 Task: Create a luxury logo for a company named 'SOFTAGE' using Canva.
Action: Mouse moved to (192, 32)
Screenshot: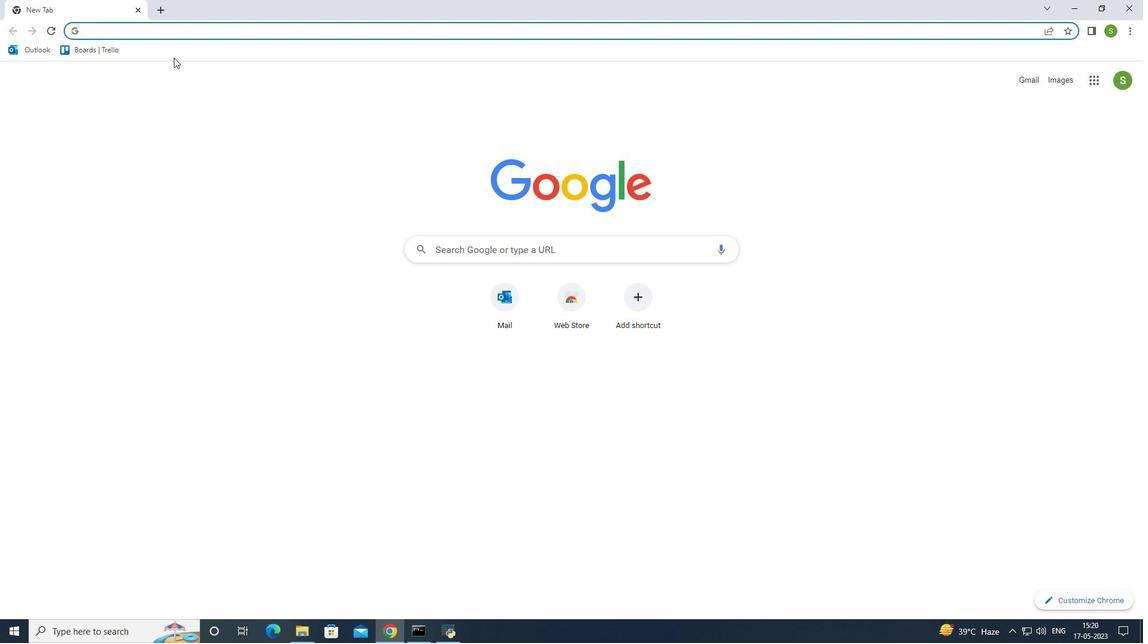 
Action: Mouse pressed left at (192, 32)
Screenshot: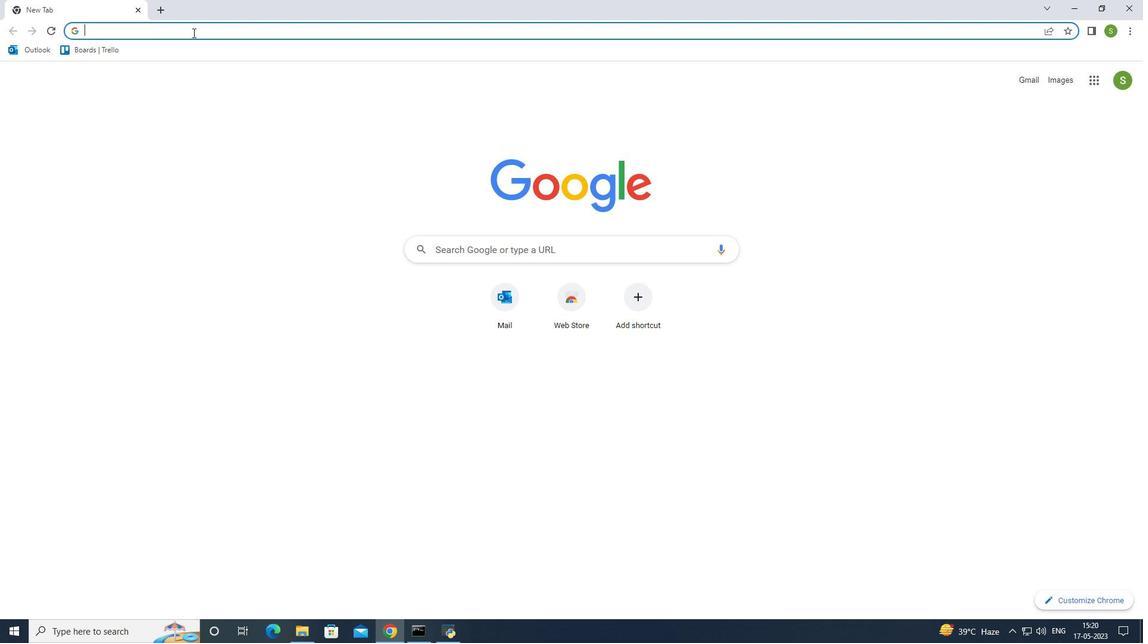 
Action: Mouse moved to (283, 55)
Screenshot: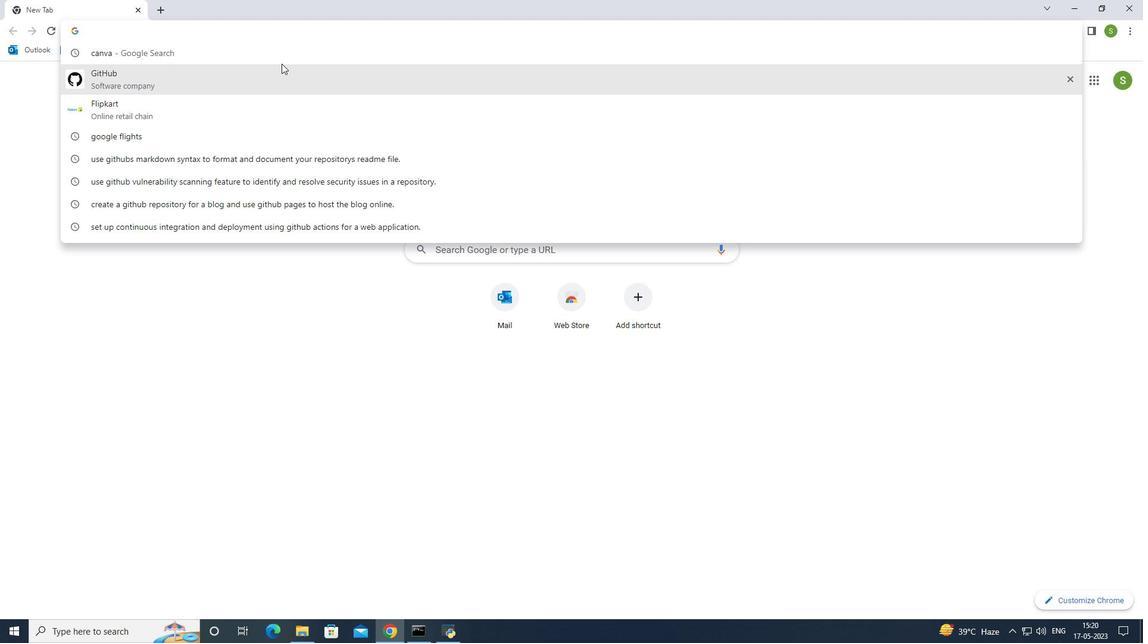 
Action: Mouse pressed left at (283, 55)
Screenshot: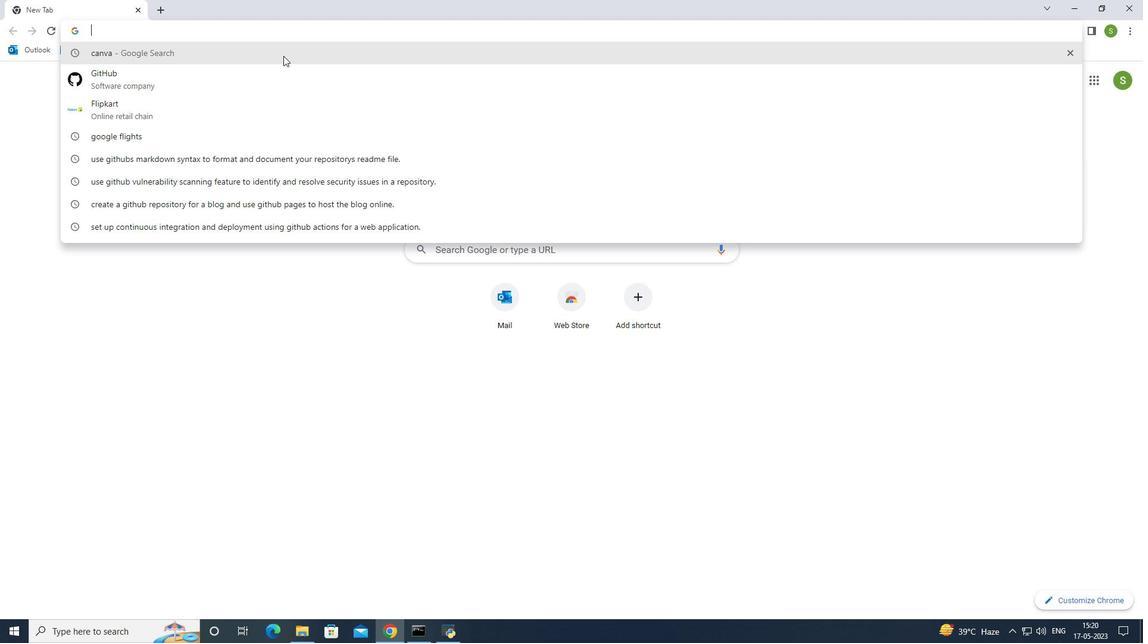 
Action: Mouse moved to (238, 184)
Screenshot: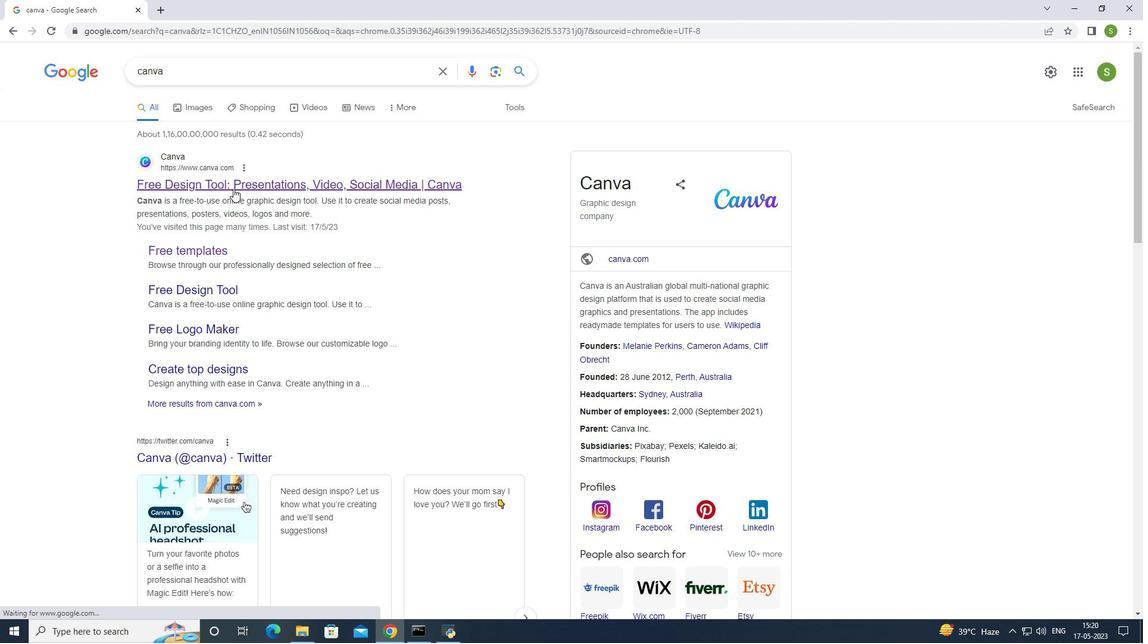 
Action: Mouse pressed left at (238, 184)
Screenshot: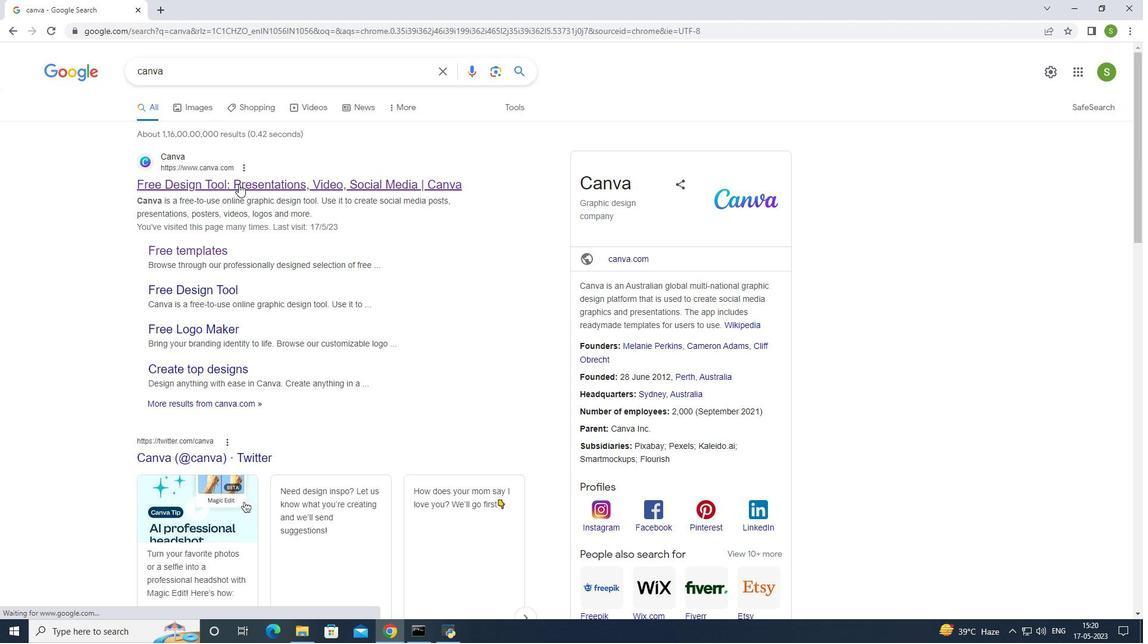 
Action: Mouse moved to (497, 162)
Screenshot: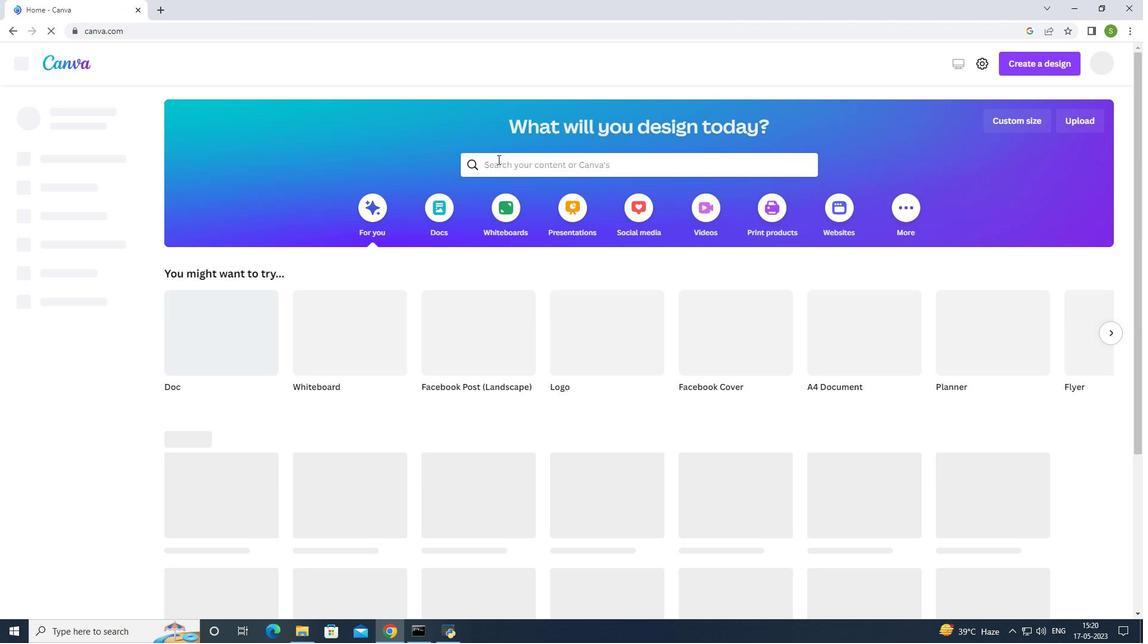 
Action: Mouse pressed left at (497, 162)
Screenshot: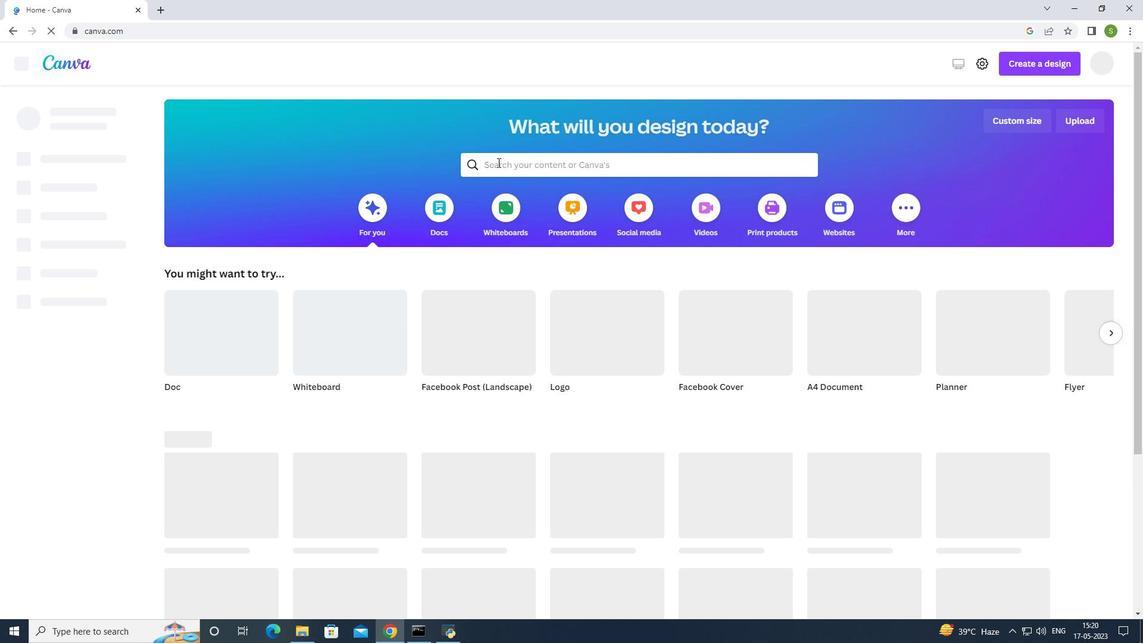 
Action: Mouse moved to (381, 105)
Screenshot: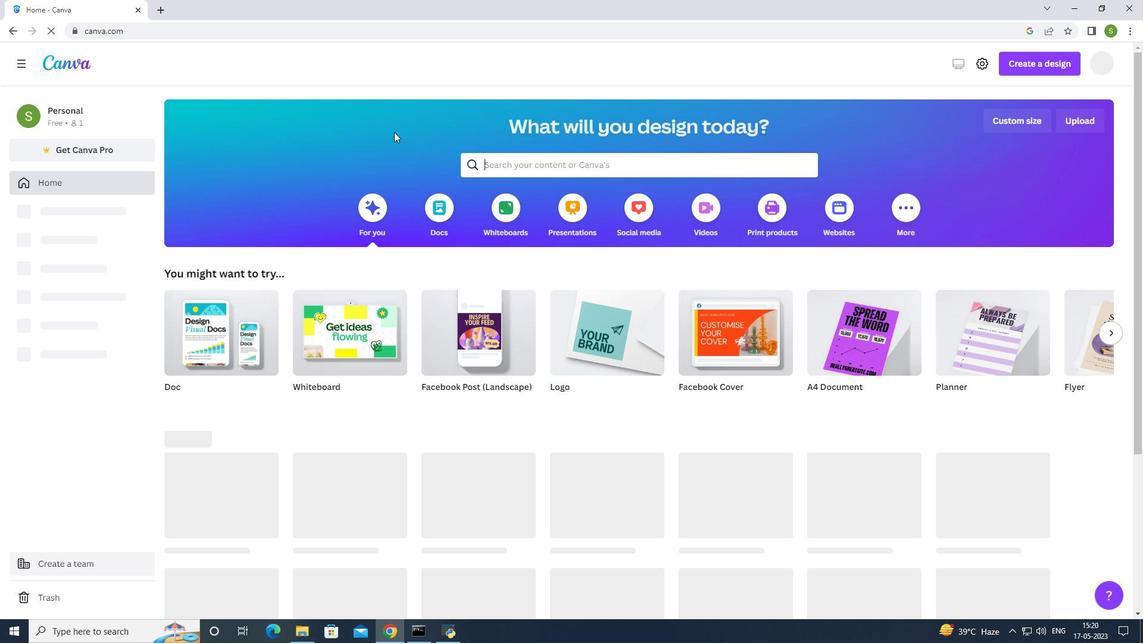 
Action: Key pressed c
Screenshot: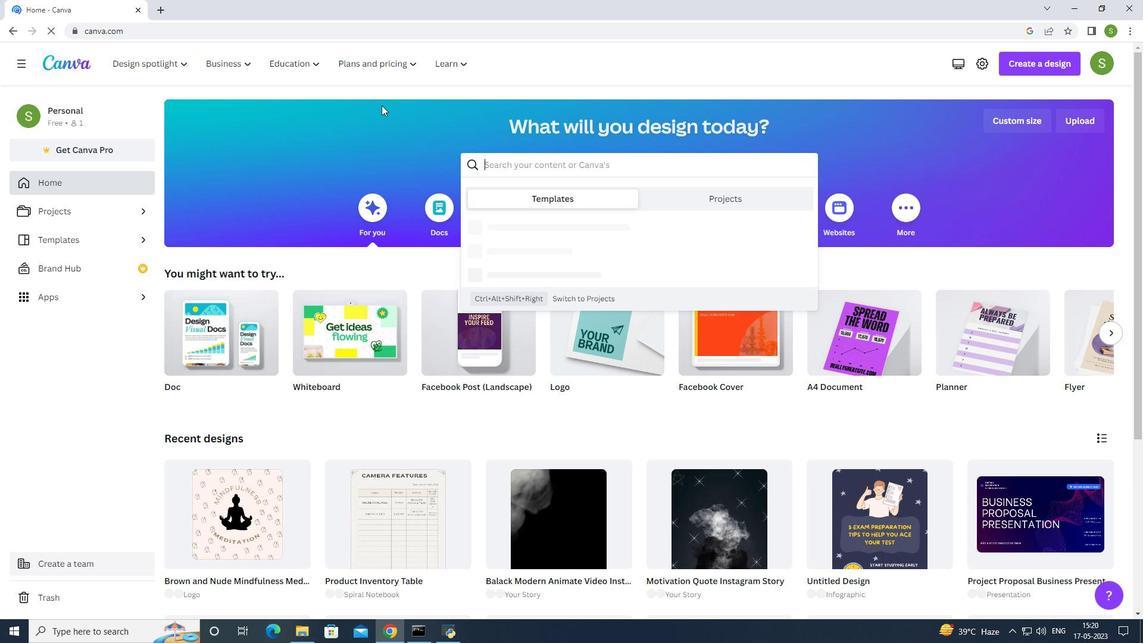 
Action: Mouse moved to (391, 99)
Screenshot: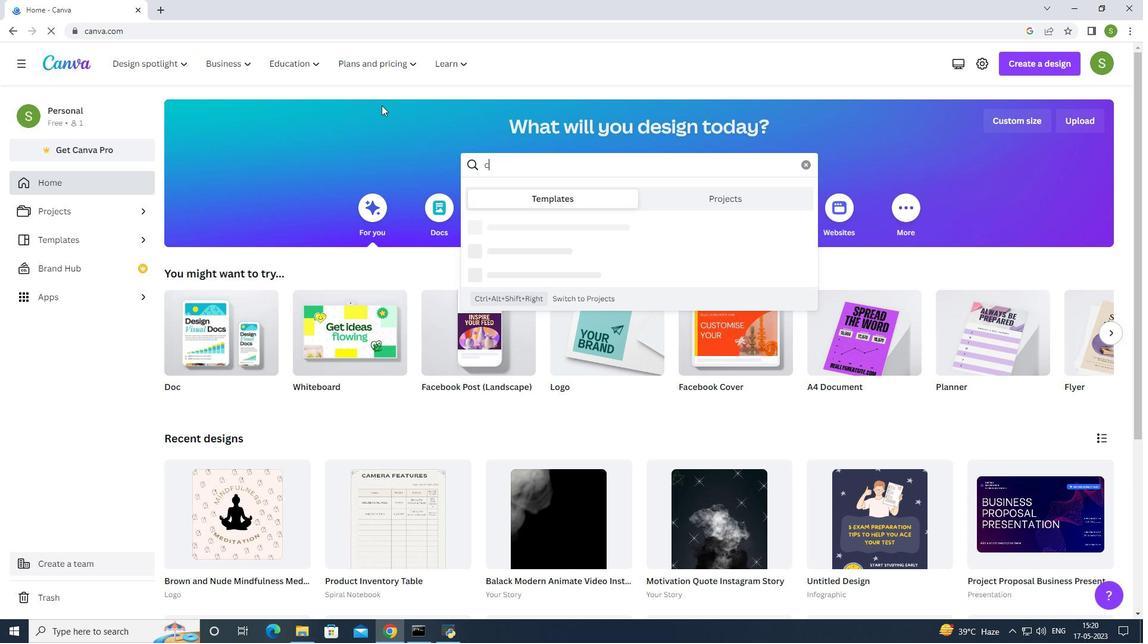 
Action: Key pressed oma
Screenshot: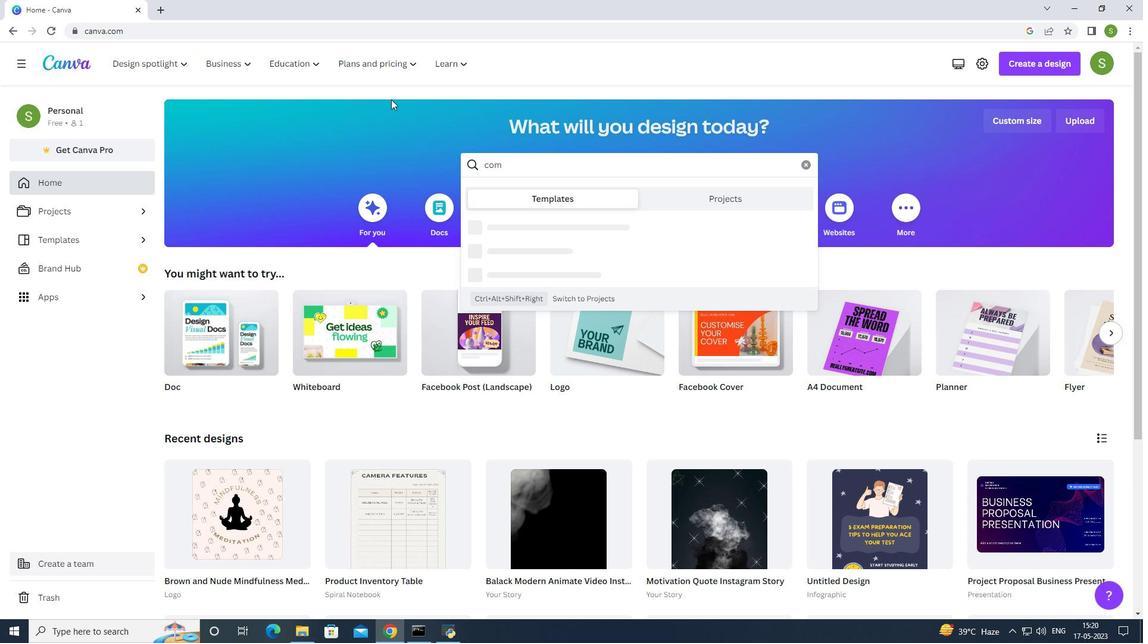 
Action: Mouse moved to (394, 98)
Screenshot: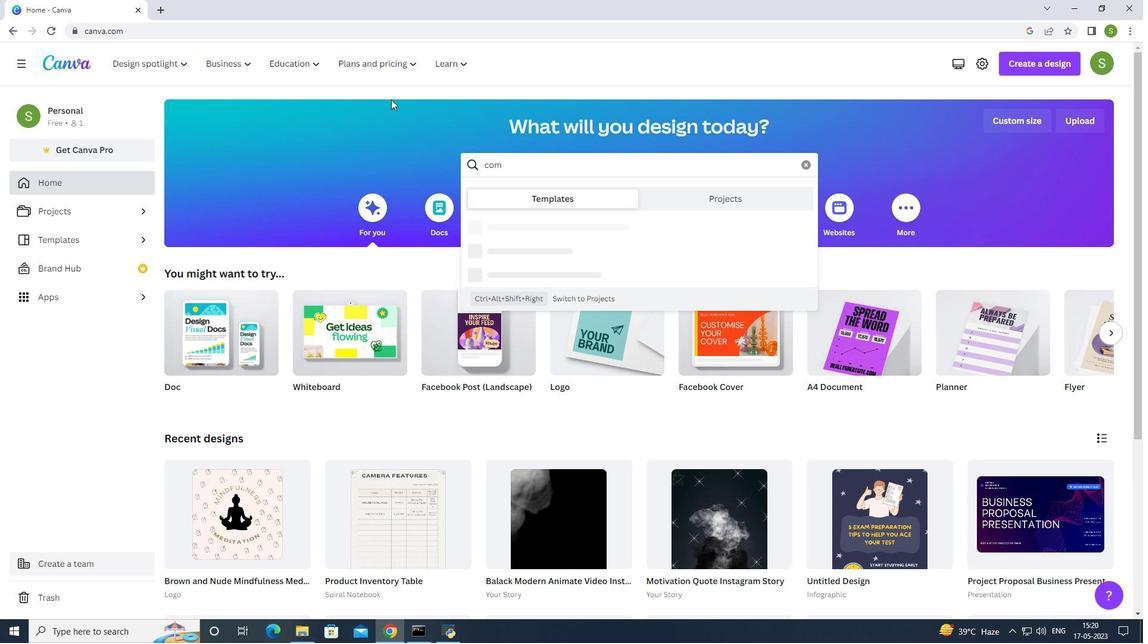 
Action: Key pressed p
Screenshot: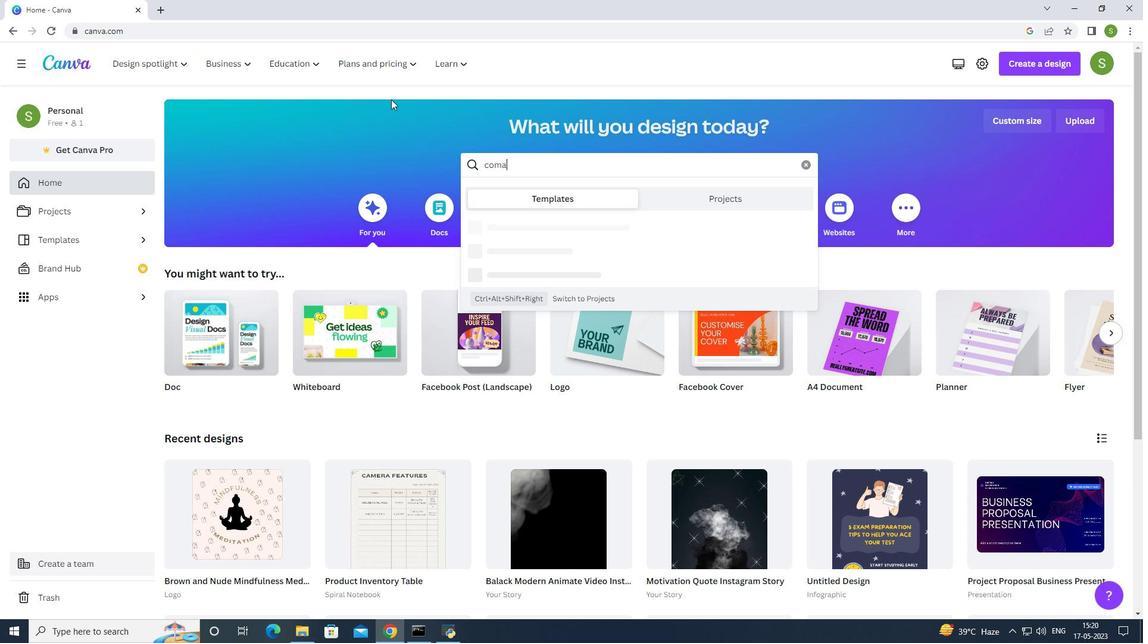 
Action: Mouse moved to (395, 97)
Screenshot: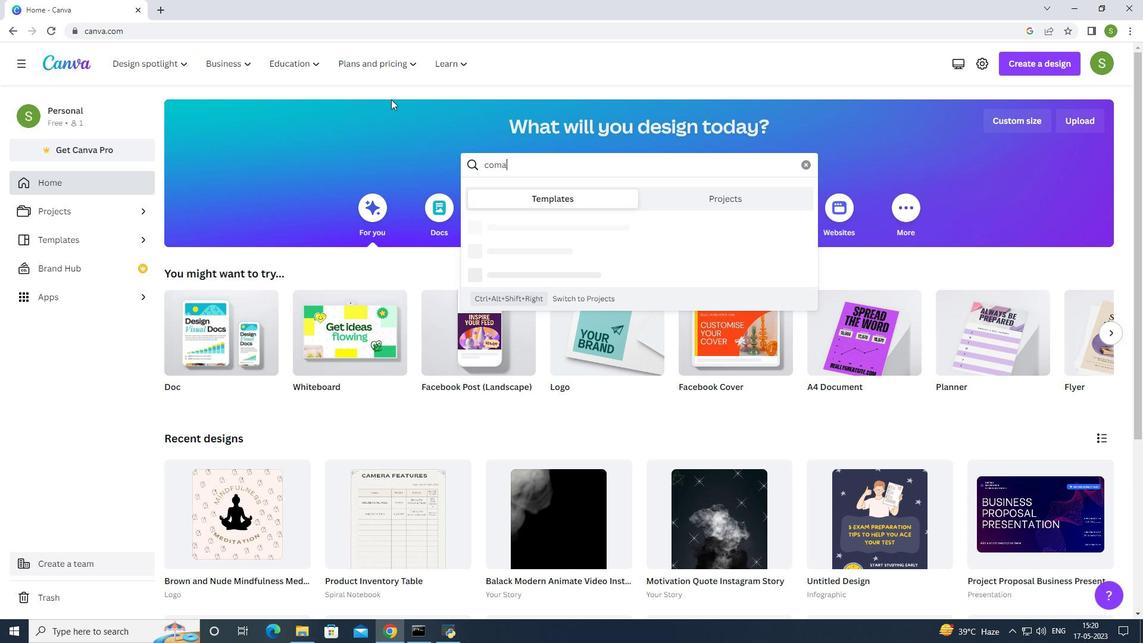 
Action: Key pressed any<Key.left><Key.left><Key.left><Key.left>
Screenshot: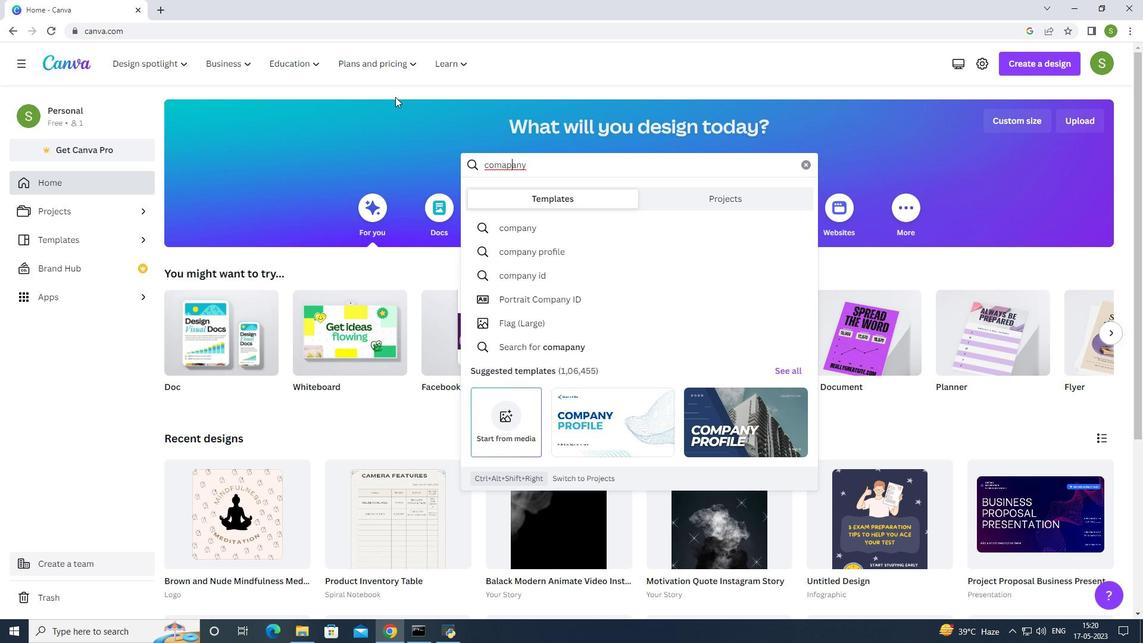 
Action: Mouse moved to (527, 83)
Screenshot: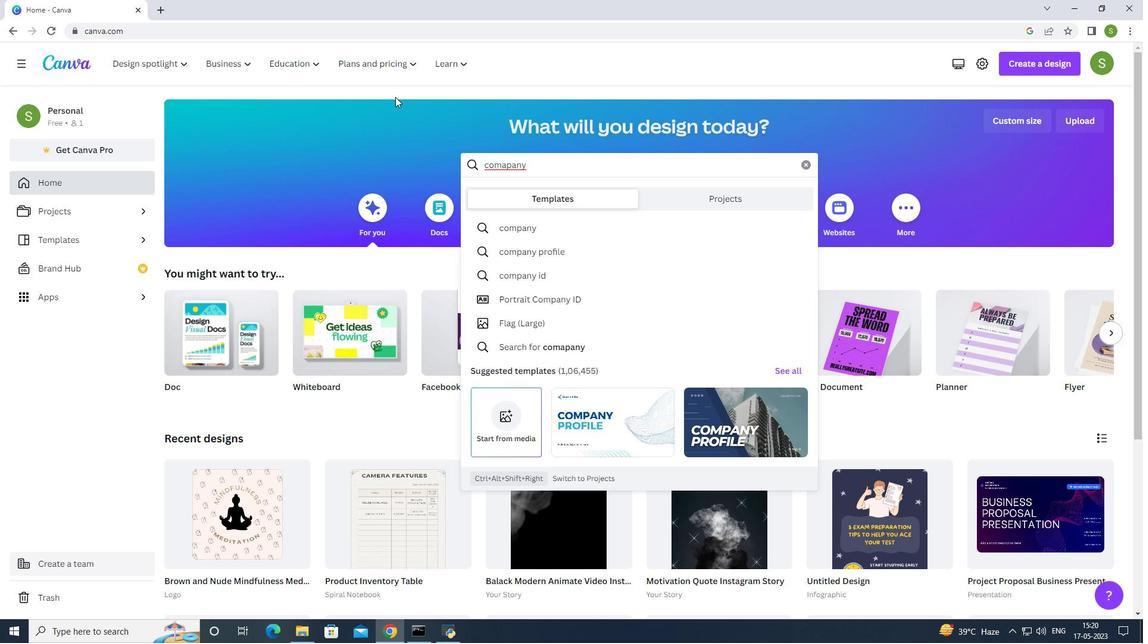 
Action: Key pressed <Key.backspace>
Screenshot: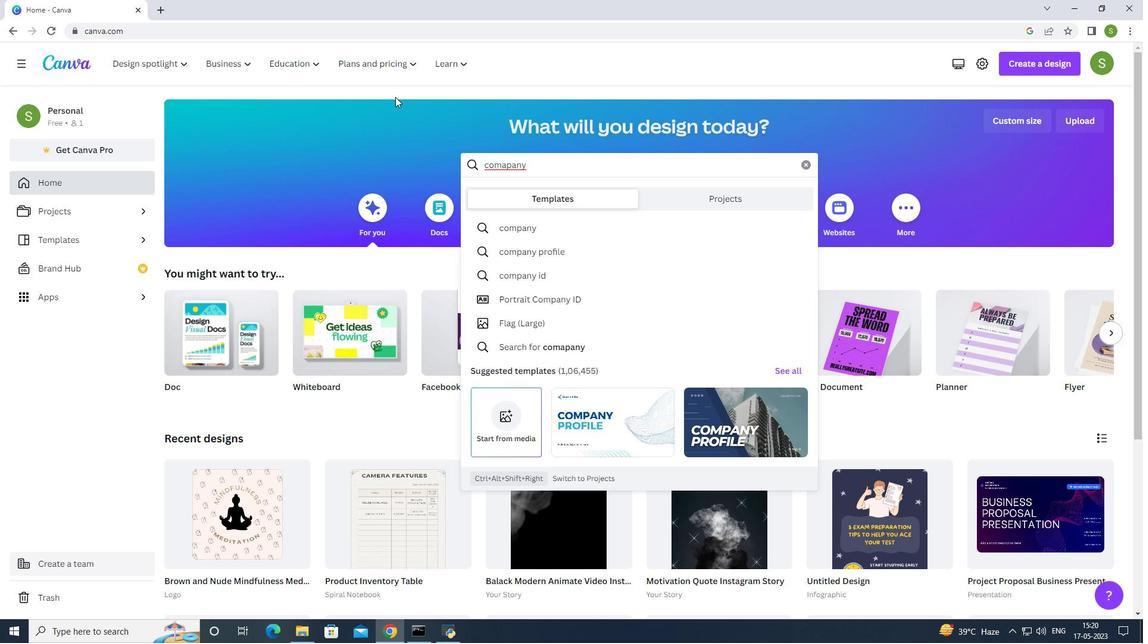 
Action: Mouse moved to (570, 83)
Screenshot: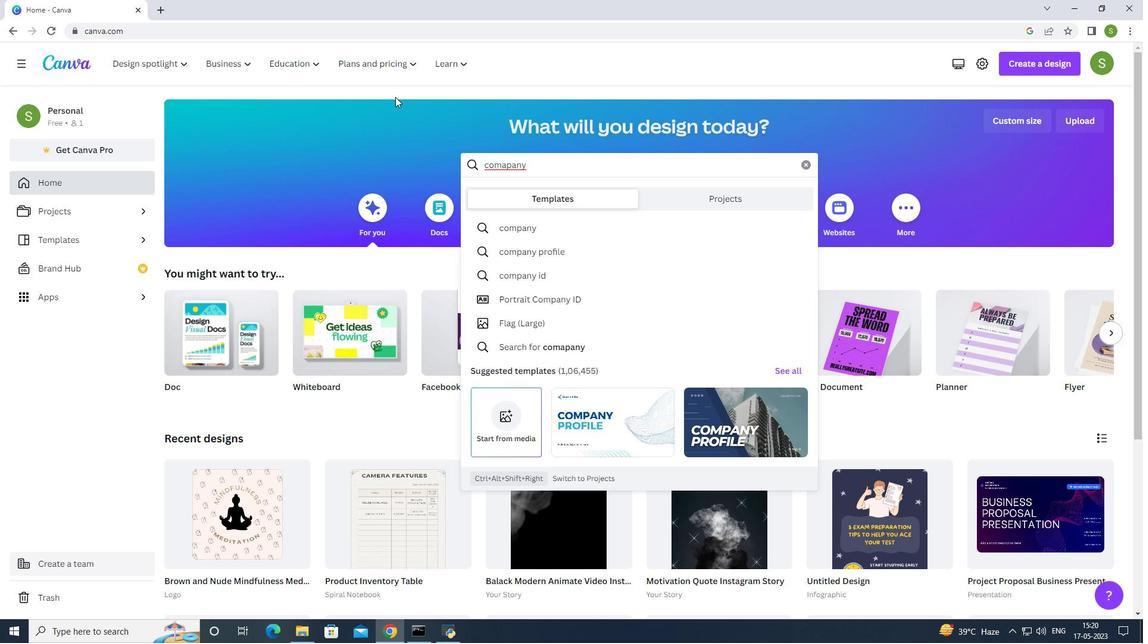 
Action: Key pressed <Key.right><Key.right><Key.right><Key.right><Key.space>logo<Key.enter>
Screenshot: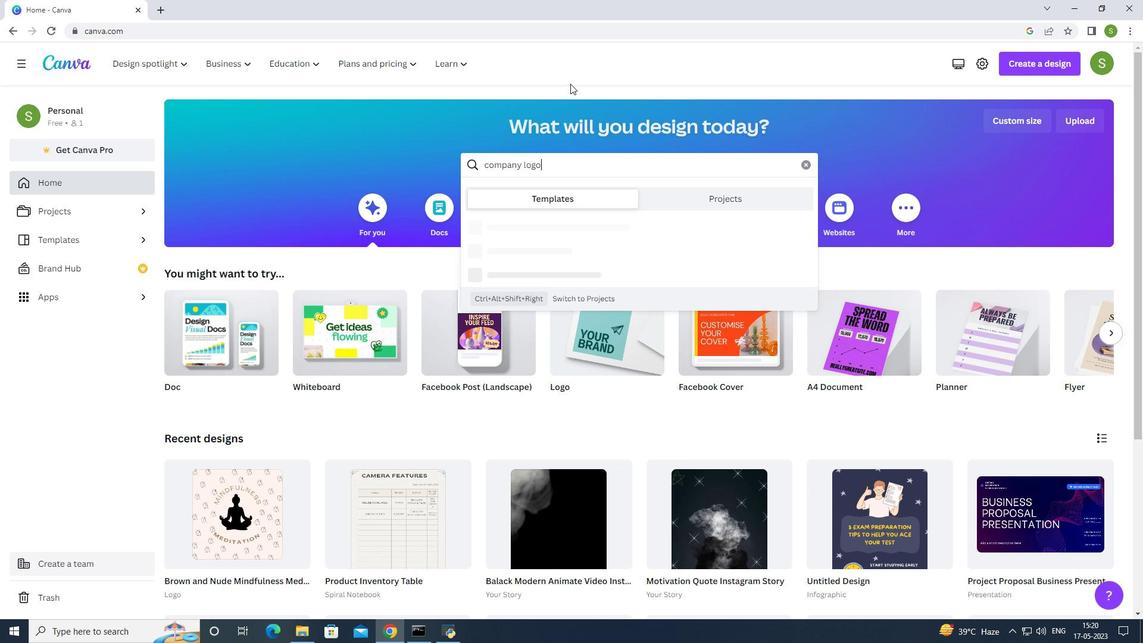 
Action: Mouse moved to (462, 278)
Screenshot: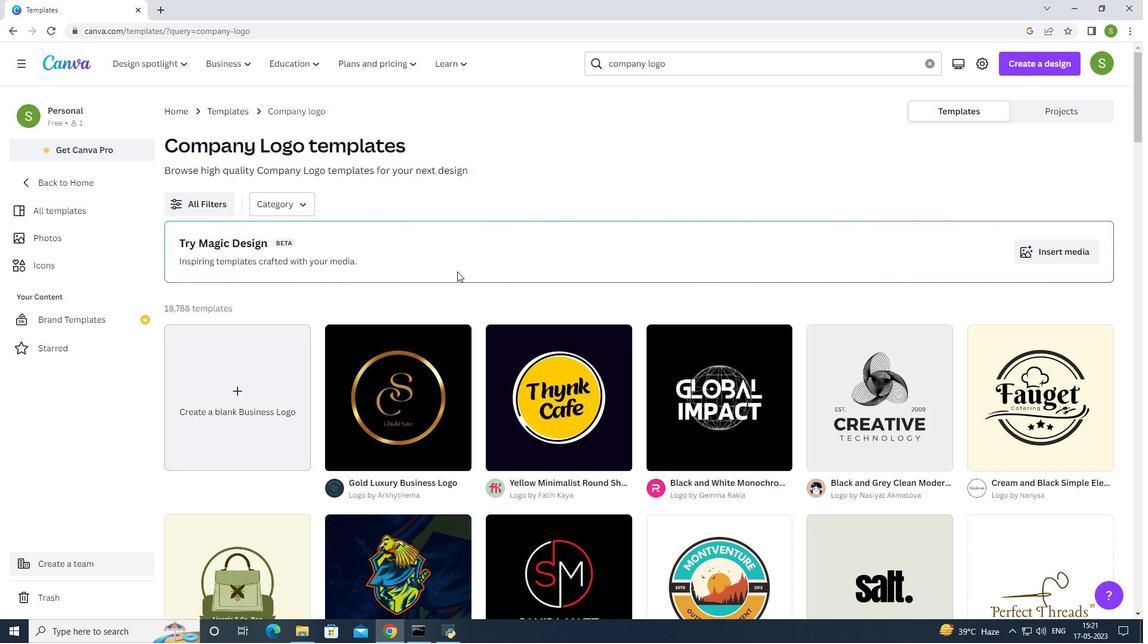 
Action: Mouse scrolled (462, 278) with delta (0, 0)
Screenshot: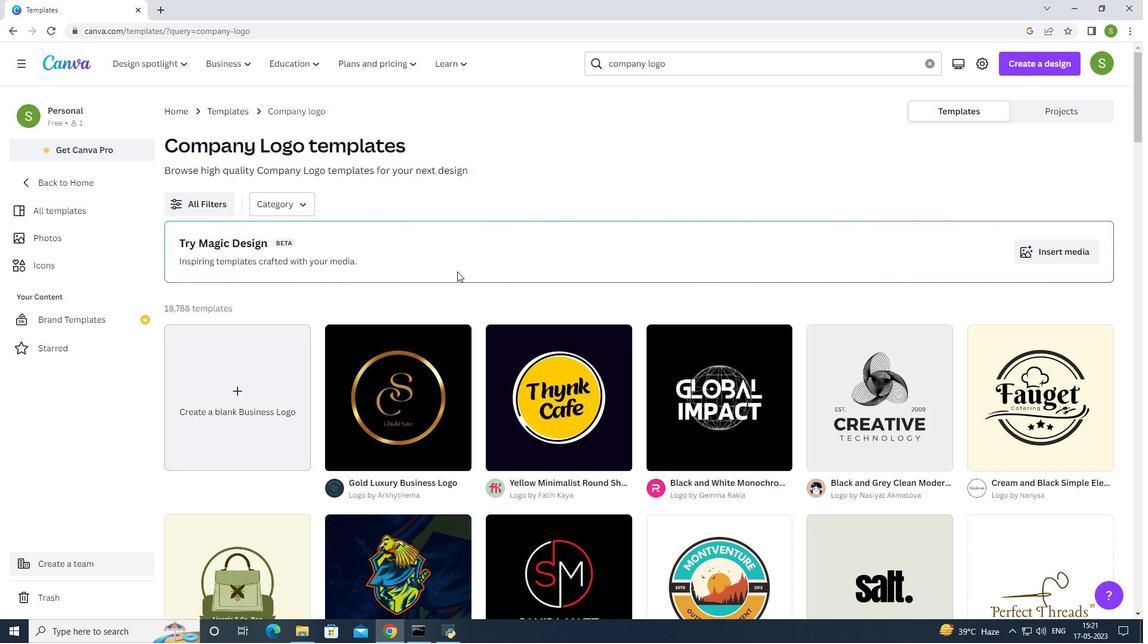
Action: Mouse moved to (464, 282)
Screenshot: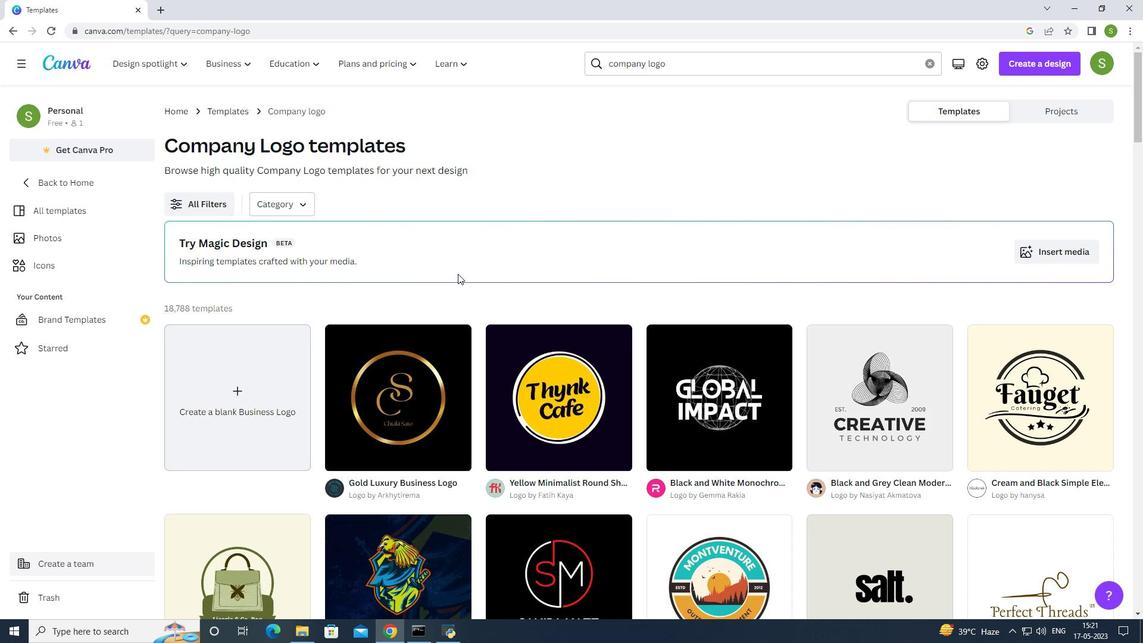 
Action: Mouse scrolled (464, 281) with delta (0, 0)
Screenshot: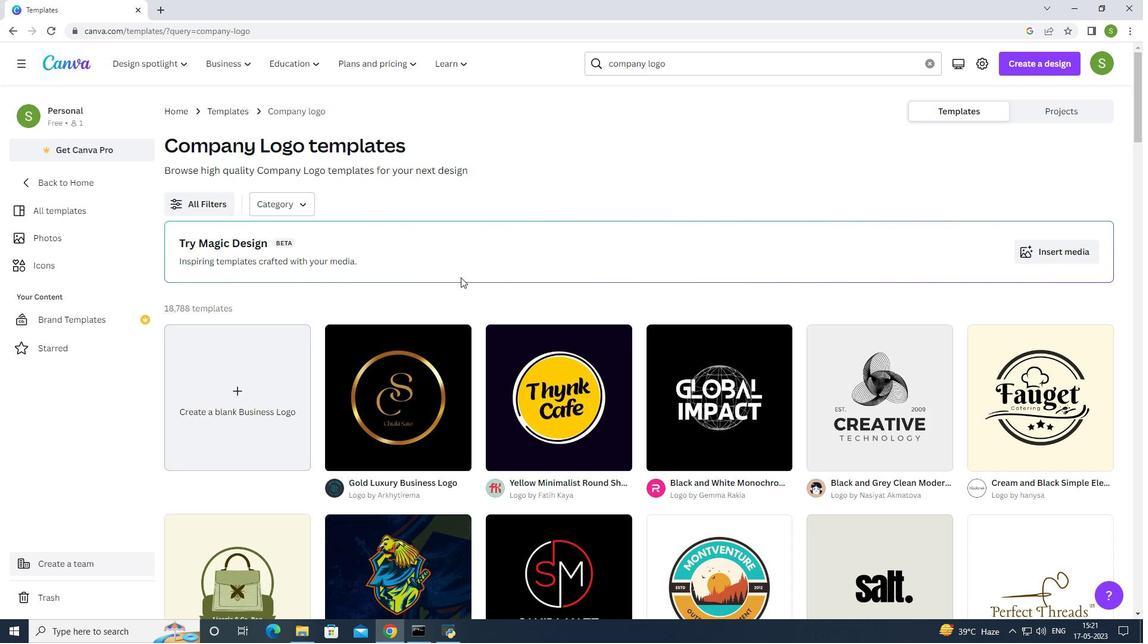
Action: Mouse moved to (465, 285)
Screenshot: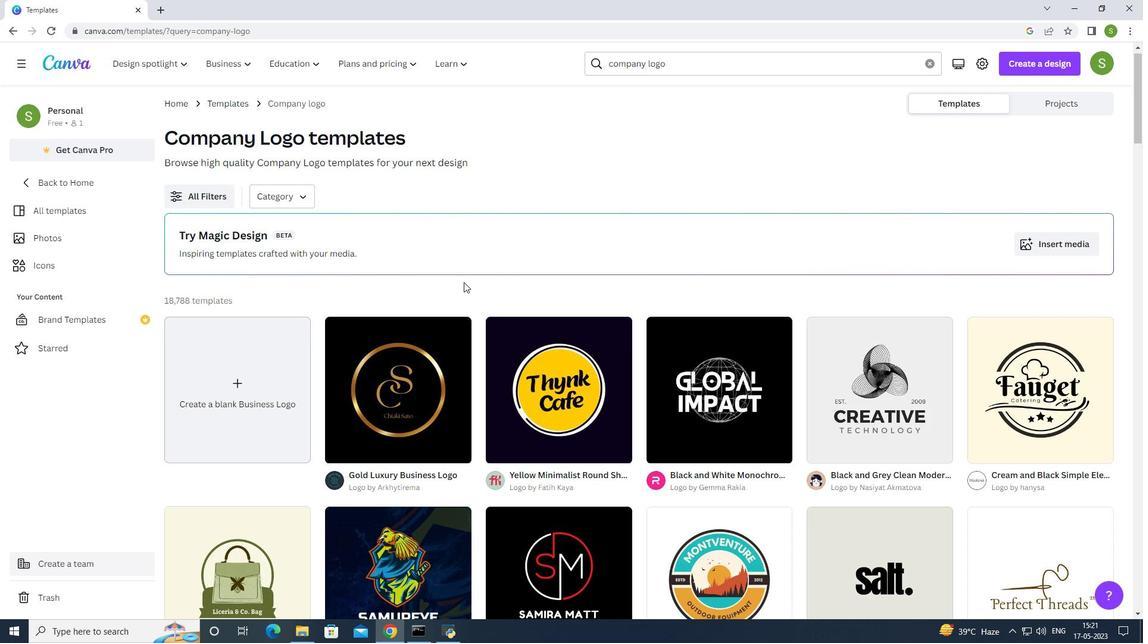 
Action: Mouse scrolled (464, 282) with delta (0, 0)
Screenshot: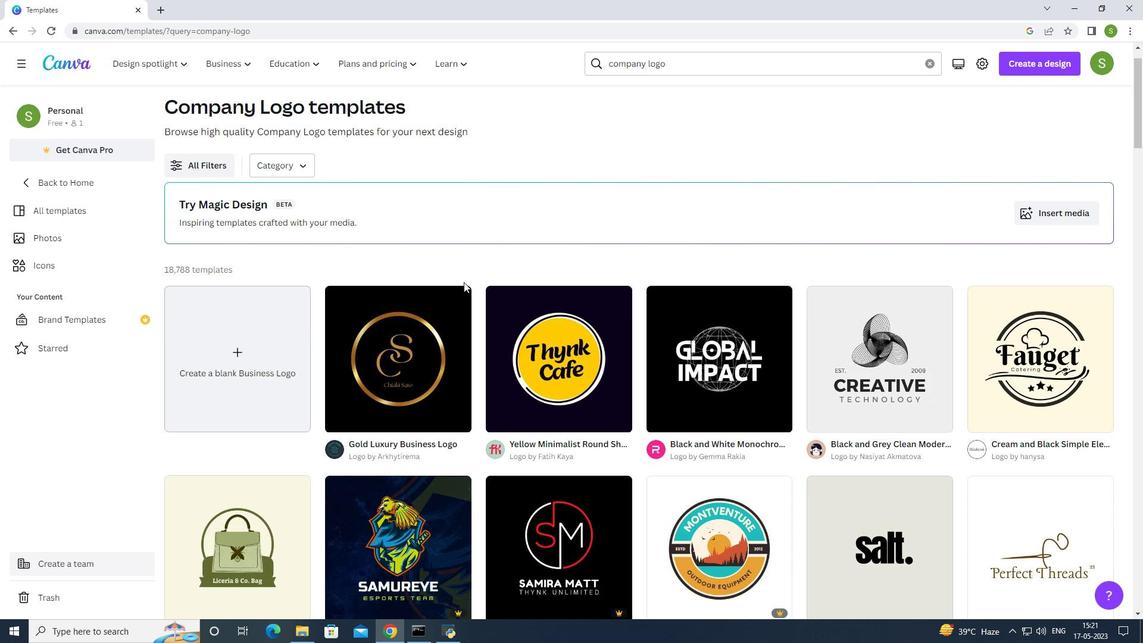 
Action: Mouse moved to (714, 374)
Screenshot: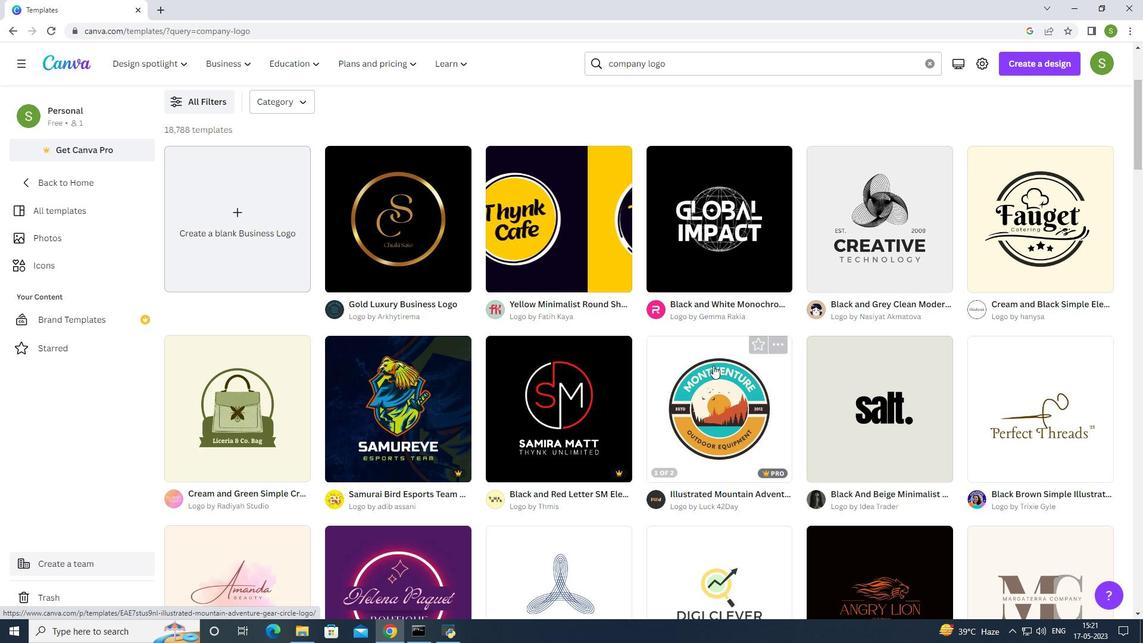 
Action: Mouse scrolled (714, 374) with delta (0, 0)
Screenshot: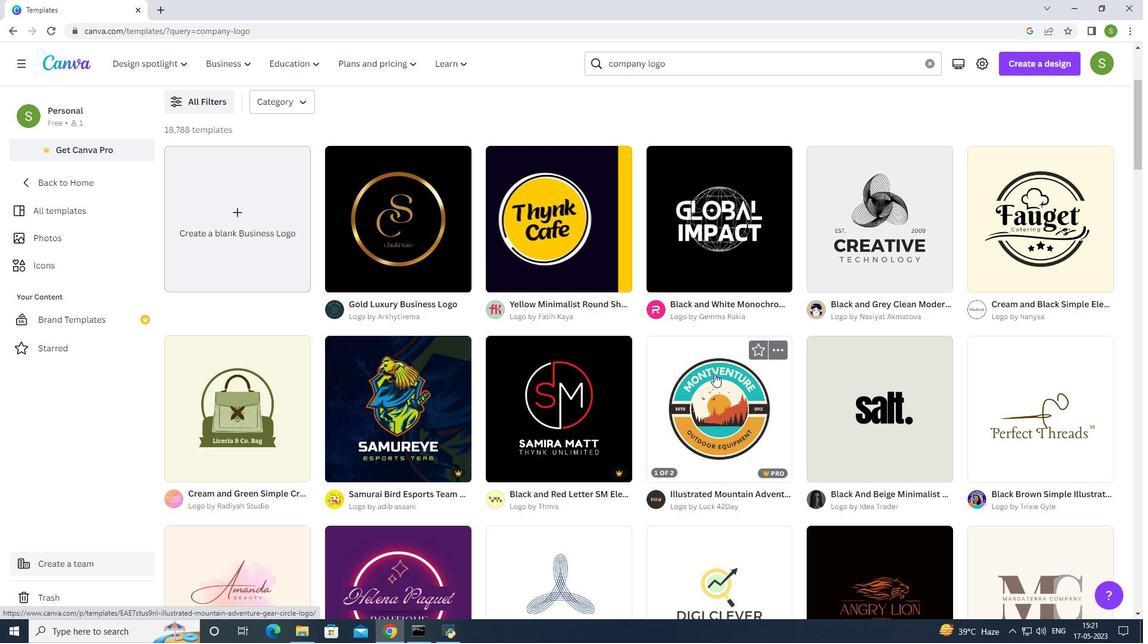 
Action: Mouse scrolled (714, 374) with delta (0, 0)
Screenshot: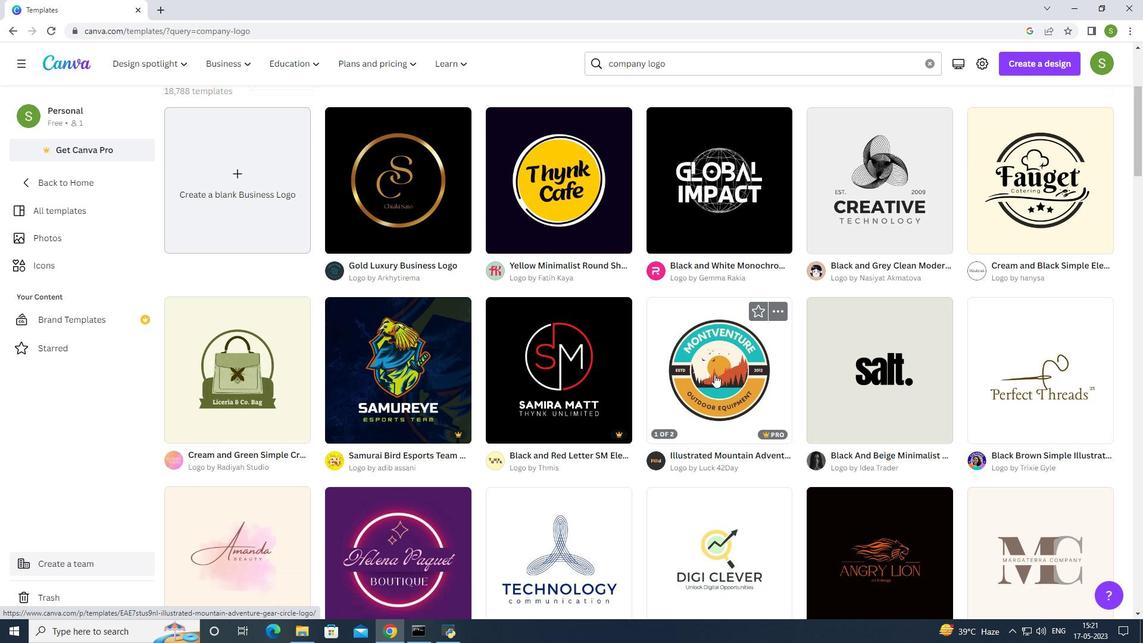 
Action: Mouse scrolled (714, 374) with delta (0, 0)
Screenshot: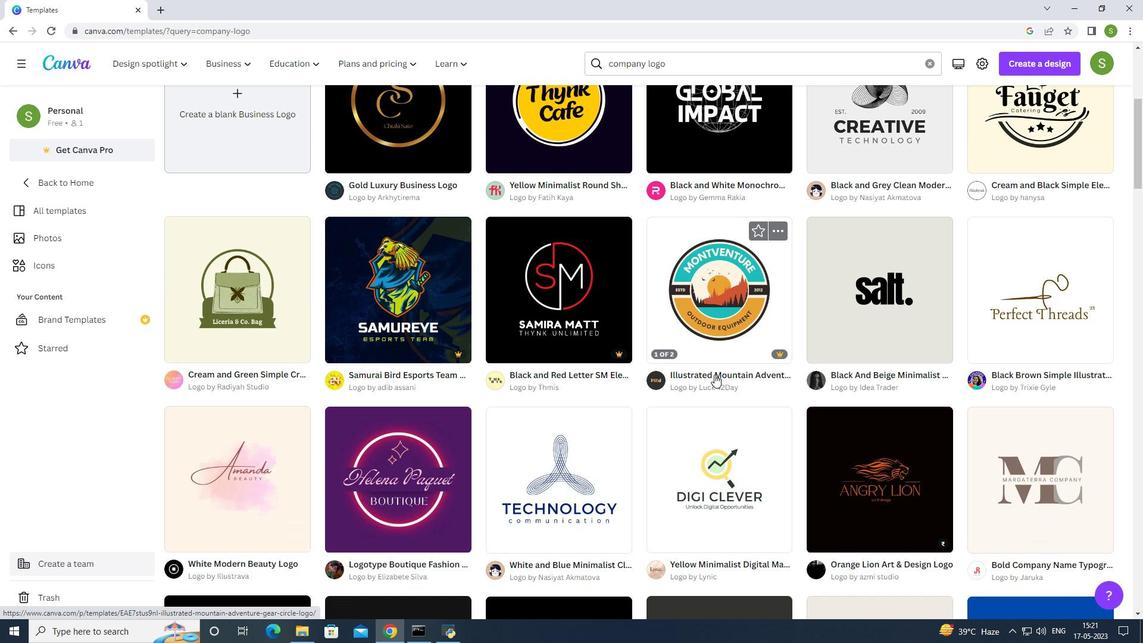 
Action: Mouse moved to (714, 377)
Screenshot: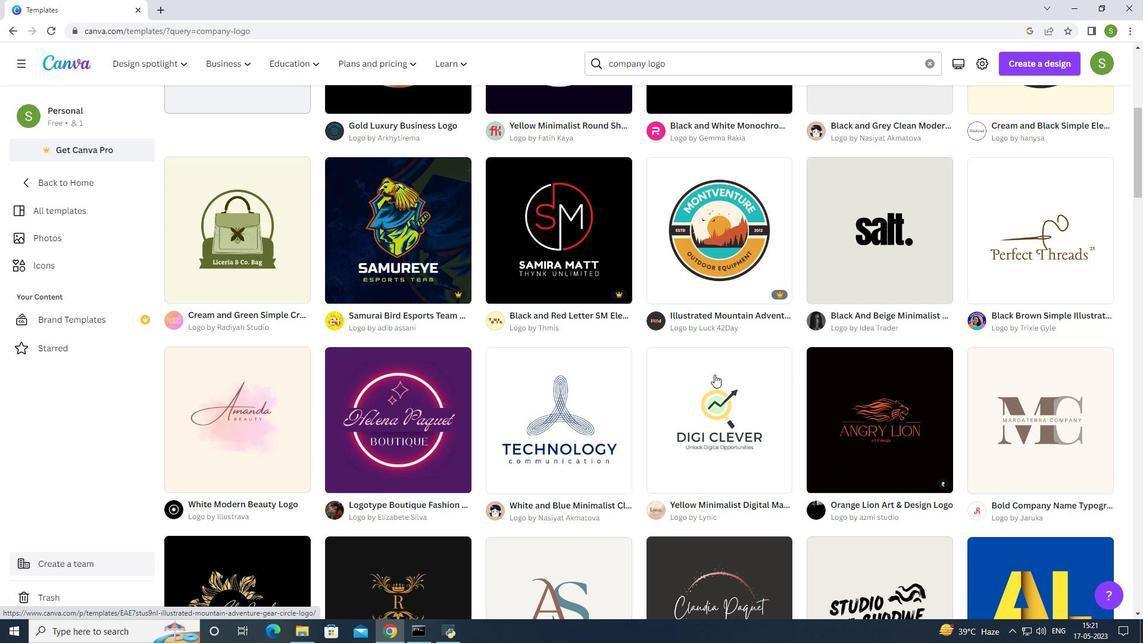 
Action: Mouse scrolled (714, 376) with delta (0, 0)
Screenshot: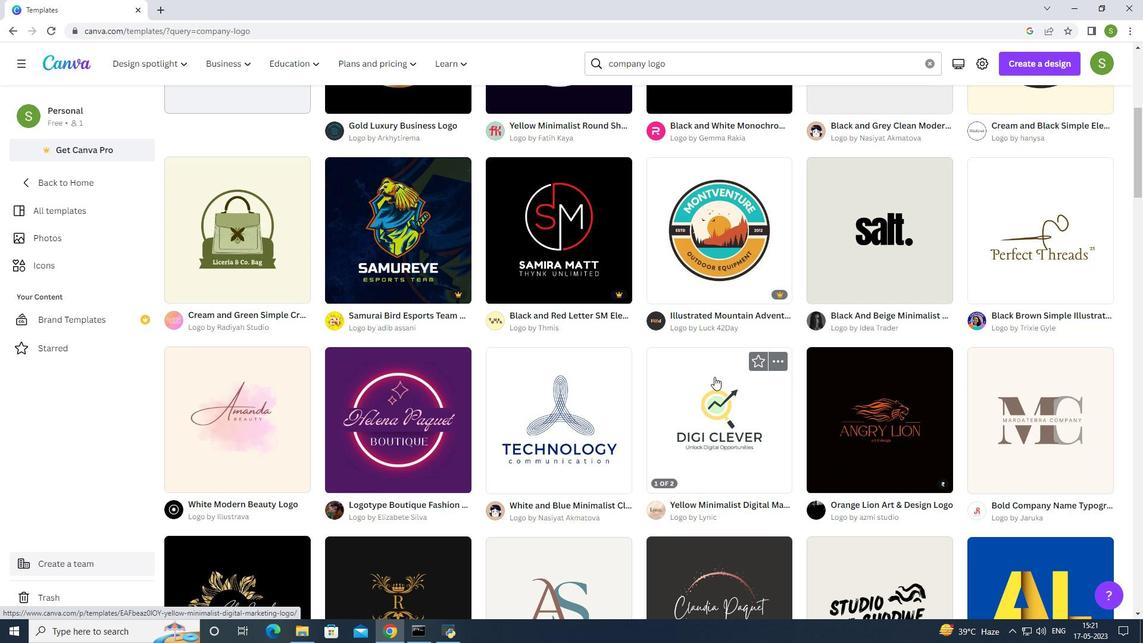 
Action: Mouse moved to (714, 377)
Screenshot: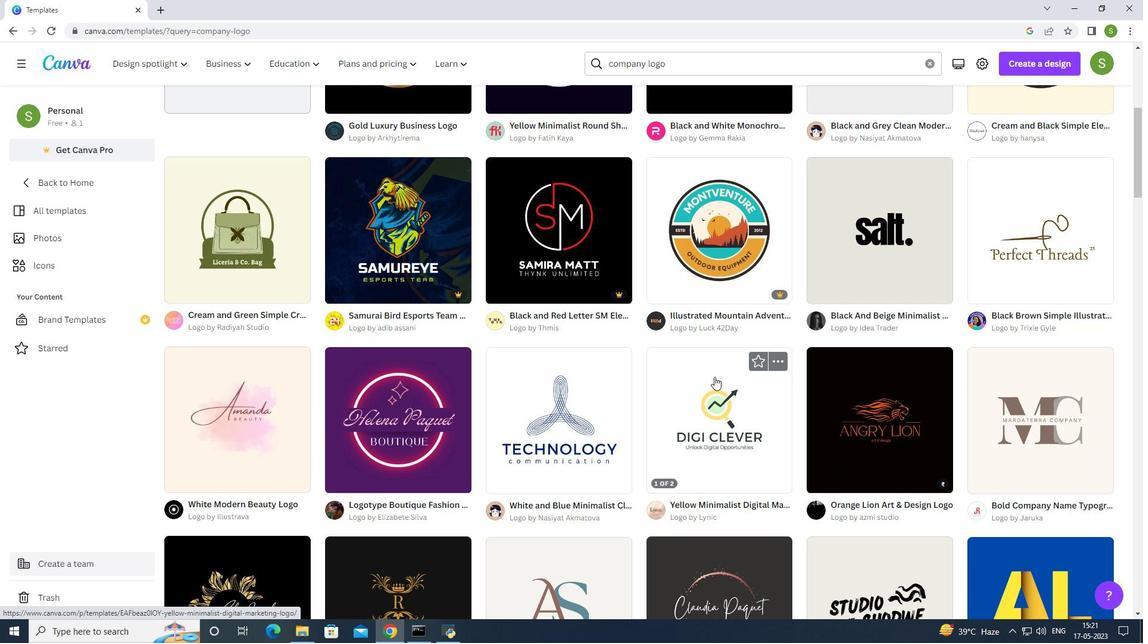 
Action: Mouse scrolled (714, 377) with delta (0, 0)
Screenshot: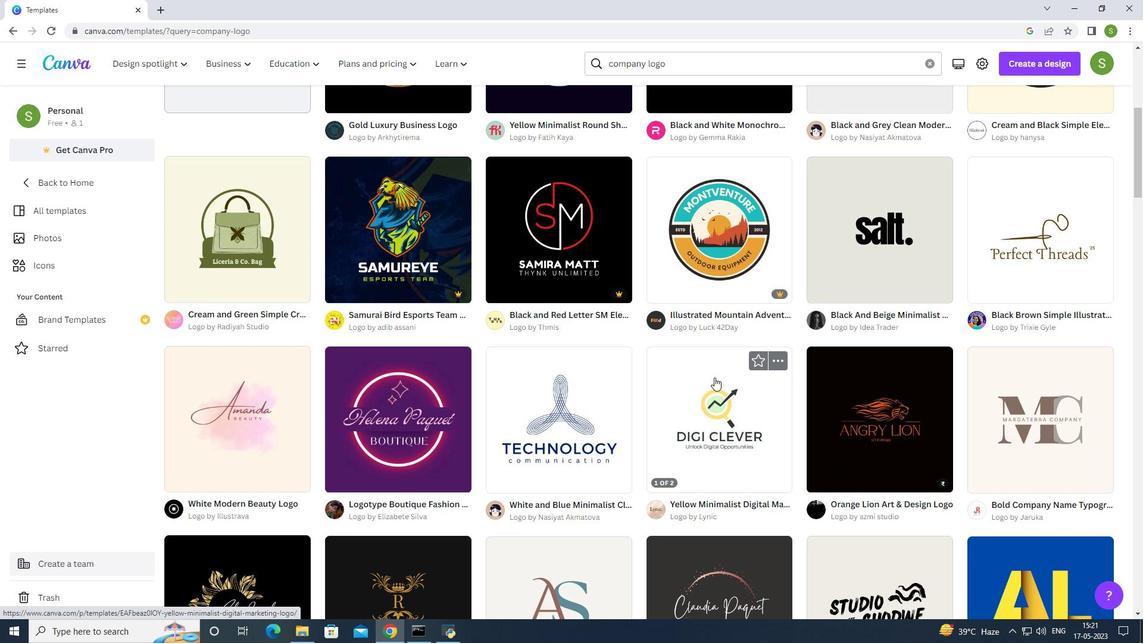 
Action: Mouse moved to (581, 338)
Screenshot: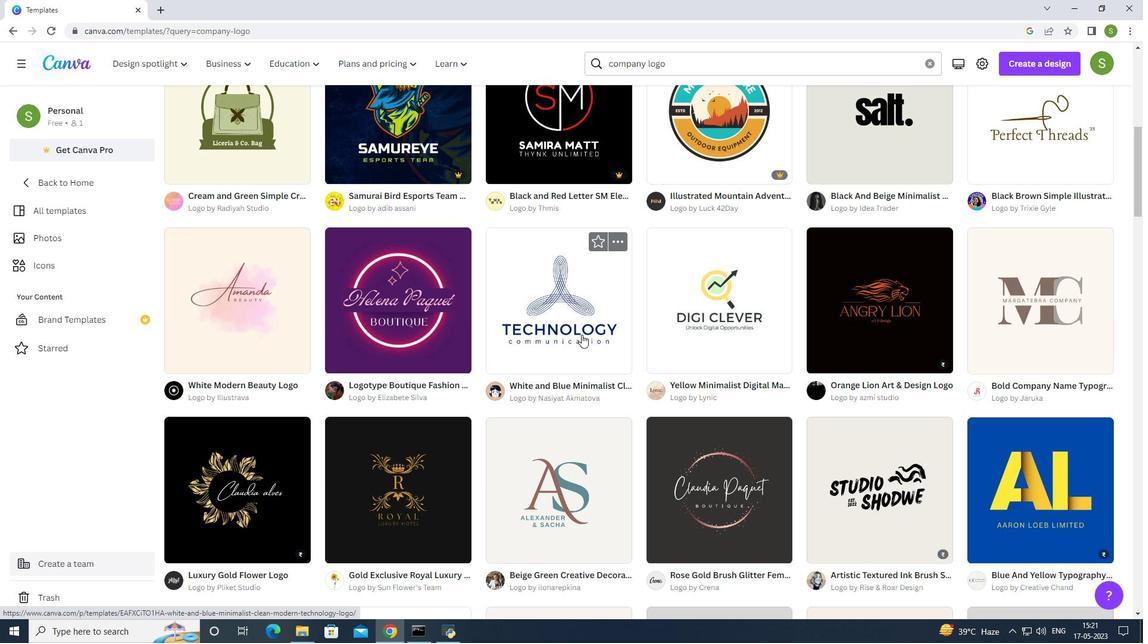 
Action: Mouse scrolled (581, 337) with delta (0, 0)
Screenshot: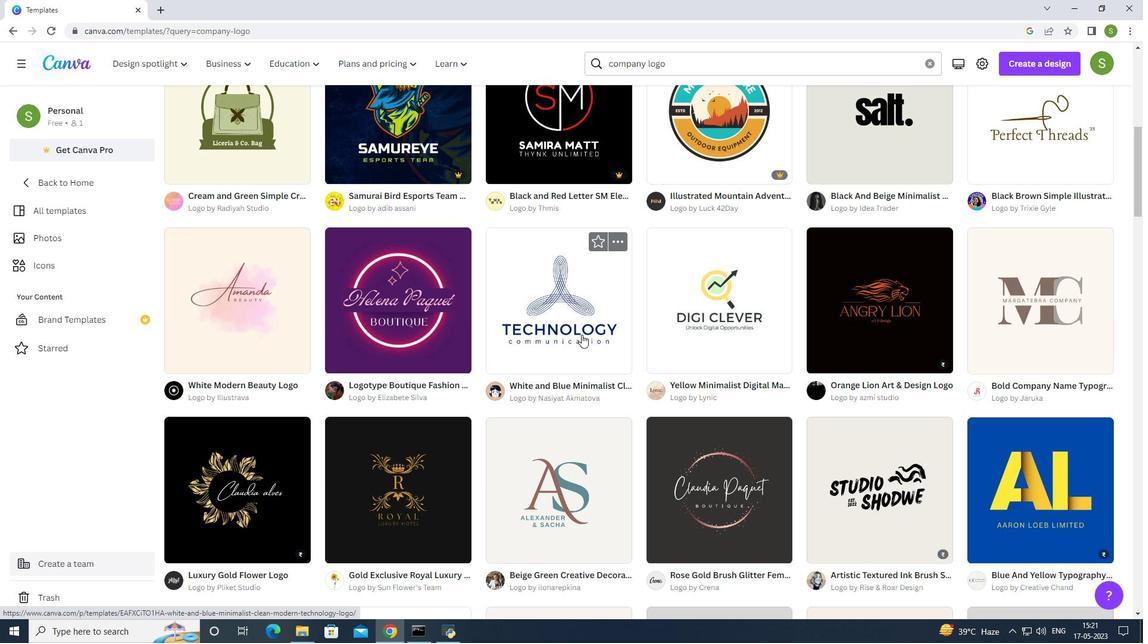 
Action: Mouse scrolled (581, 337) with delta (0, 0)
Screenshot: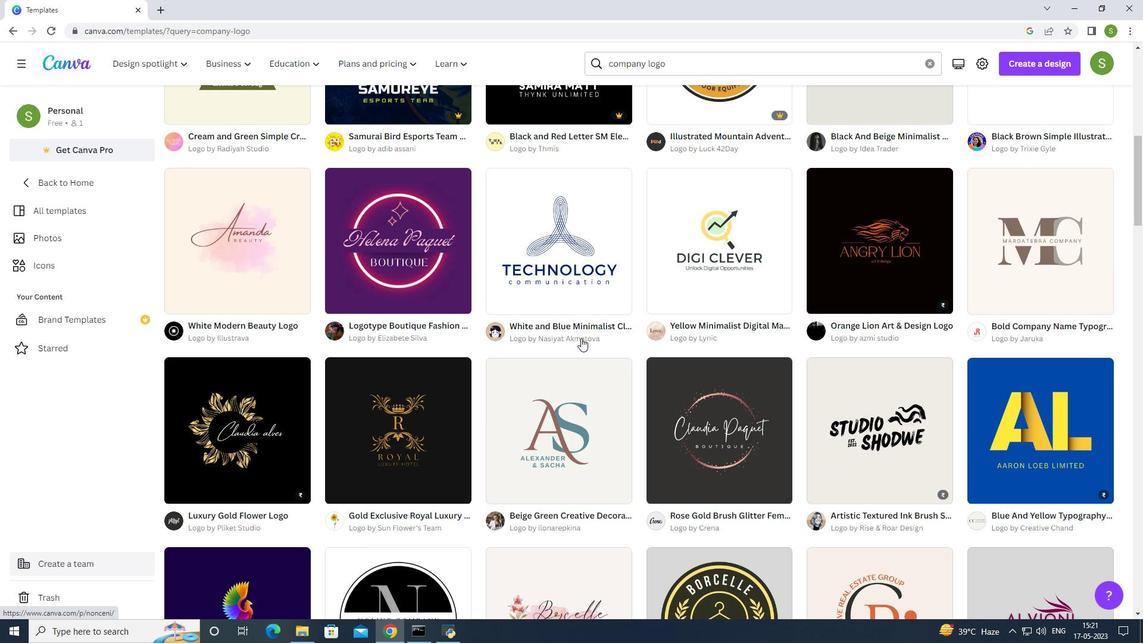 
Action: Mouse moved to (775, 326)
Screenshot: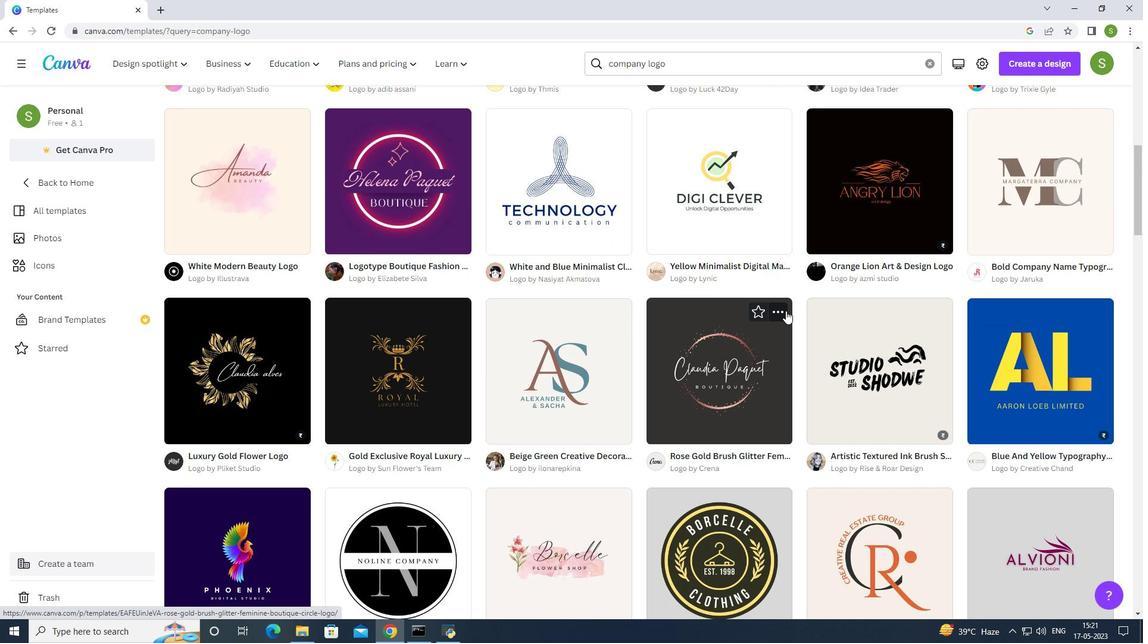 
Action: Mouse scrolled (775, 325) with delta (0, 0)
Screenshot: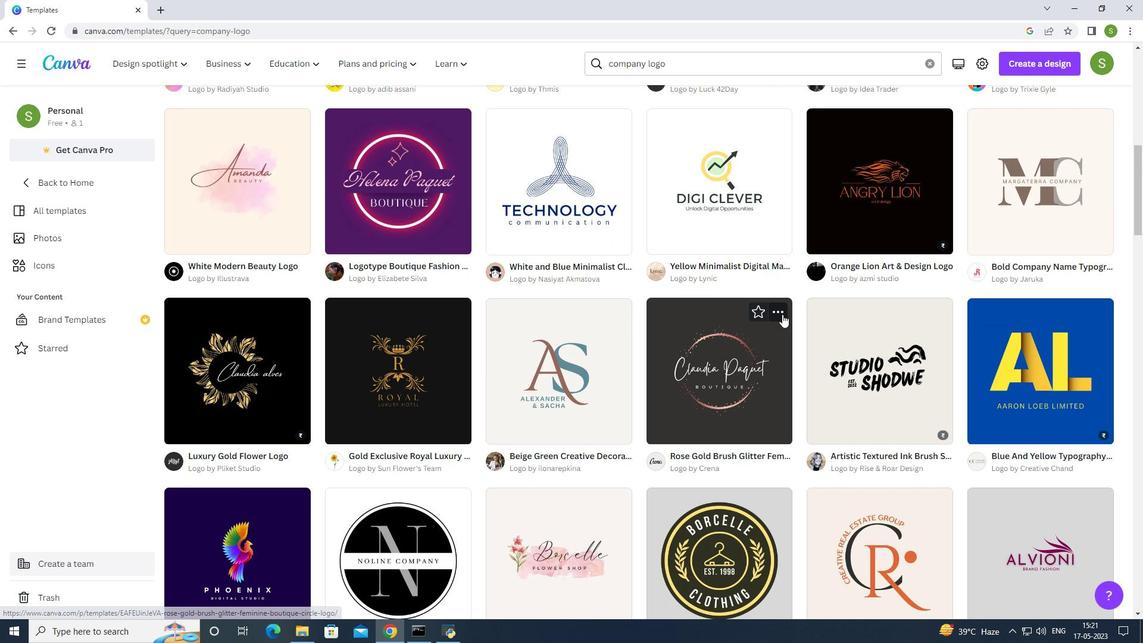 
Action: Mouse moved to (774, 328)
Screenshot: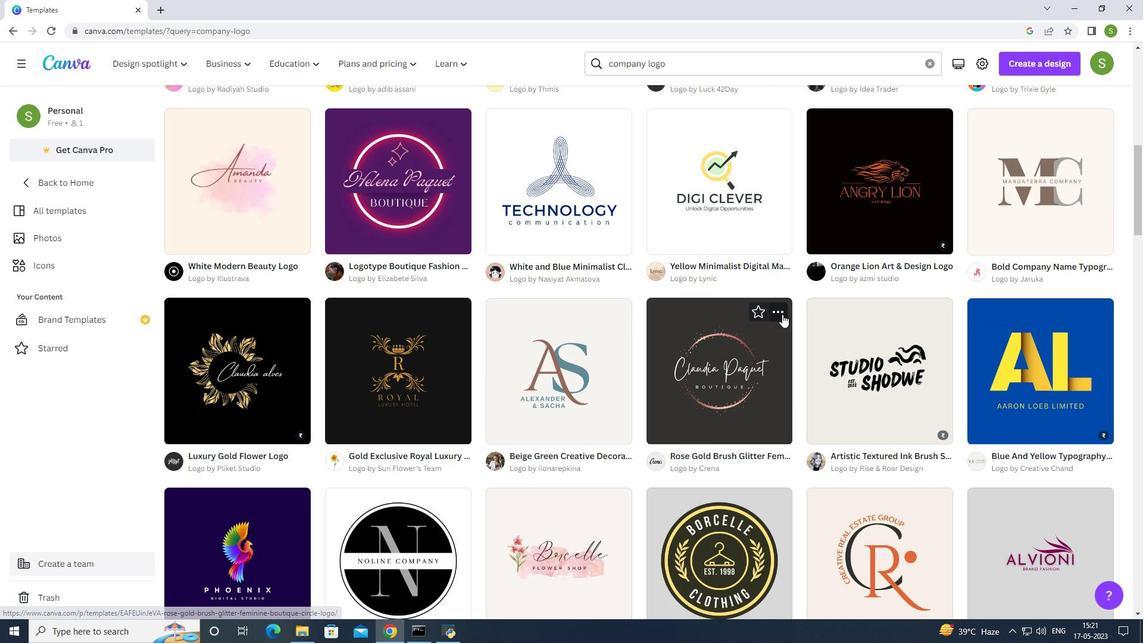 
Action: Mouse scrolled (774, 327) with delta (0, 0)
Screenshot: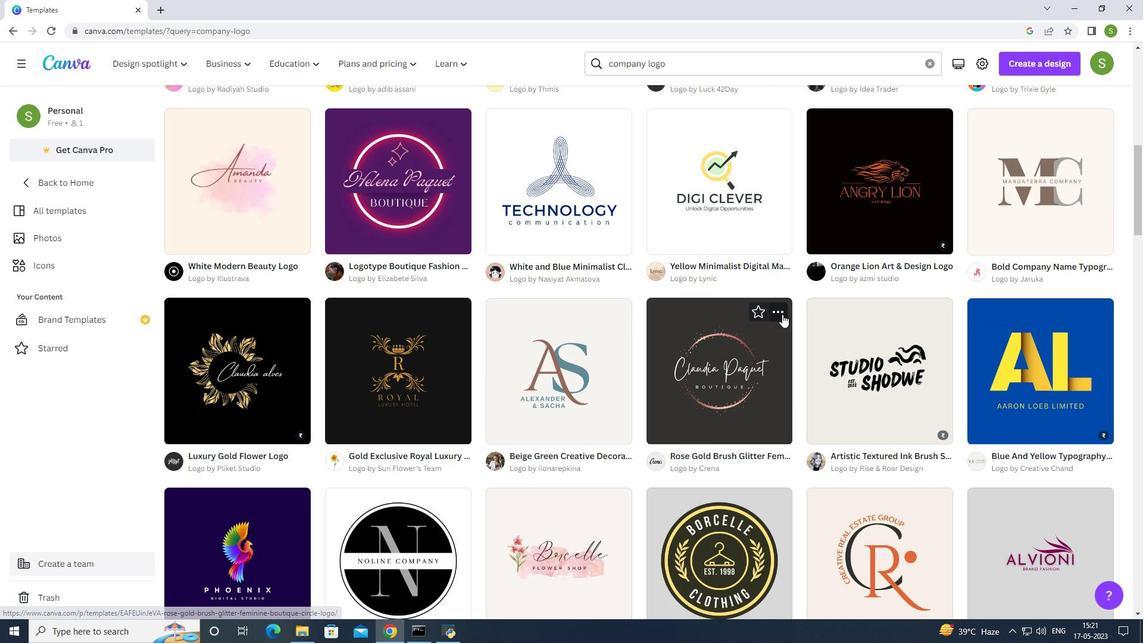 
Action: Mouse scrolled (774, 327) with delta (0, 0)
Screenshot: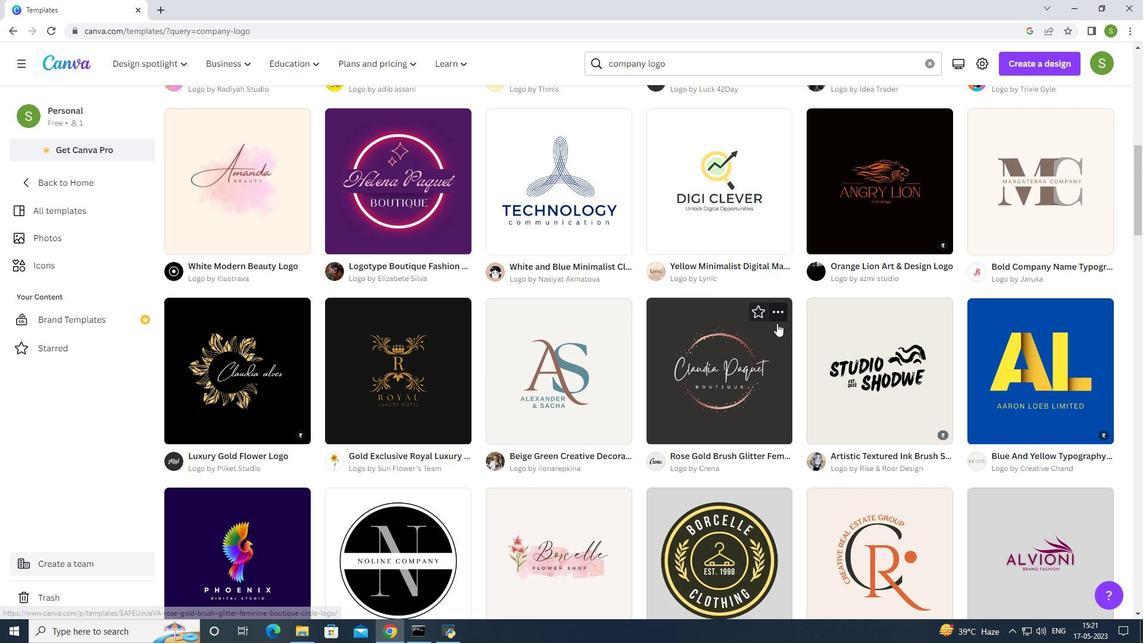 
Action: Mouse scrolled (774, 327) with delta (0, 0)
Screenshot: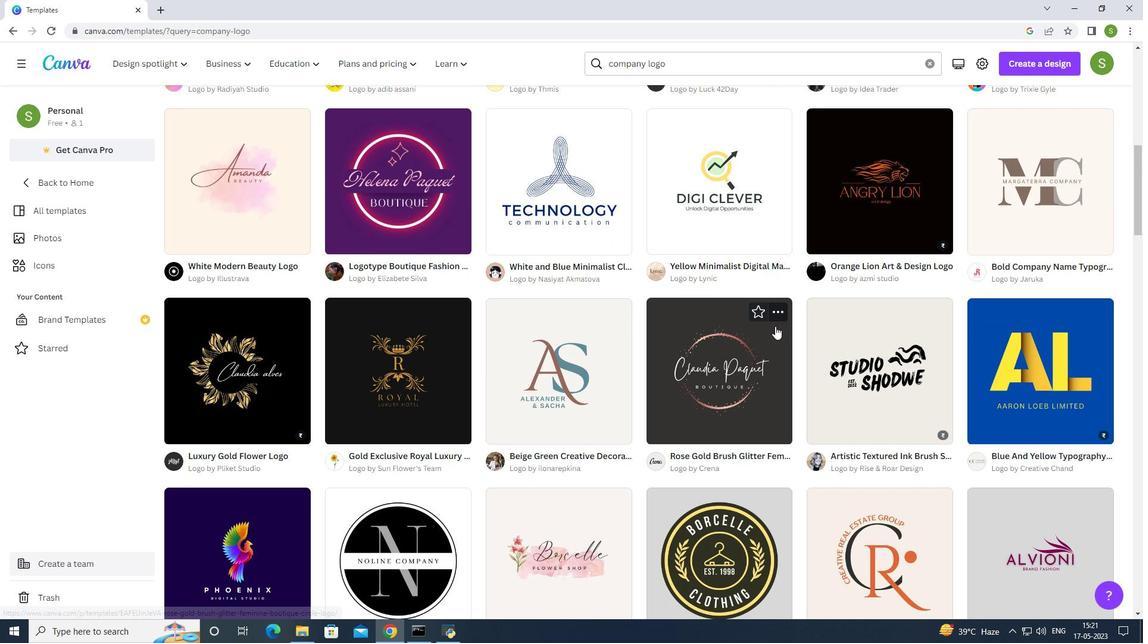 
Action: Mouse moved to (774, 328)
Screenshot: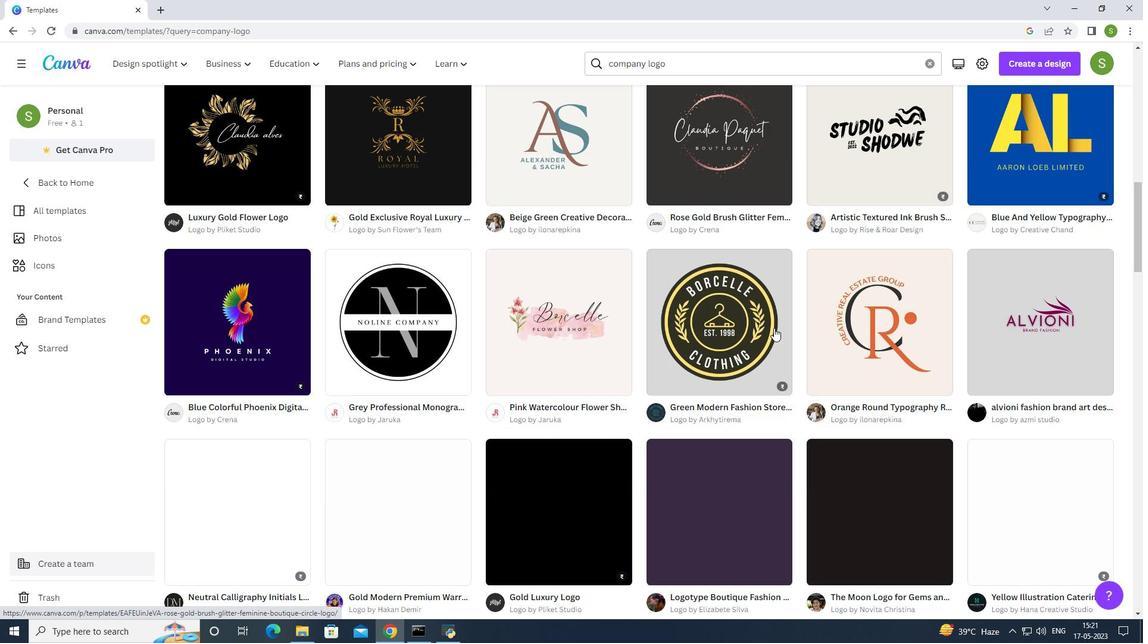 
Action: Mouse scrolled (774, 328) with delta (0, 0)
Screenshot: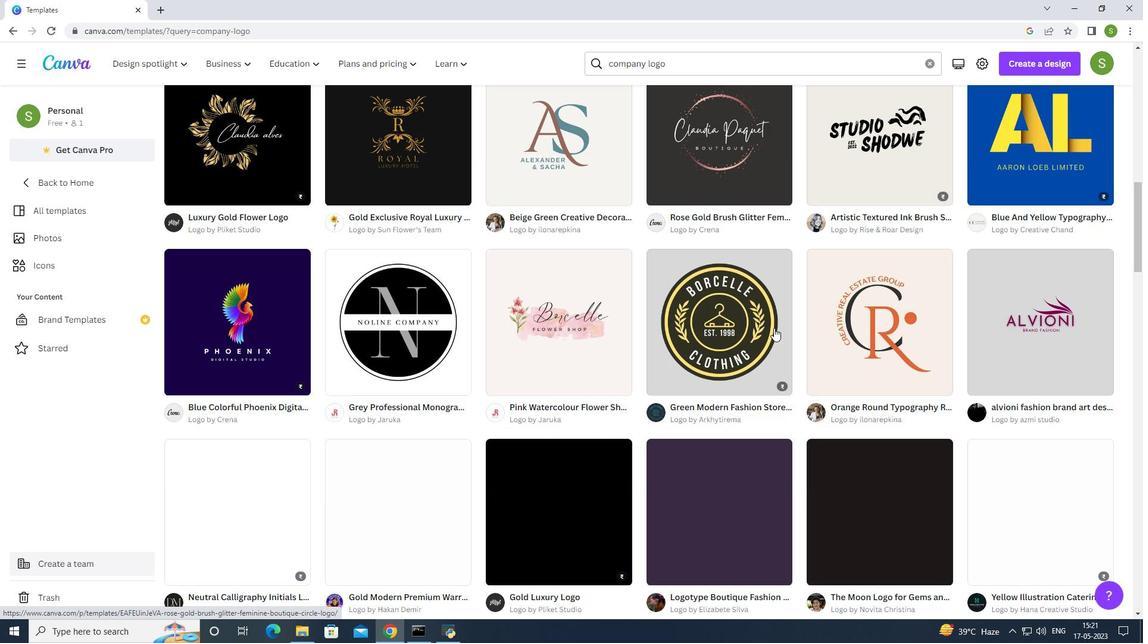 
Action: Mouse scrolled (774, 328) with delta (0, 0)
Screenshot: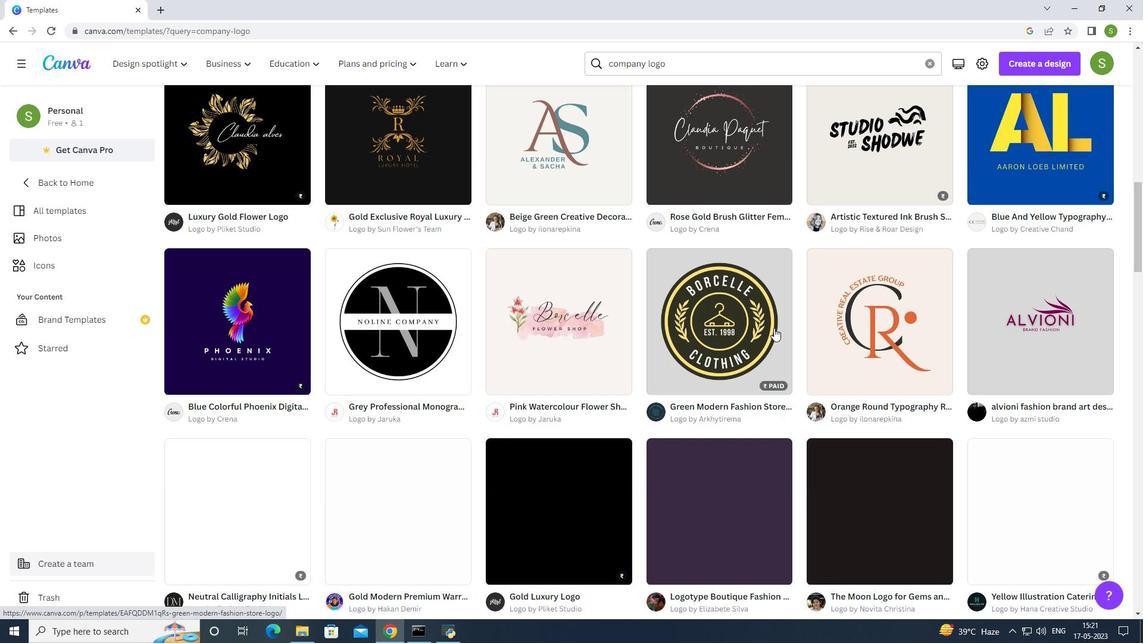 
Action: Mouse scrolled (774, 328) with delta (0, 0)
Screenshot: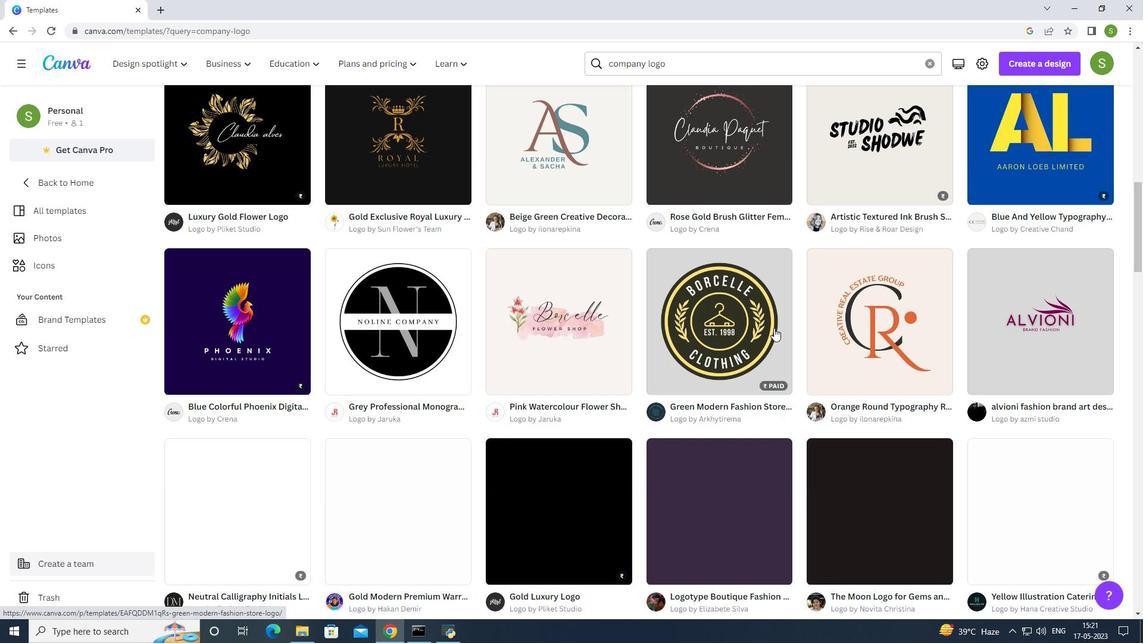 
Action: Mouse moved to (772, 331)
Screenshot: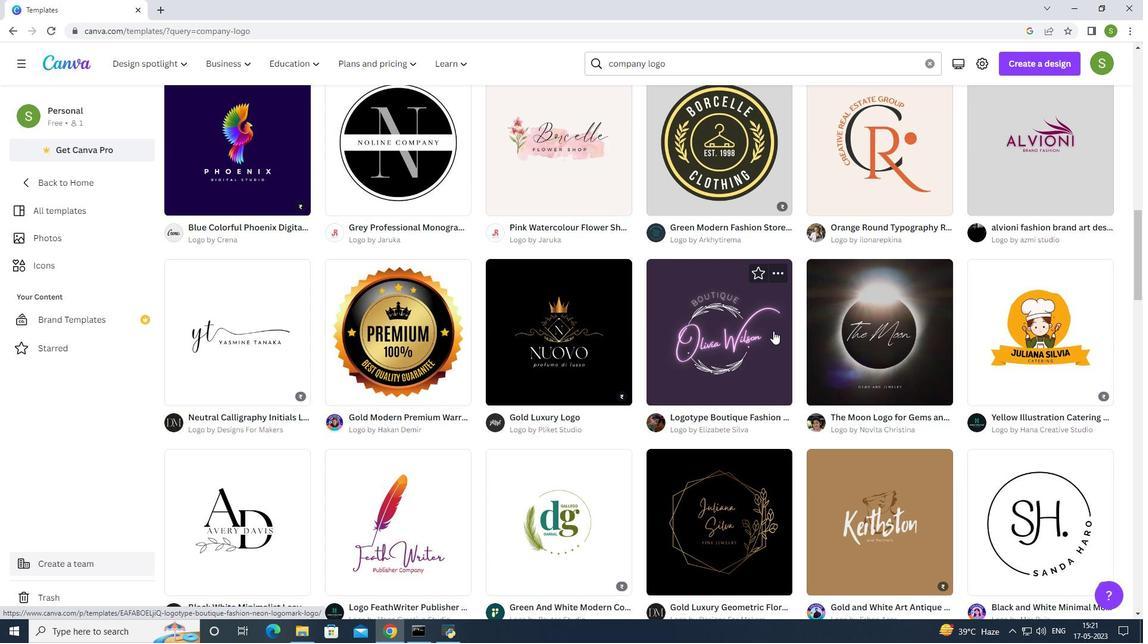 
Action: Mouse scrolled (772, 331) with delta (0, 0)
Screenshot: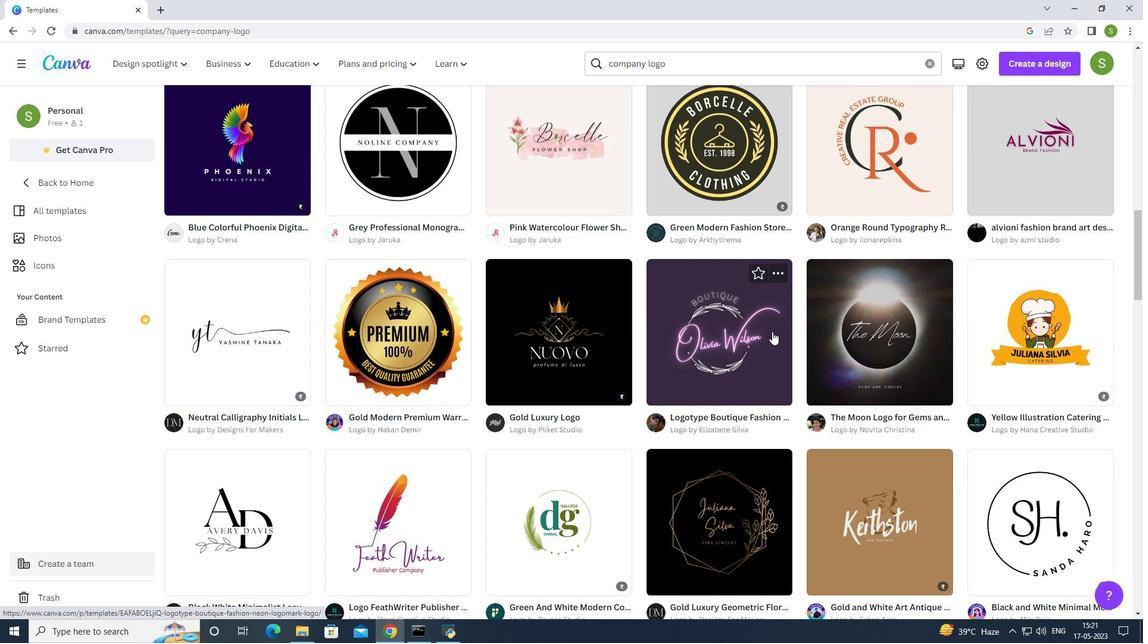 
Action: Mouse scrolled (772, 331) with delta (0, 0)
Screenshot: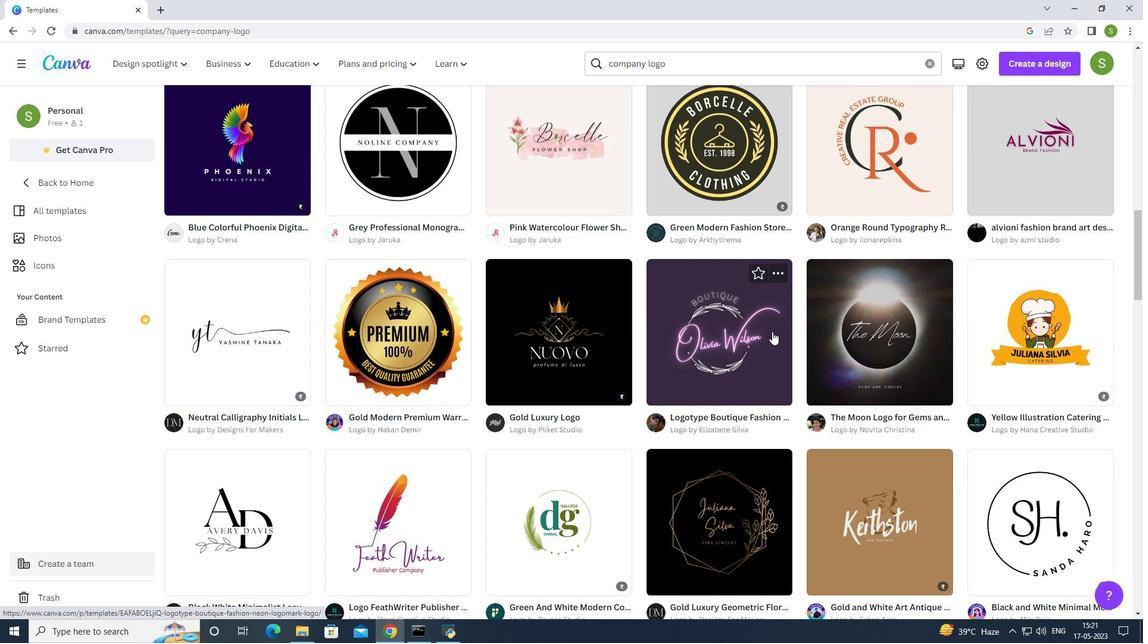 
Action: Mouse moved to (772, 332)
Screenshot: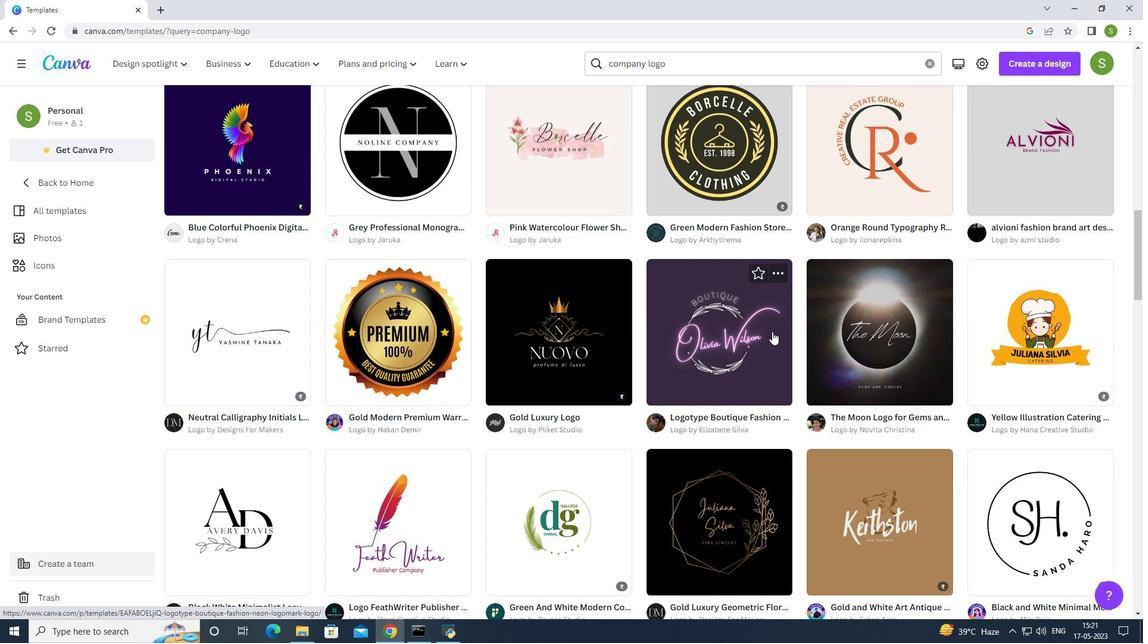 
Action: Mouse scrolled (772, 331) with delta (0, 0)
Screenshot: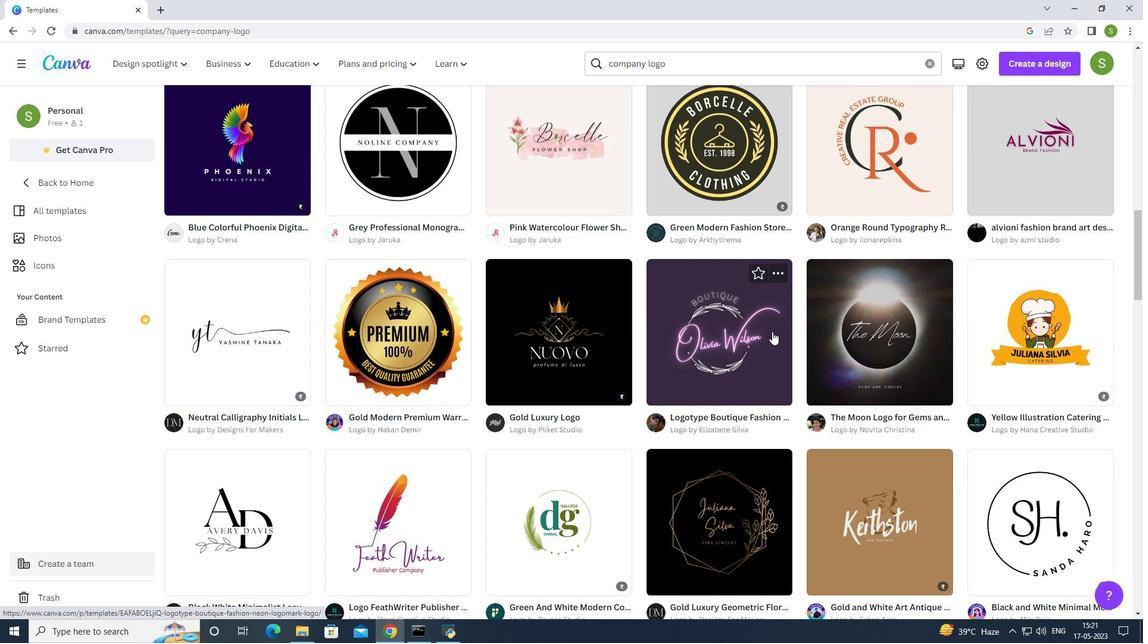 
Action: Mouse moved to (771, 333)
Screenshot: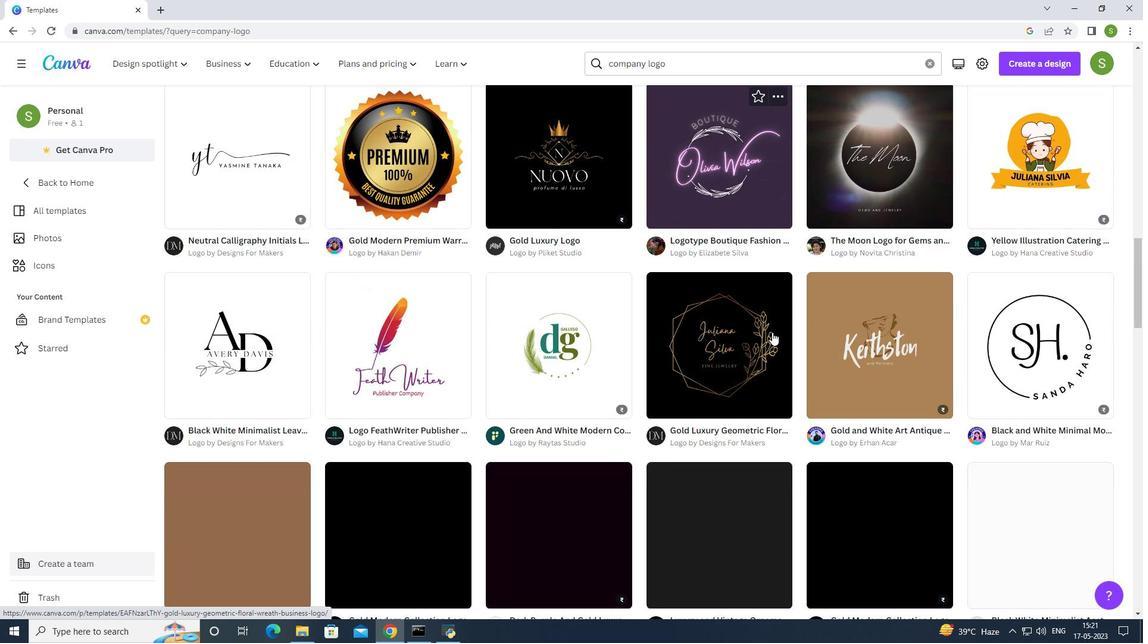 
Action: Mouse scrolled (771, 332) with delta (0, 0)
Screenshot: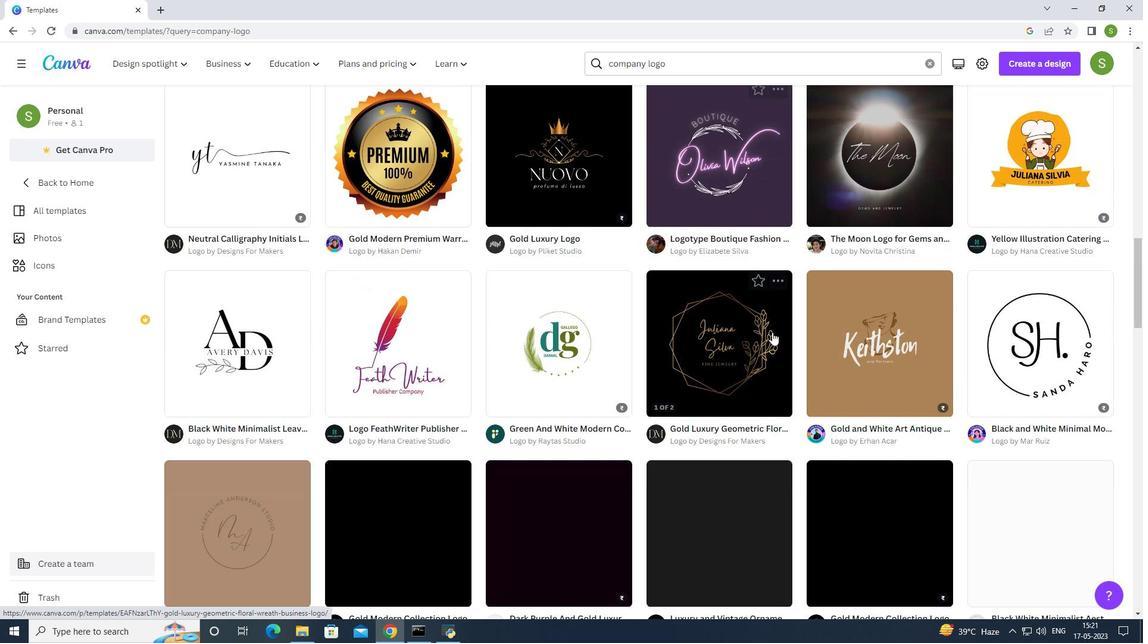 
Action: Mouse scrolled (771, 332) with delta (0, 0)
Screenshot: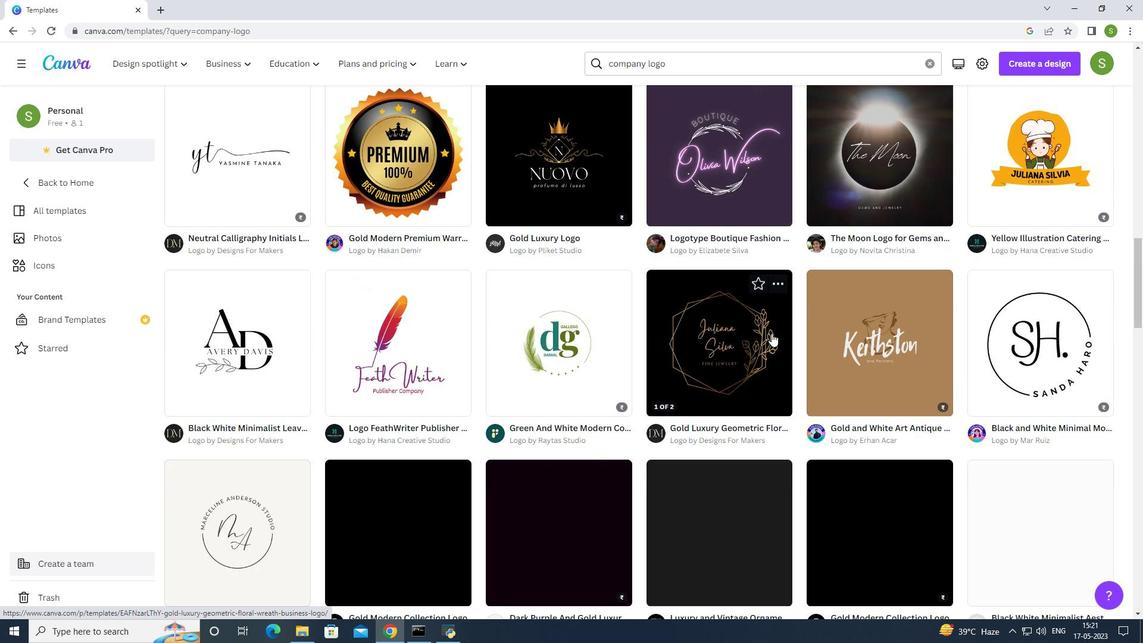 
Action: Mouse moved to (767, 337)
Screenshot: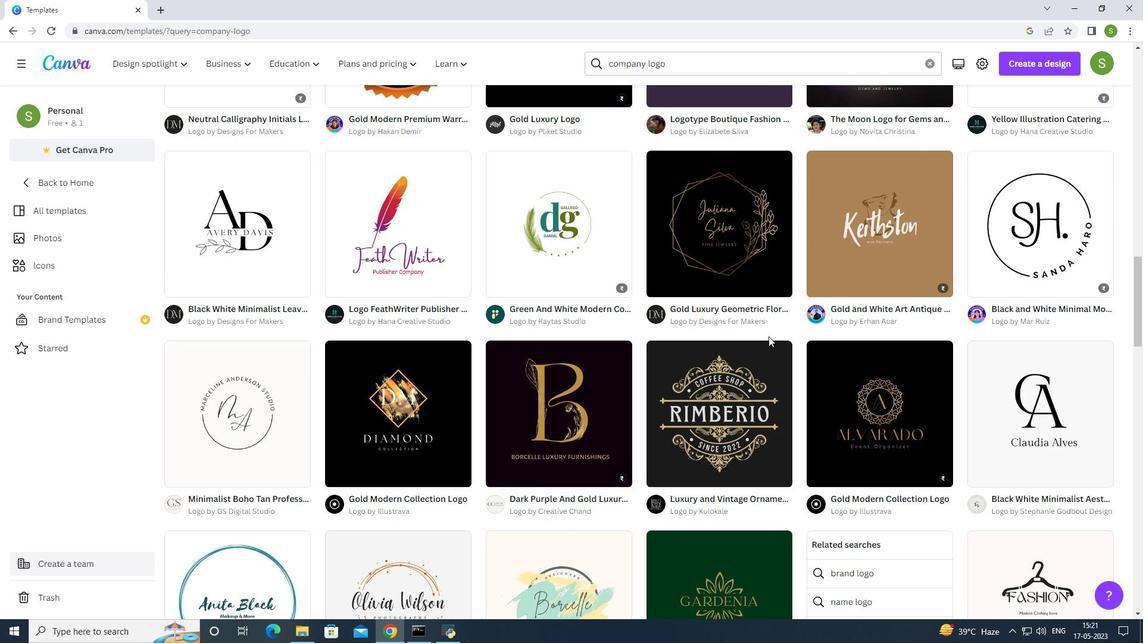 
Action: Mouse scrolled (767, 337) with delta (0, 0)
Screenshot: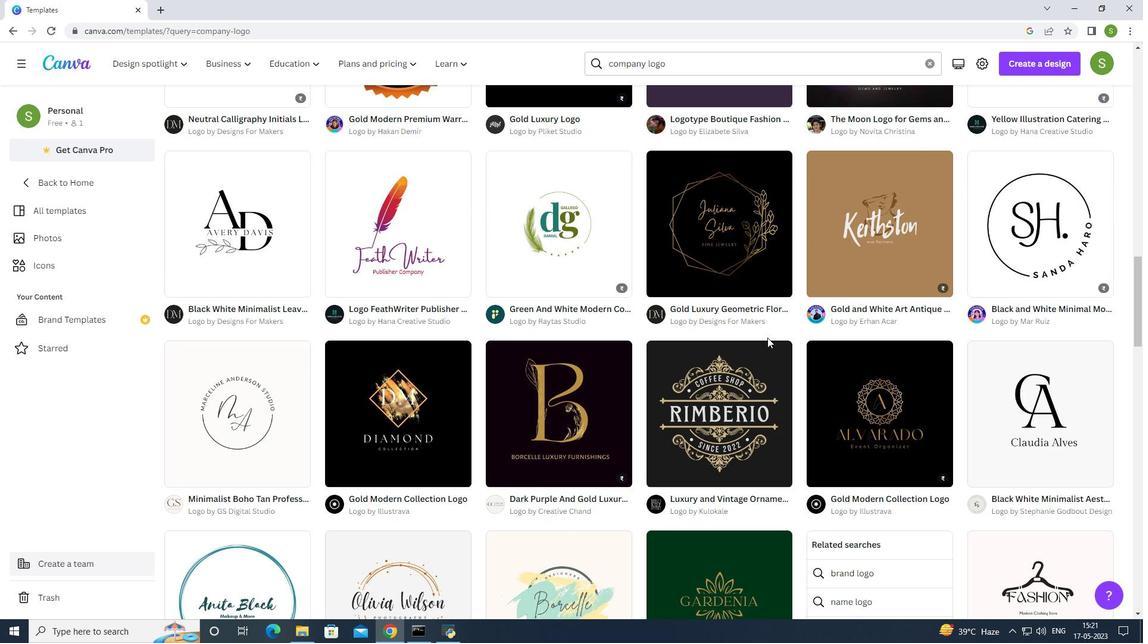 
Action: Mouse scrolled (767, 337) with delta (0, 0)
Screenshot: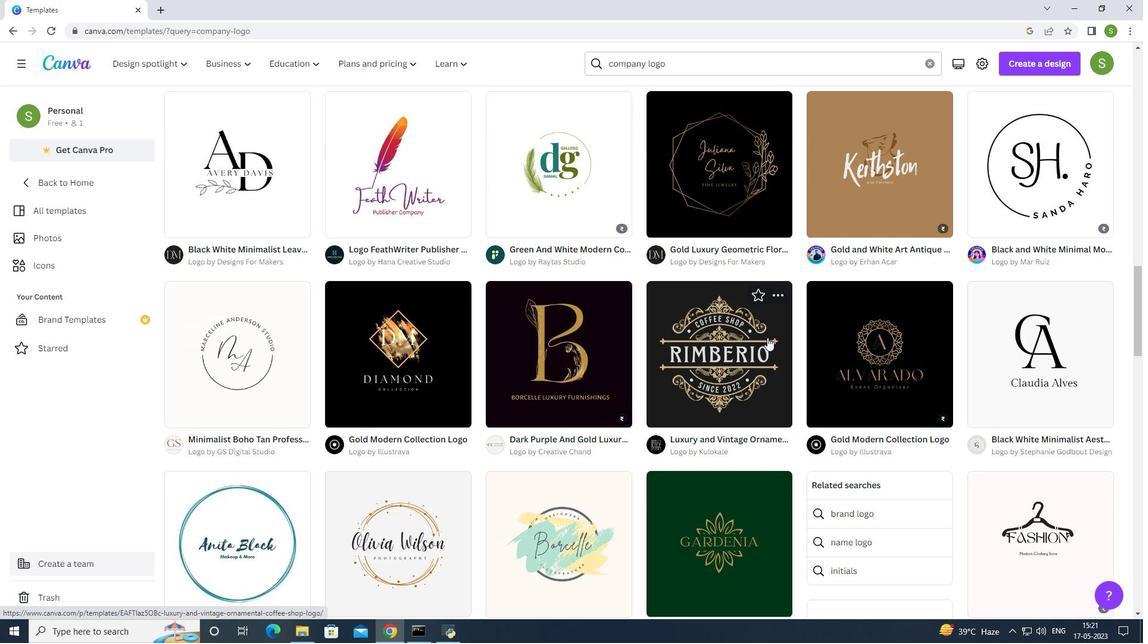 
Action: Mouse moved to (767, 338)
Screenshot: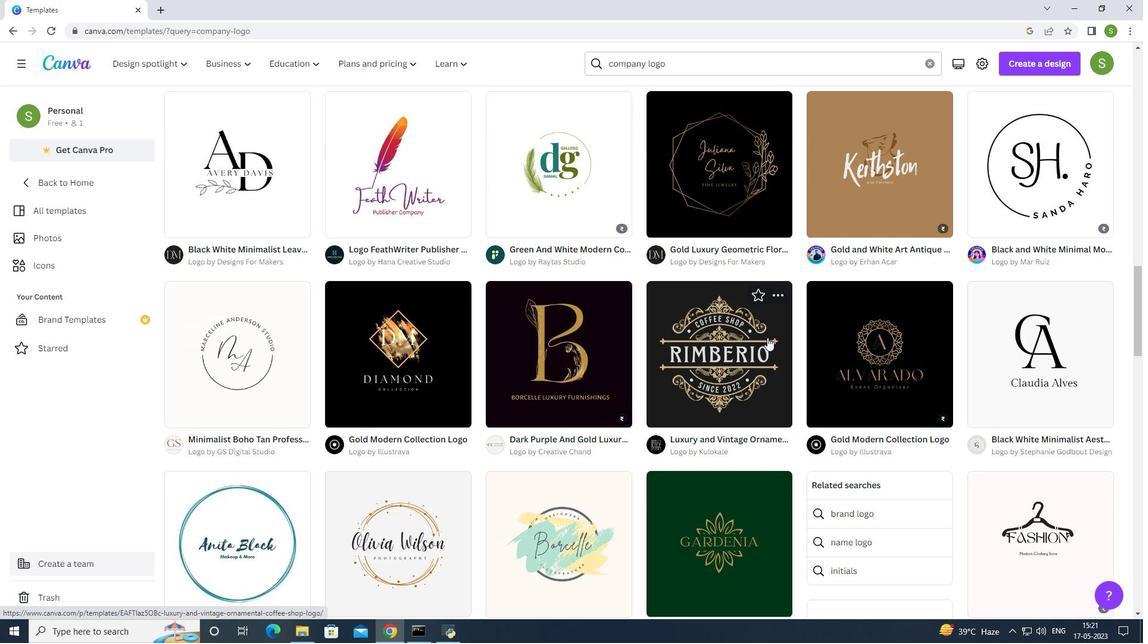 
Action: Mouse scrolled (767, 337) with delta (0, 0)
Screenshot: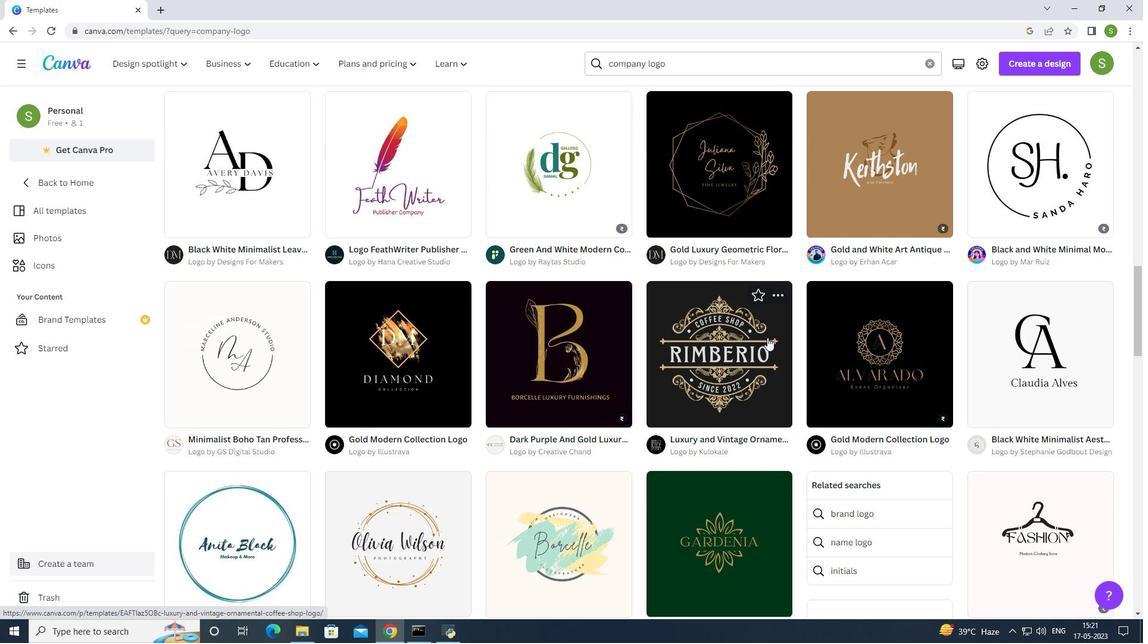 
Action: Mouse moved to (772, 347)
Screenshot: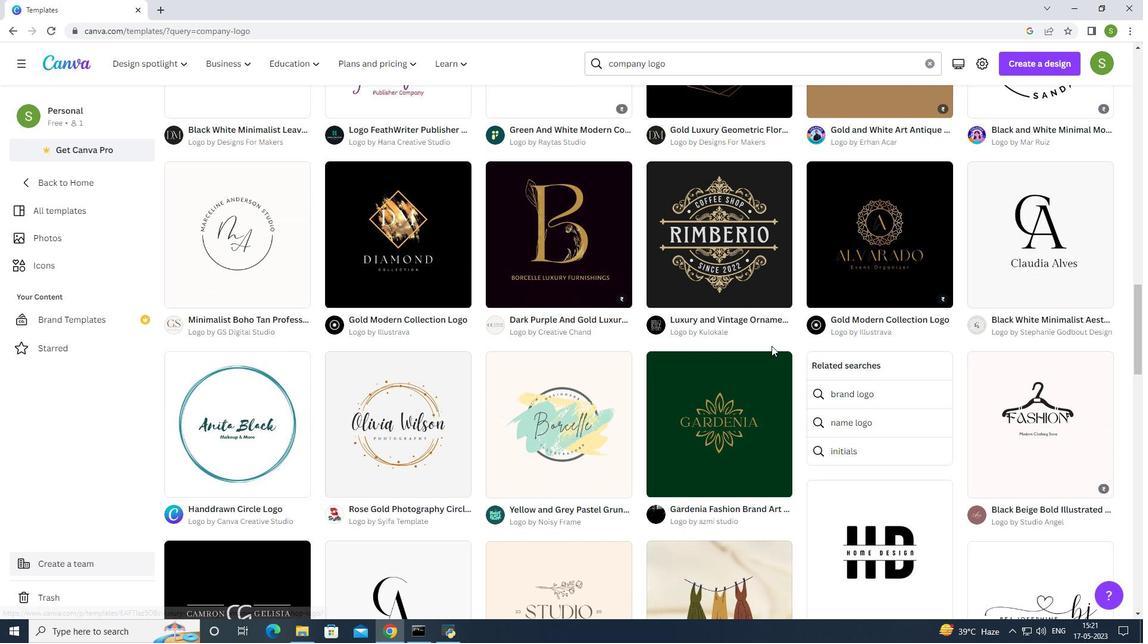 
Action: Mouse scrolled (772, 346) with delta (0, 0)
Screenshot: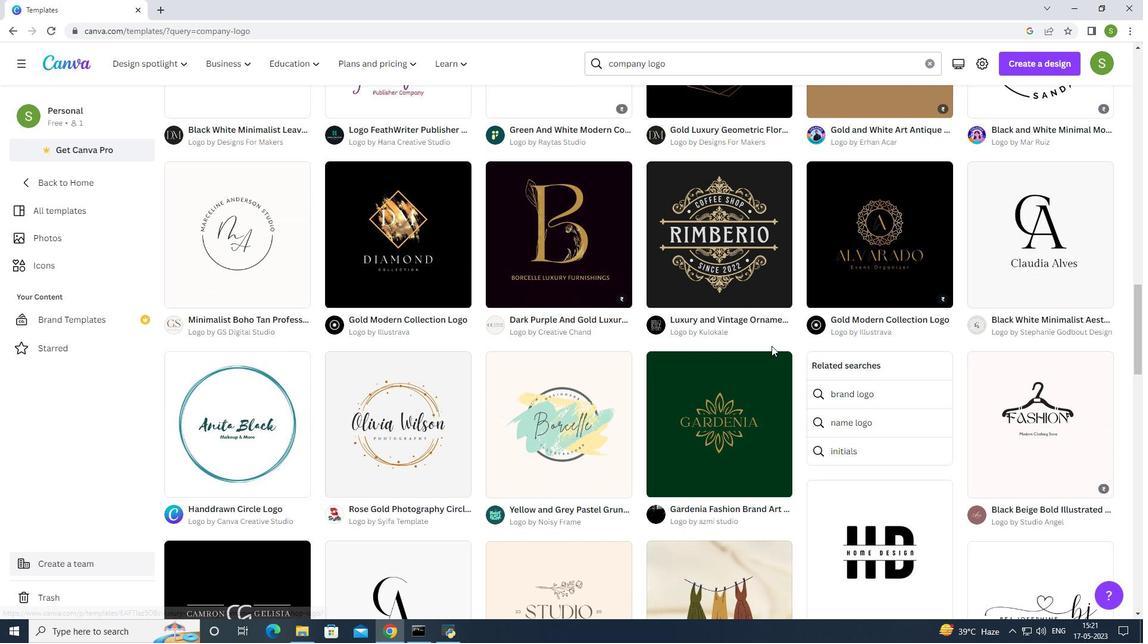 
Action: Mouse moved to (773, 352)
Screenshot: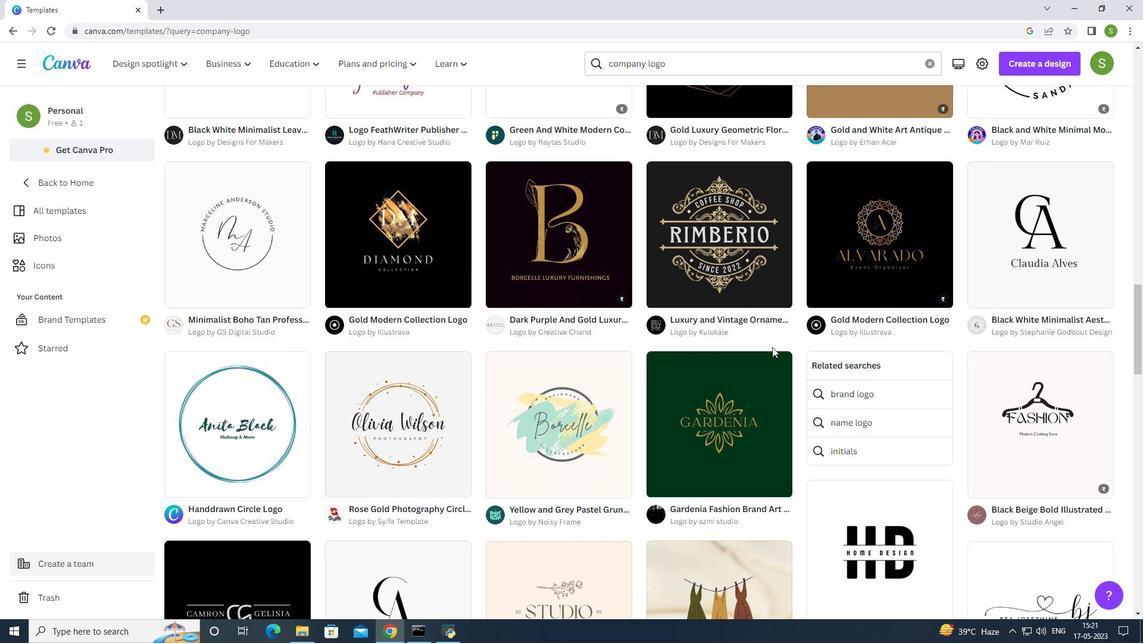
Action: Mouse scrolled (773, 352) with delta (0, 0)
Screenshot: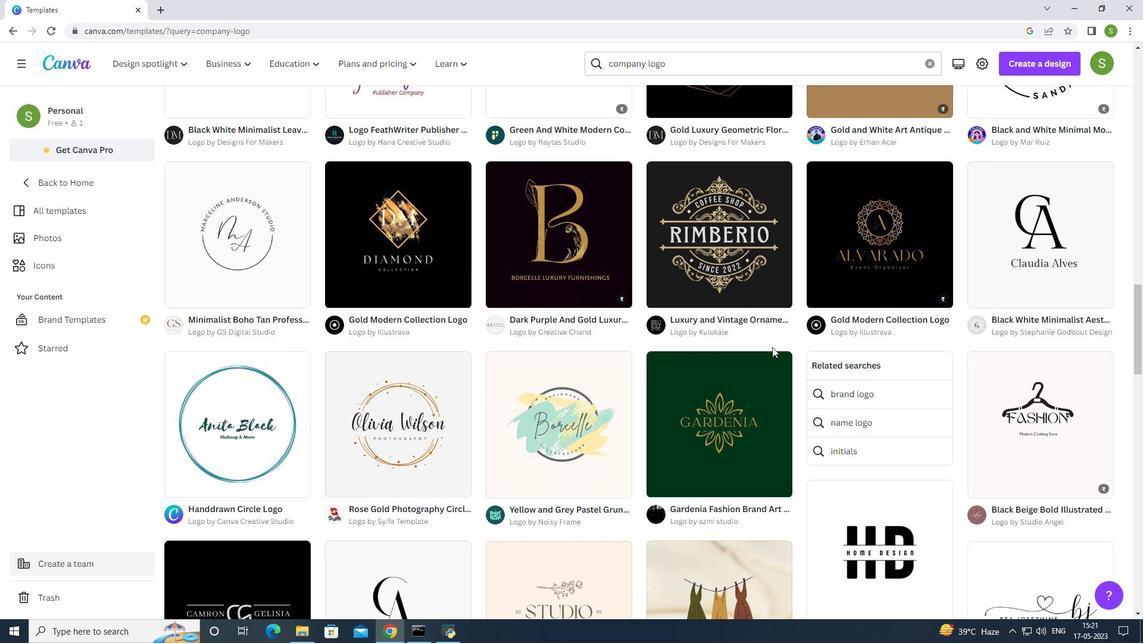 
Action: Mouse moved to (774, 354)
Screenshot: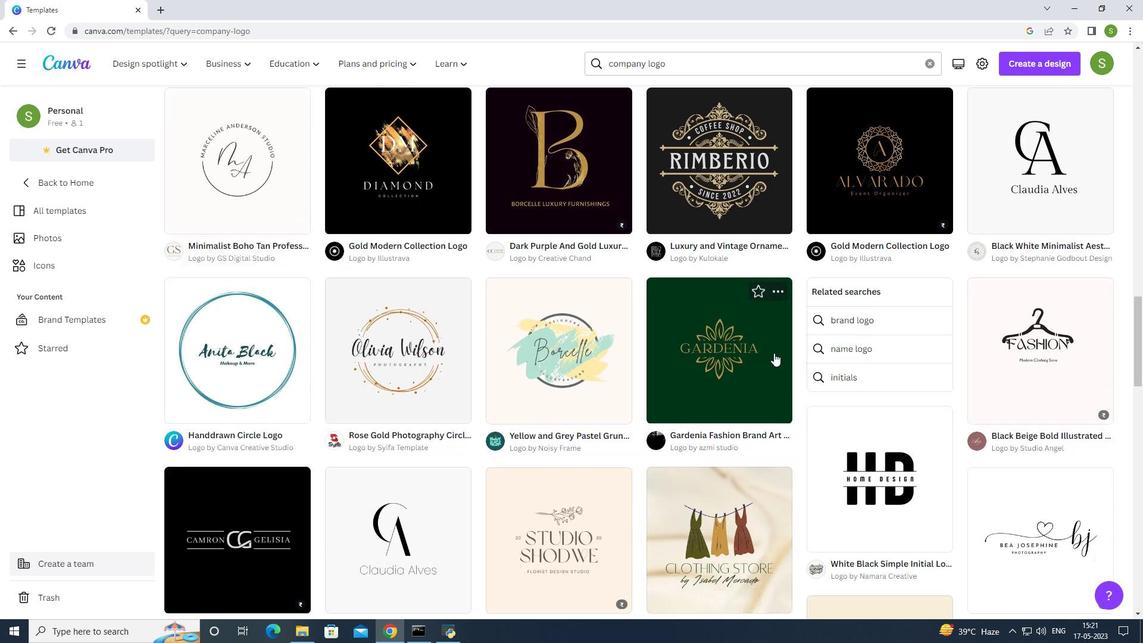 
Action: Mouse scrolled (774, 353) with delta (0, 0)
Screenshot: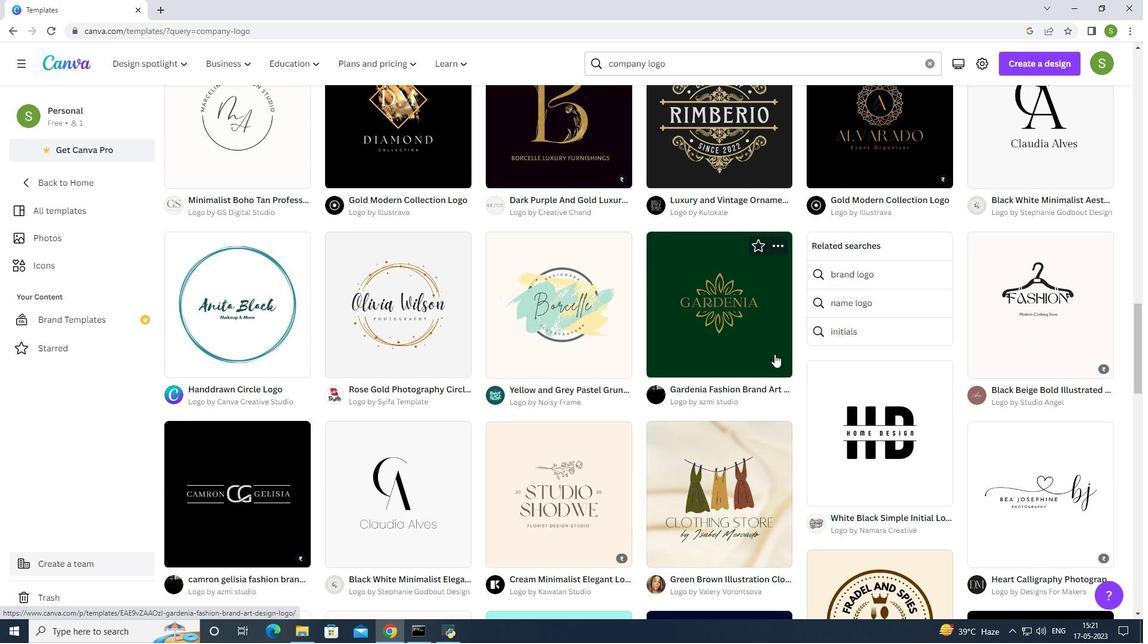 
Action: Mouse scrolled (774, 353) with delta (0, 0)
Screenshot: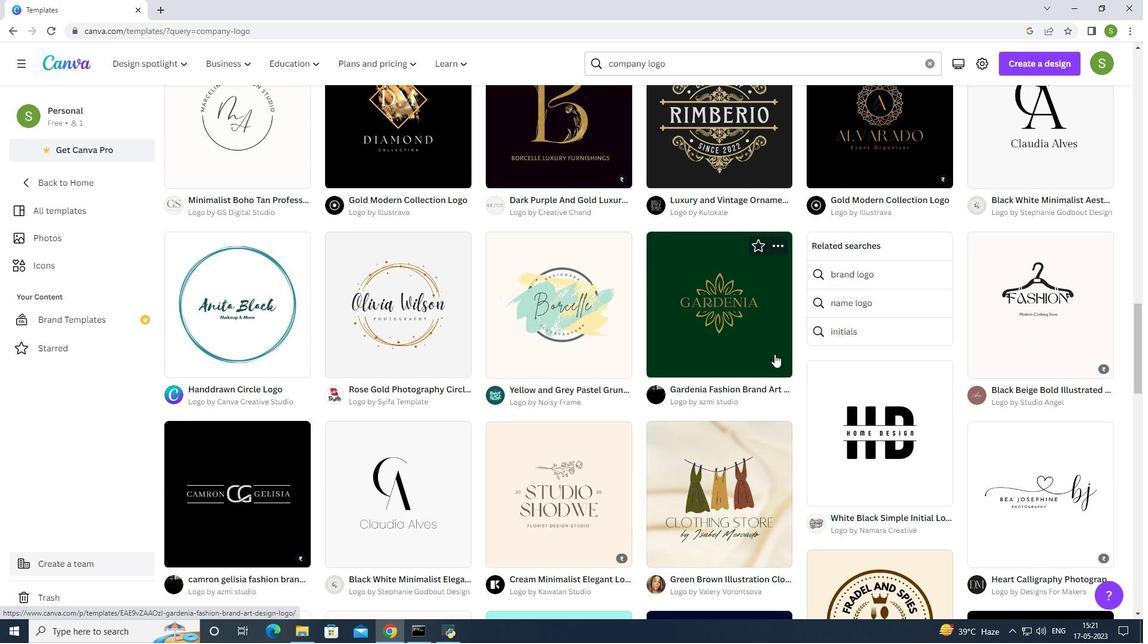 
Action: Mouse scrolled (774, 353) with delta (0, 0)
Screenshot: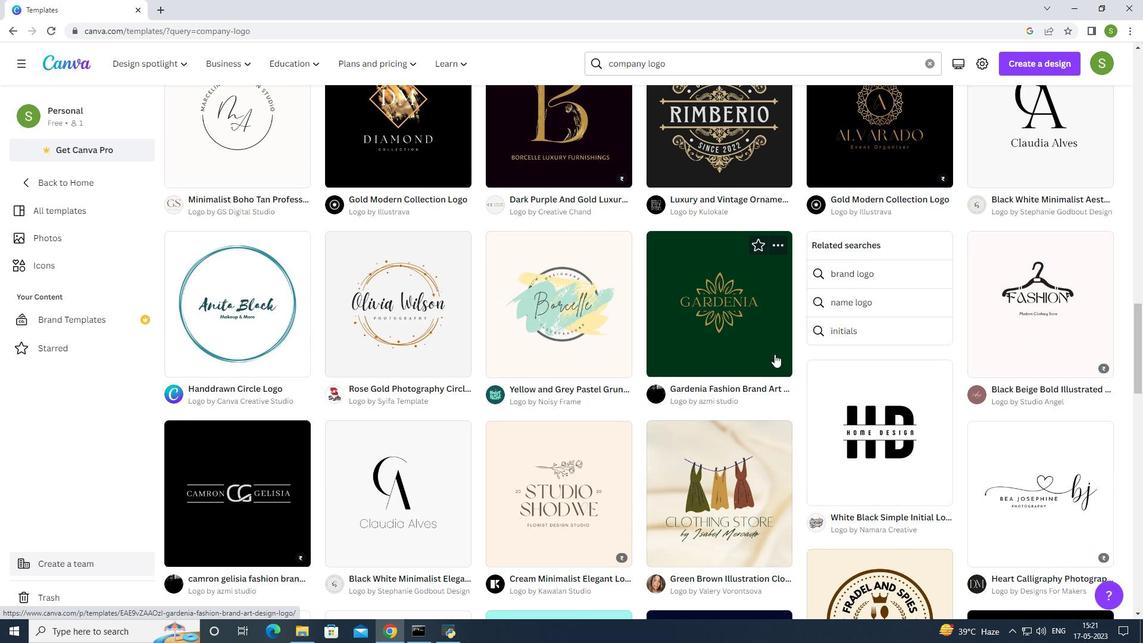 
Action: Mouse moved to (776, 355)
Screenshot: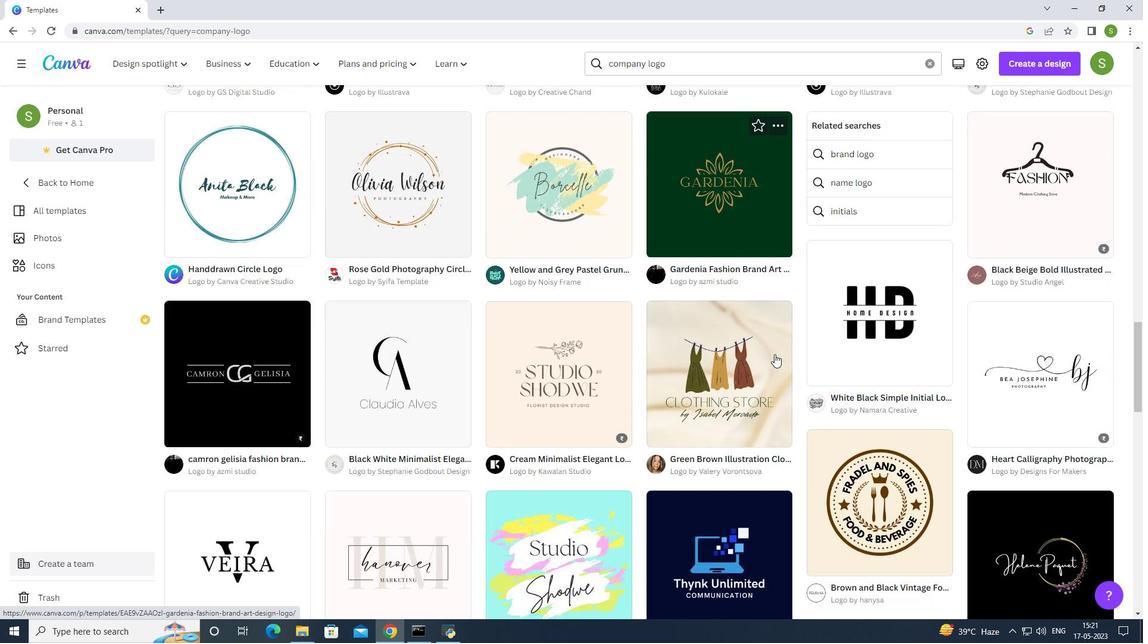 
Action: Mouse scrolled (776, 355) with delta (0, 0)
Screenshot: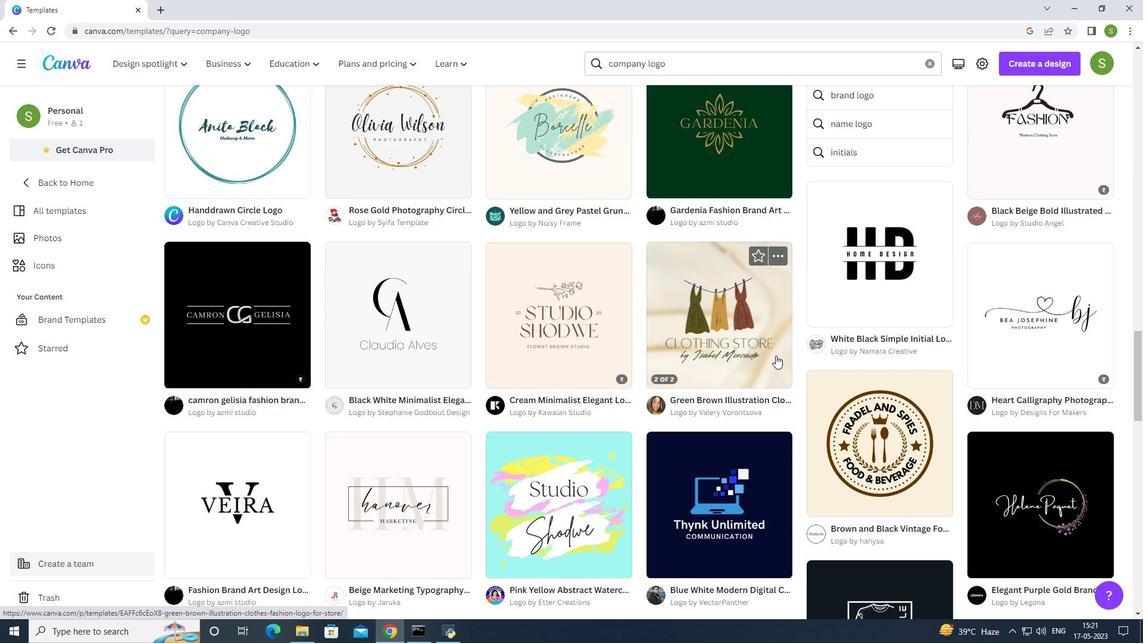 
Action: Mouse scrolled (776, 355) with delta (0, 0)
Screenshot: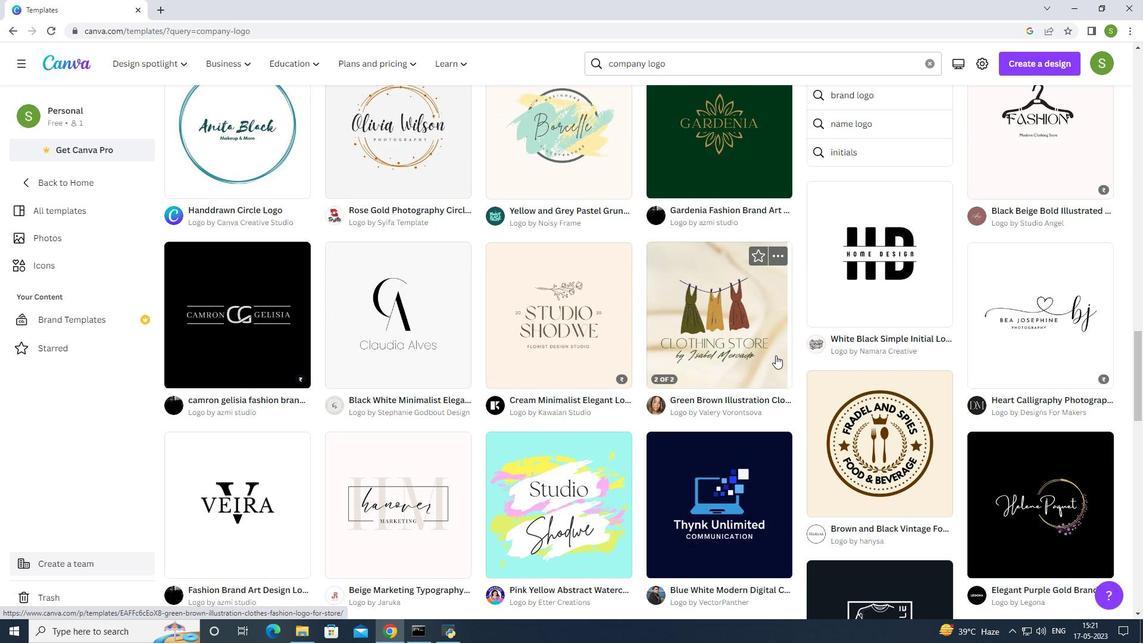 
Action: Mouse moved to (776, 355)
Screenshot: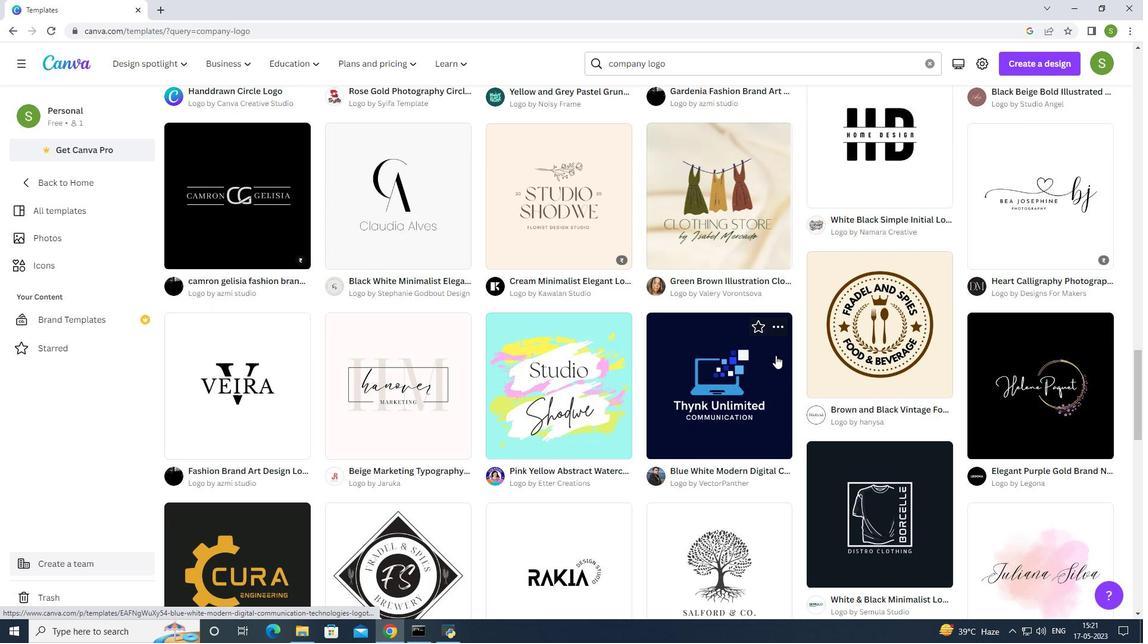 
Action: Mouse scrolled (776, 355) with delta (0, 0)
Screenshot: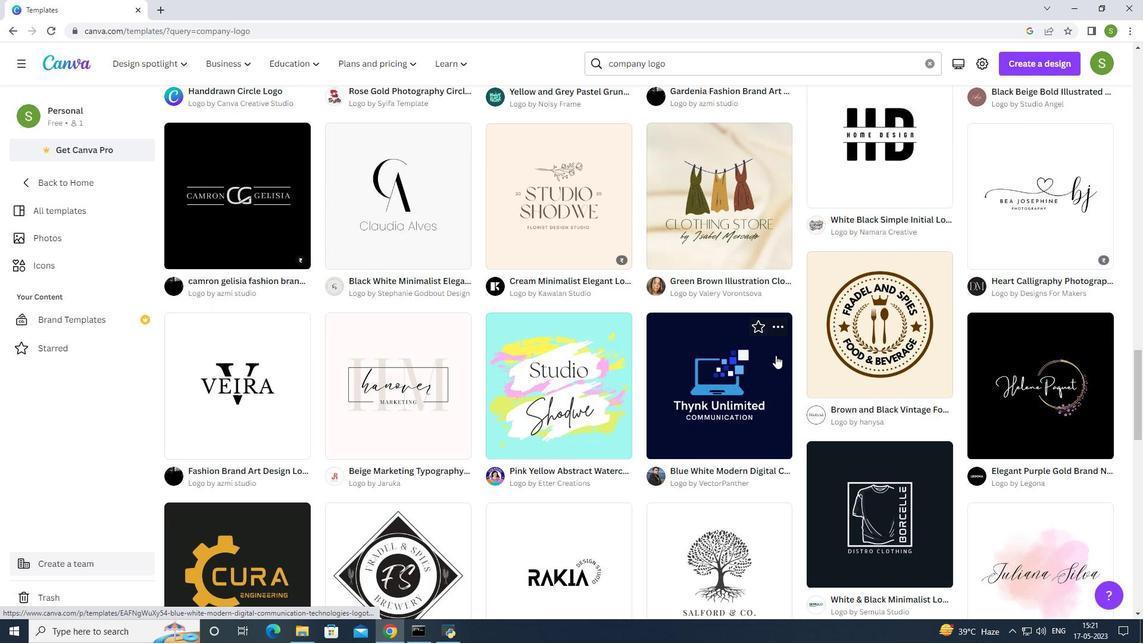 
Action: Mouse moved to (778, 359)
Screenshot: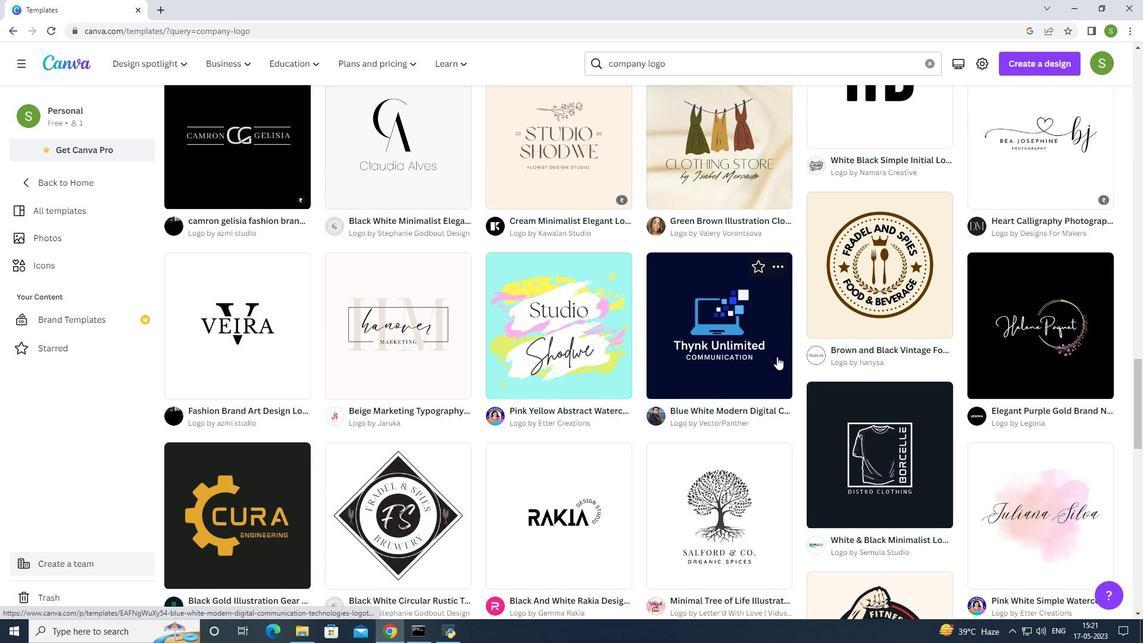 
Action: Mouse scrolled (778, 358) with delta (0, 0)
Screenshot: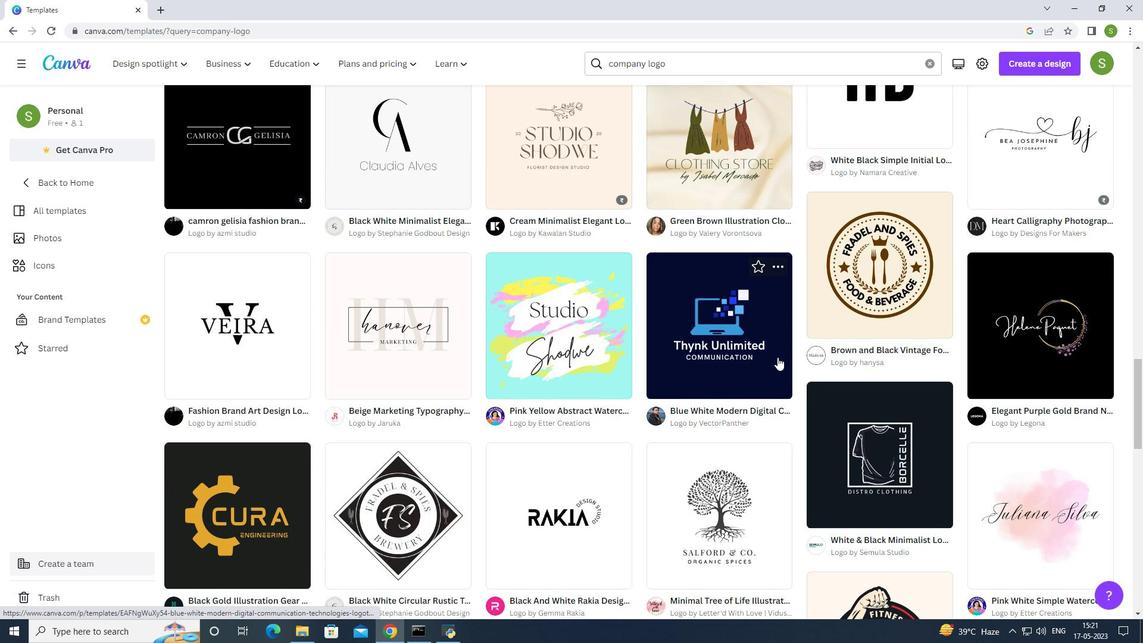 
Action: Mouse moved to (778, 359)
Screenshot: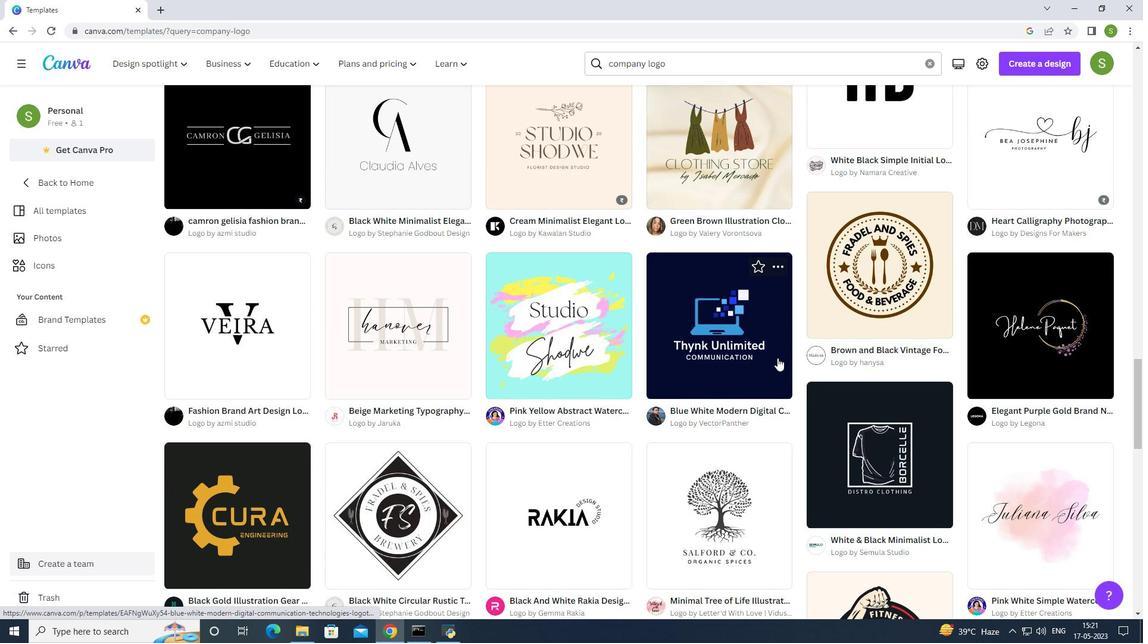 
Action: Mouse scrolled (778, 358) with delta (0, 0)
Screenshot: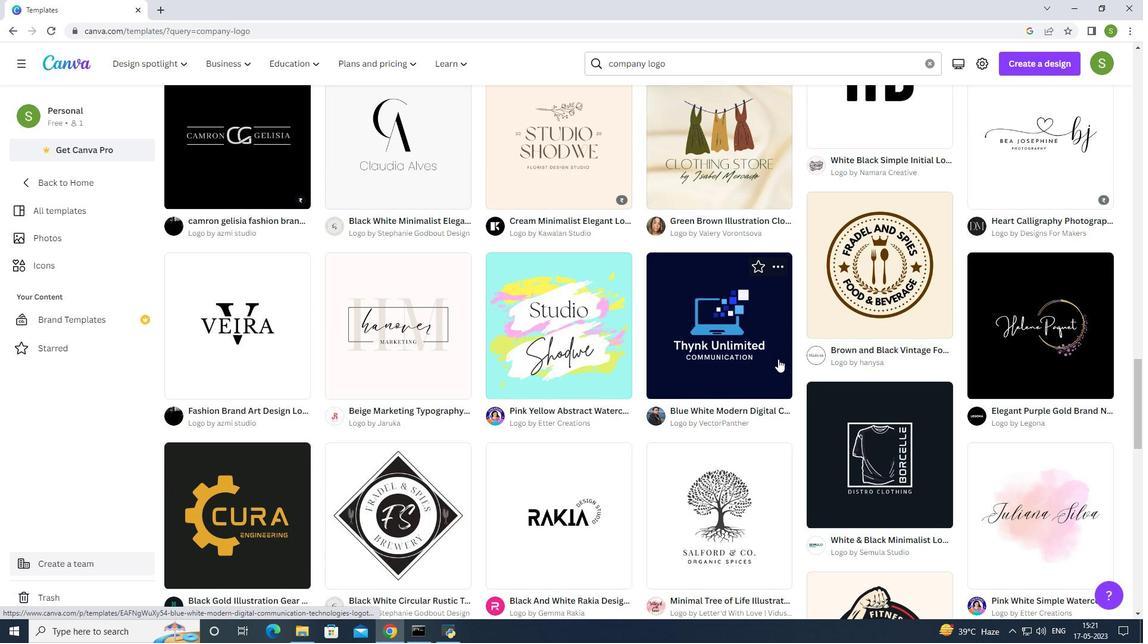 
Action: Mouse scrolled (778, 358) with delta (0, 0)
Screenshot: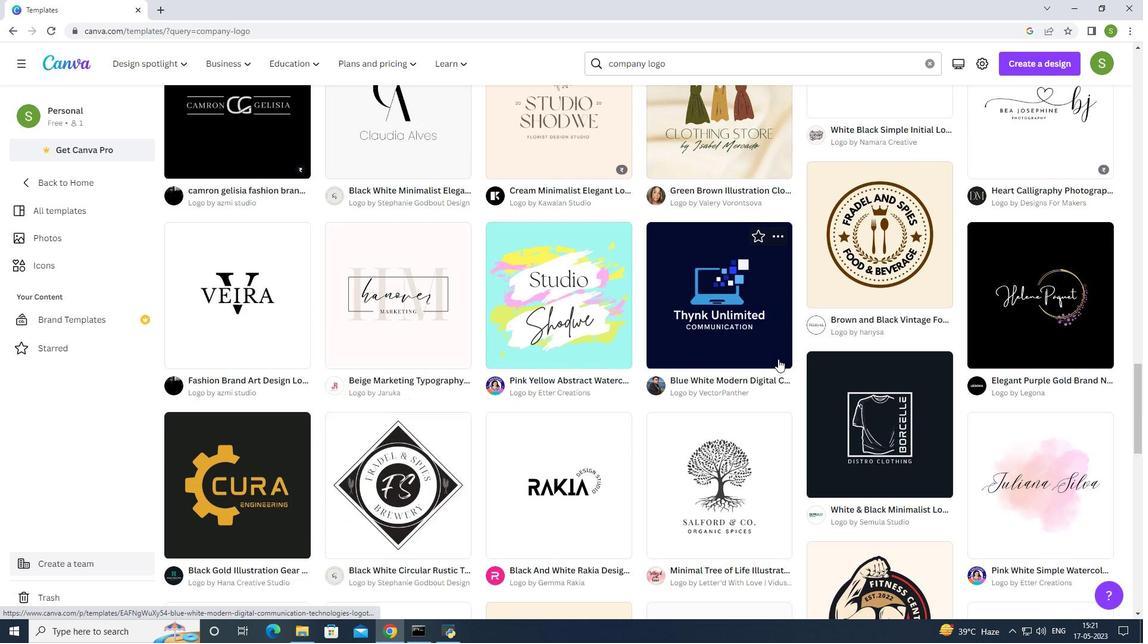 
Action: Mouse scrolled (778, 358) with delta (0, 0)
Screenshot: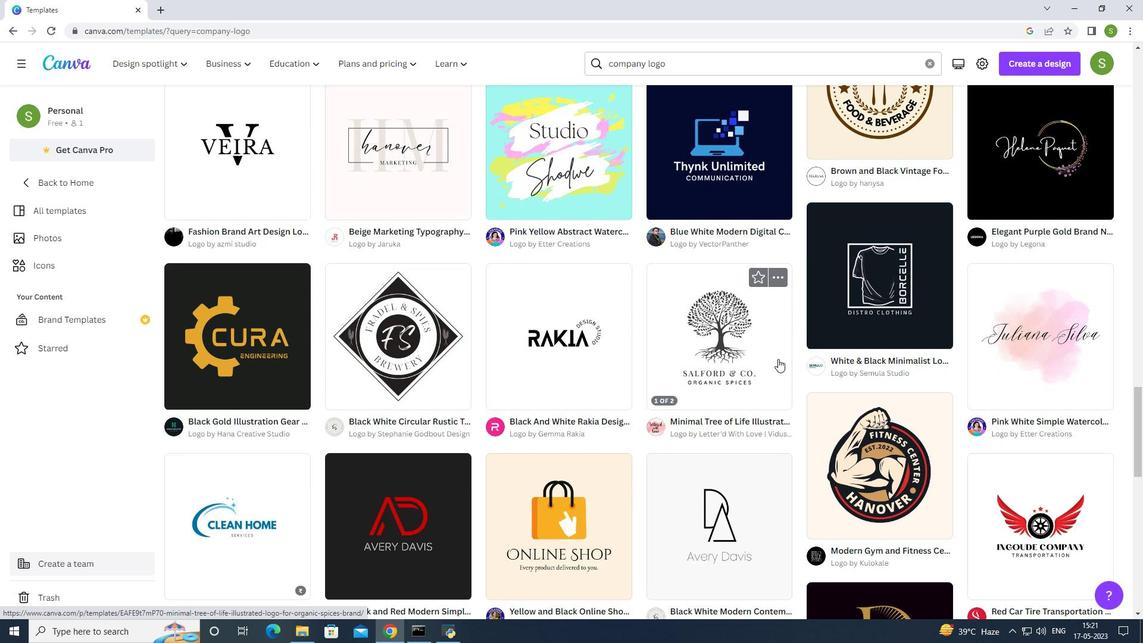 
Action: Mouse scrolled (778, 358) with delta (0, 0)
Screenshot: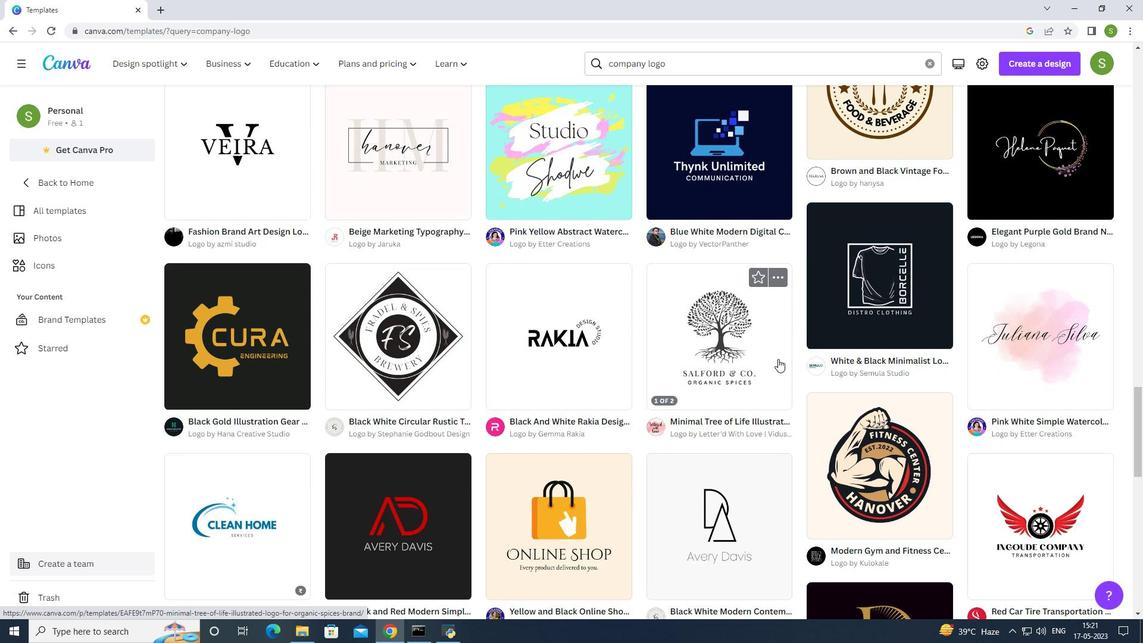 
Action: Mouse scrolled (778, 358) with delta (0, 0)
Screenshot: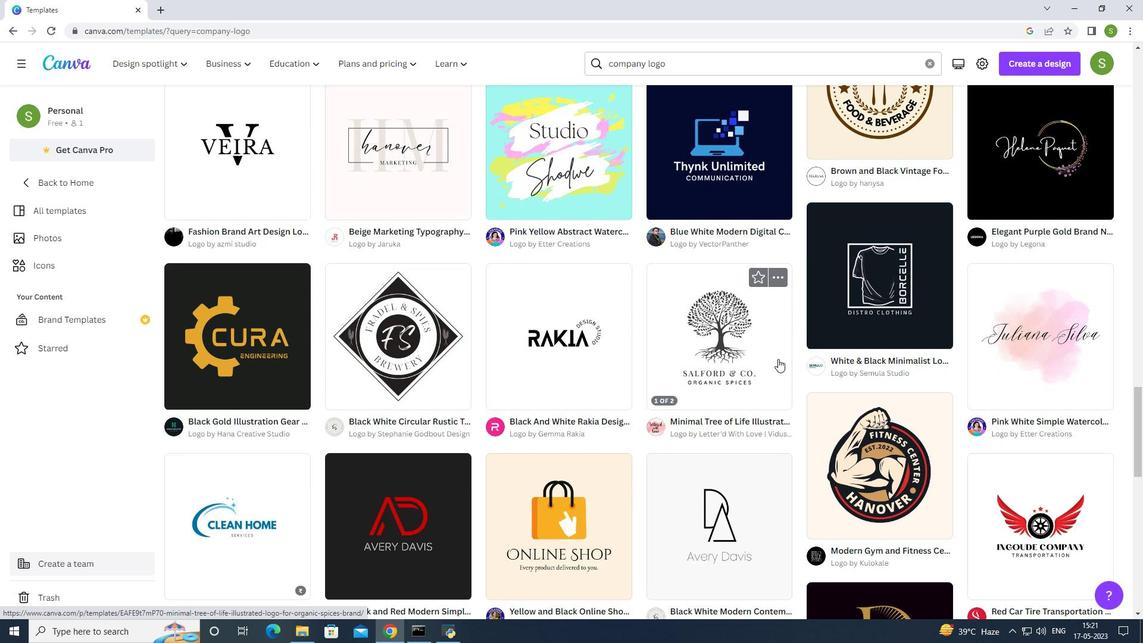 
Action: Mouse moved to (779, 361)
Screenshot: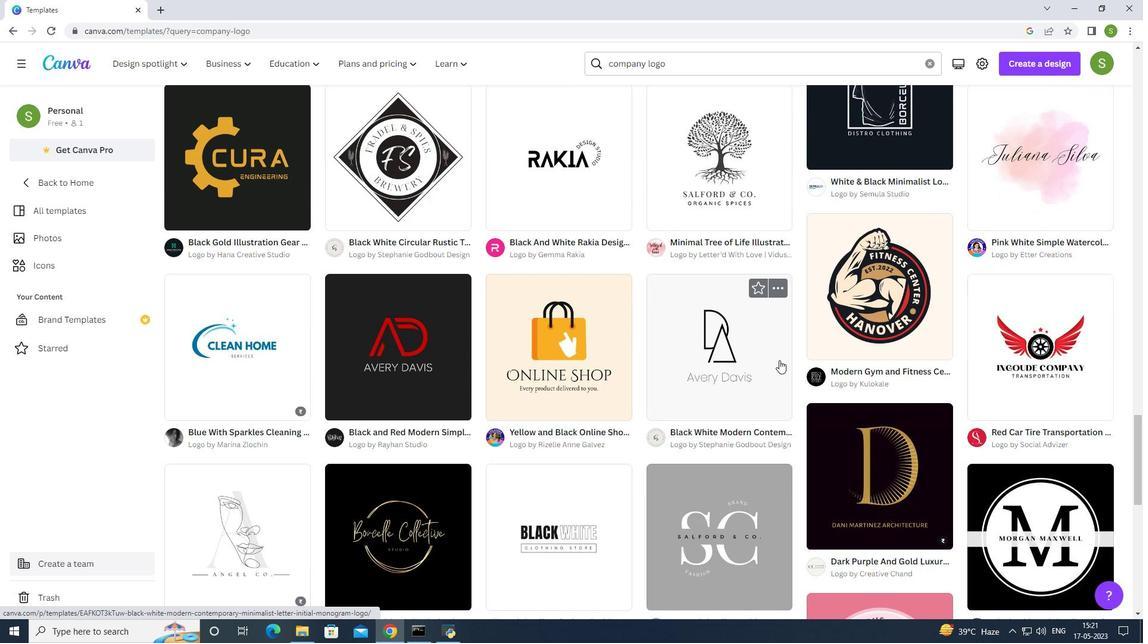 
Action: Mouse scrolled (779, 360) with delta (0, 0)
Screenshot: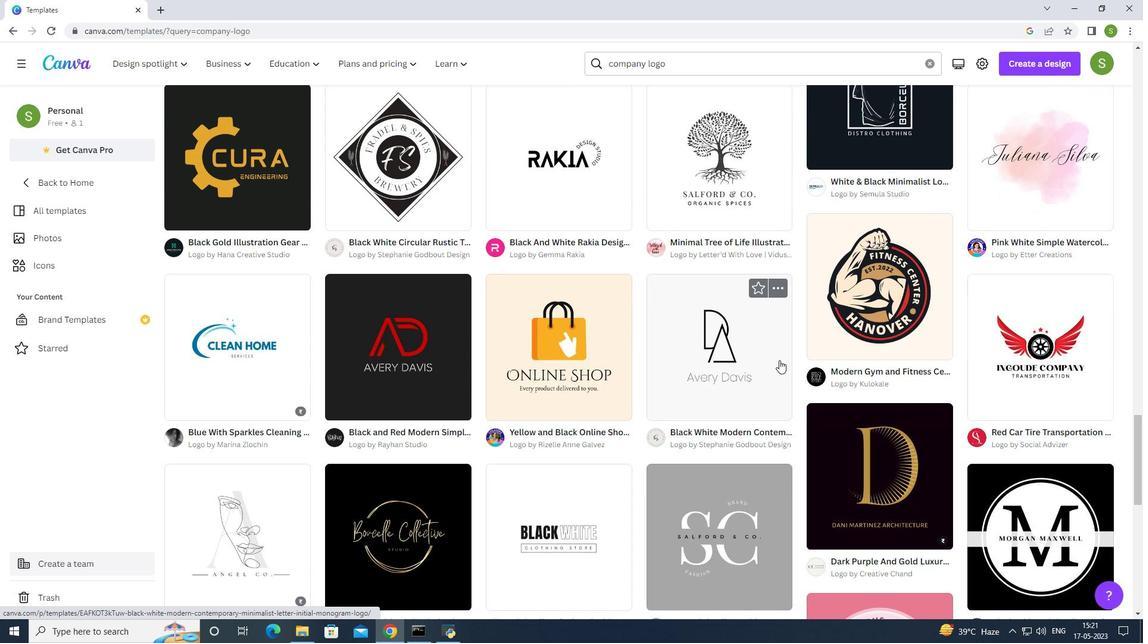 
Action: Mouse moved to (781, 368)
Screenshot: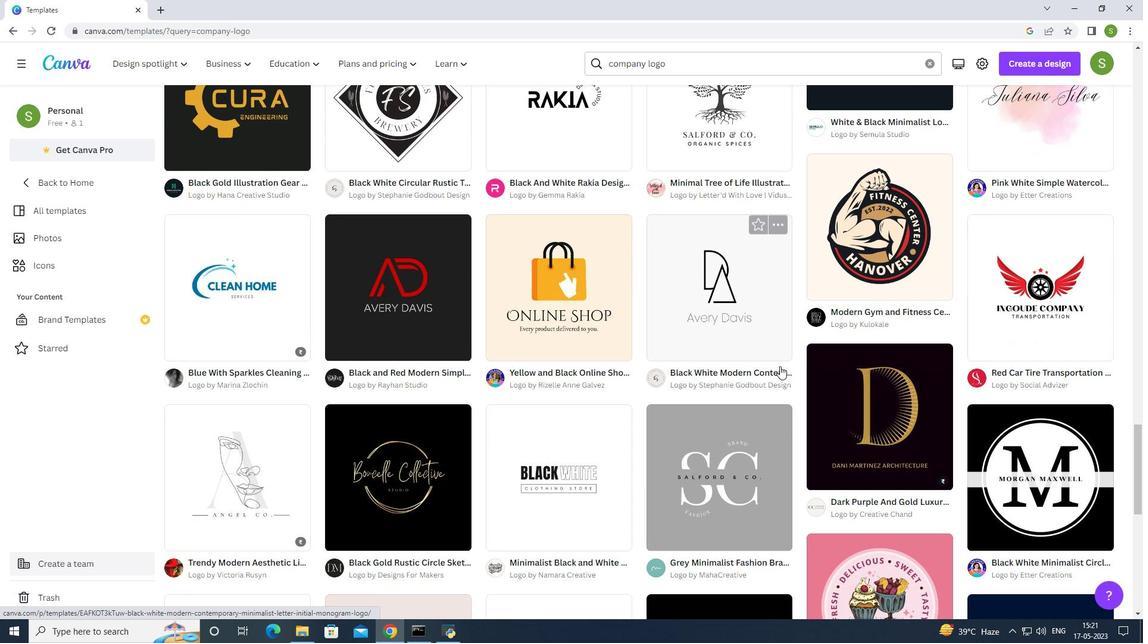 
Action: Mouse scrolled (781, 367) with delta (0, 0)
Screenshot: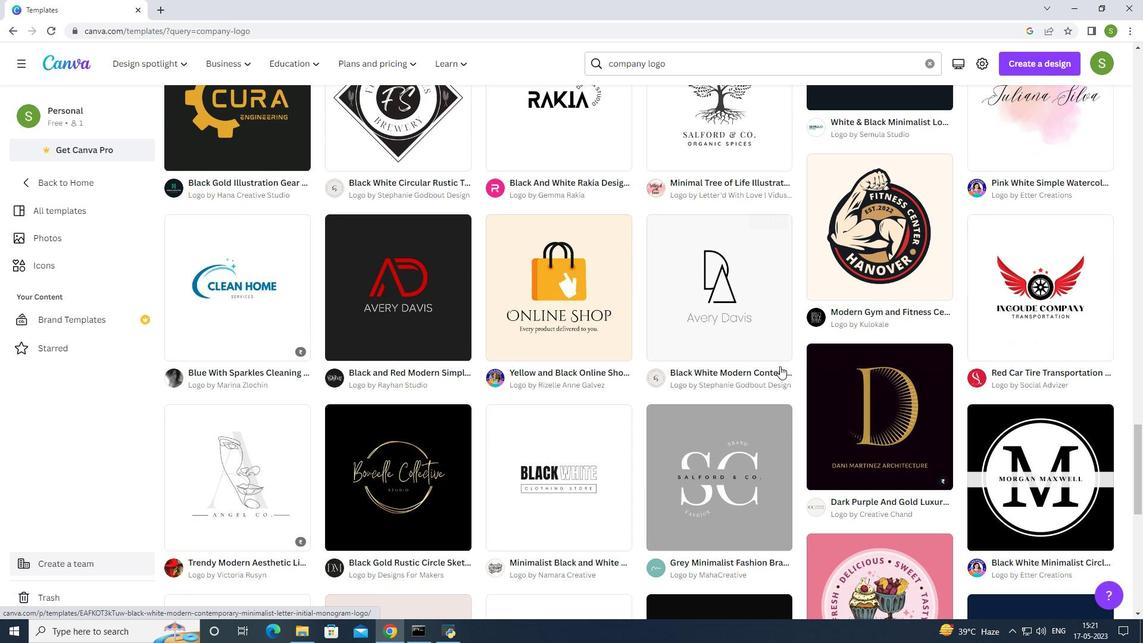 
Action: Mouse scrolled (781, 367) with delta (0, 0)
Screenshot: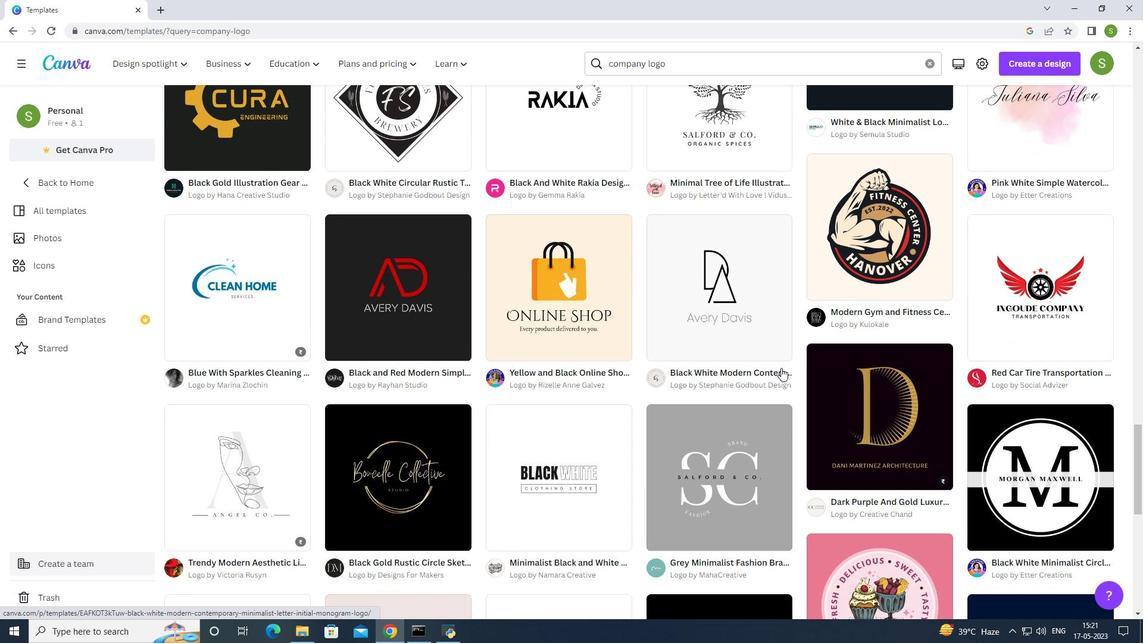 
Action: Mouse scrolled (781, 367) with delta (0, 0)
Screenshot: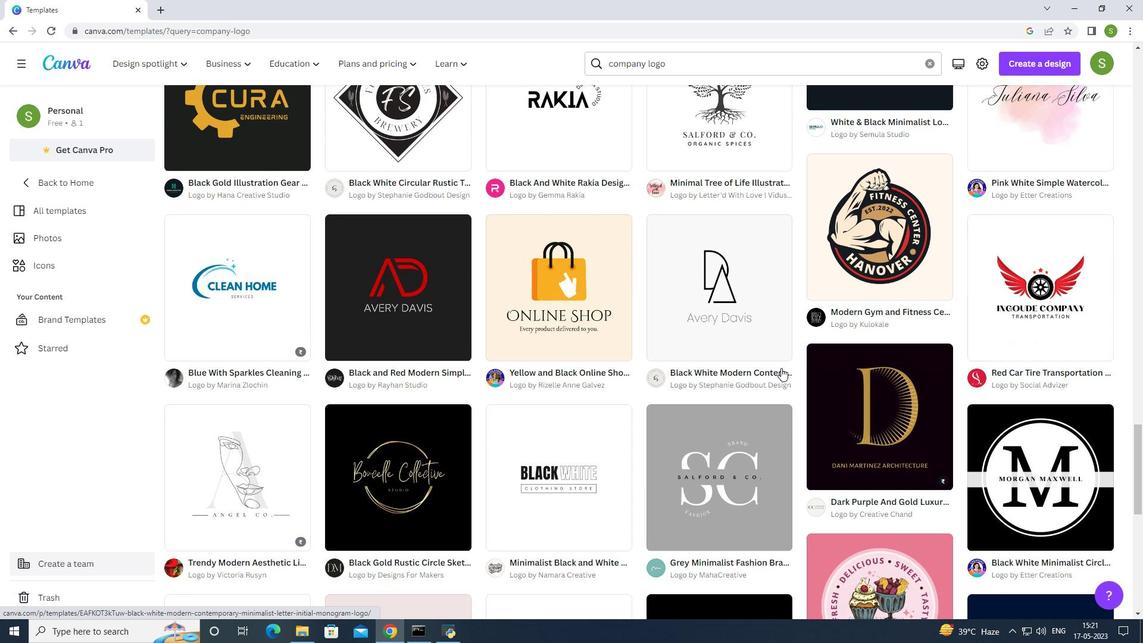 
Action: Mouse moved to (781, 369)
Screenshot: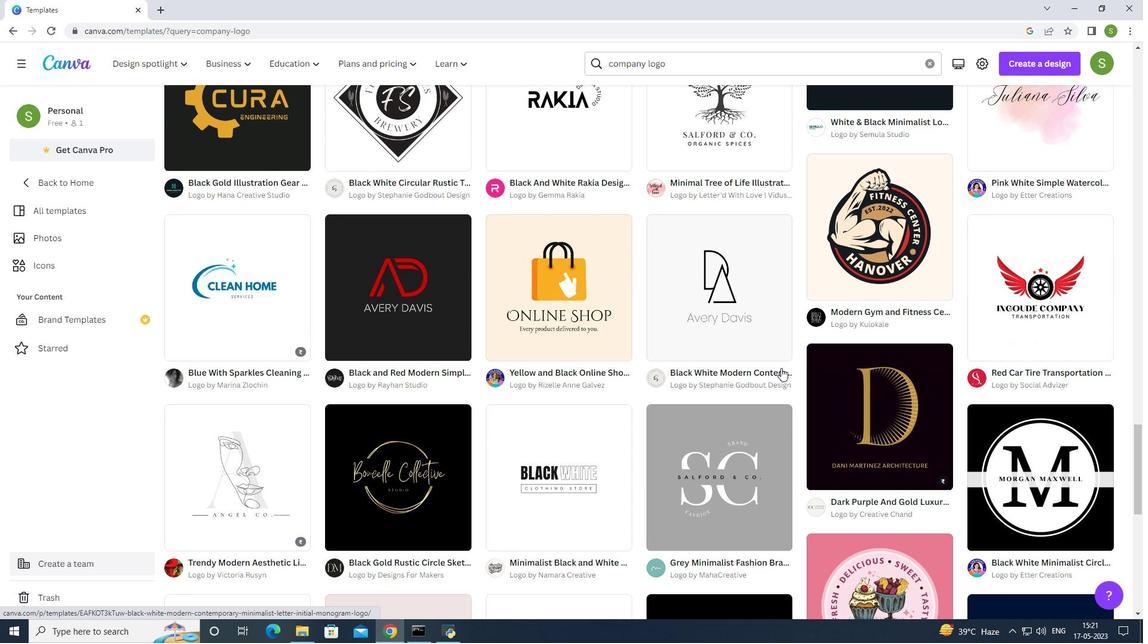 
Action: Mouse scrolled (781, 368) with delta (0, 0)
Screenshot: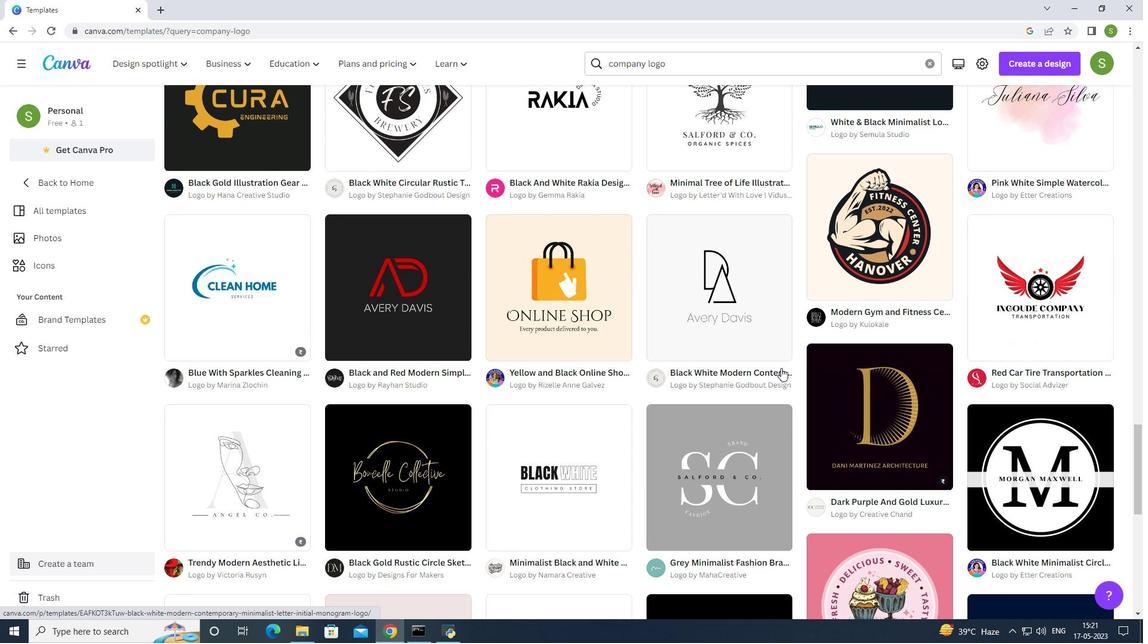 
Action: Mouse moved to (780, 370)
Screenshot: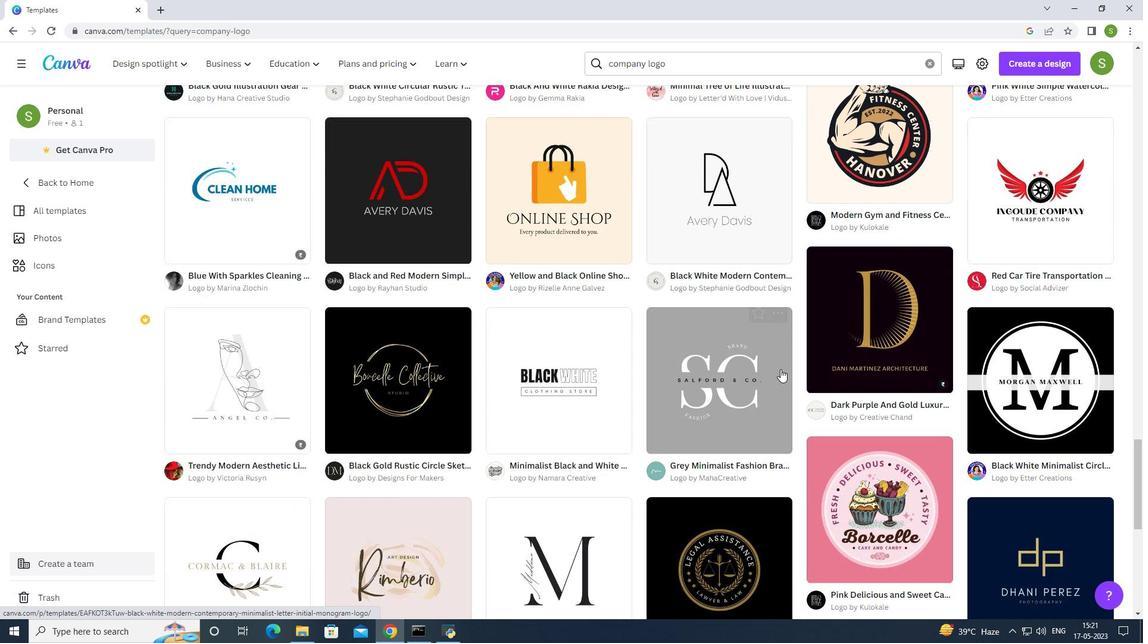 
Action: Mouse scrolled (780, 369) with delta (0, 0)
Screenshot: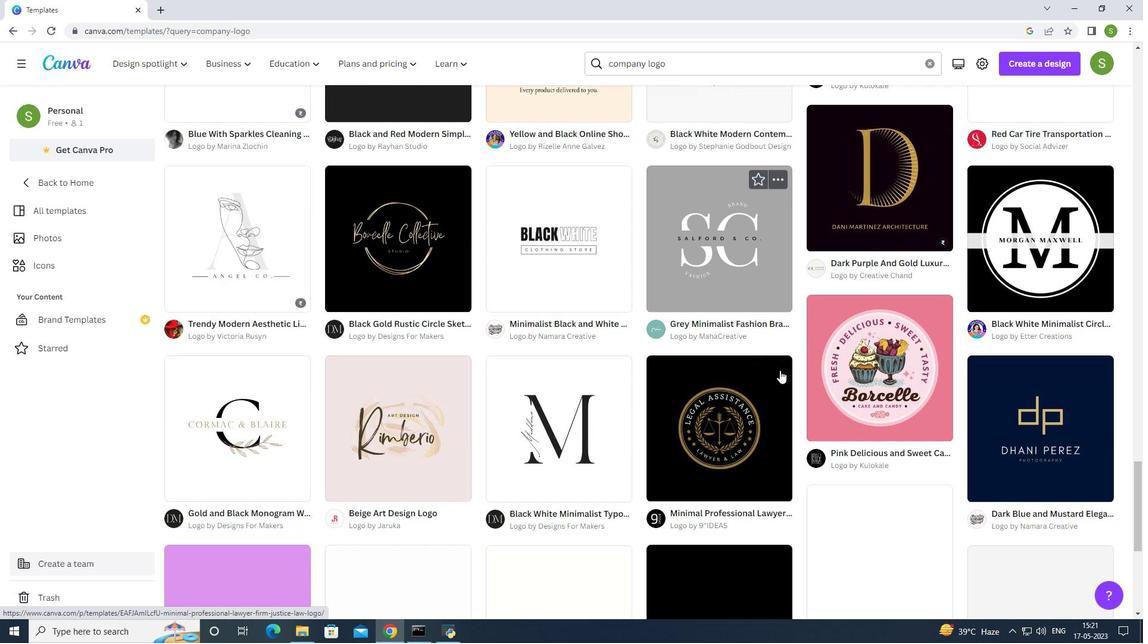
Action: Mouse scrolled (780, 369) with delta (0, 0)
Screenshot: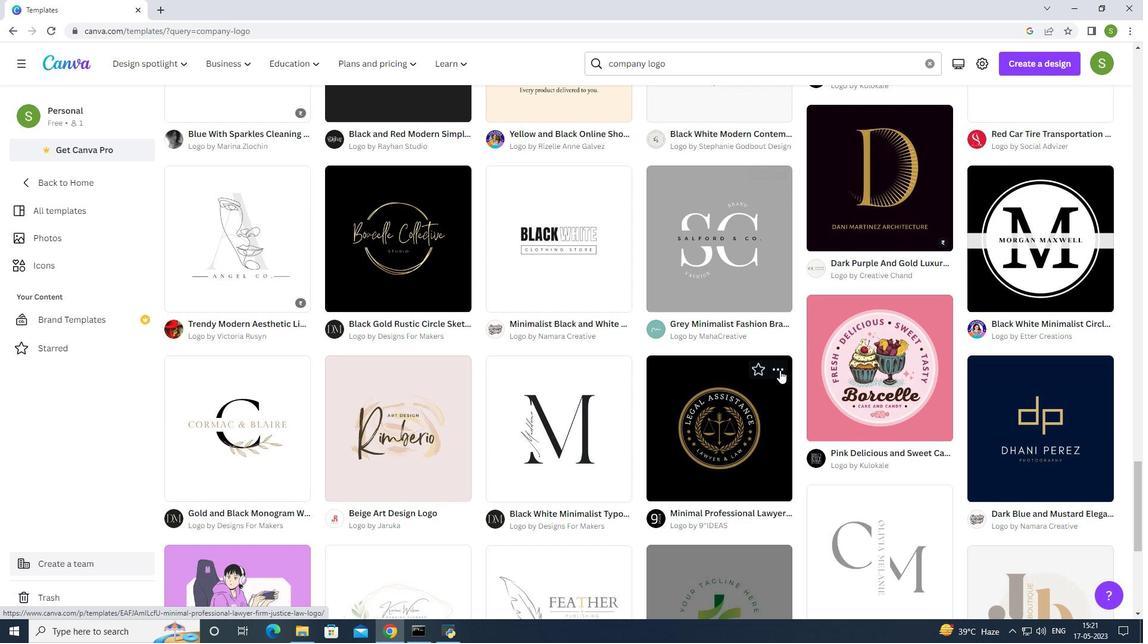 
Action: Mouse moved to (779, 371)
Screenshot: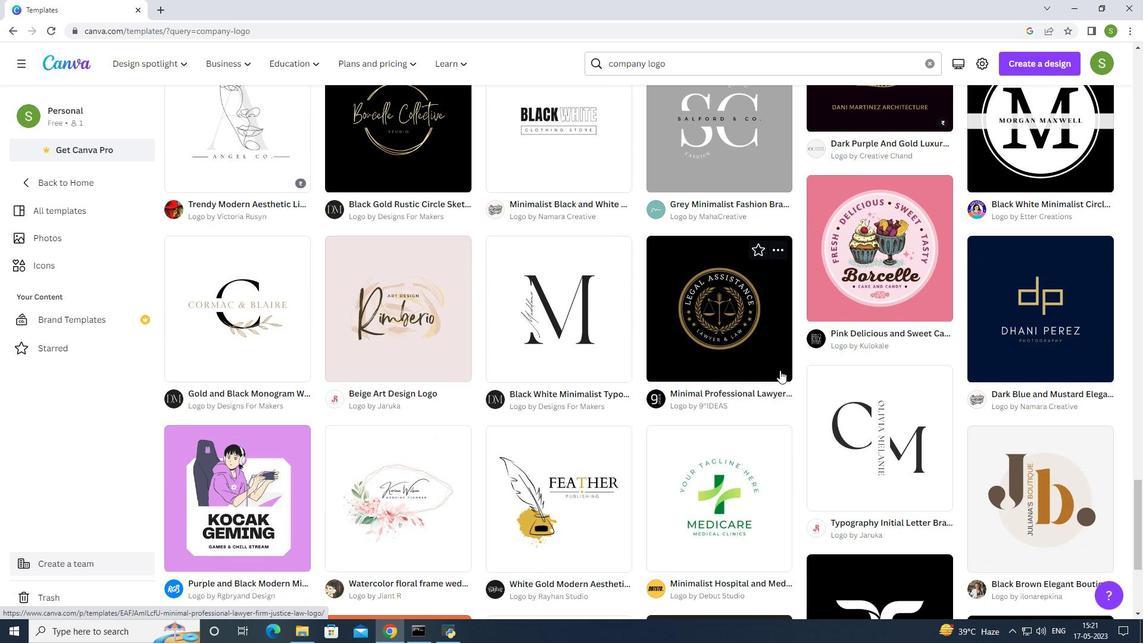 
Action: Mouse scrolled (779, 370) with delta (0, 0)
Screenshot: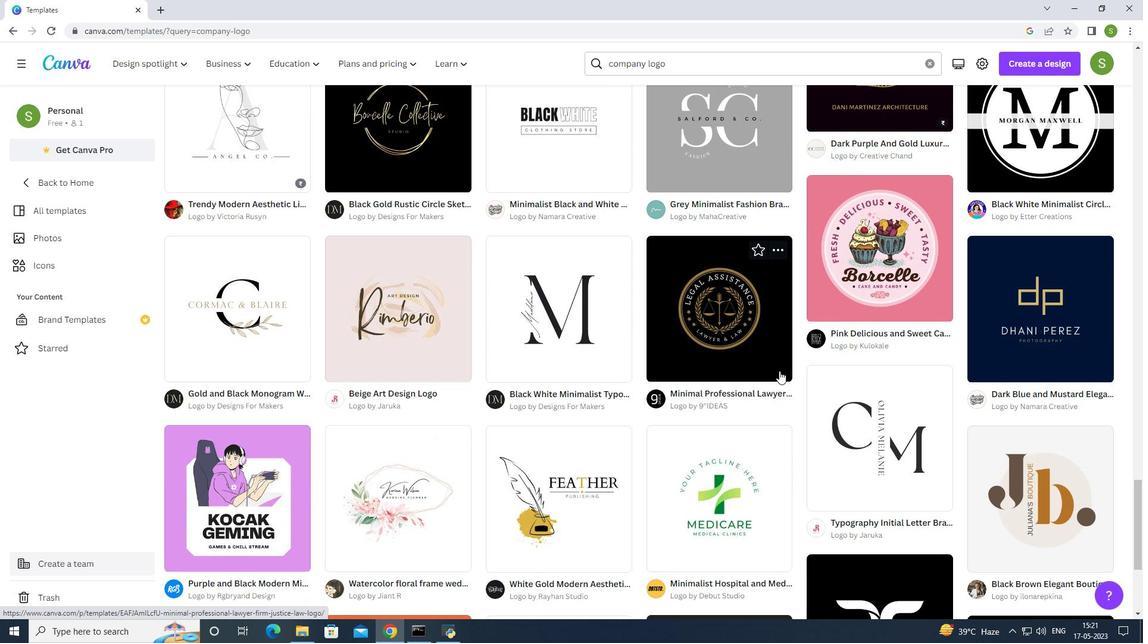
Action: Mouse scrolled (779, 370) with delta (0, 0)
Screenshot: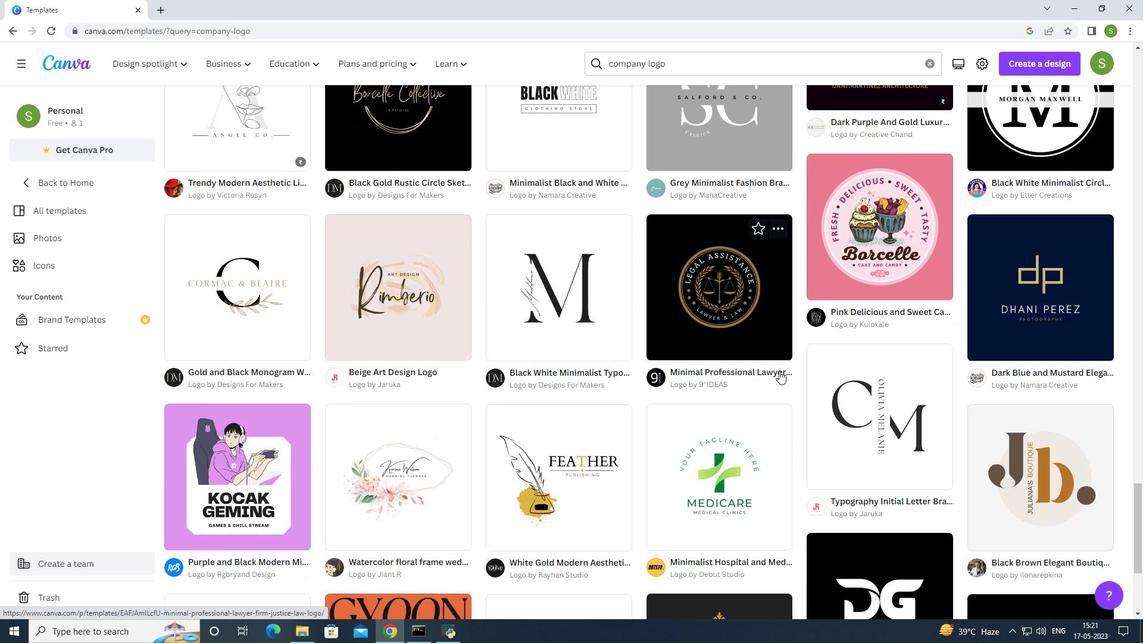 
Action: Mouse moved to (780, 372)
Screenshot: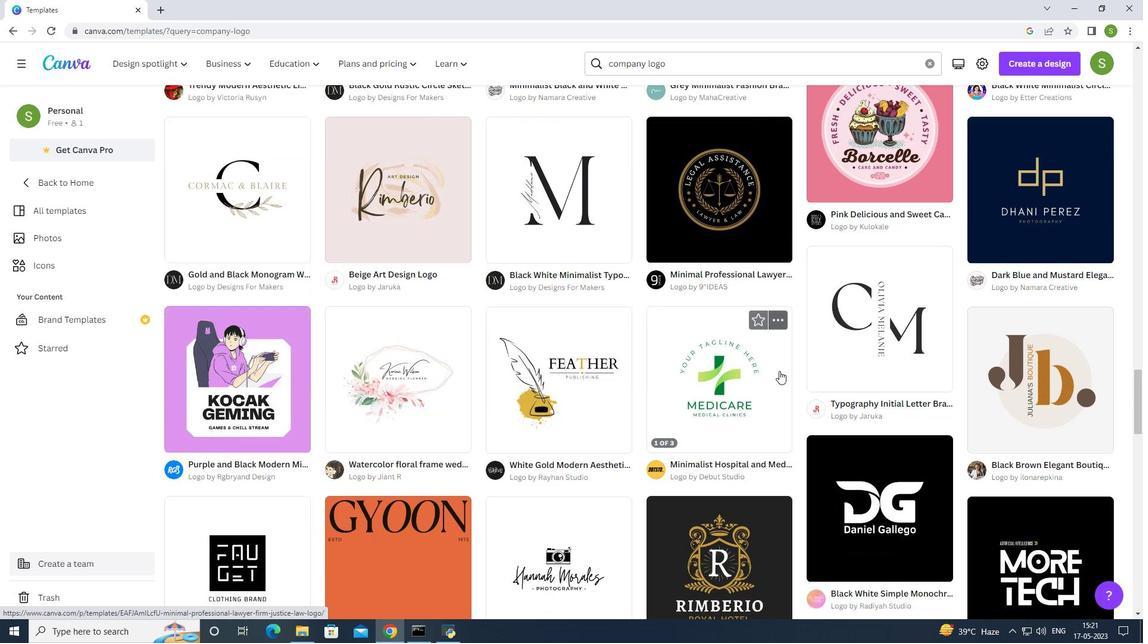 
Action: Mouse scrolled (780, 371) with delta (0, 0)
Screenshot: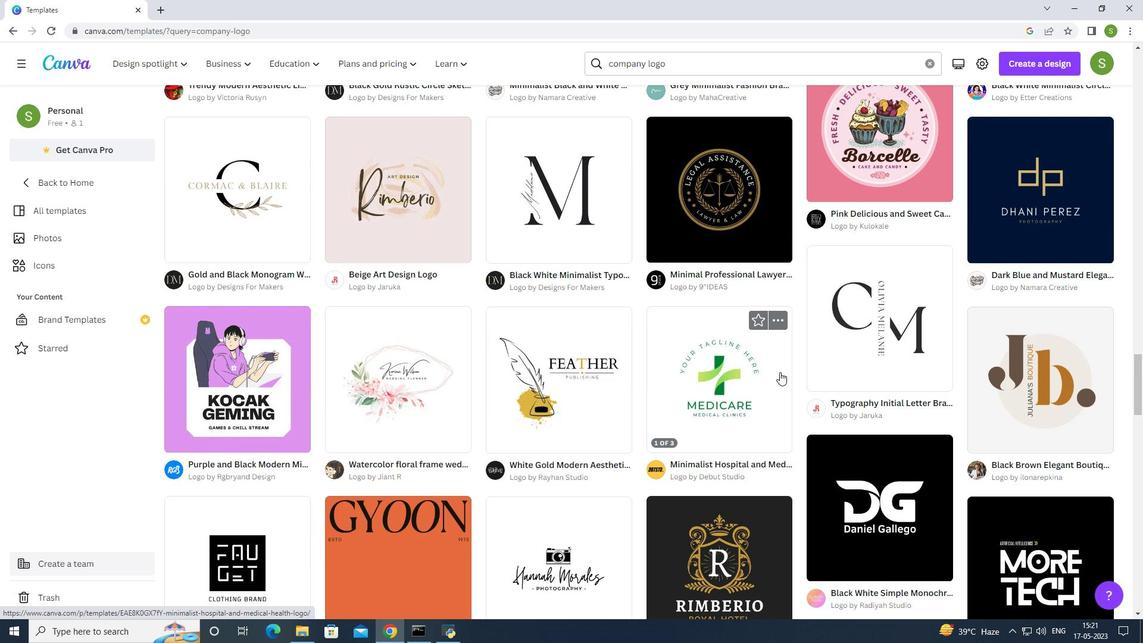 
Action: Mouse scrolled (780, 371) with delta (0, 0)
Screenshot: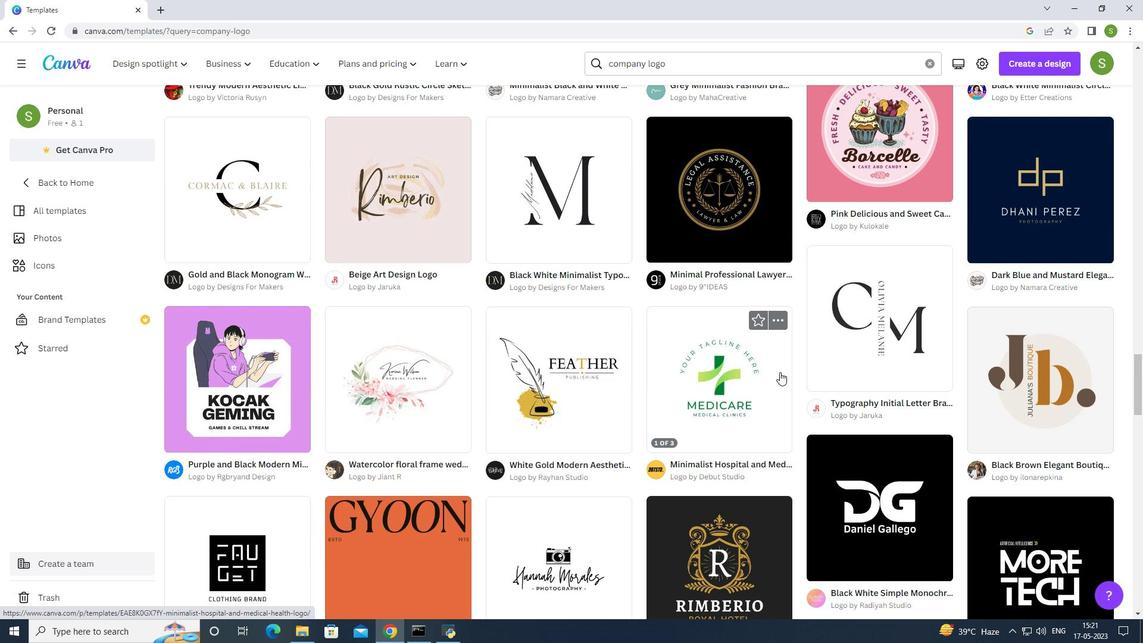 
Action: Mouse scrolled (780, 371) with delta (0, 0)
Screenshot: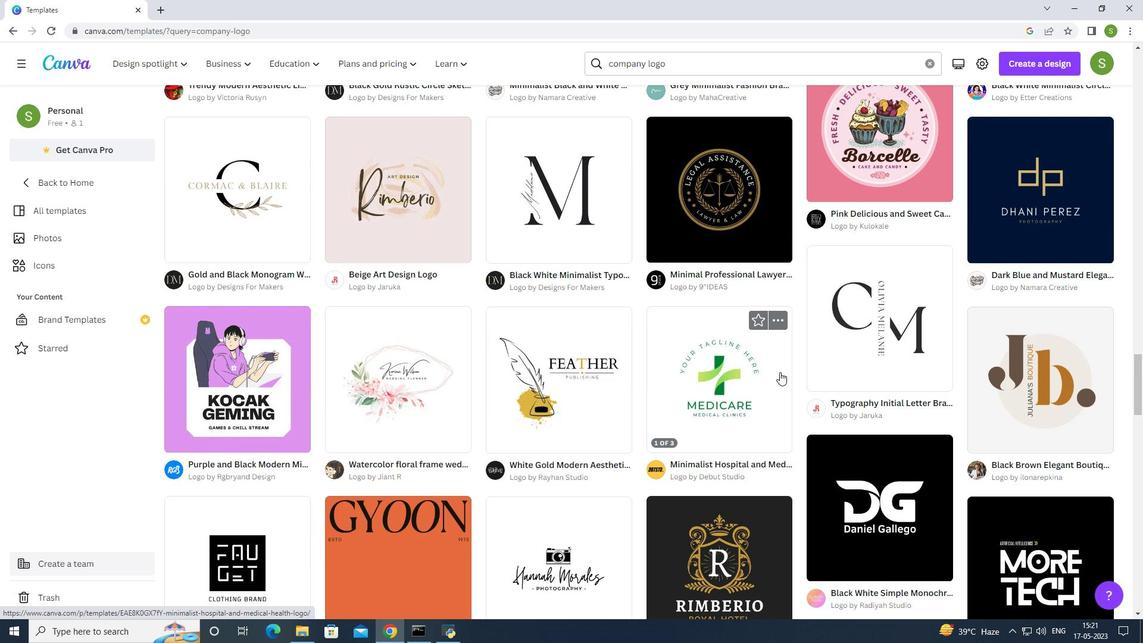 
Action: Mouse moved to (780, 372)
Screenshot: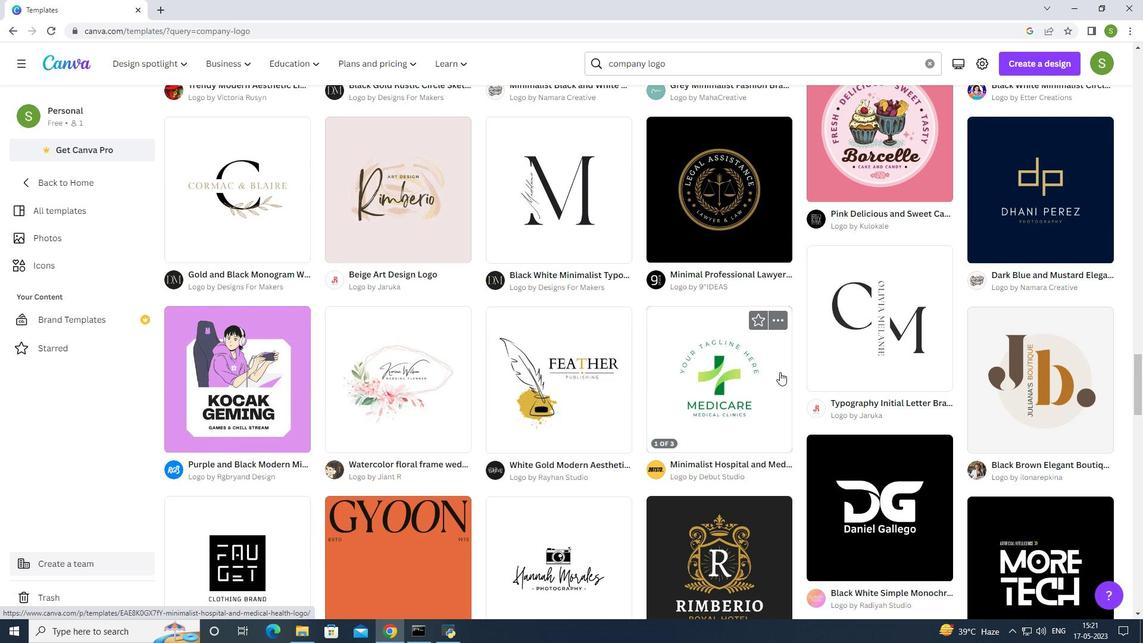 
Action: Mouse scrolled (780, 371) with delta (0, 0)
Screenshot: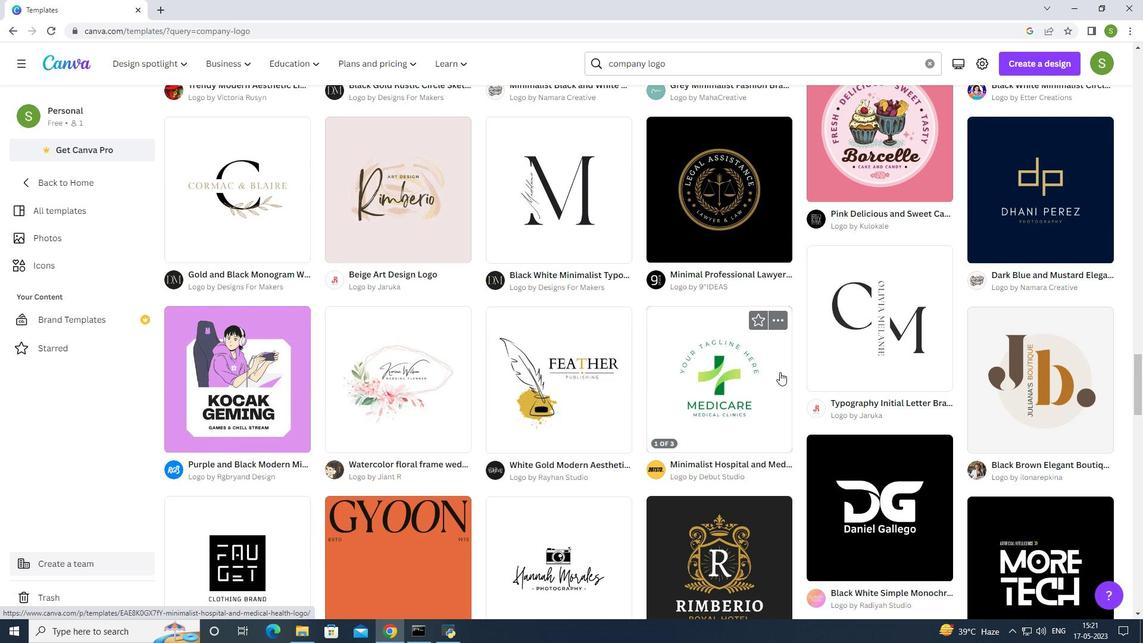 
Action: Mouse moved to (781, 374)
Screenshot: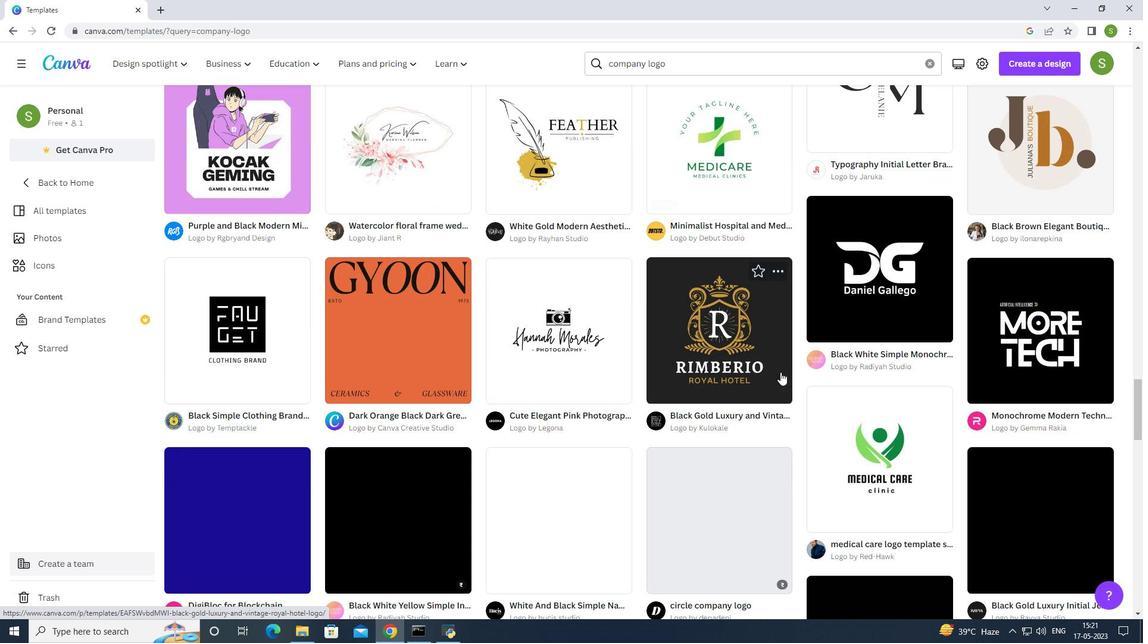 
Action: Mouse scrolled (781, 373) with delta (0, 0)
Screenshot: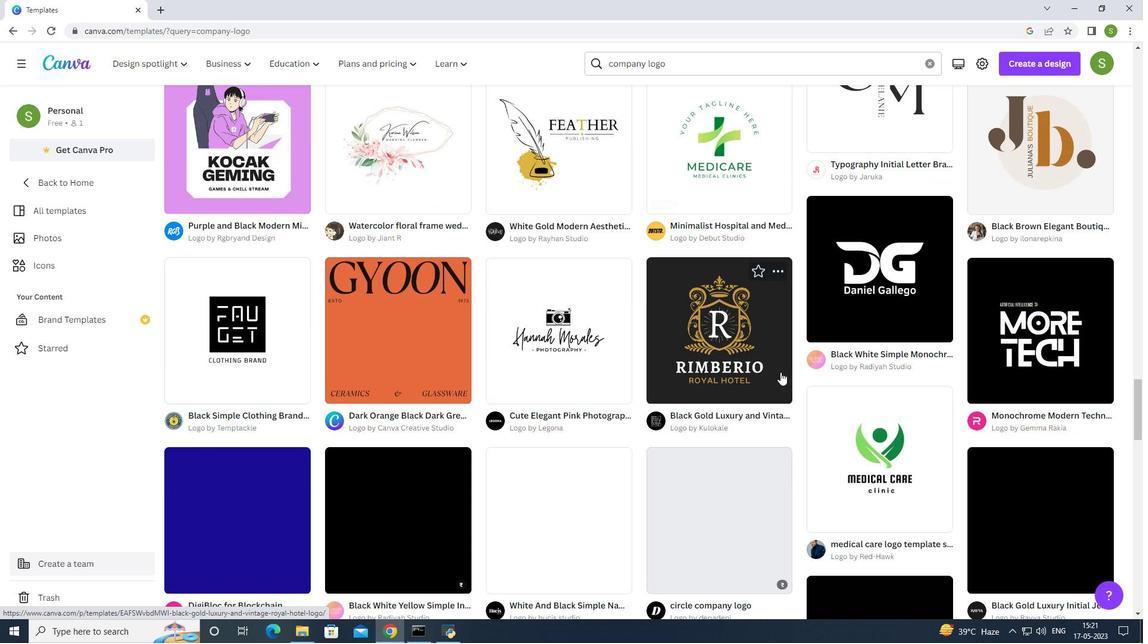
Action: Mouse moved to (781, 374)
Screenshot: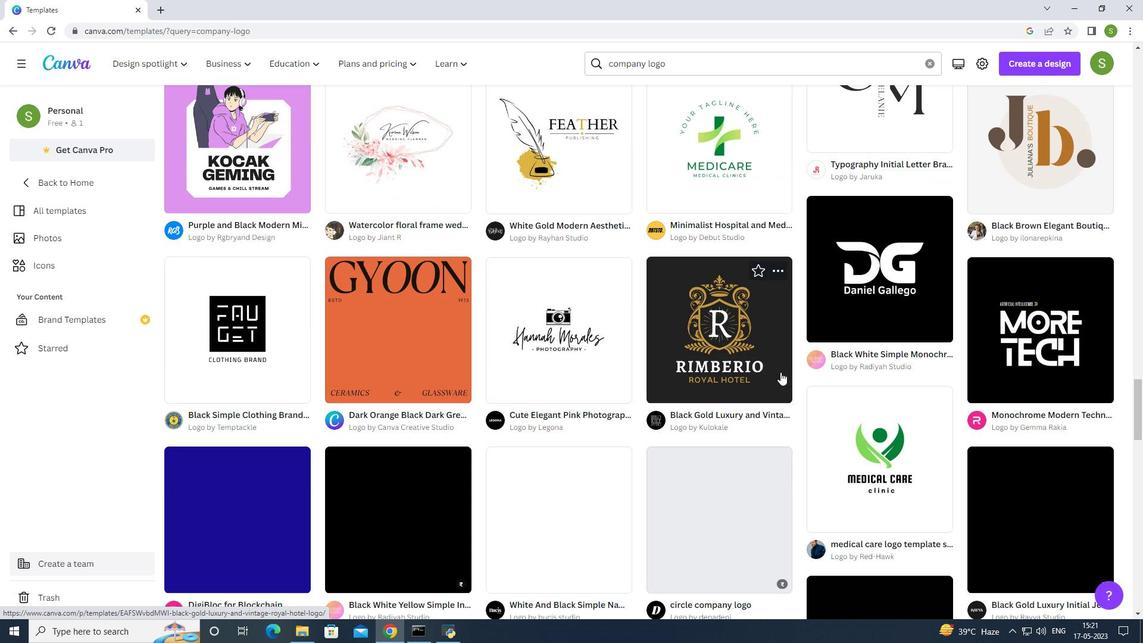 
Action: Mouse scrolled (781, 374) with delta (0, 0)
Screenshot: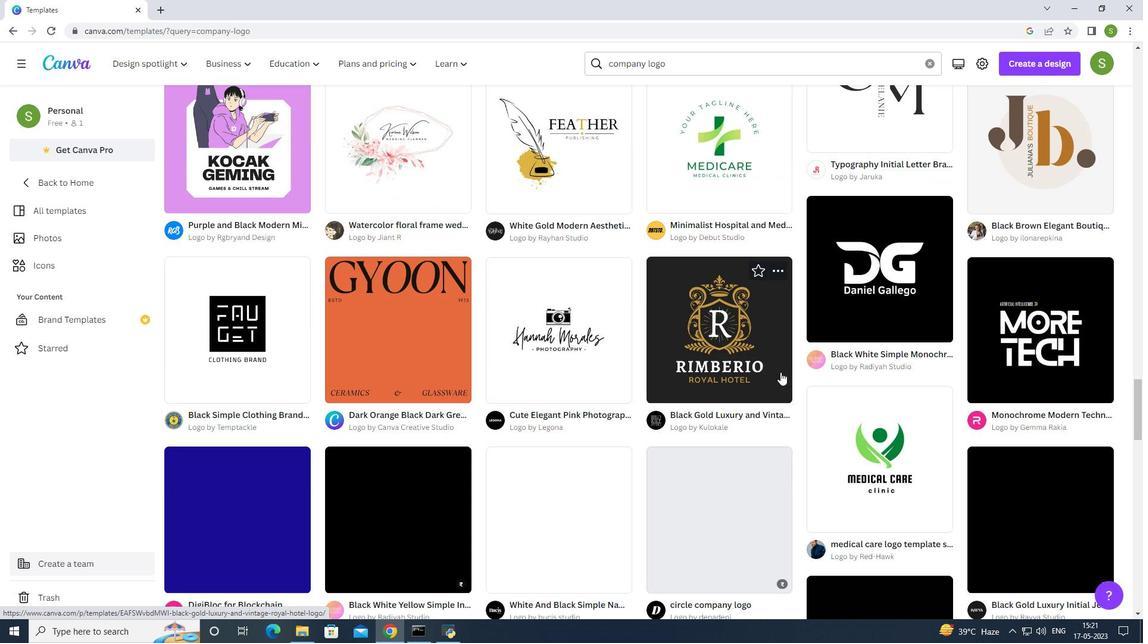 
Action: Mouse scrolled (781, 374) with delta (0, 0)
Screenshot: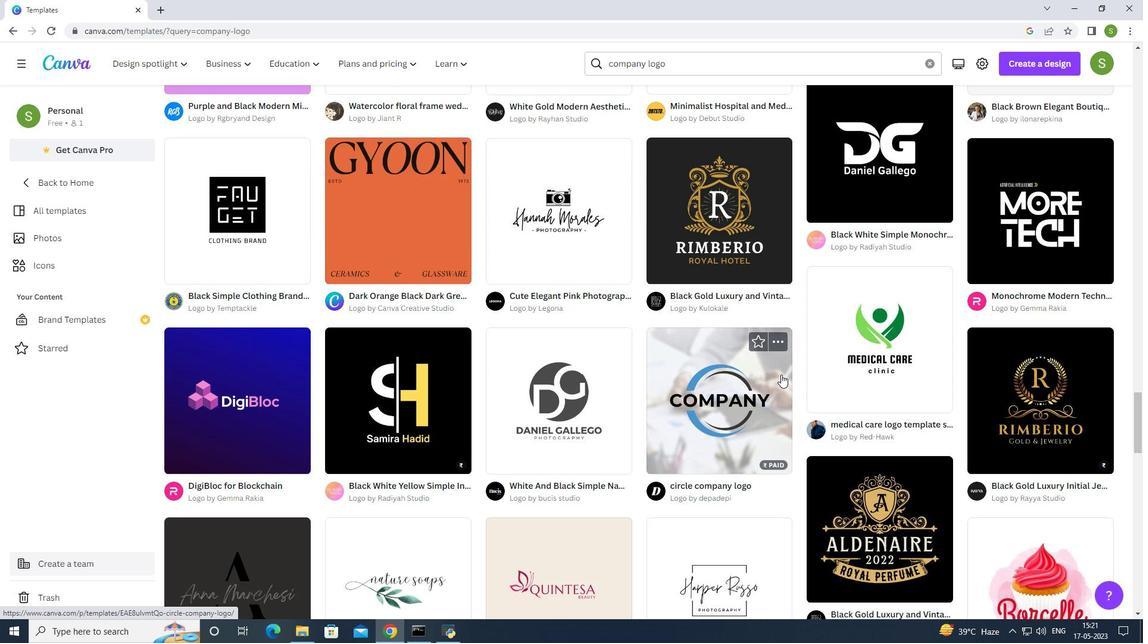 
Action: Mouse scrolled (781, 374) with delta (0, 0)
Screenshot: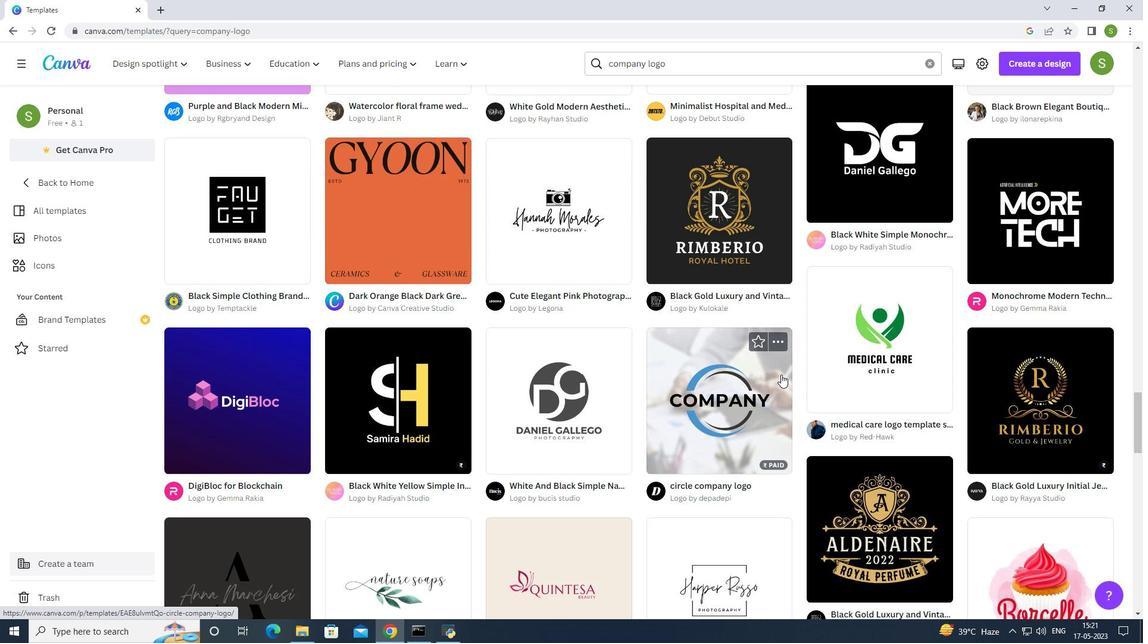 
Action: Mouse scrolled (781, 374) with delta (0, 0)
Screenshot: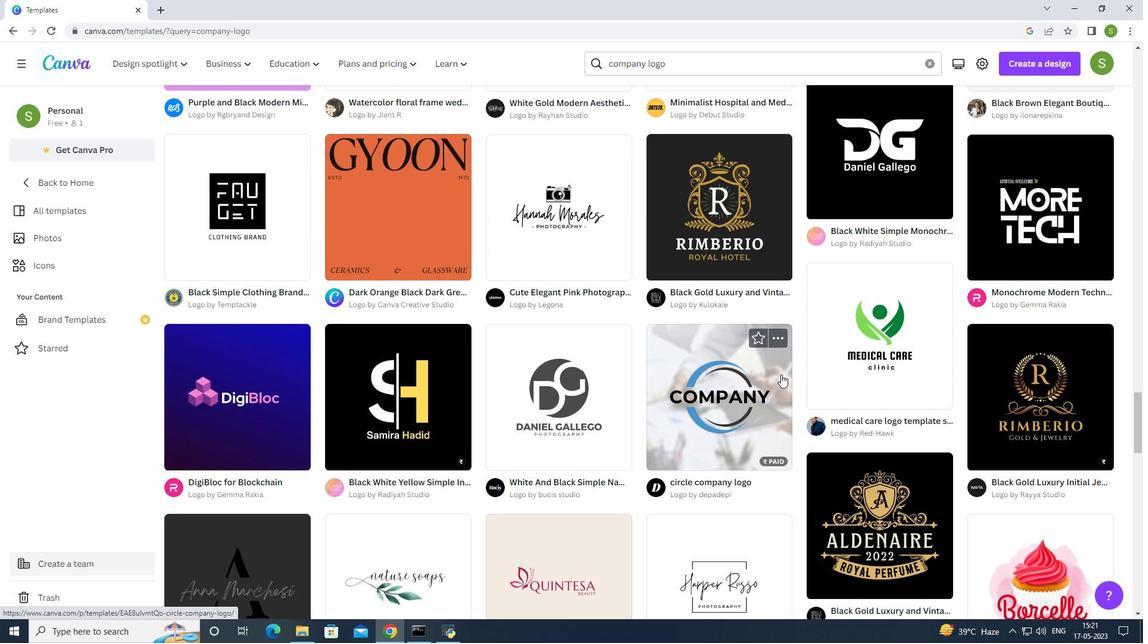 
Action: Mouse scrolled (781, 374) with delta (0, 0)
Screenshot: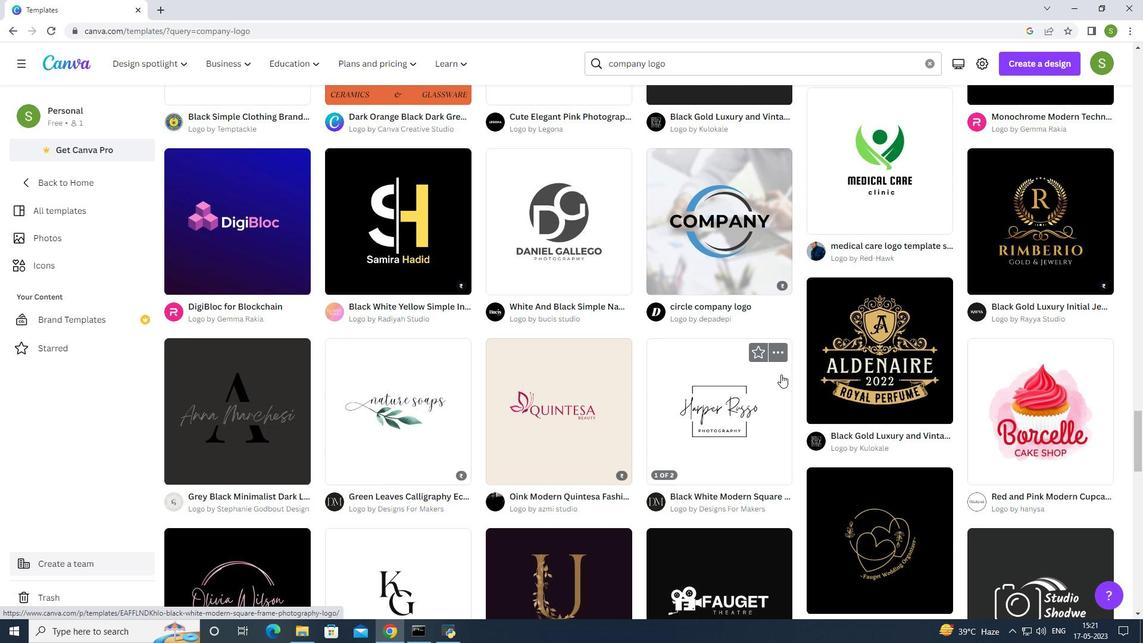 
Action: Mouse scrolled (781, 374) with delta (0, 0)
Screenshot: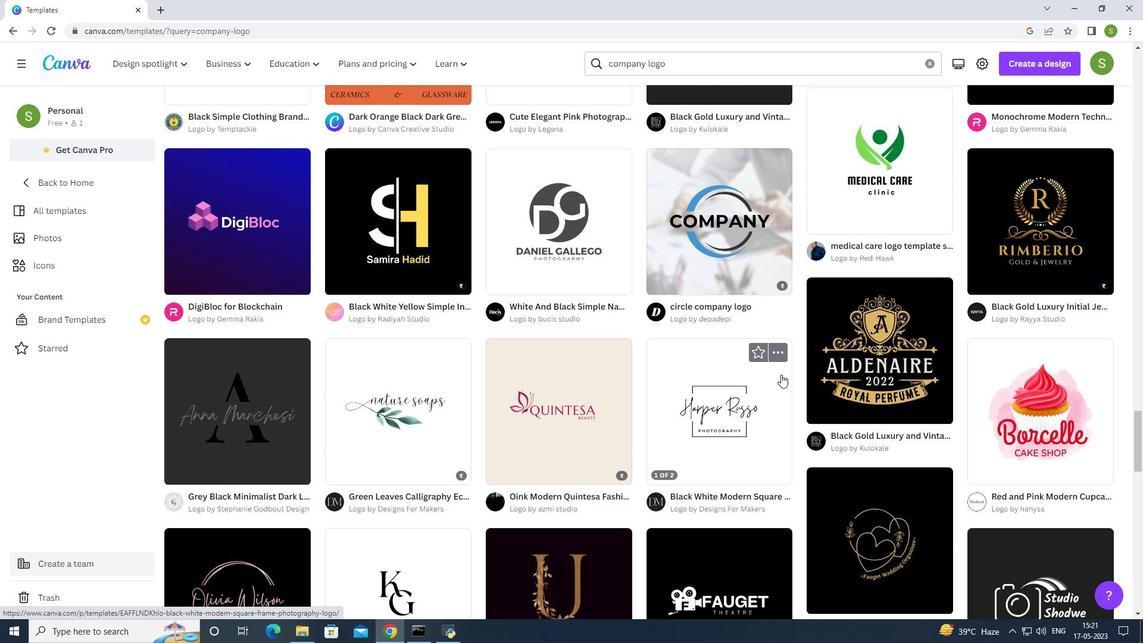 
Action: Mouse scrolled (781, 374) with delta (0, 0)
Screenshot: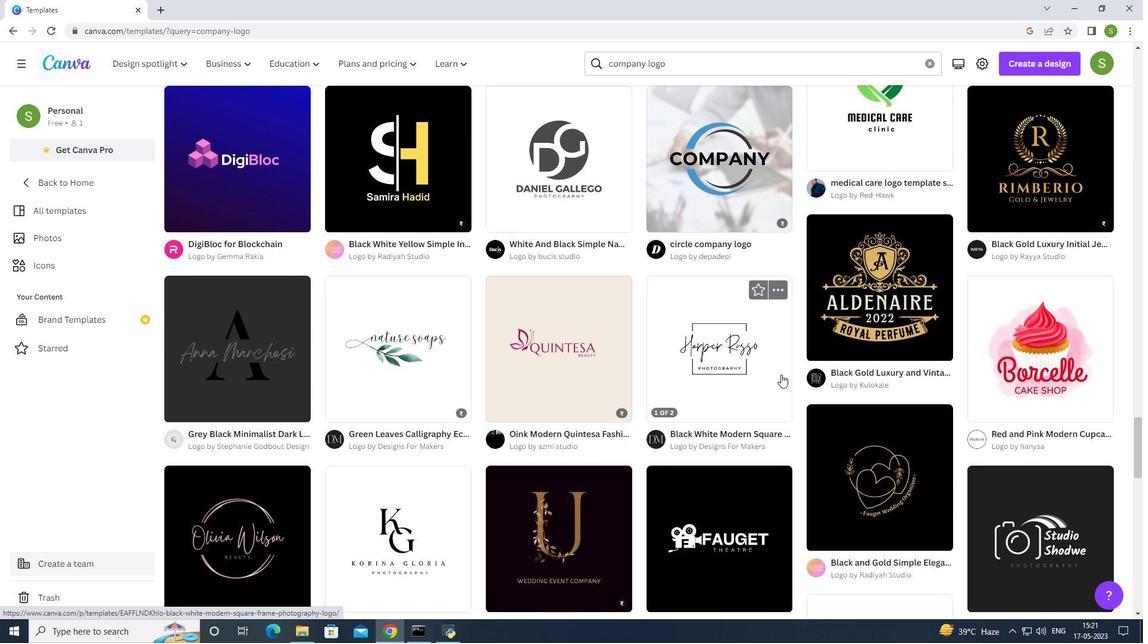 
Action: Mouse scrolled (781, 374) with delta (0, 0)
Screenshot: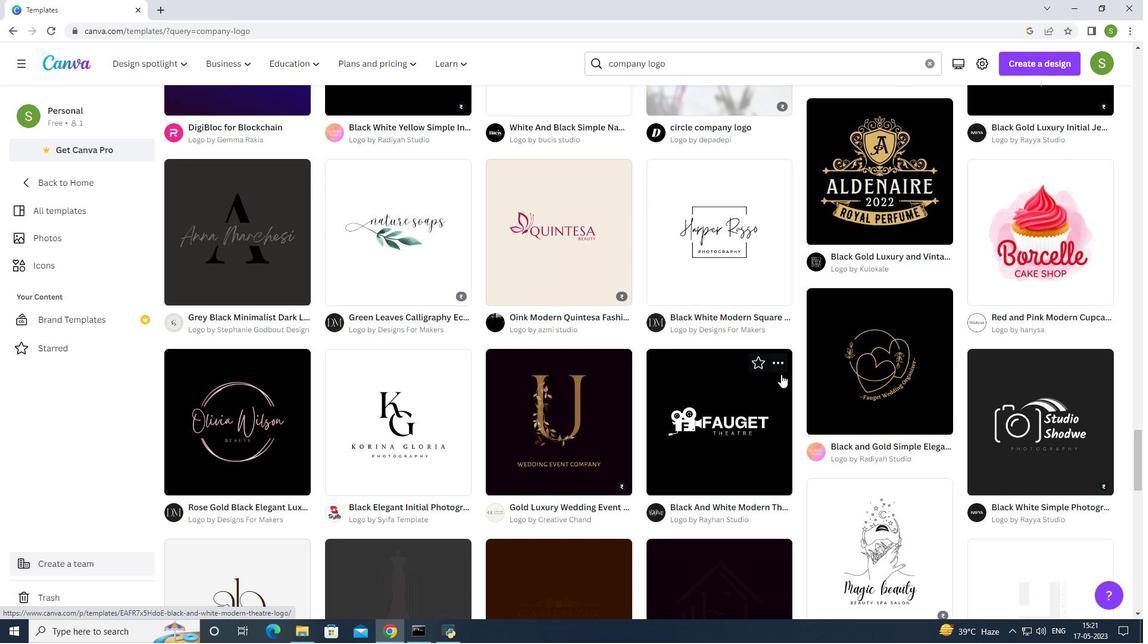 
Action: Mouse moved to (781, 375)
Screenshot: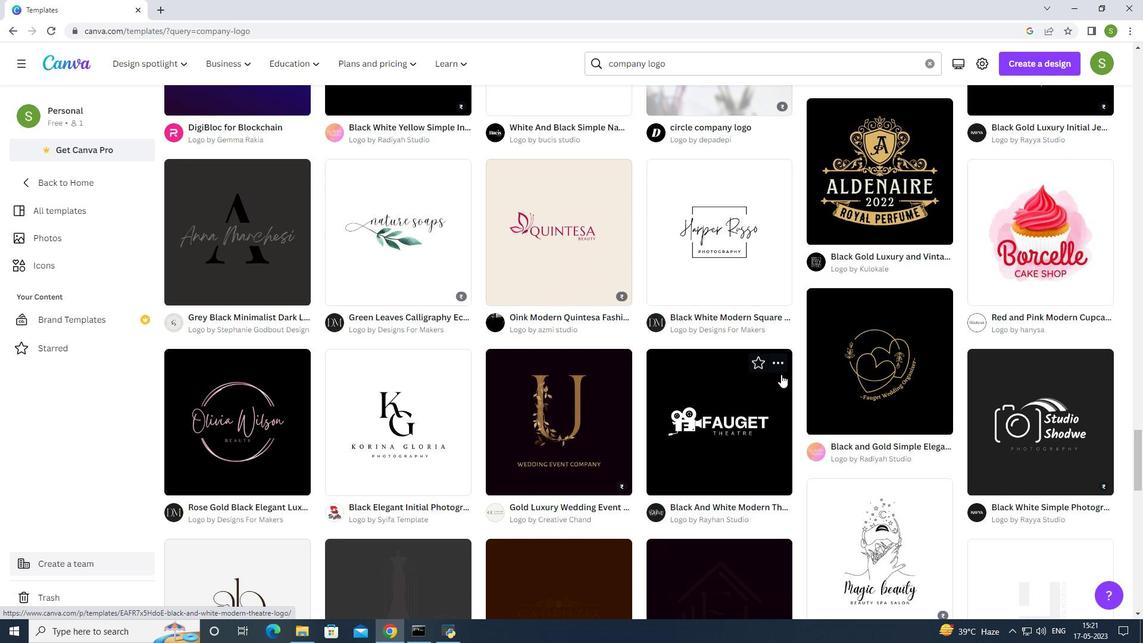 
Action: Mouse scrolled (781, 374) with delta (0, 0)
Screenshot: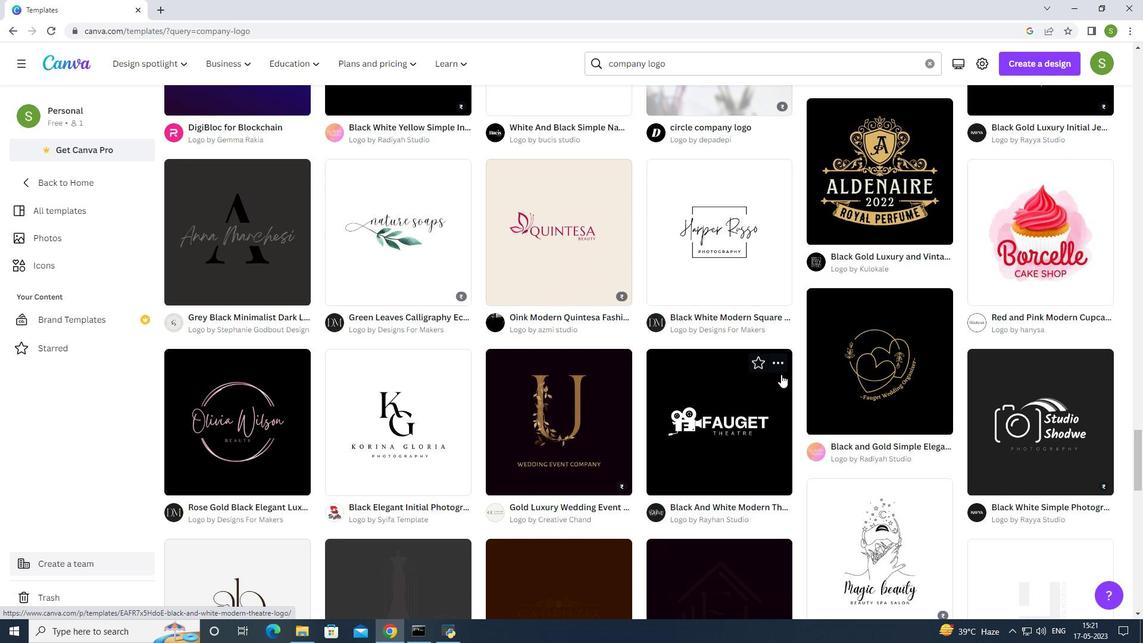 
Action: Mouse moved to (781, 375)
Screenshot: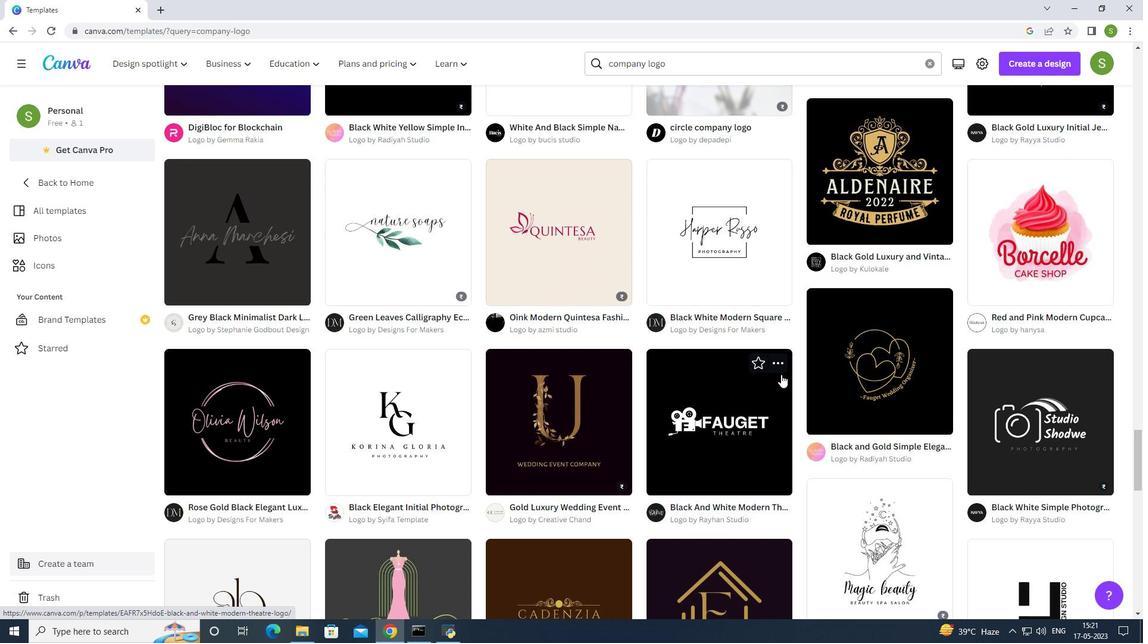 
Action: Mouse scrolled (781, 375) with delta (0, 0)
Screenshot: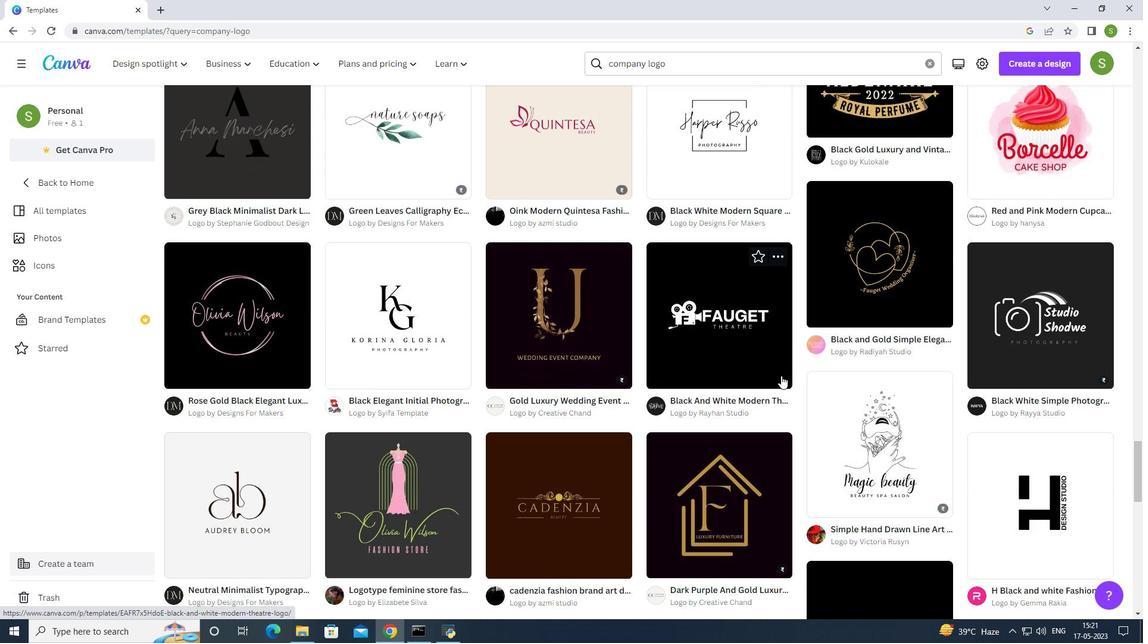 
Action: Mouse scrolled (781, 375) with delta (0, 0)
Screenshot: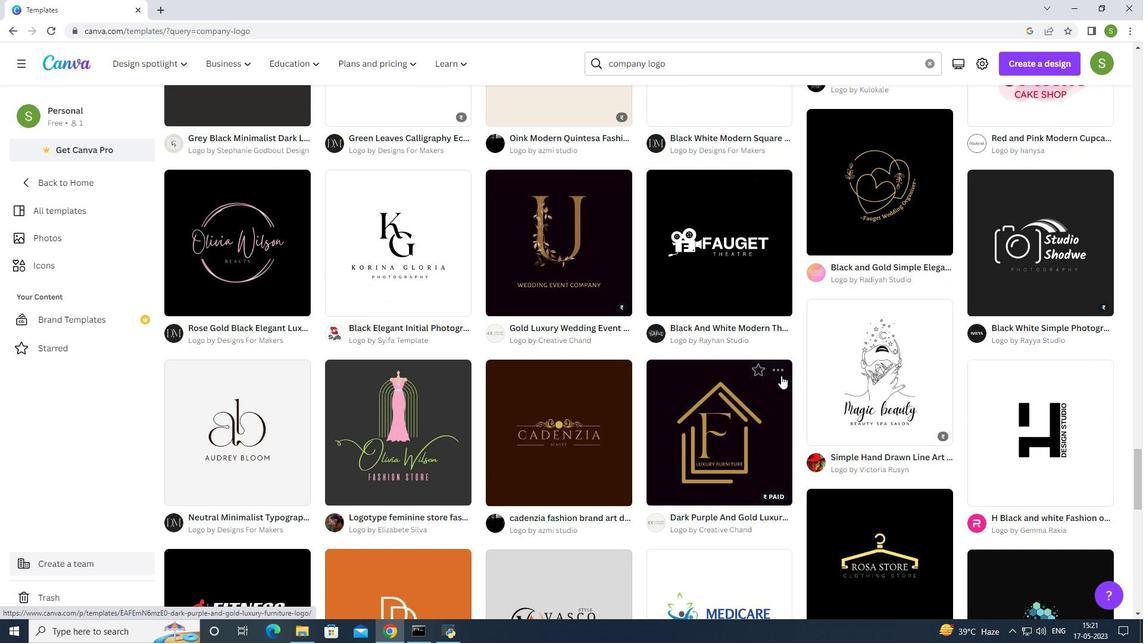 
Action: Mouse scrolled (781, 375) with delta (0, 0)
Screenshot: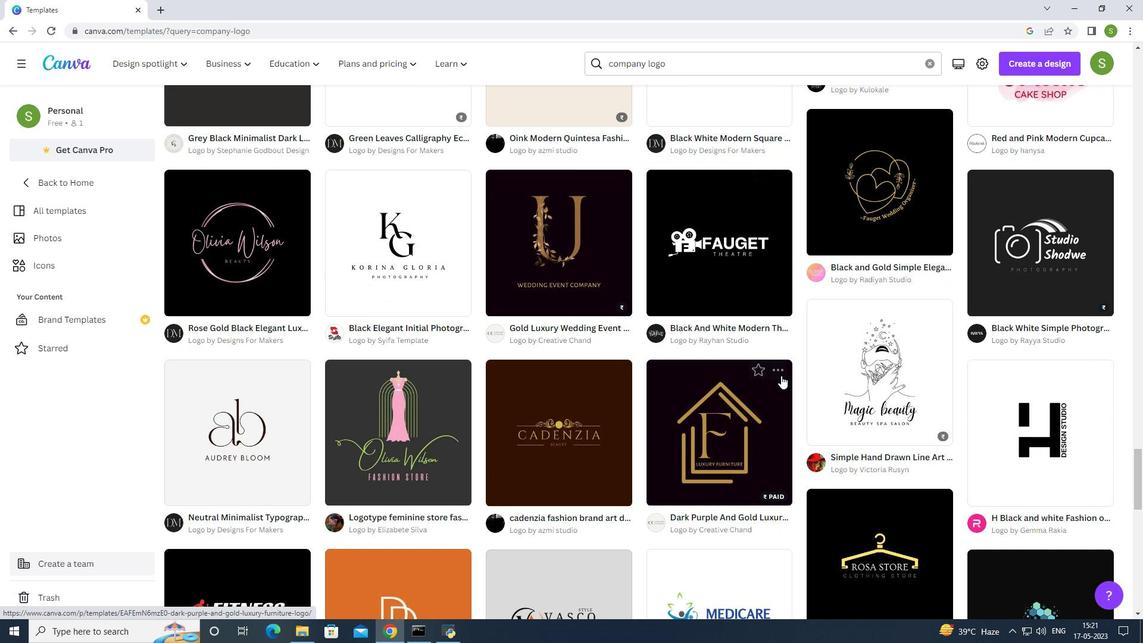 
Action: Mouse scrolled (781, 375) with delta (0, 0)
Screenshot: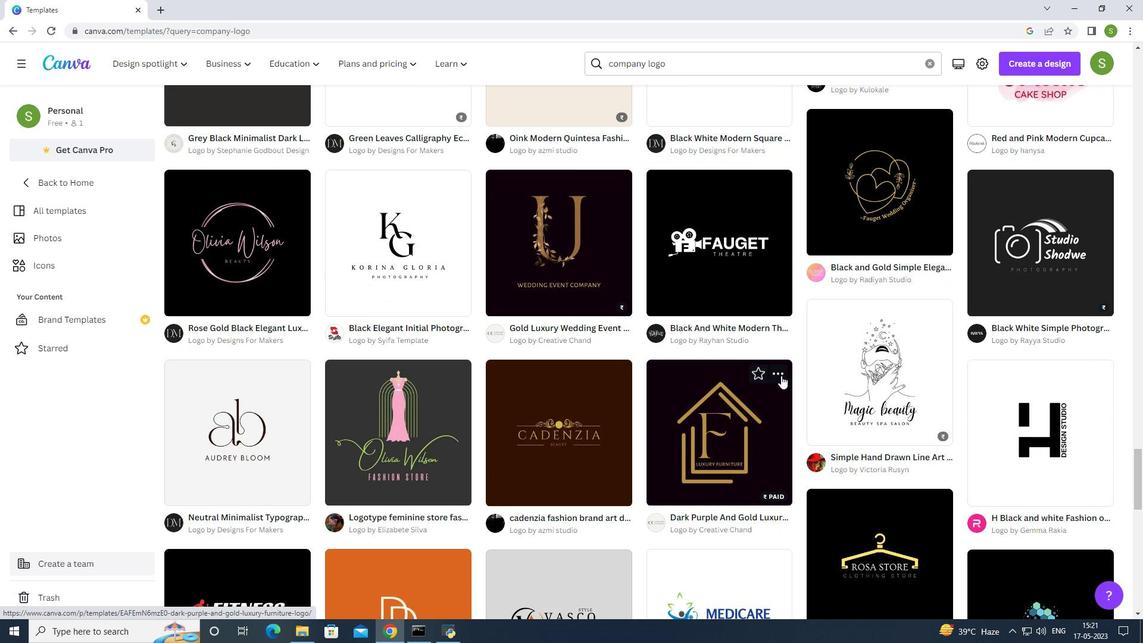 
Action: Mouse scrolled (781, 375) with delta (0, 0)
Screenshot: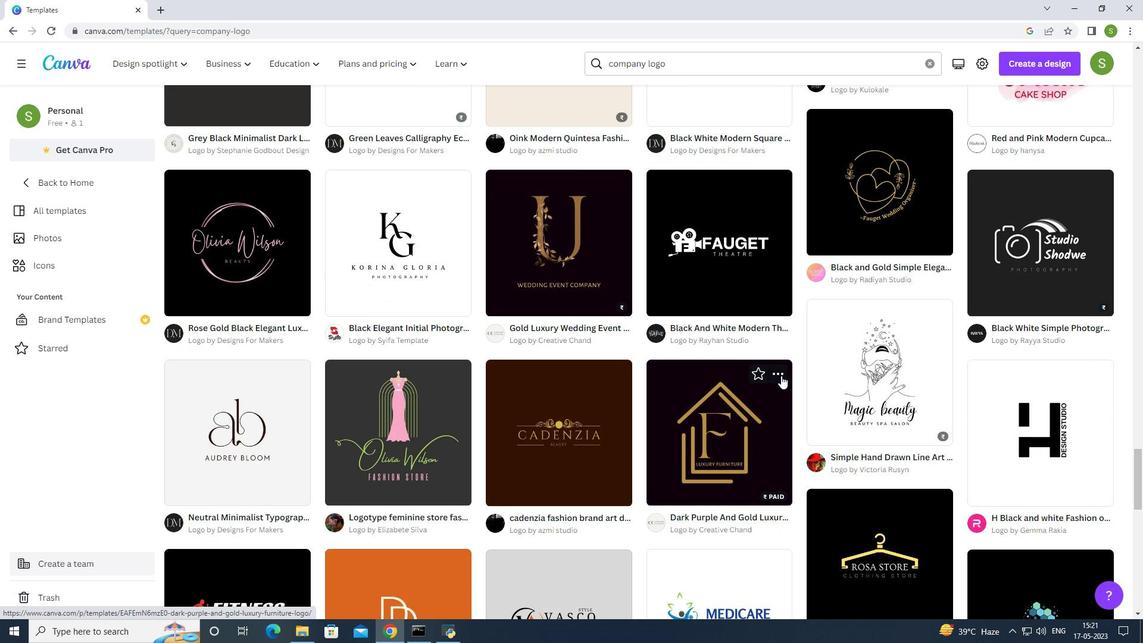 
Action: Mouse scrolled (781, 375) with delta (0, 0)
Screenshot: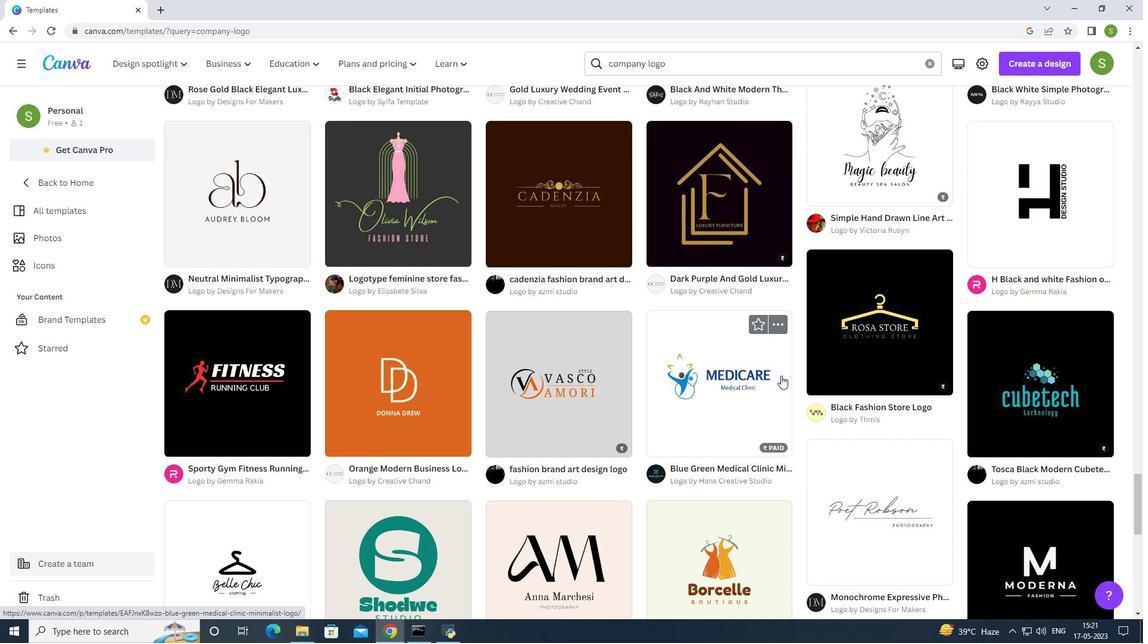 
Action: Mouse scrolled (781, 375) with delta (0, 0)
Screenshot: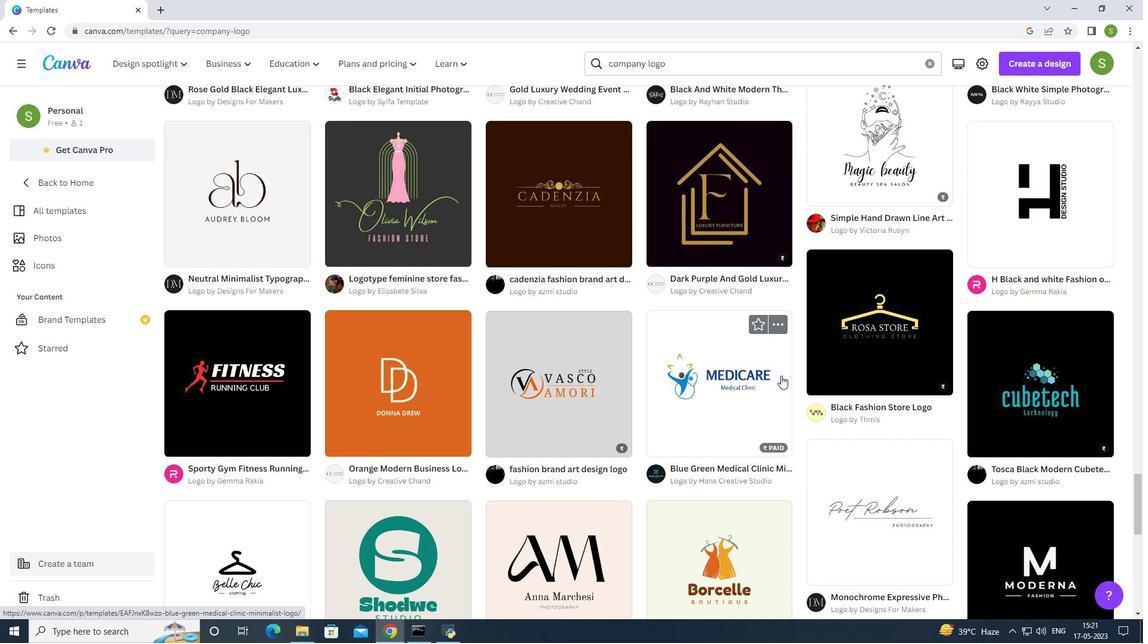 
Action: Mouse scrolled (781, 375) with delta (0, 0)
Screenshot: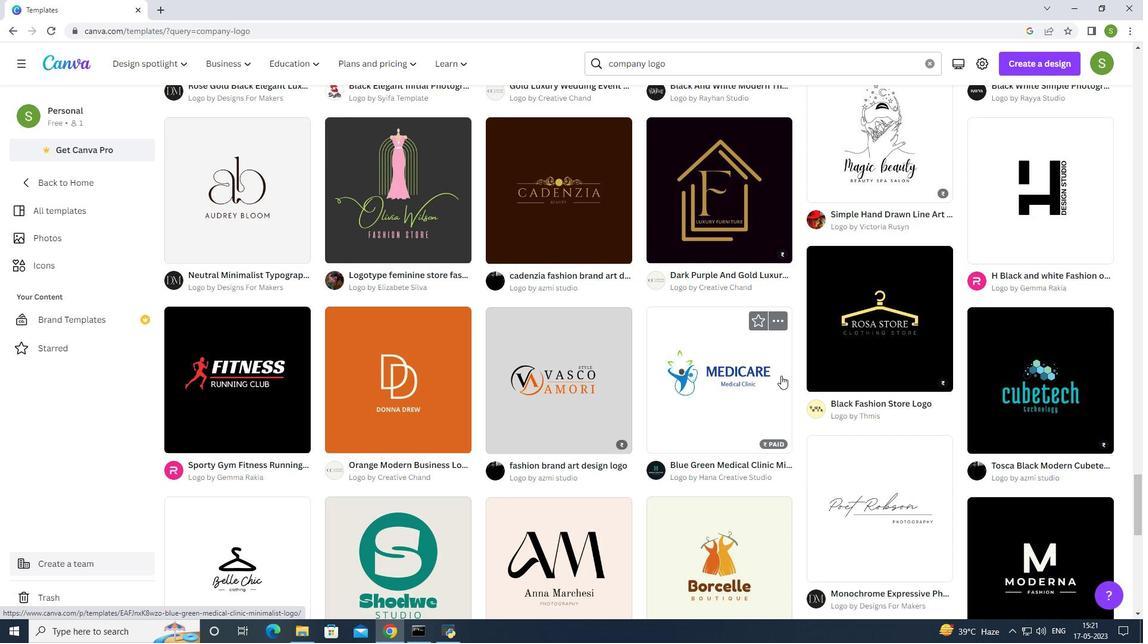 
Action: Mouse scrolled (781, 375) with delta (0, 0)
Screenshot: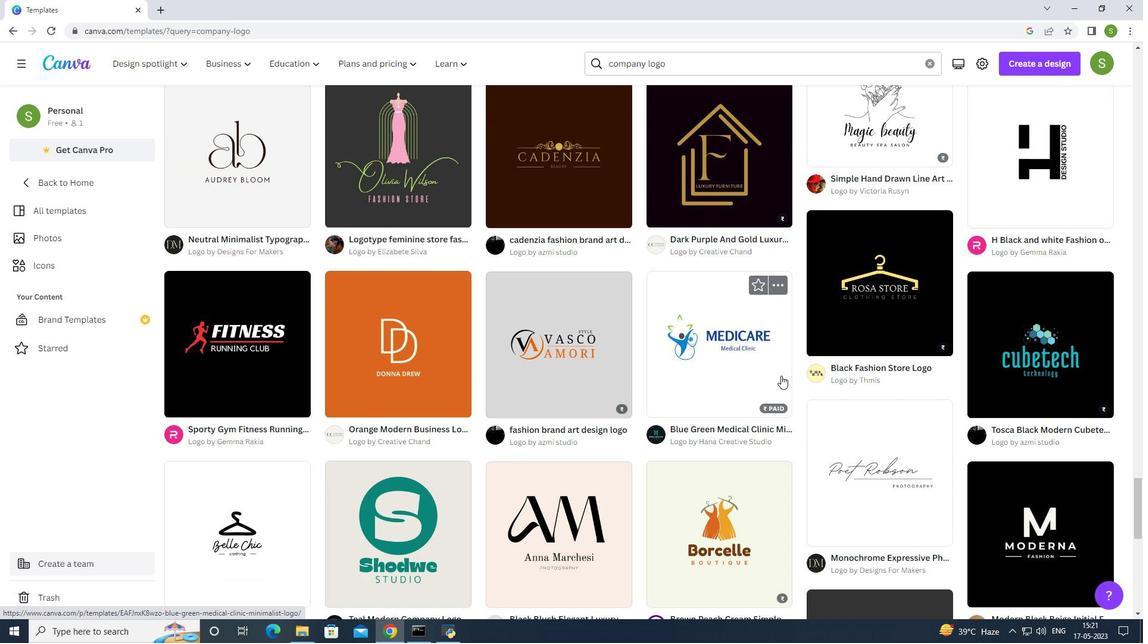 
Action: Mouse scrolled (781, 375) with delta (0, 0)
Screenshot: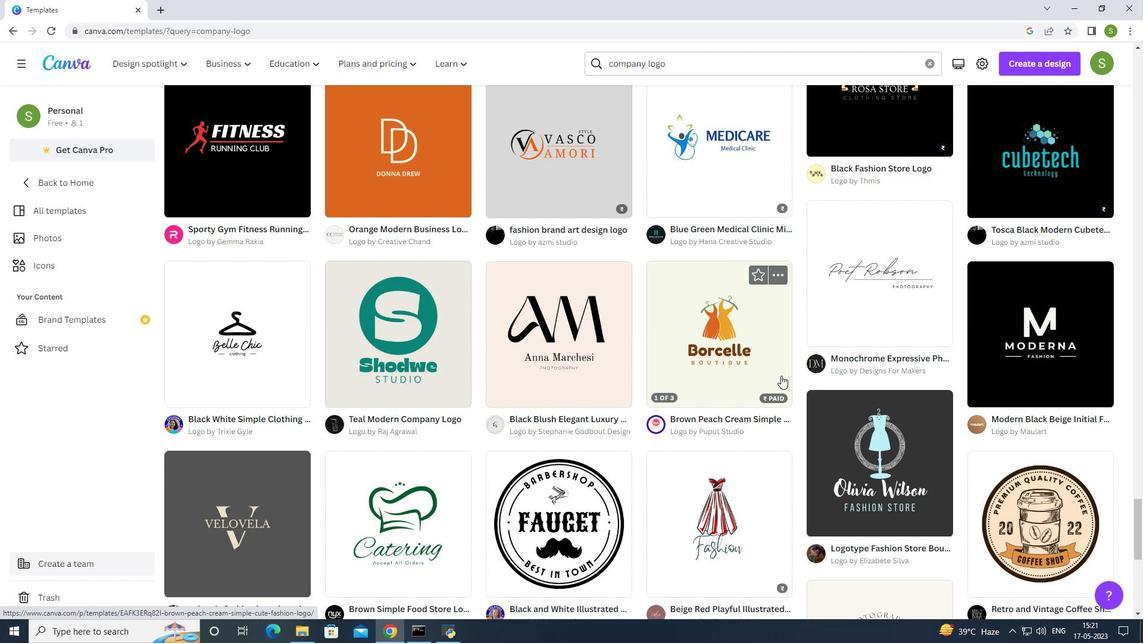 
Action: Mouse scrolled (781, 375) with delta (0, 0)
Screenshot: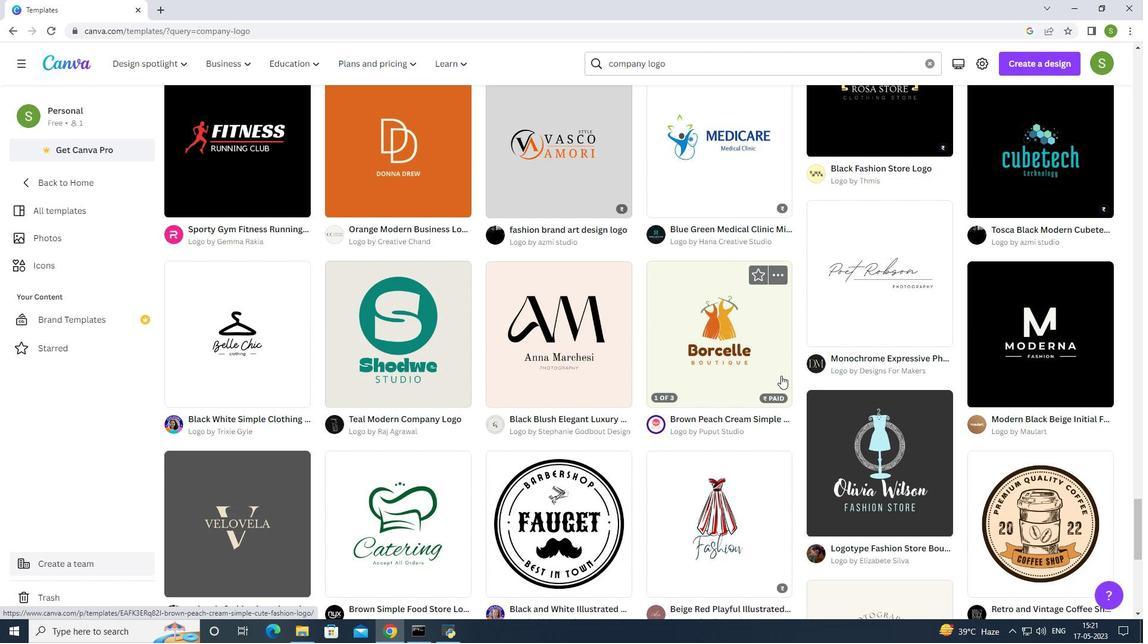 
Action: Mouse scrolled (781, 375) with delta (0, 0)
Screenshot: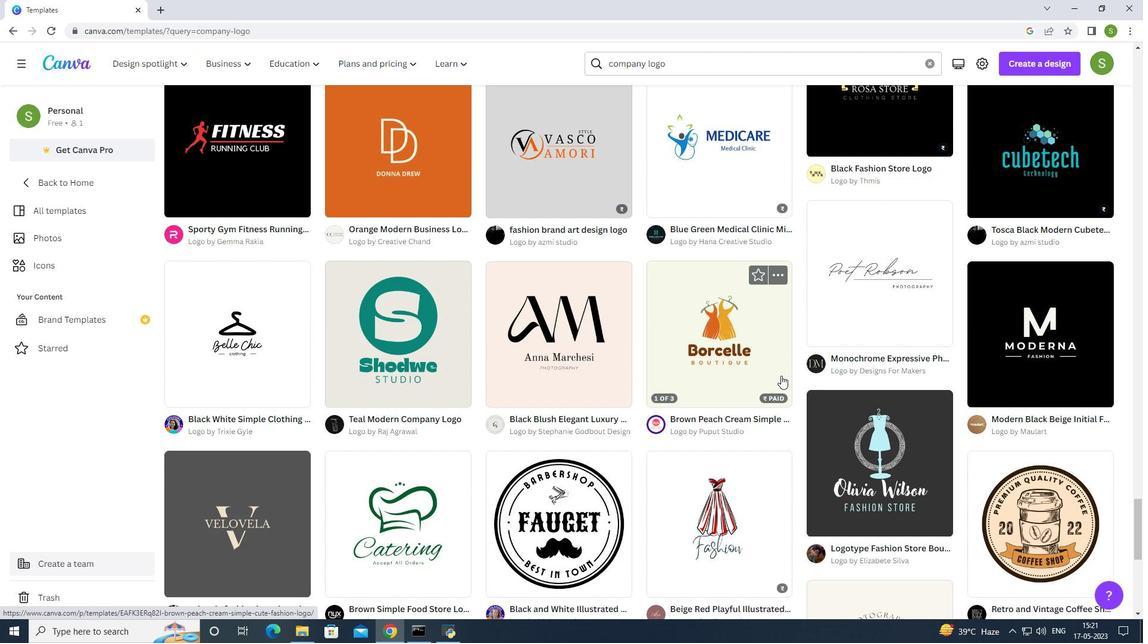 
Action: Mouse scrolled (781, 375) with delta (0, 0)
Screenshot: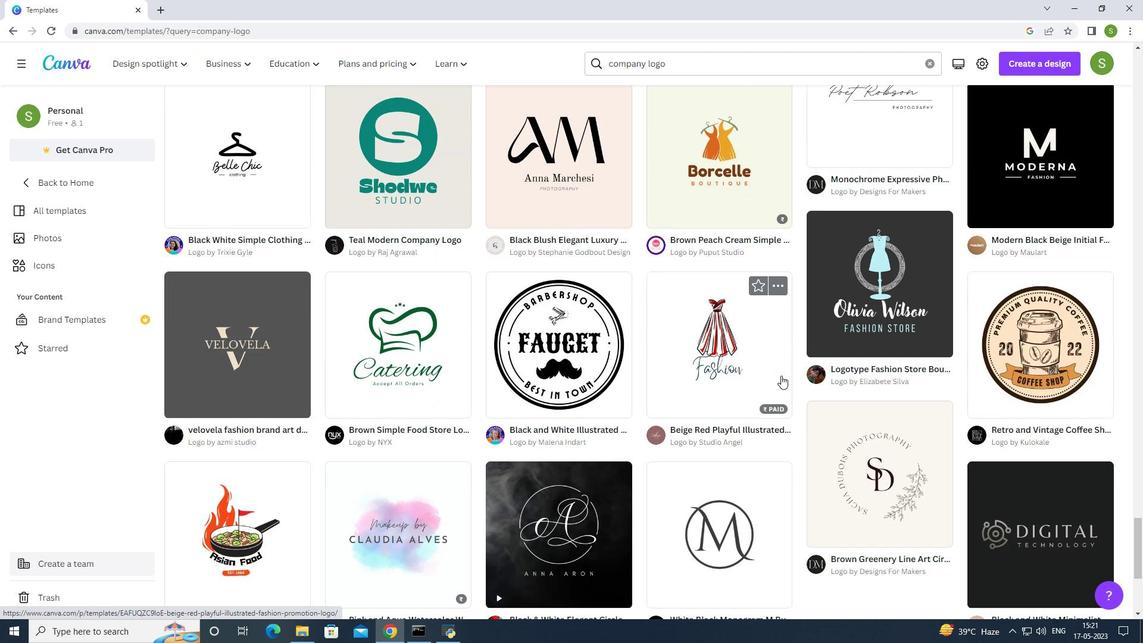 
Action: Mouse scrolled (781, 375) with delta (0, 0)
Screenshot: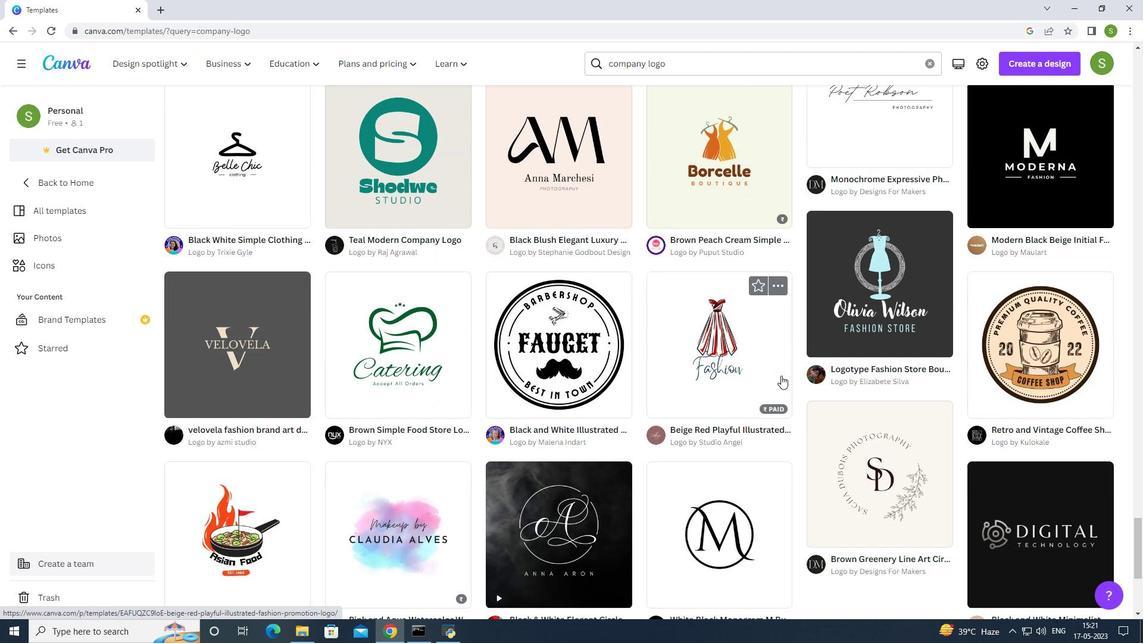 
Action: Mouse scrolled (781, 375) with delta (0, 0)
Screenshot: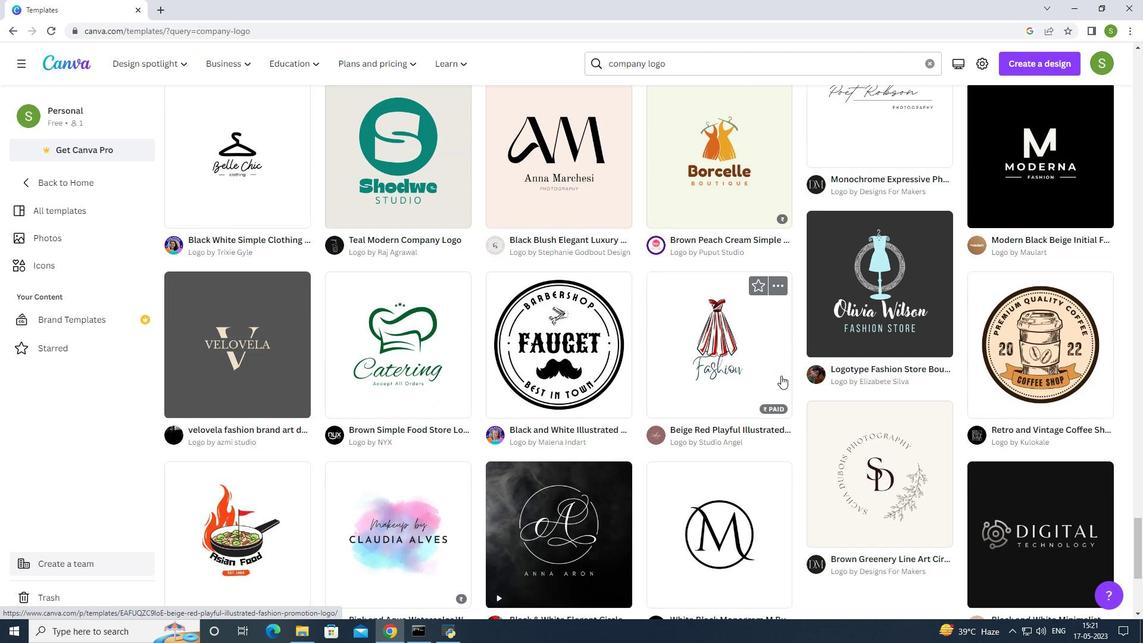 
Action: Mouse scrolled (781, 375) with delta (0, 0)
Screenshot: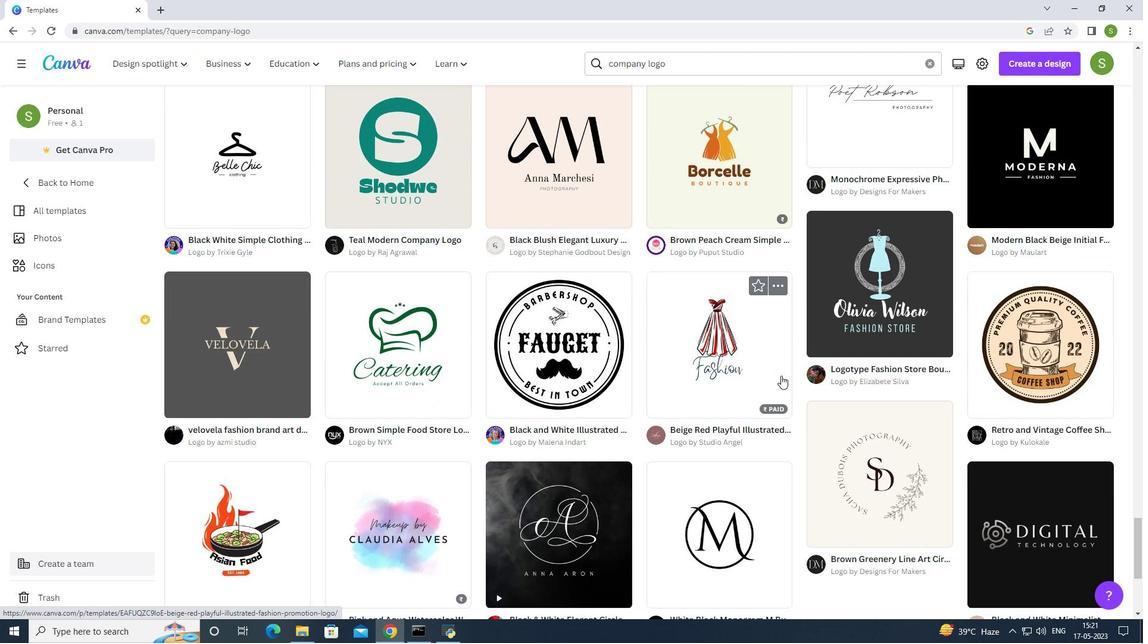 
Action: Mouse scrolled (781, 375) with delta (0, 0)
Screenshot: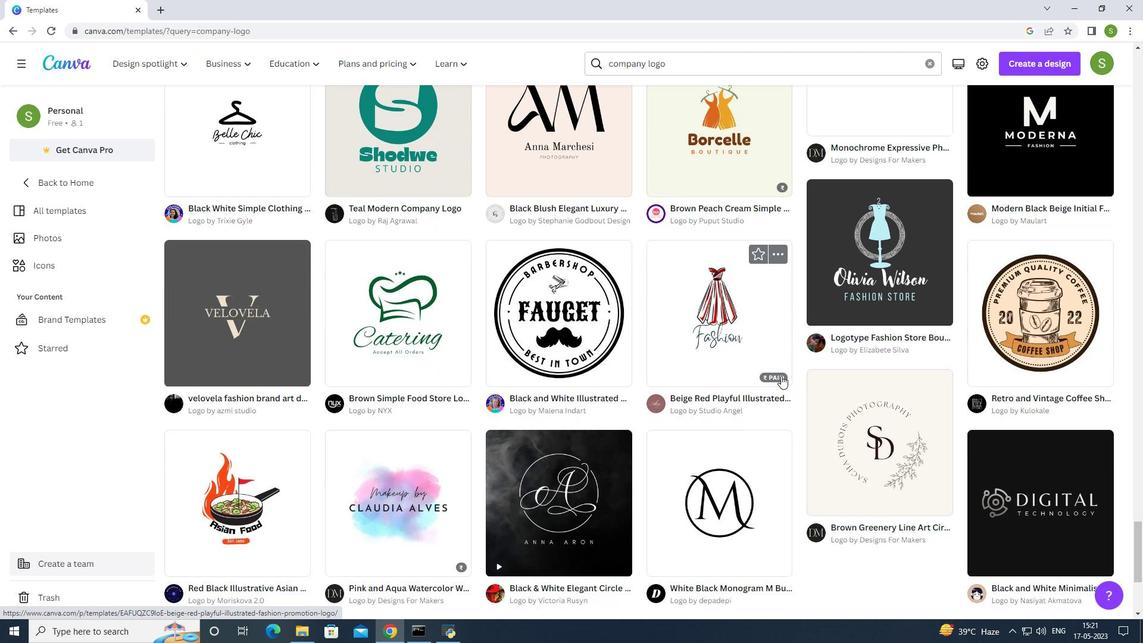
Action: Mouse scrolled (781, 375) with delta (0, 0)
Screenshot: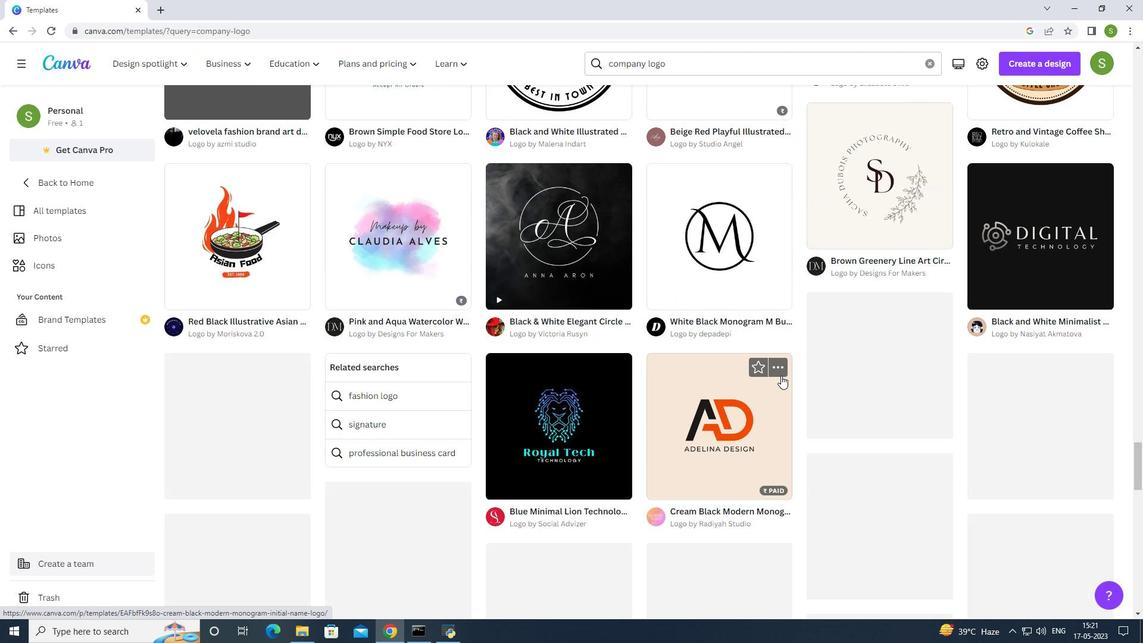 
Action: Mouse moved to (781, 377)
Screenshot: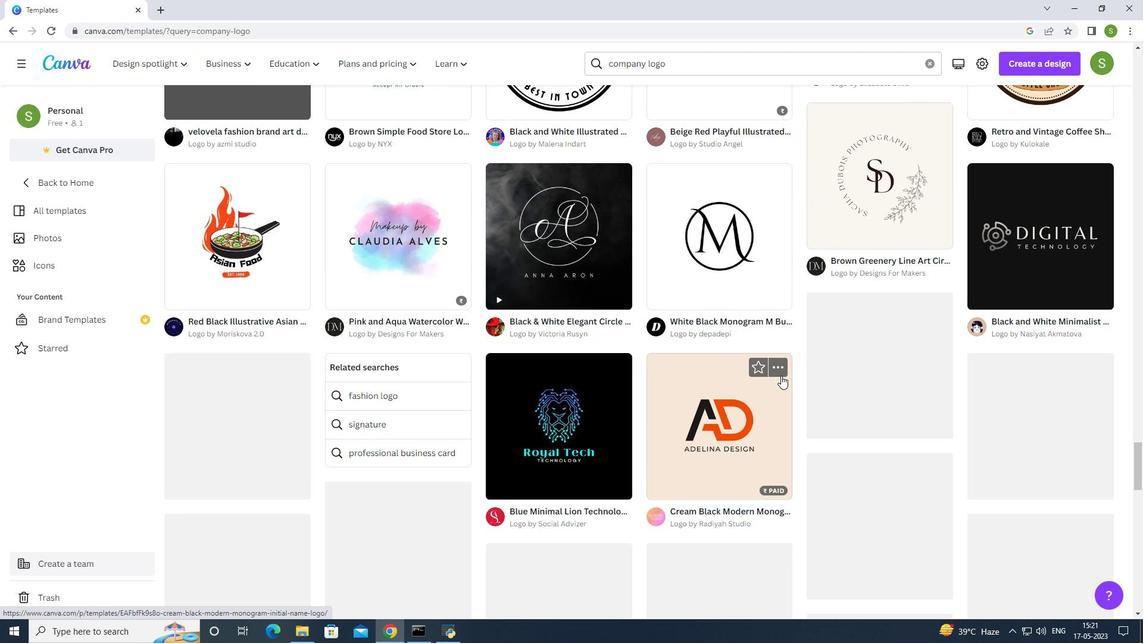 
Action: Mouse scrolled (781, 376) with delta (0, 0)
Screenshot: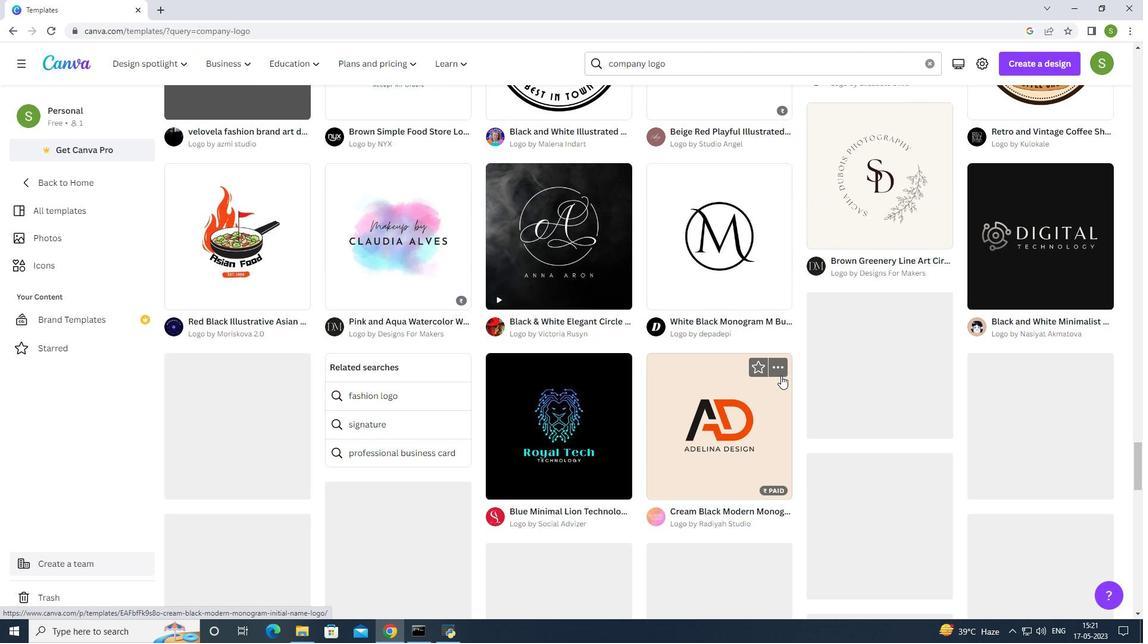 
Action: Mouse scrolled (781, 376) with delta (0, 0)
Screenshot: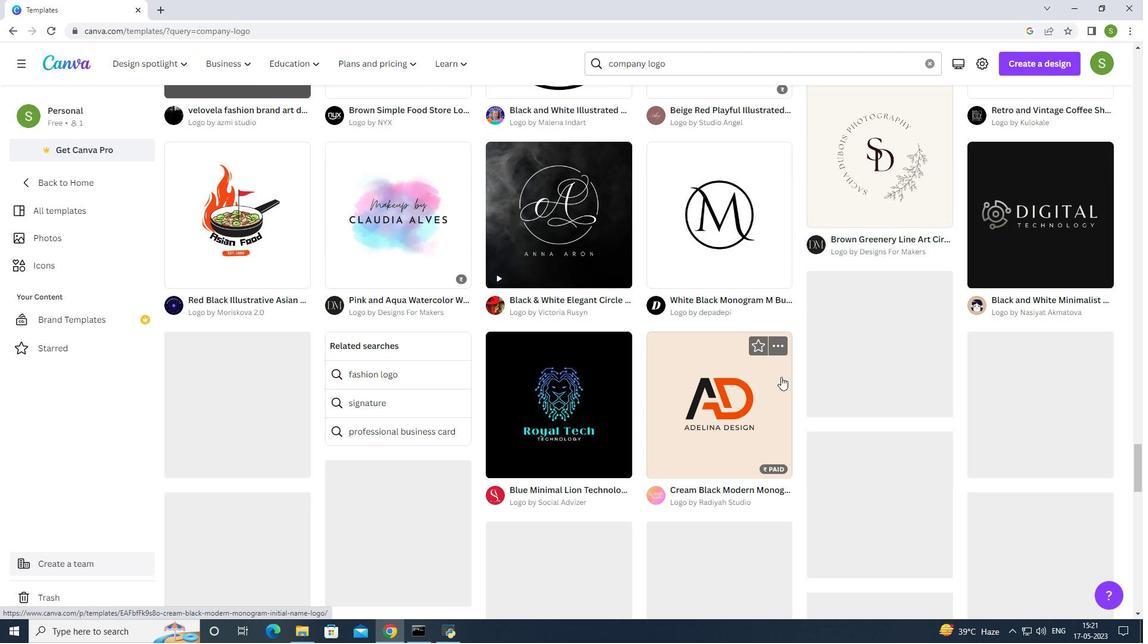 
Action: Mouse scrolled (781, 376) with delta (0, 0)
Screenshot: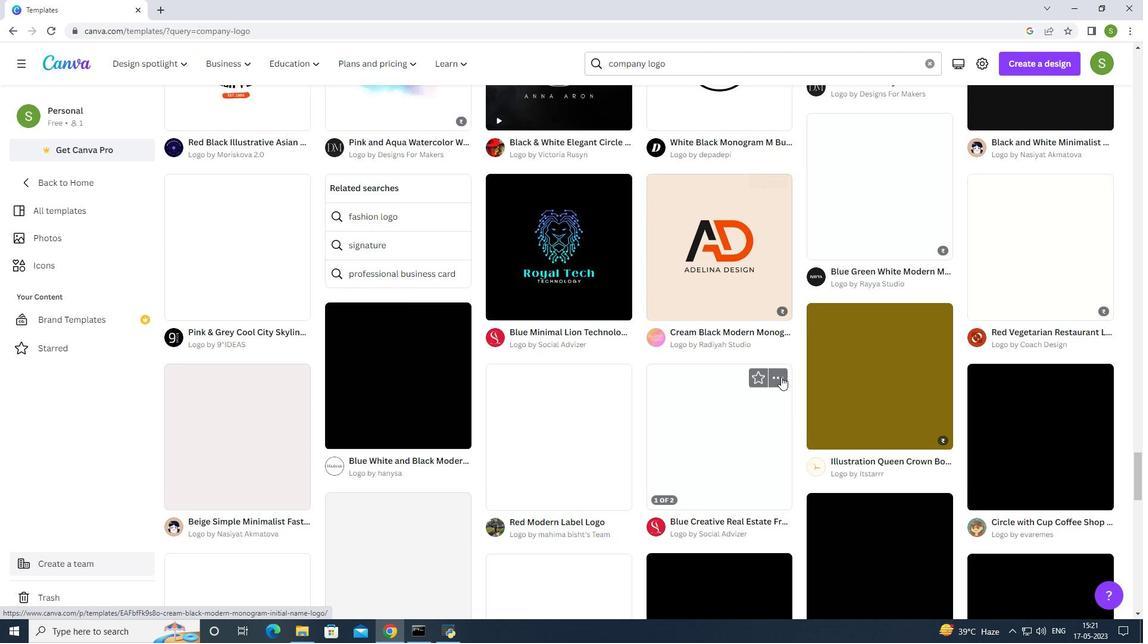 
Action: Mouse scrolled (781, 376) with delta (0, 0)
Screenshot: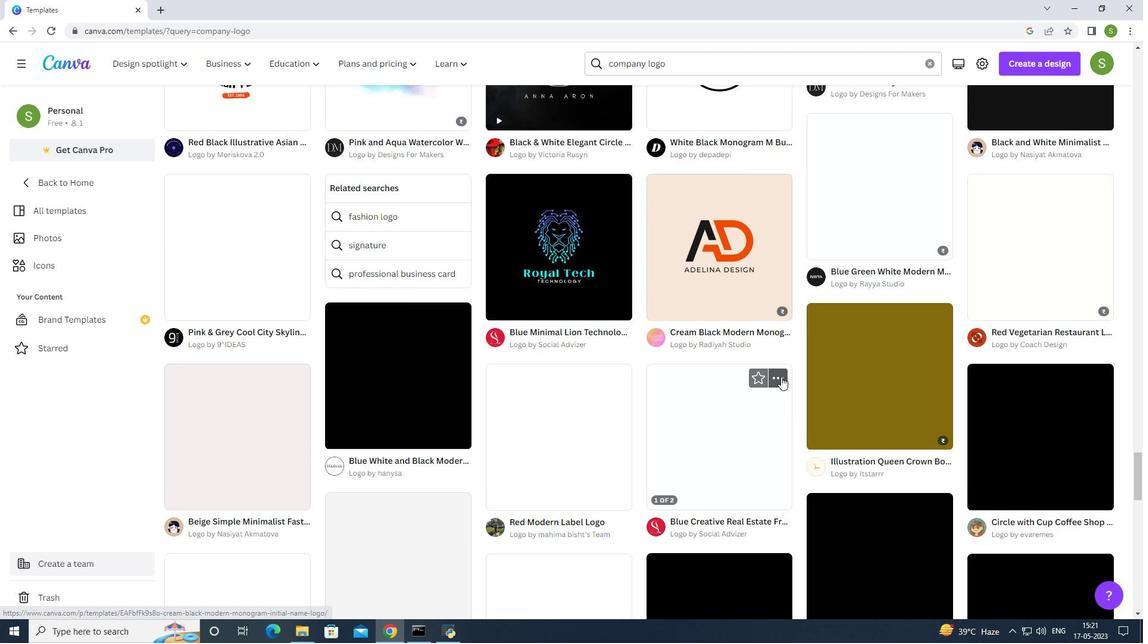 
Action: Mouse scrolled (781, 376) with delta (0, 0)
Screenshot: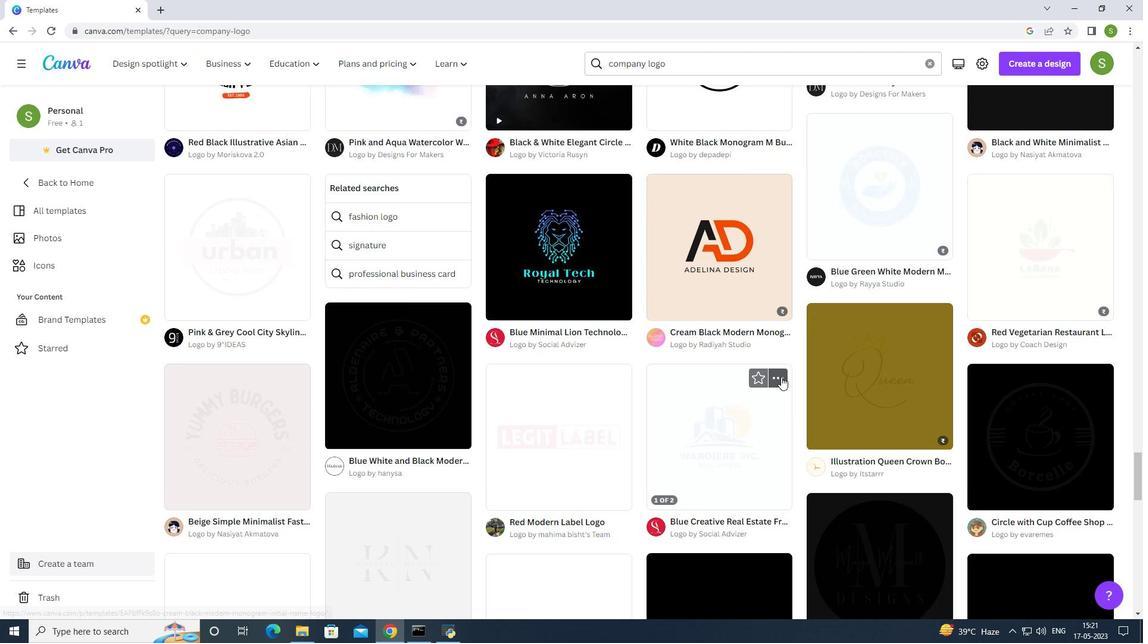 
Action: Mouse scrolled (781, 376) with delta (0, 0)
Screenshot: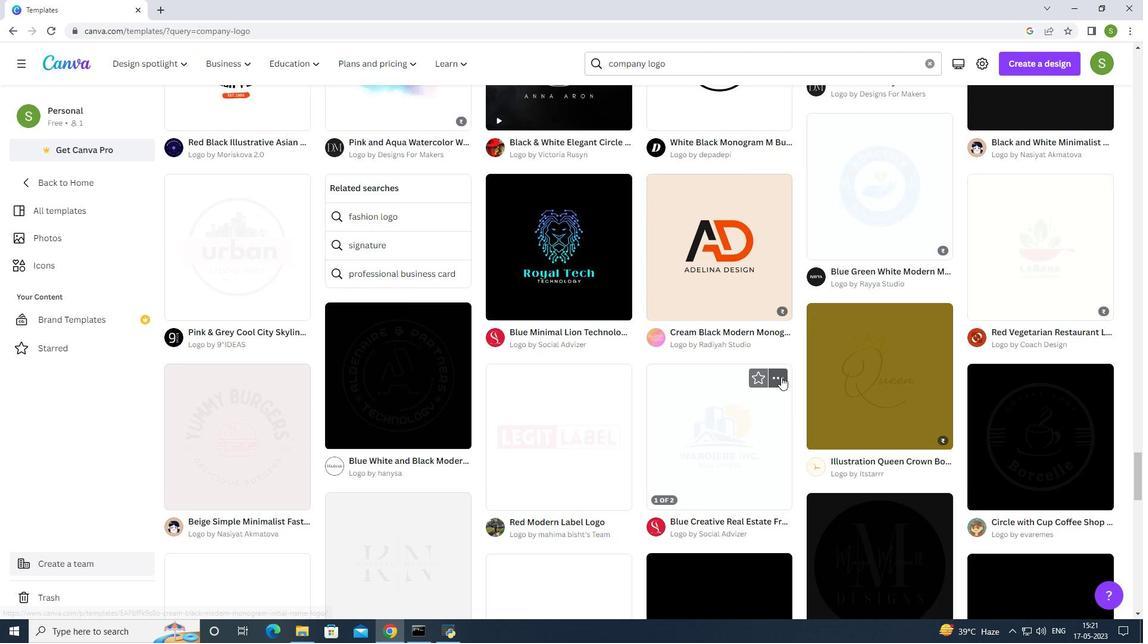 
Action: Mouse scrolled (781, 376) with delta (0, 0)
Screenshot: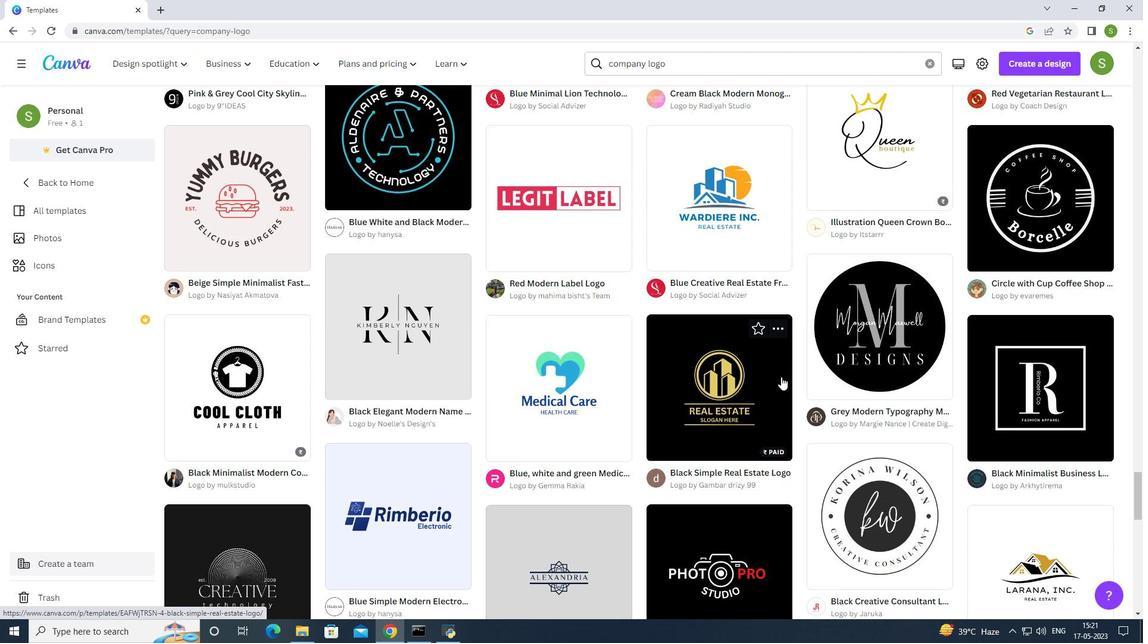 
Action: Mouse scrolled (781, 376) with delta (0, 0)
Screenshot: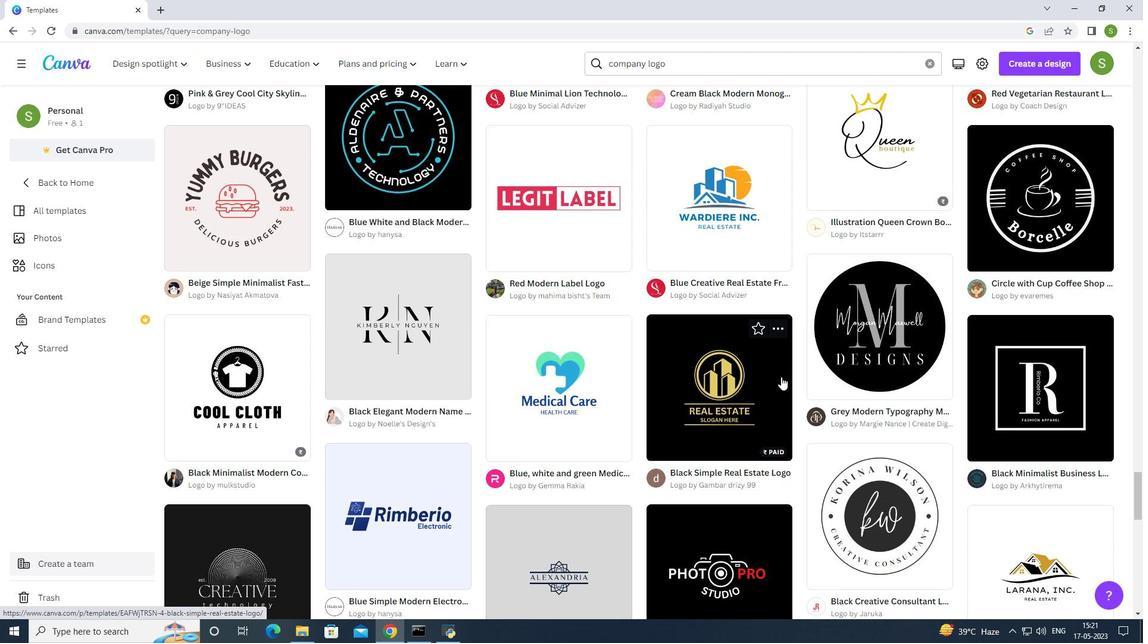 
Action: Mouse scrolled (781, 376) with delta (0, 0)
Screenshot: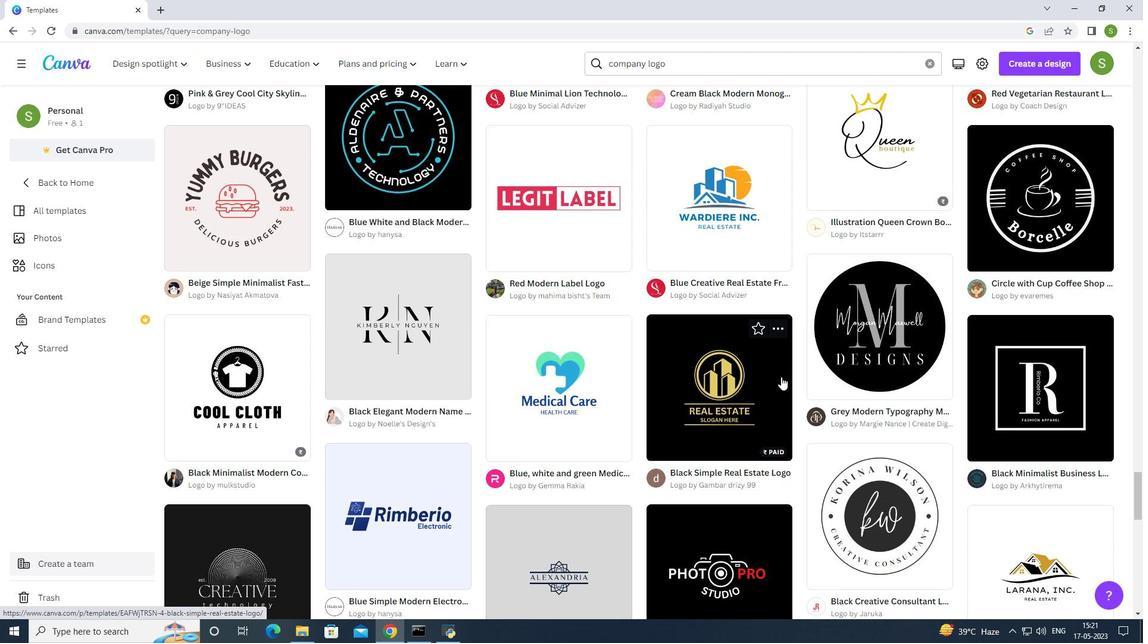 
Action: Mouse scrolled (781, 376) with delta (0, 0)
Screenshot: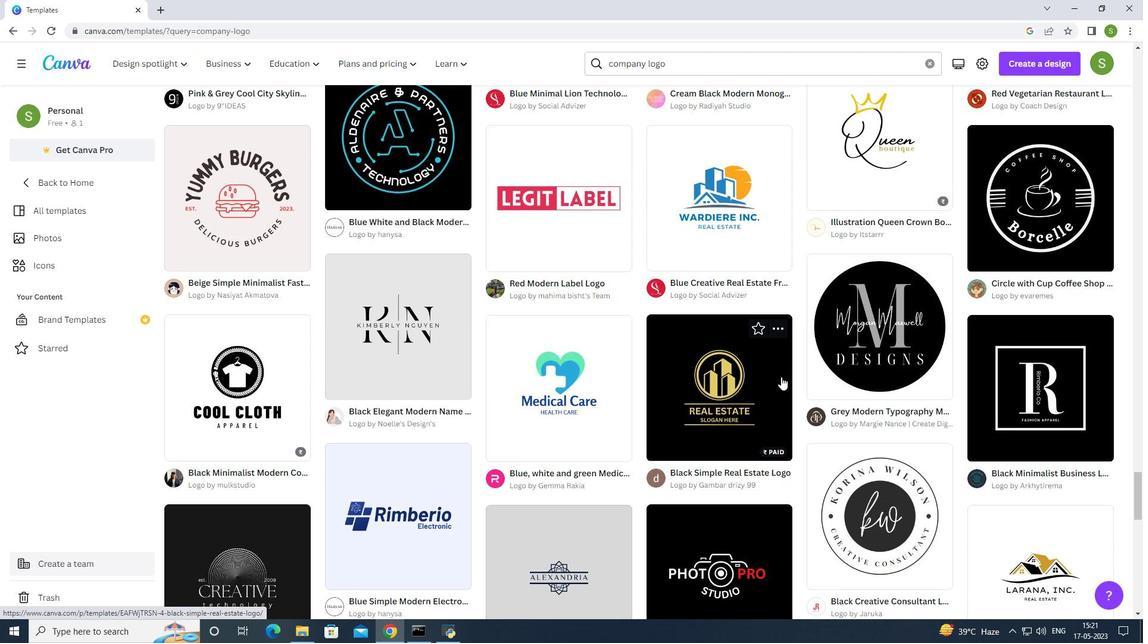
Action: Mouse moved to (782, 377)
Screenshot: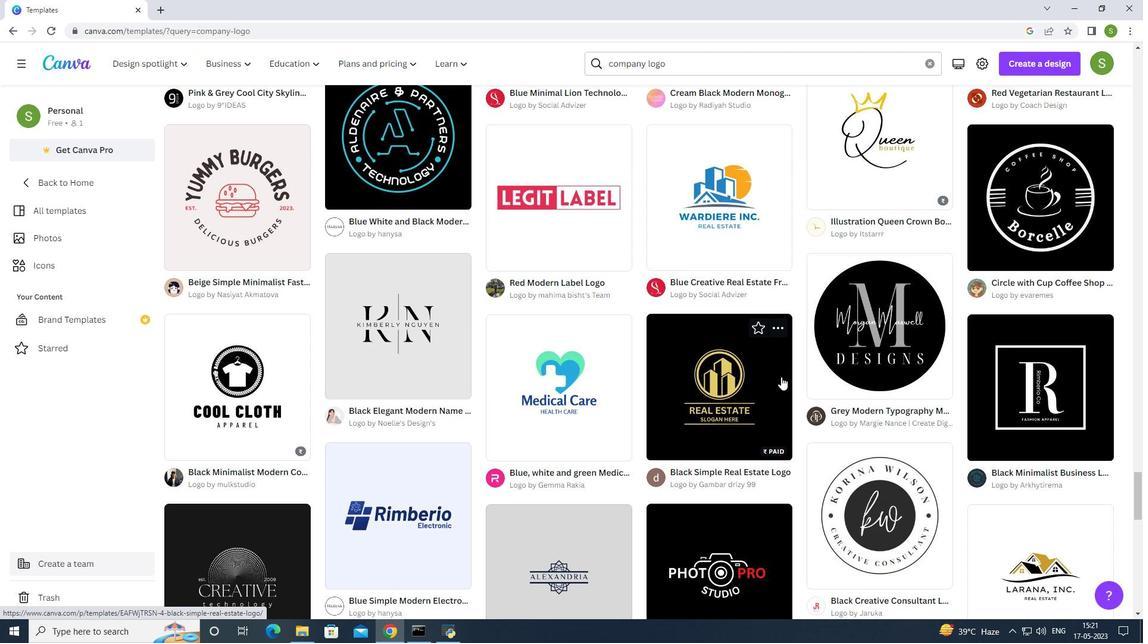 
Action: Mouse scrolled (782, 377) with delta (0, 0)
Screenshot: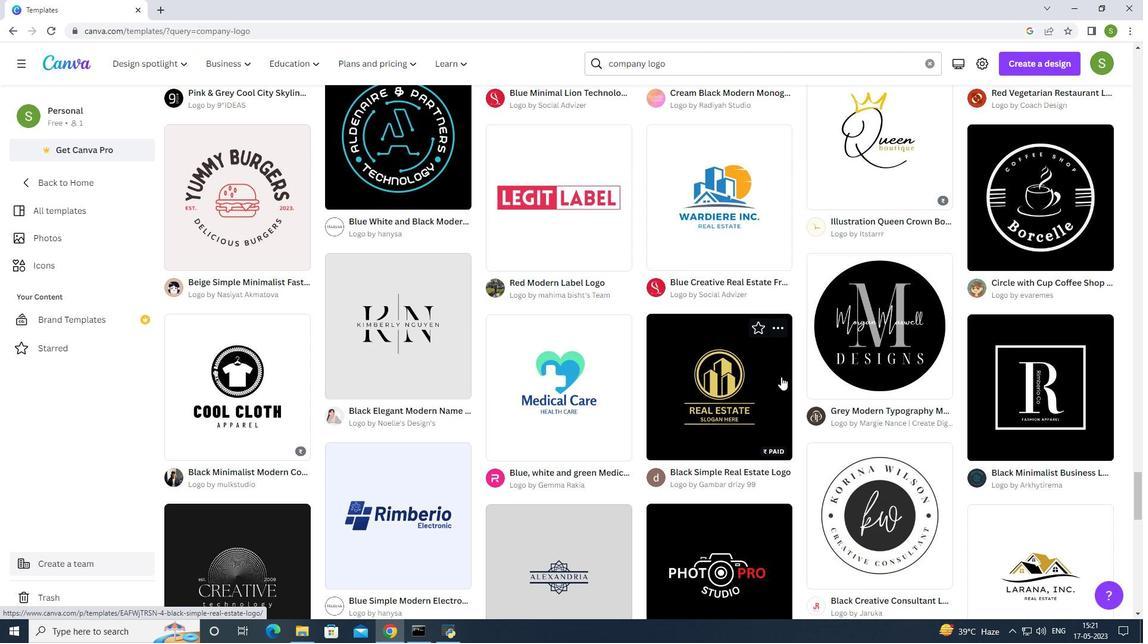 
Action: Mouse scrolled (782, 377) with delta (0, 0)
Screenshot: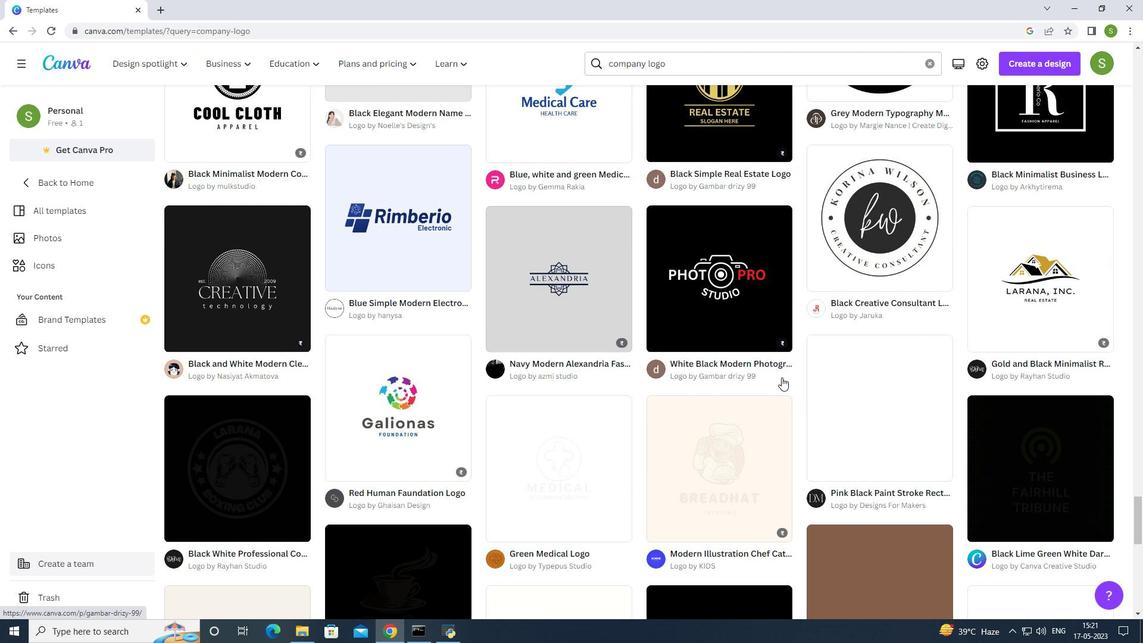 
Action: Mouse scrolled (782, 377) with delta (0, 0)
Screenshot: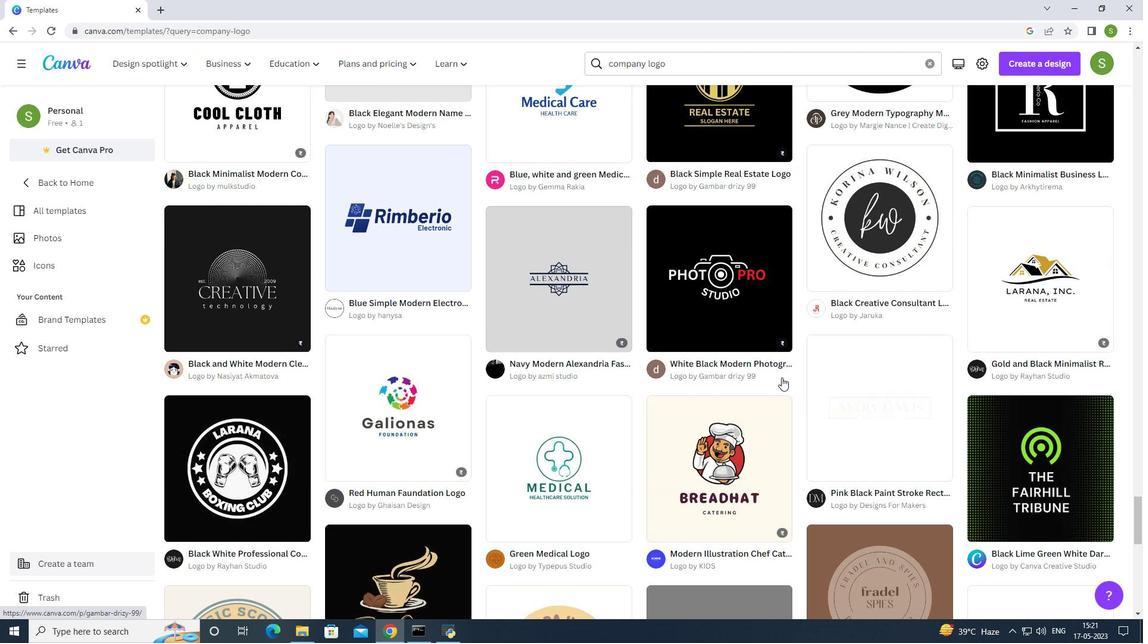 
Action: Mouse scrolled (782, 377) with delta (0, 0)
Screenshot: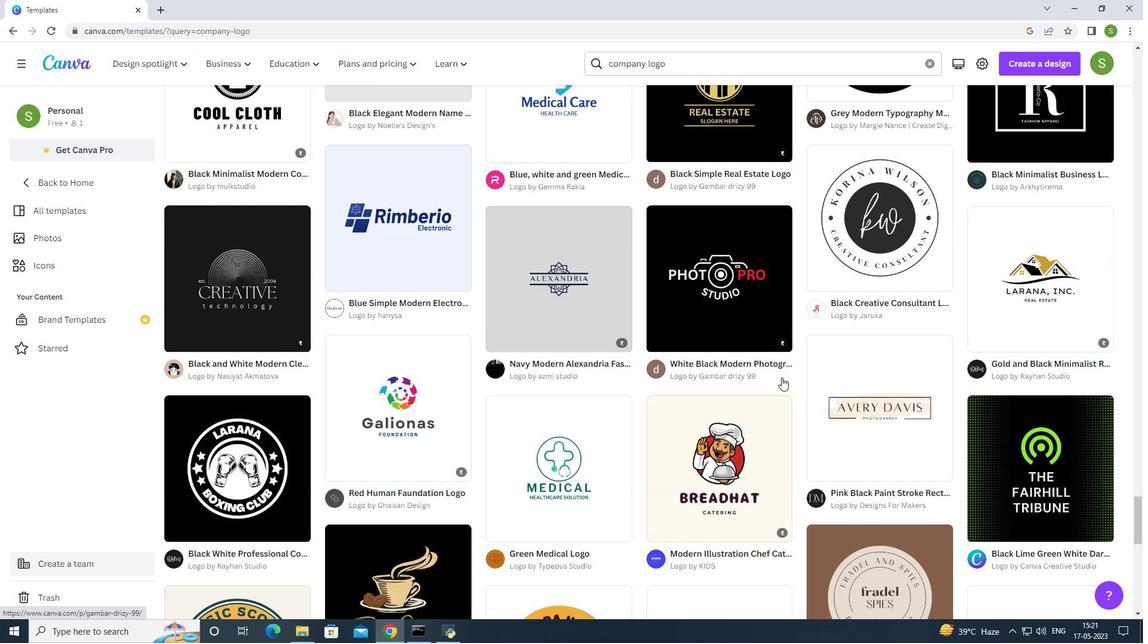 
Action: Mouse scrolled (782, 377) with delta (0, 0)
Screenshot: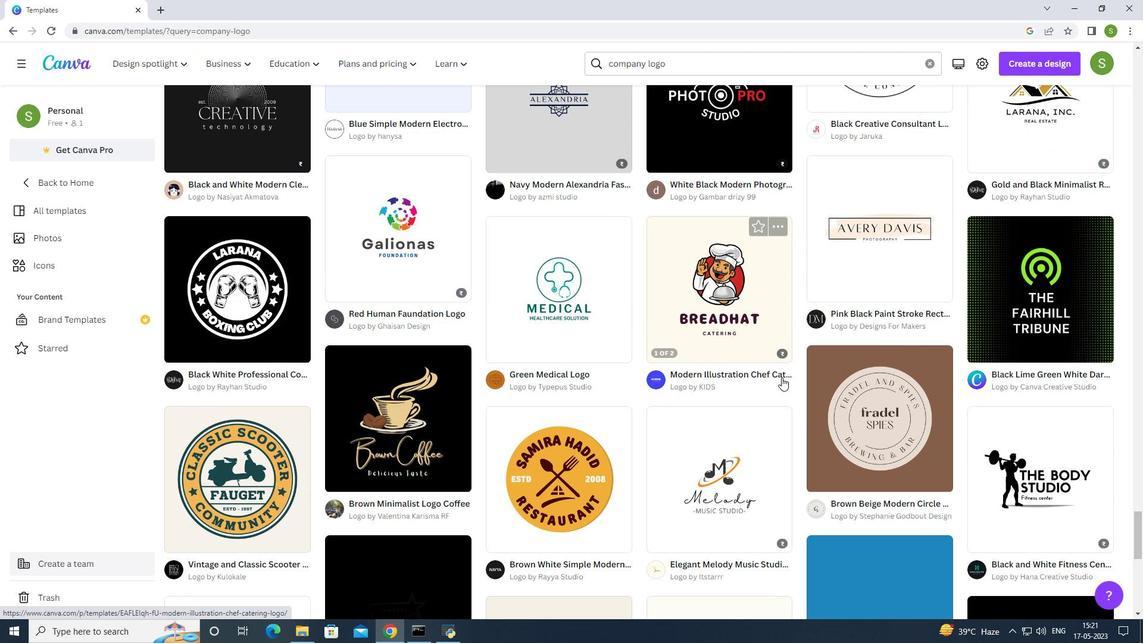 
Action: Mouse scrolled (782, 377) with delta (0, 0)
Screenshot: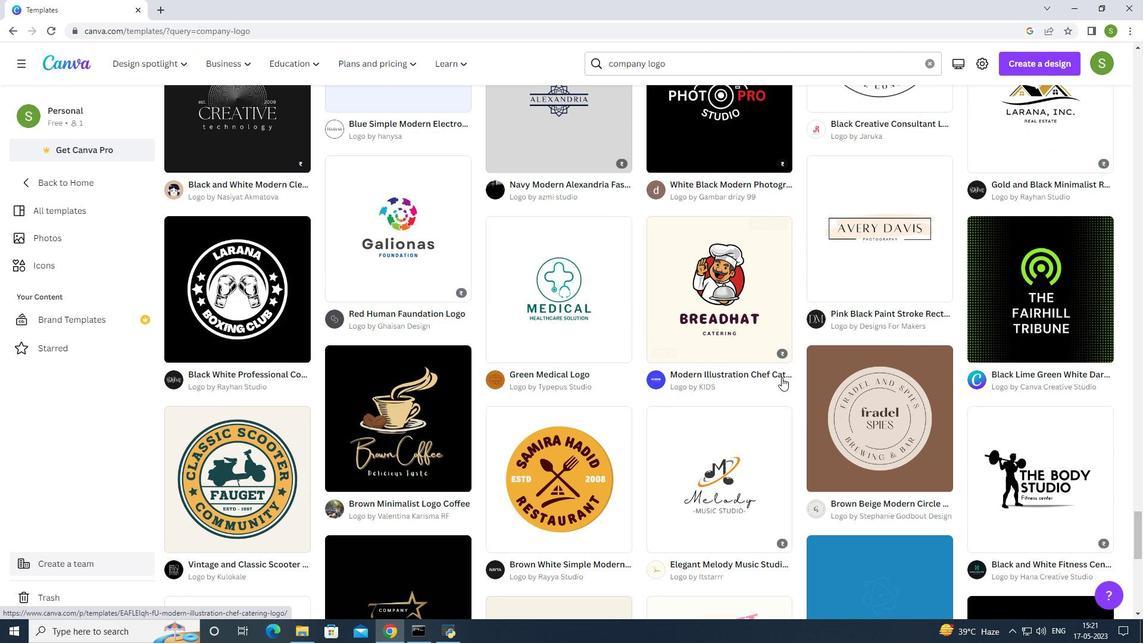 
Action: Mouse scrolled (782, 377) with delta (0, 0)
Screenshot: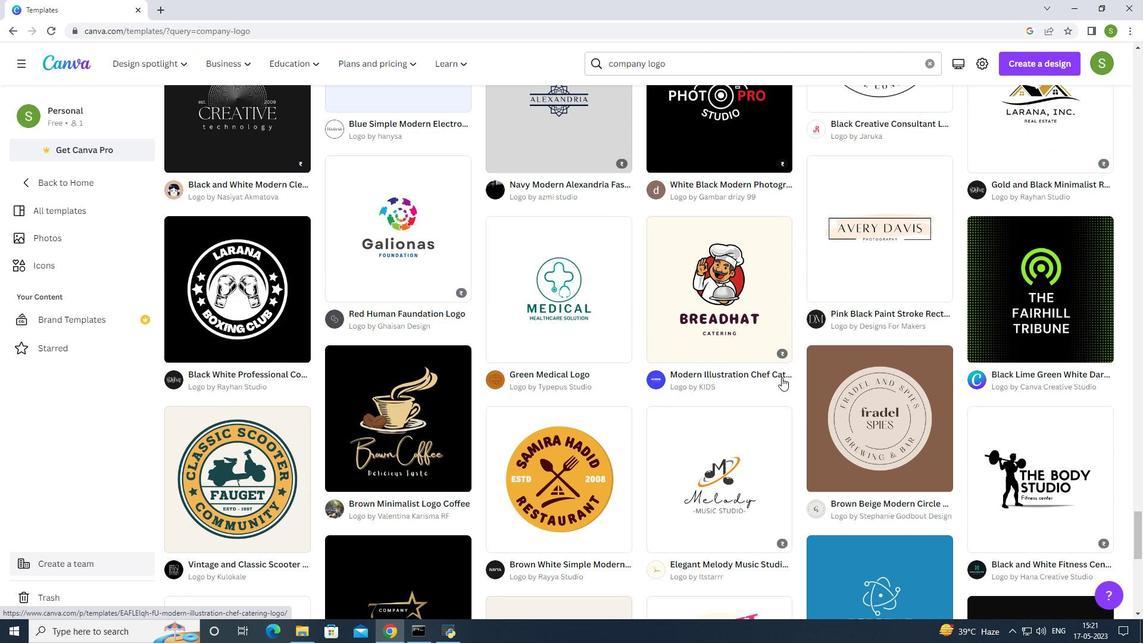 
Action: Mouse scrolled (782, 377) with delta (0, 0)
Screenshot: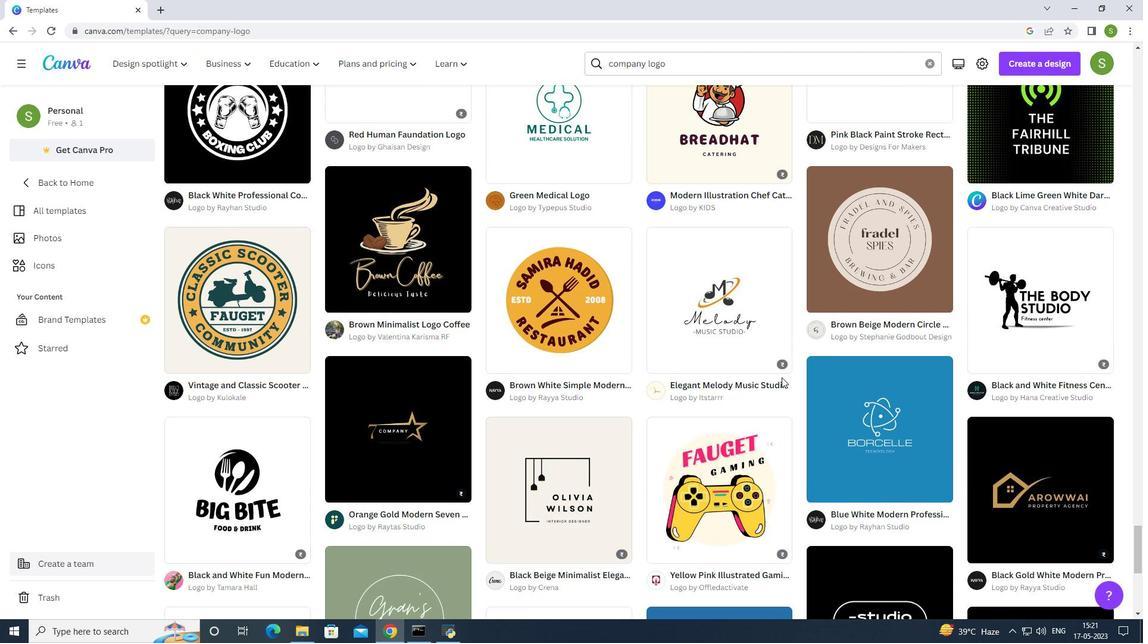 
Action: Mouse scrolled (782, 377) with delta (0, 0)
Screenshot: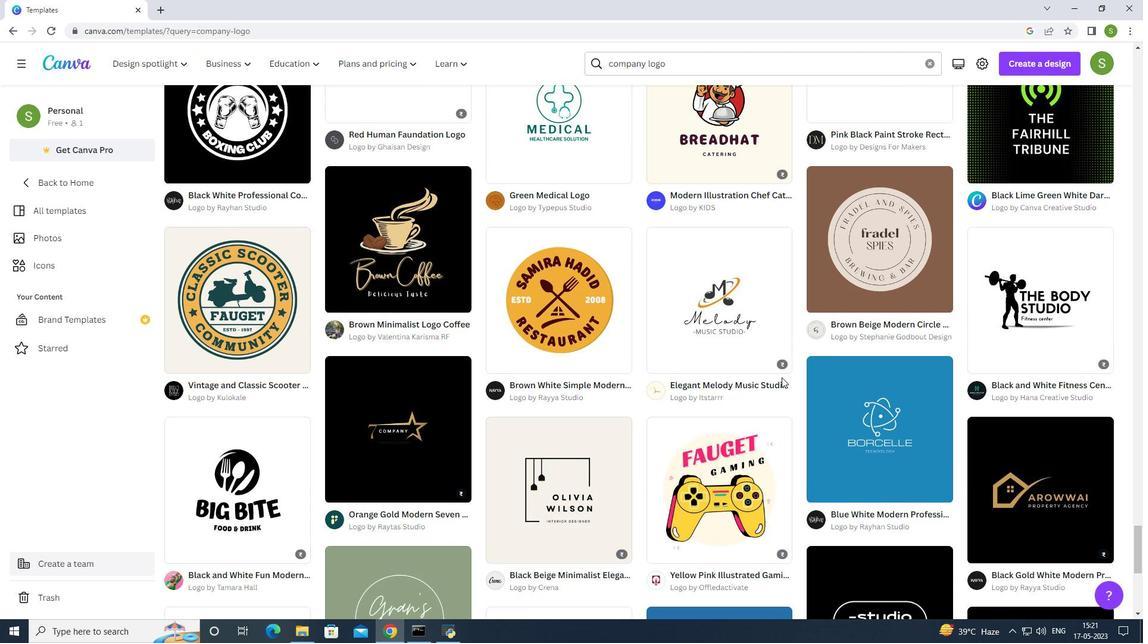 
Action: Mouse scrolled (782, 377) with delta (0, 0)
Screenshot: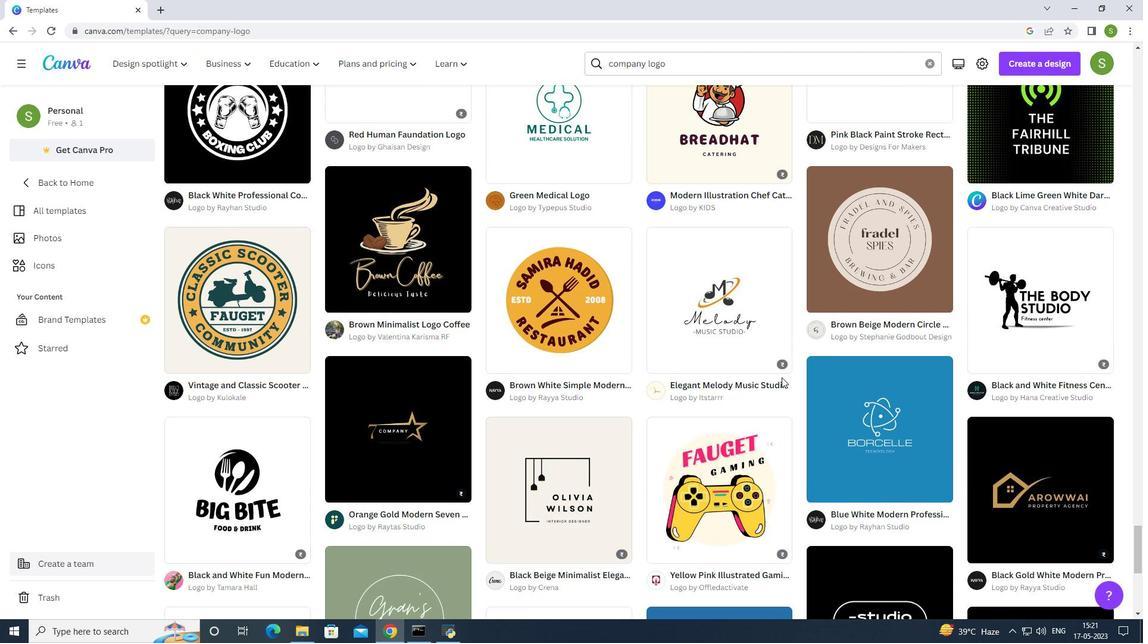
Action: Mouse scrolled (782, 377) with delta (0, 0)
Screenshot: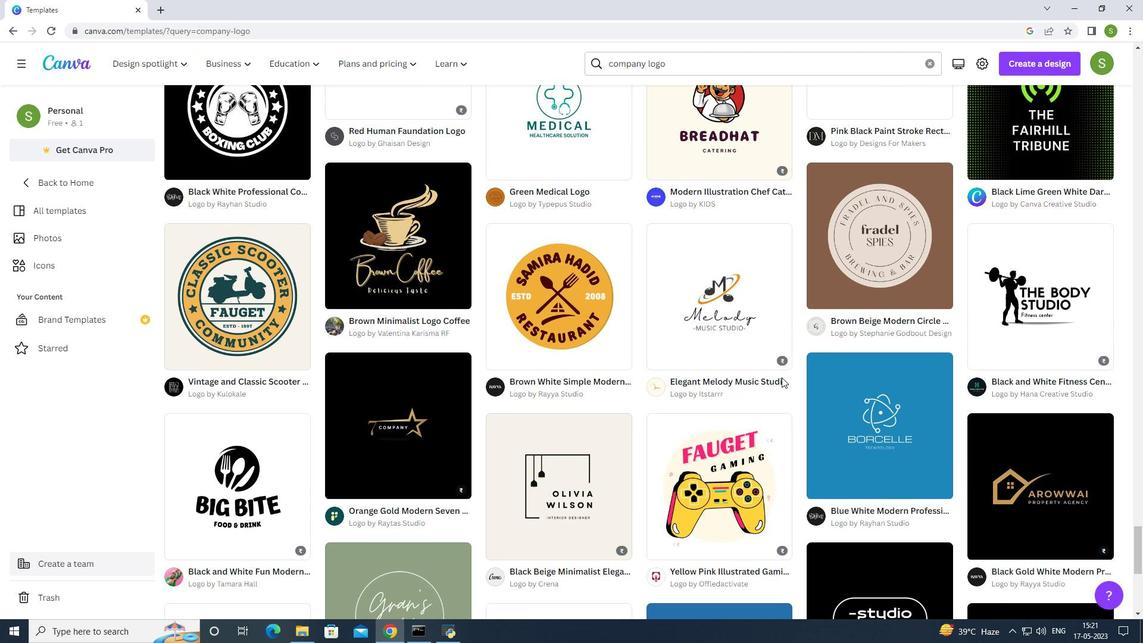 
Action: Mouse scrolled (782, 377) with delta (0, 0)
Screenshot: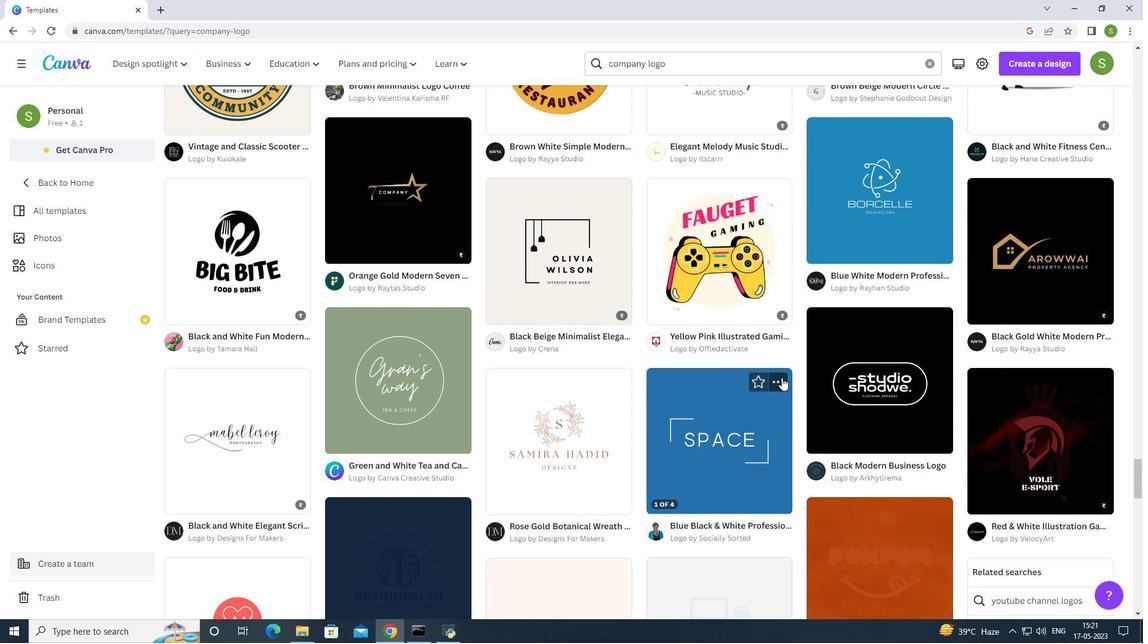 
Action: Mouse scrolled (782, 377) with delta (0, 0)
Screenshot: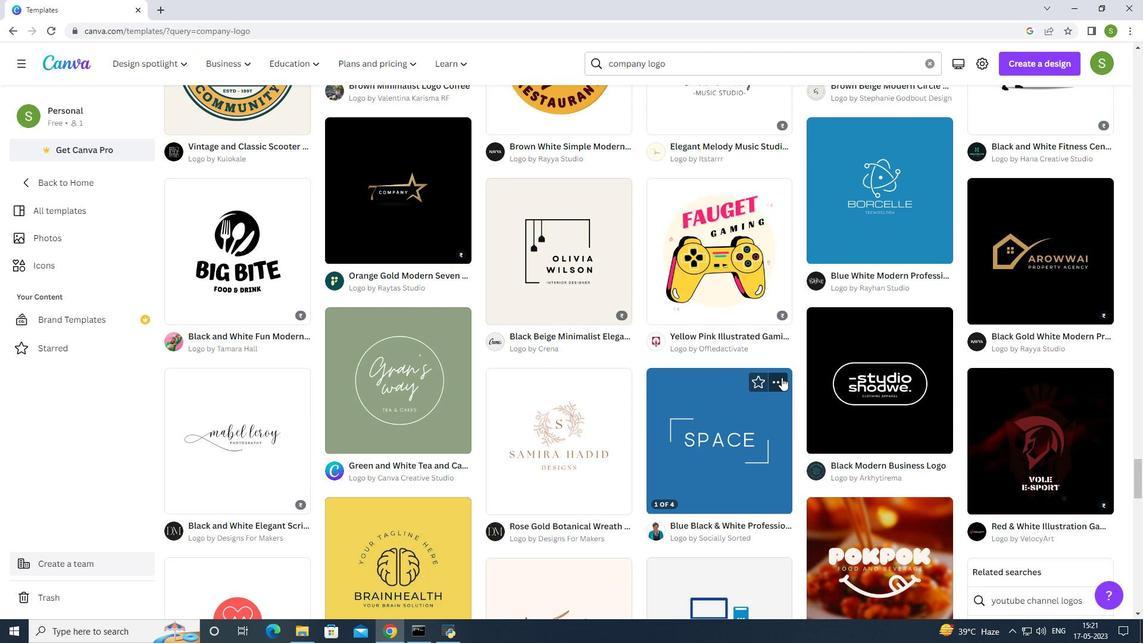 
Action: Mouse scrolled (782, 377) with delta (0, 0)
Screenshot: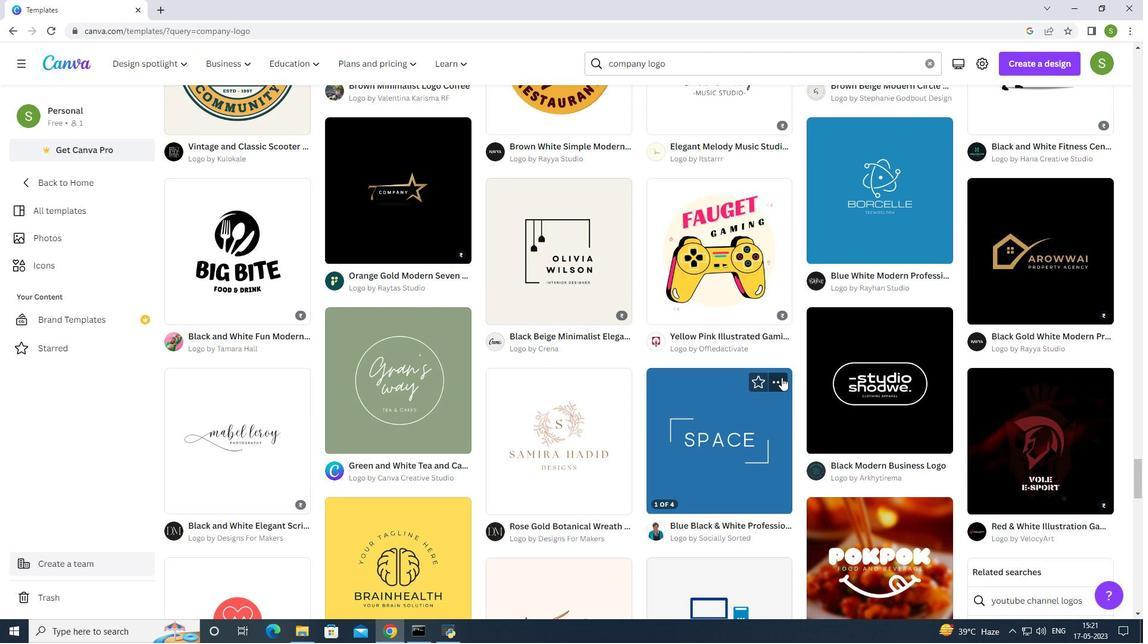 
Action: Mouse scrolled (782, 377) with delta (0, 0)
Screenshot: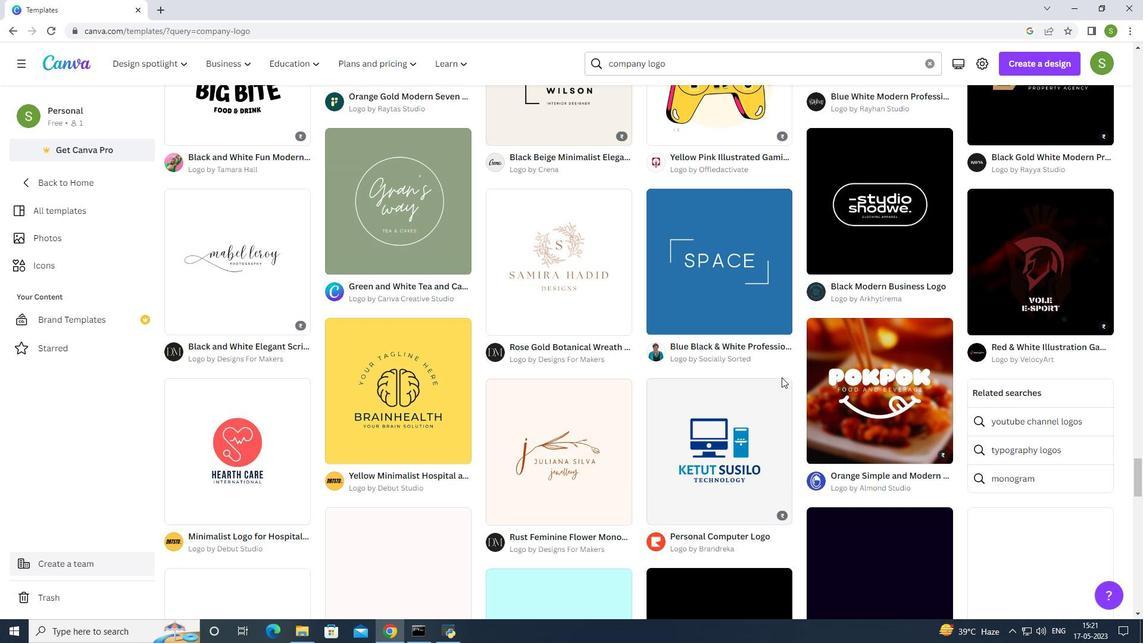 
Action: Mouse scrolled (782, 377) with delta (0, 0)
Screenshot: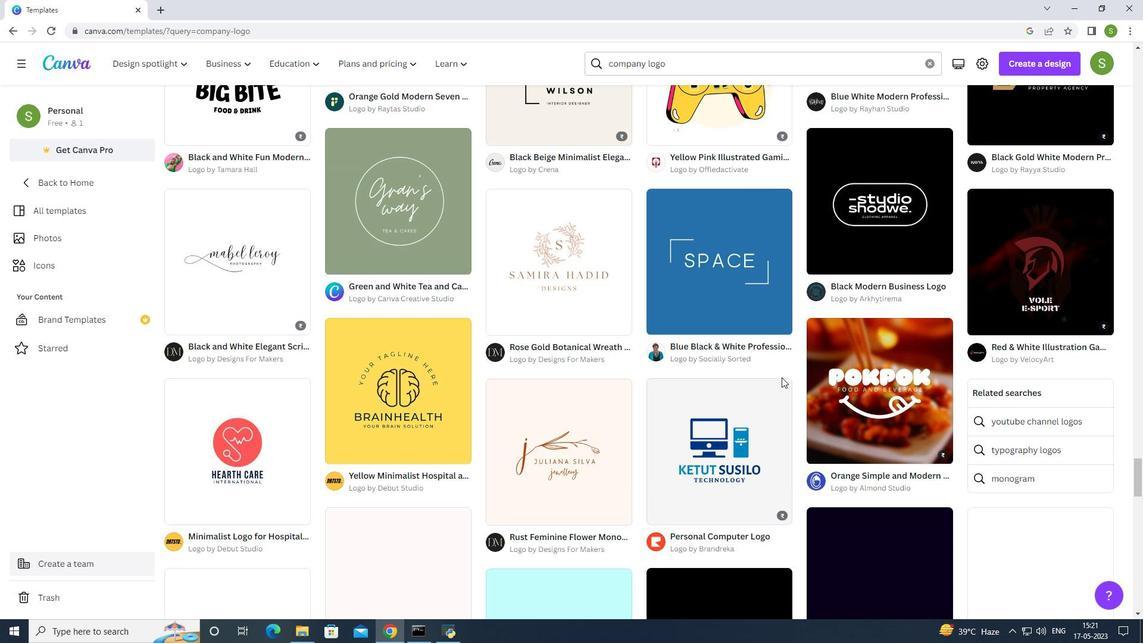 
Action: Mouse scrolled (782, 377) with delta (0, 0)
Screenshot: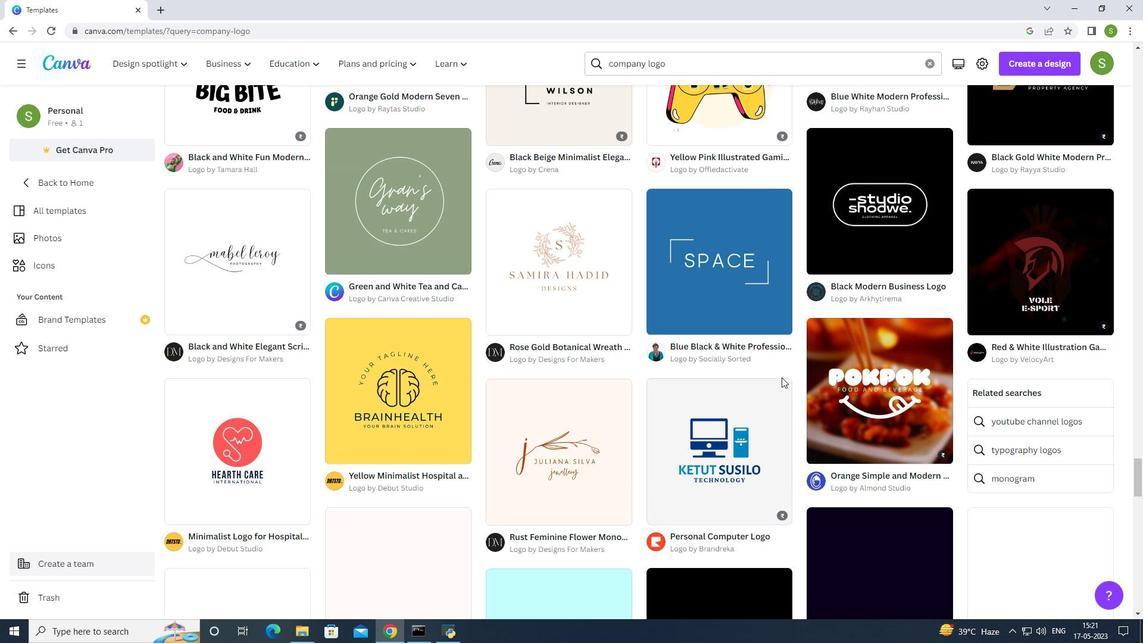 
Action: Mouse scrolled (782, 377) with delta (0, 0)
Screenshot: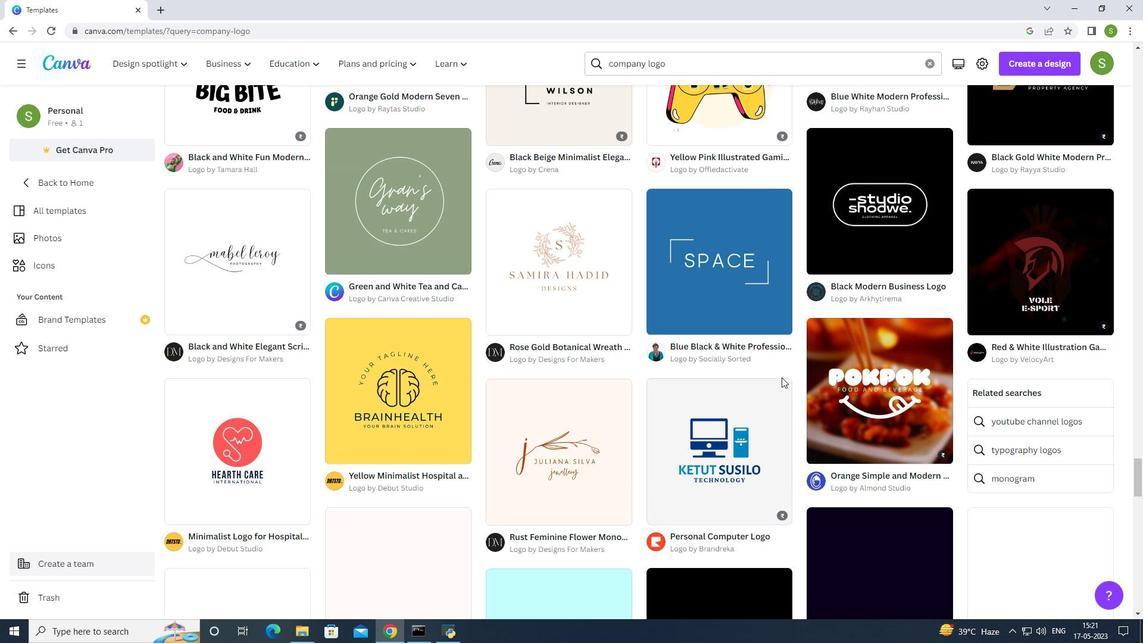 
Action: Mouse scrolled (782, 377) with delta (0, 0)
Screenshot: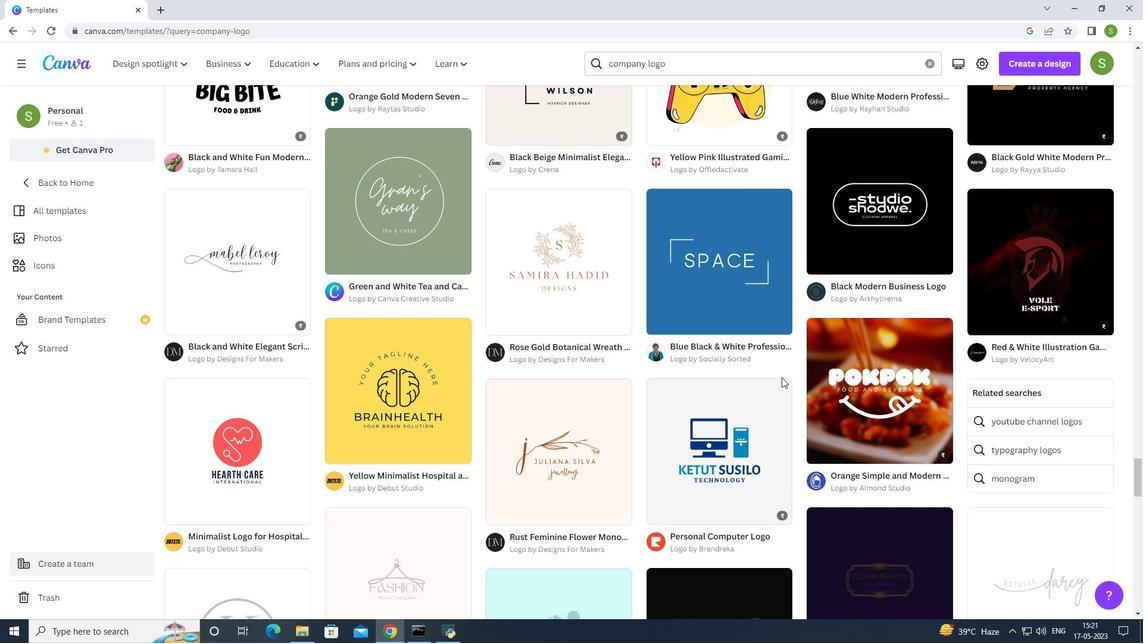 
Action: Mouse moved to (782, 378)
Screenshot: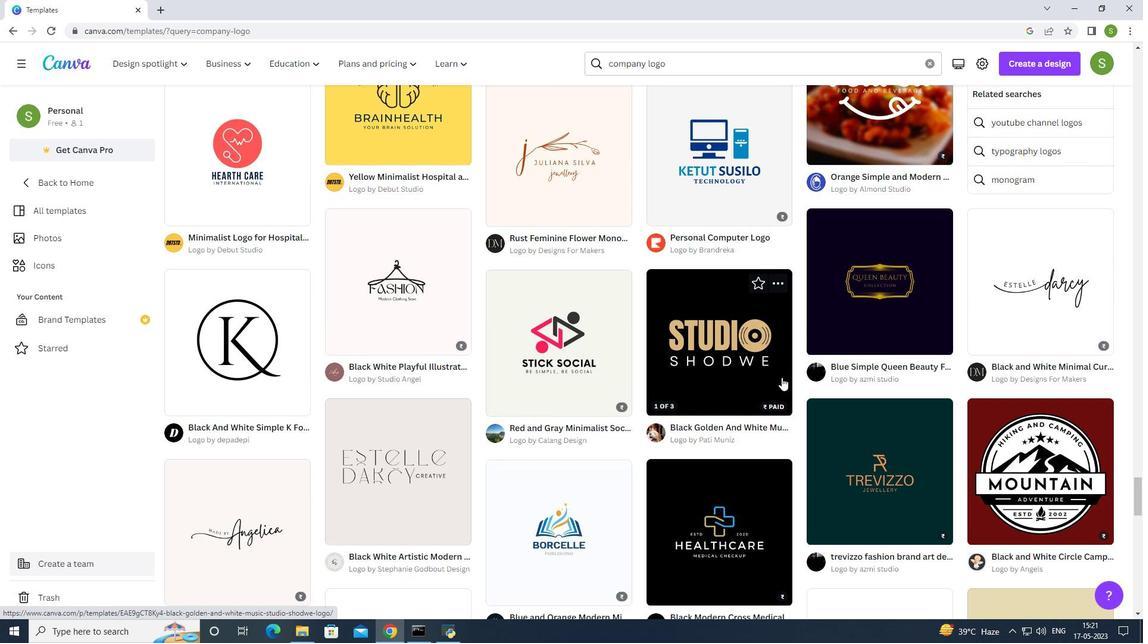 
Action: Mouse scrolled (782, 377) with delta (0, 0)
Screenshot: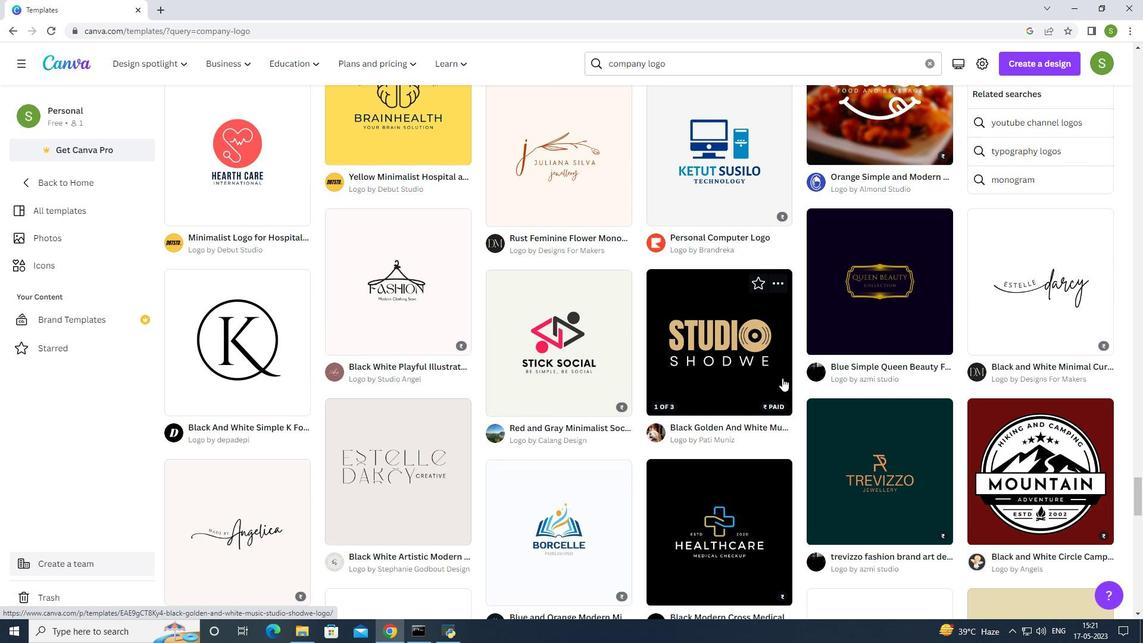 
Action: Mouse scrolled (782, 377) with delta (0, 0)
Screenshot: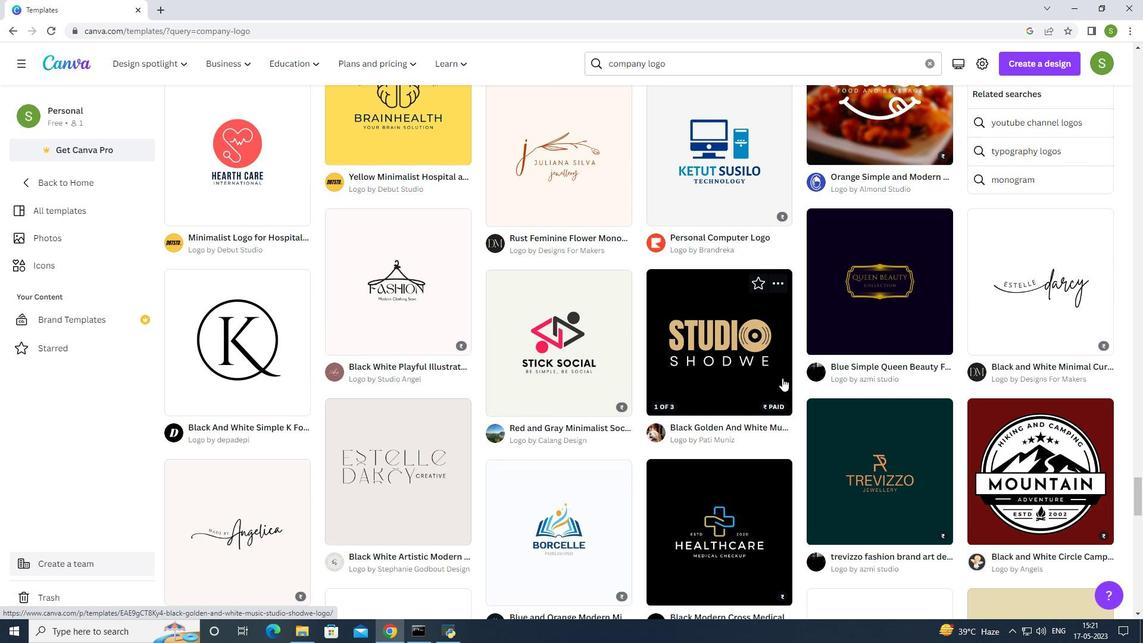 
Action: Mouse scrolled (782, 377) with delta (0, 0)
Screenshot: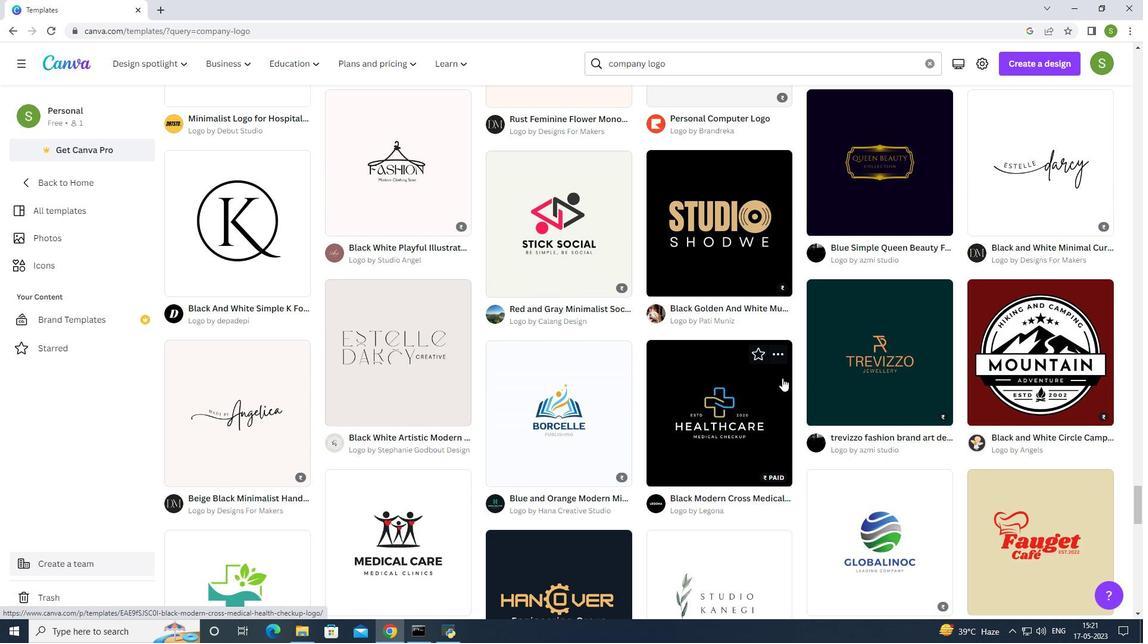 
Action: Mouse scrolled (782, 377) with delta (0, 0)
Screenshot: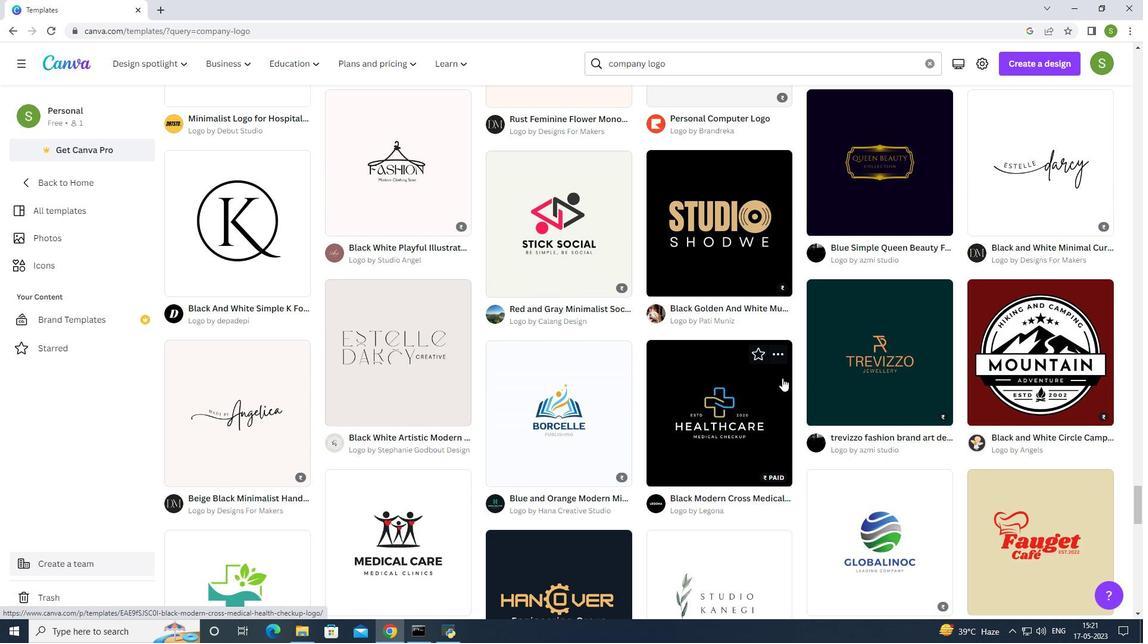 
Action: Mouse moved to (783, 378)
Screenshot: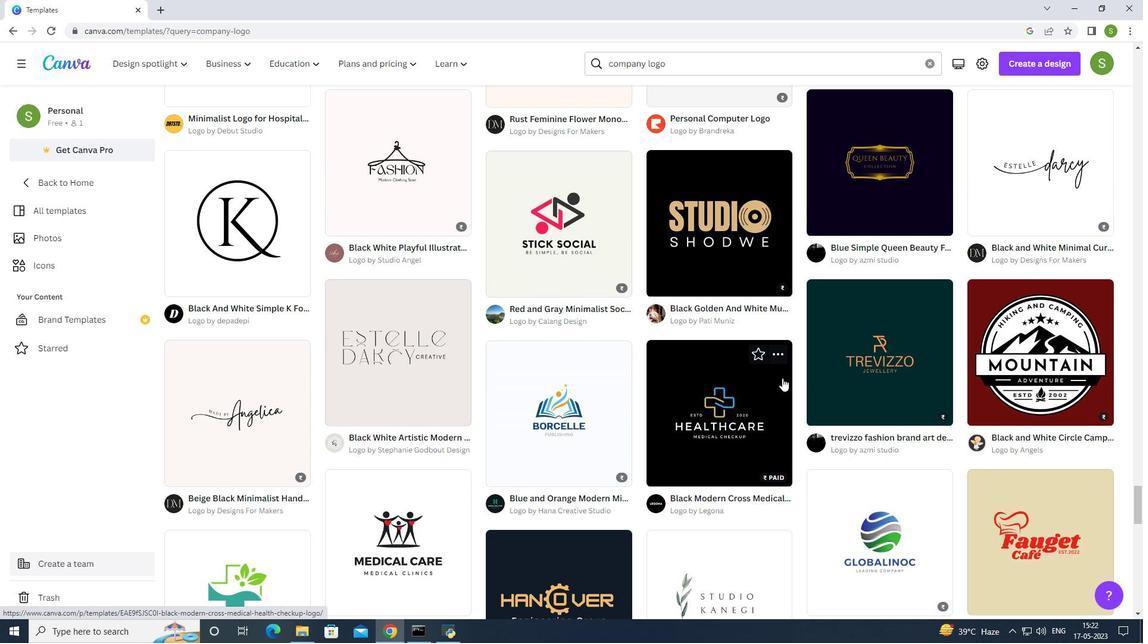 
Action: Mouse scrolled (783, 378) with delta (0, 0)
Screenshot: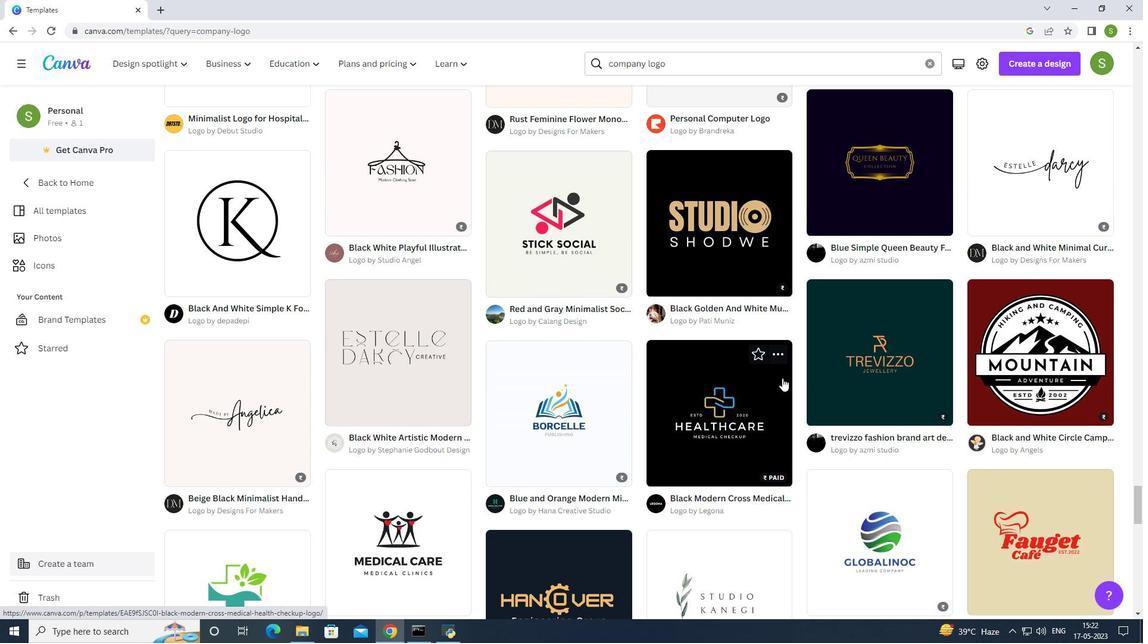 
Action: Mouse scrolled (783, 378) with delta (0, 0)
Screenshot: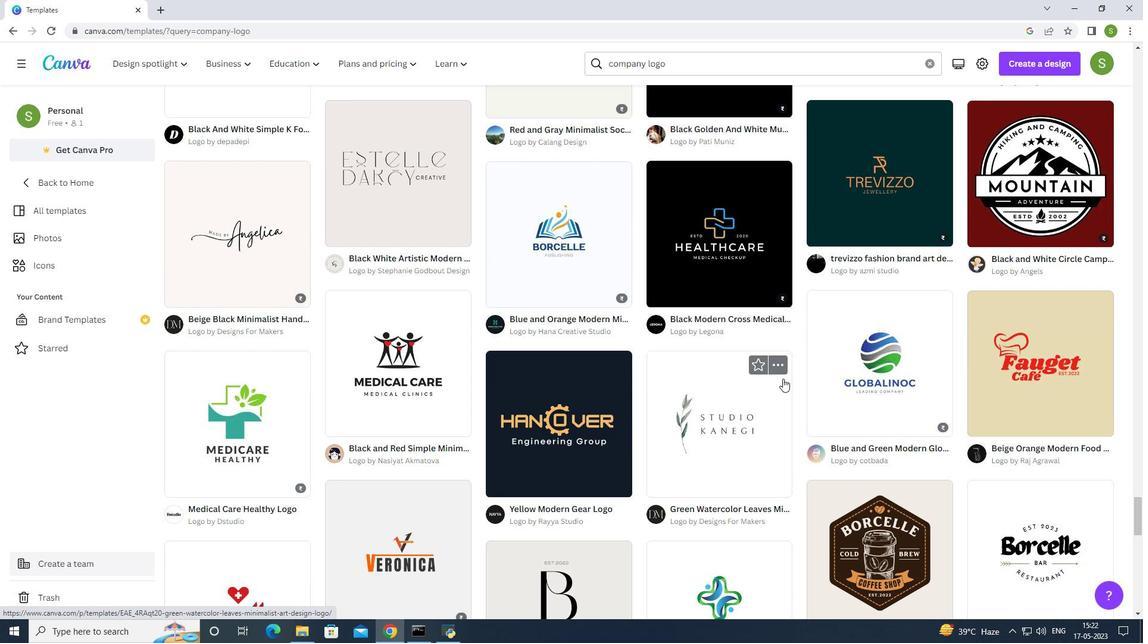 
Action: Mouse scrolled (783, 378) with delta (0, 0)
Screenshot: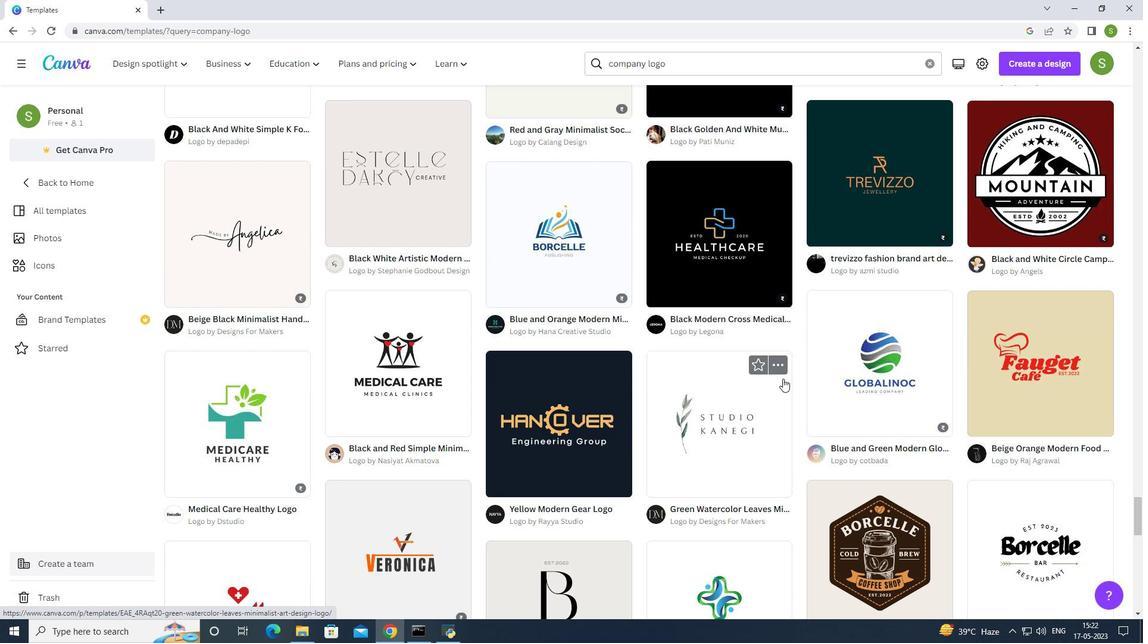 
Action: Mouse scrolled (783, 378) with delta (0, 0)
Screenshot: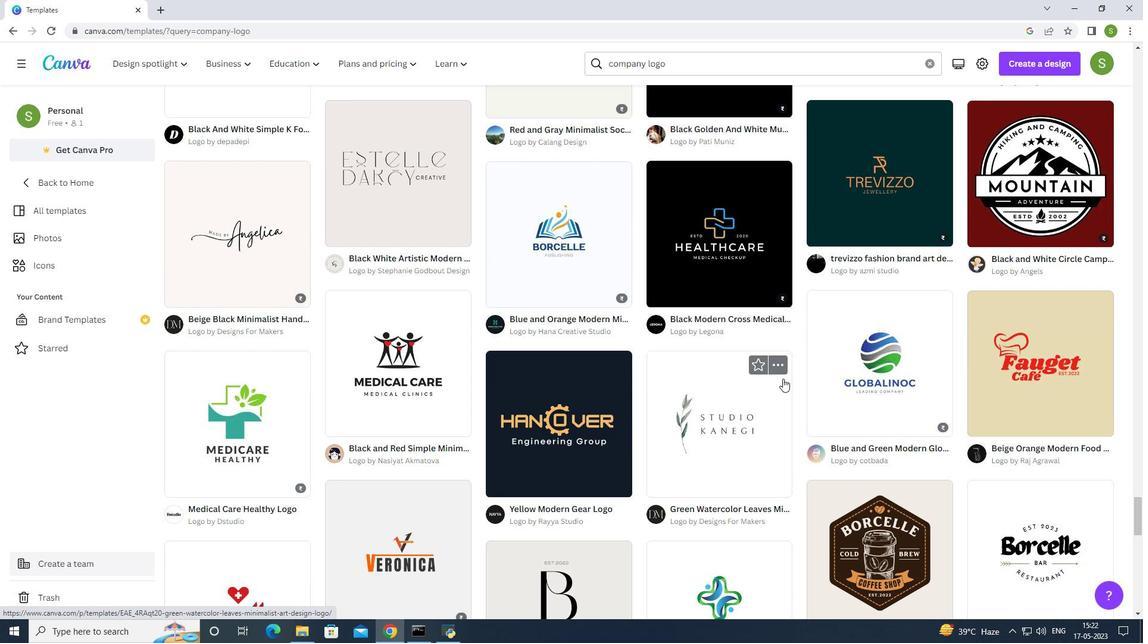 
Action: Mouse scrolled (783, 378) with delta (0, 0)
Screenshot: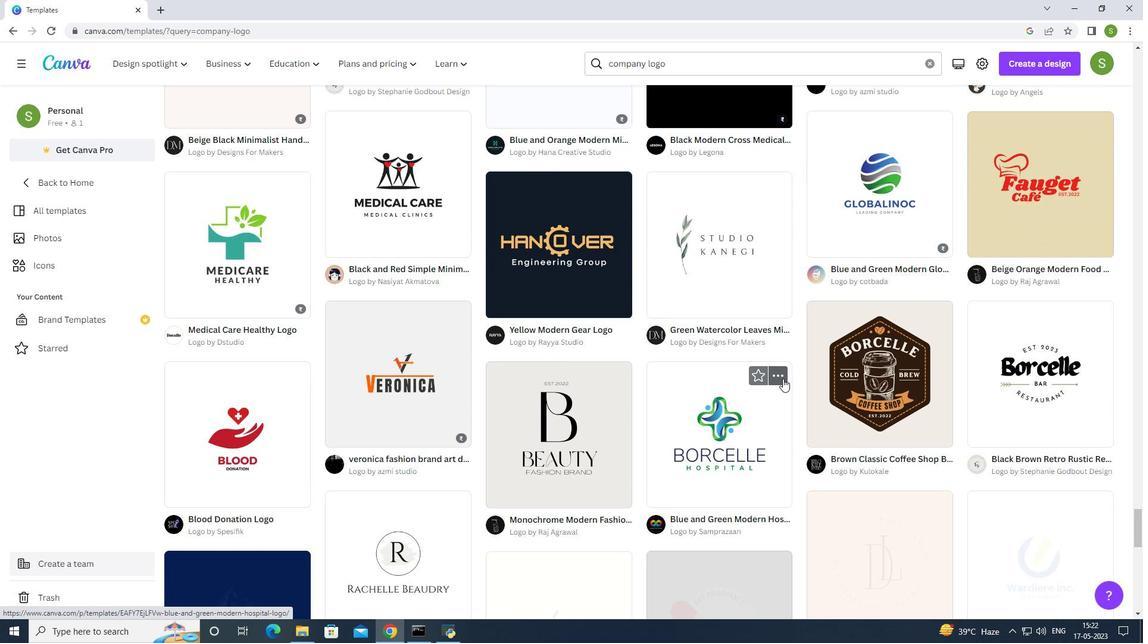 
Action: Mouse scrolled (783, 378) with delta (0, 0)
Screenshot: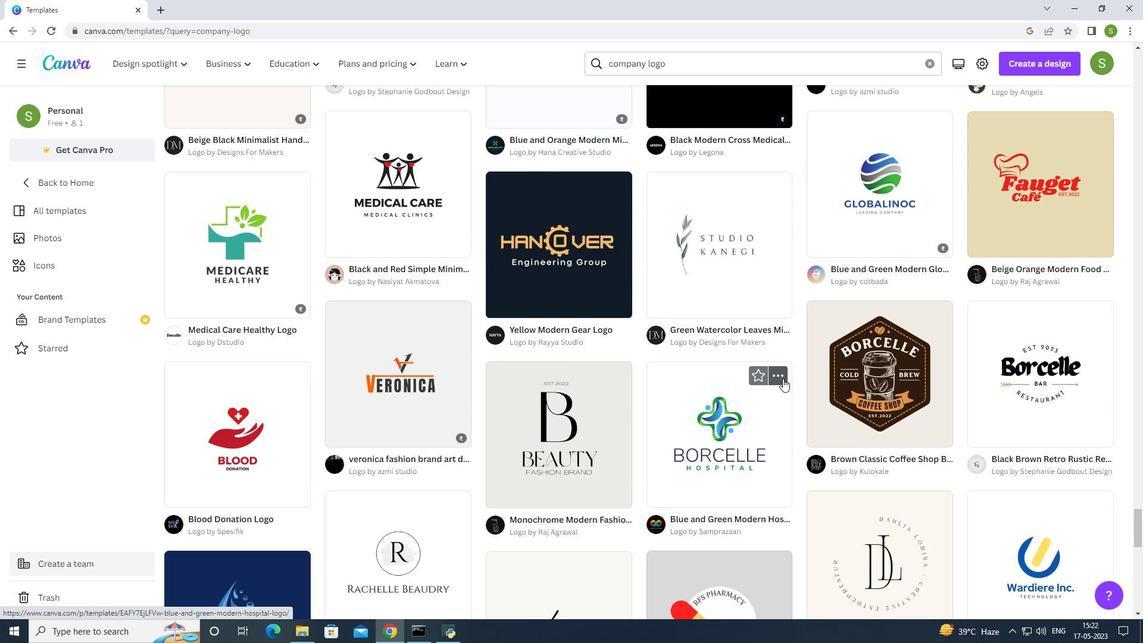 
Action: Mouse scrolled (783, 378) with delta (0, 0)
Screenshot: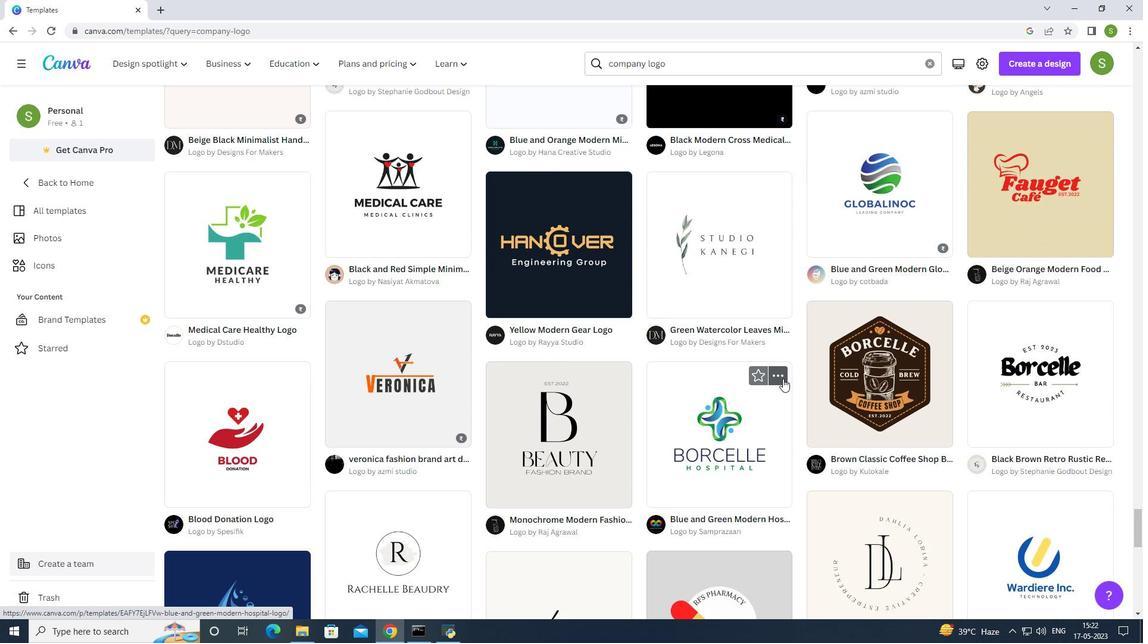 
Action: Mouse scrolled (783, 378) with delta (0, 0)
Screenshot: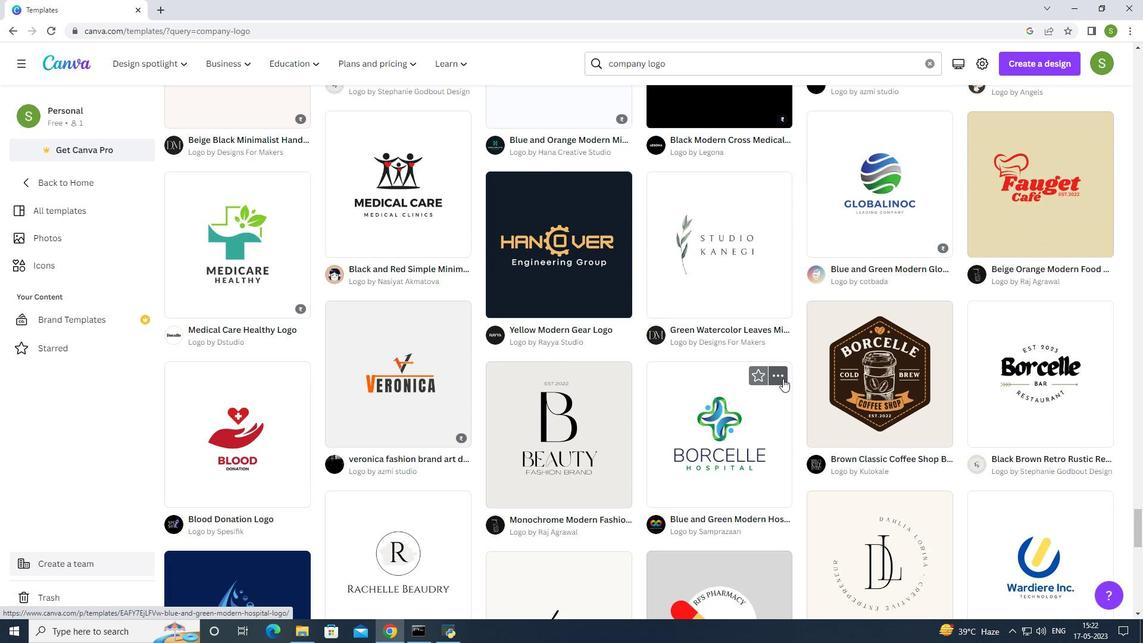 
Action: Mouse scrolled (783, 378) with delta (0, 0)
Screenshot: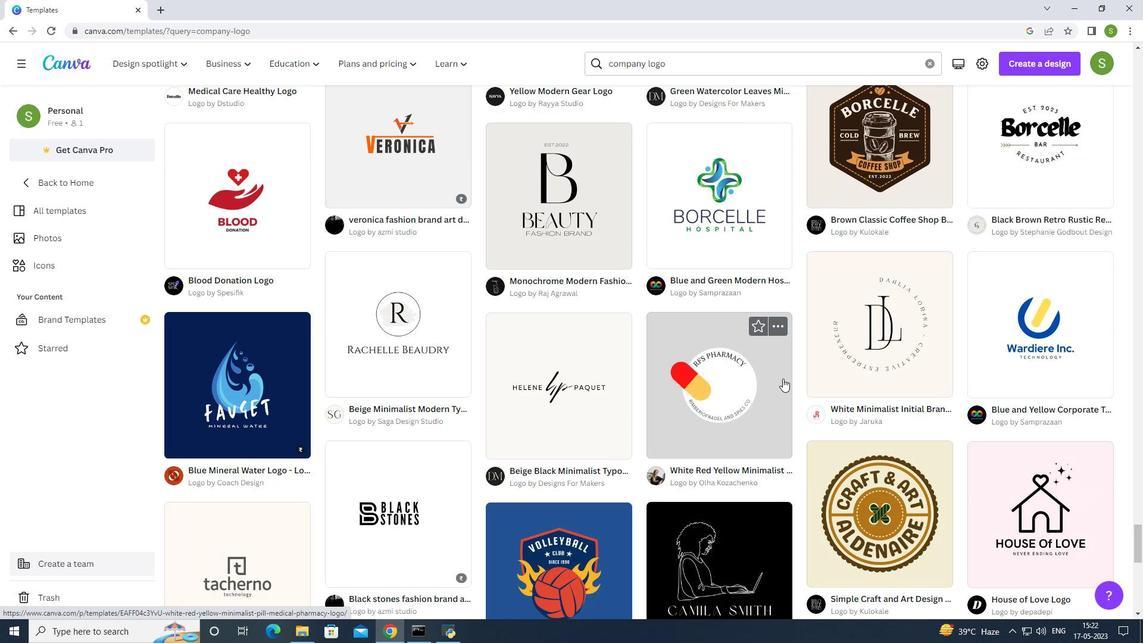 
Action: Mouse scrolled (783, 378) with delta (0, 0)
Screenshot: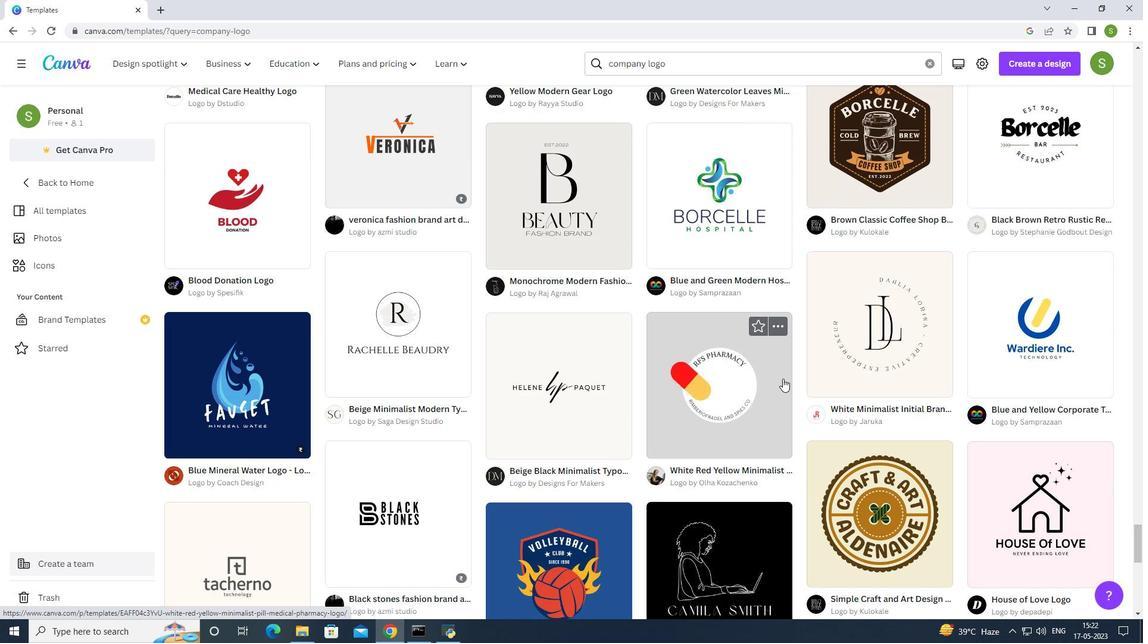 
Action: Mouse scrolled (783, 378) with delta (0, 0)
Screenshot: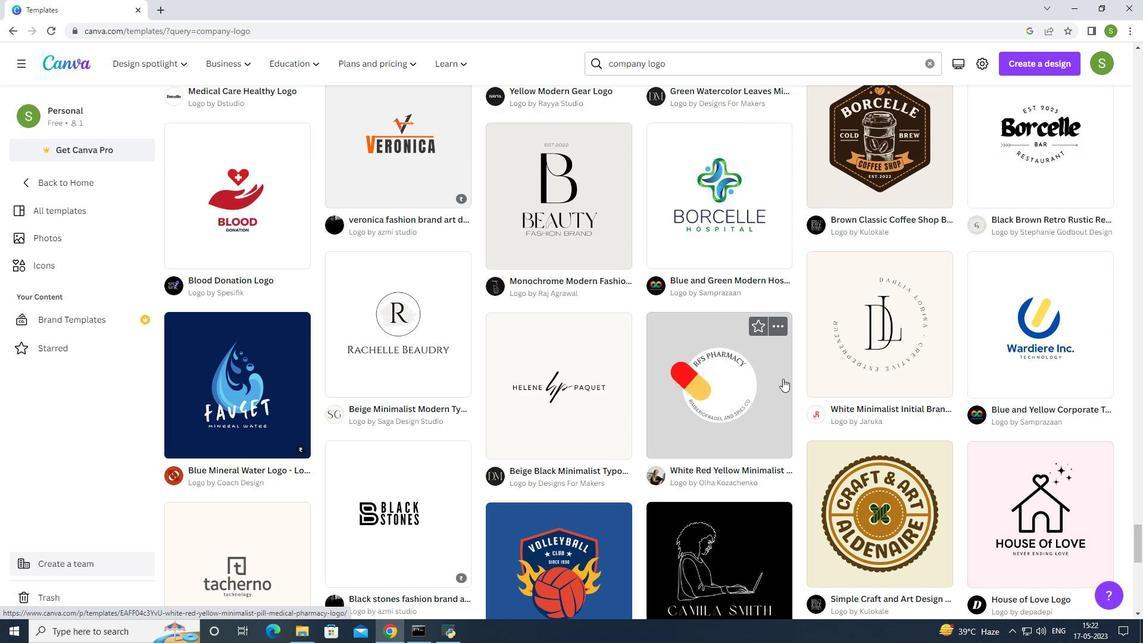 
Action: Mouse scrolled (783, 378) with delta (0, 0)
Screenshot: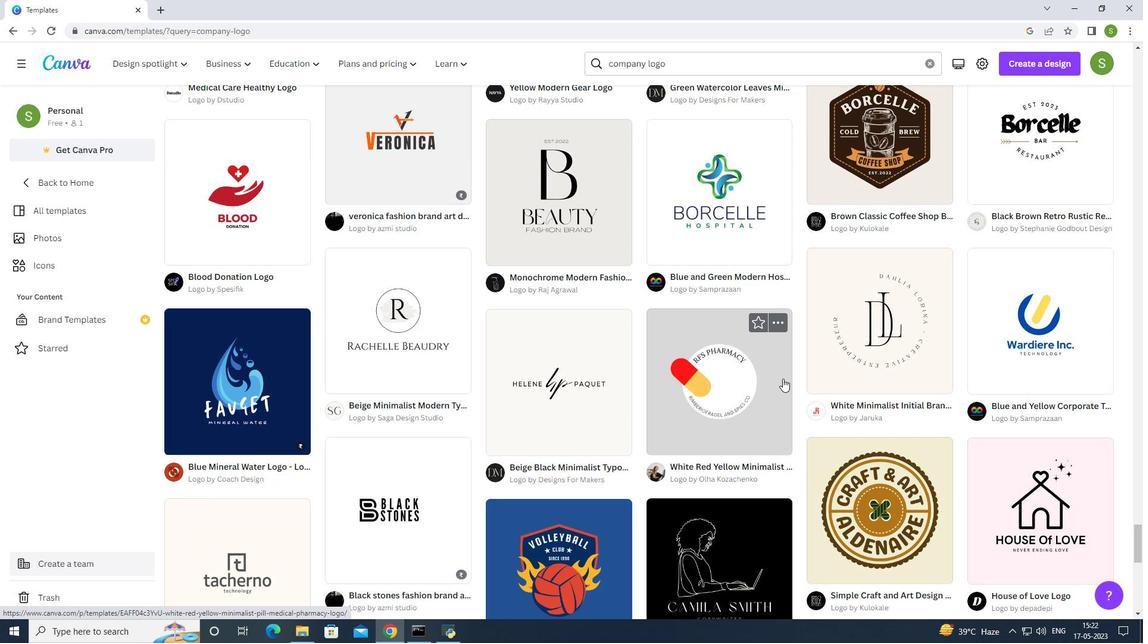 
Action: Mouse scrolled (783, 378) with delta (0, 0)
Screenshot: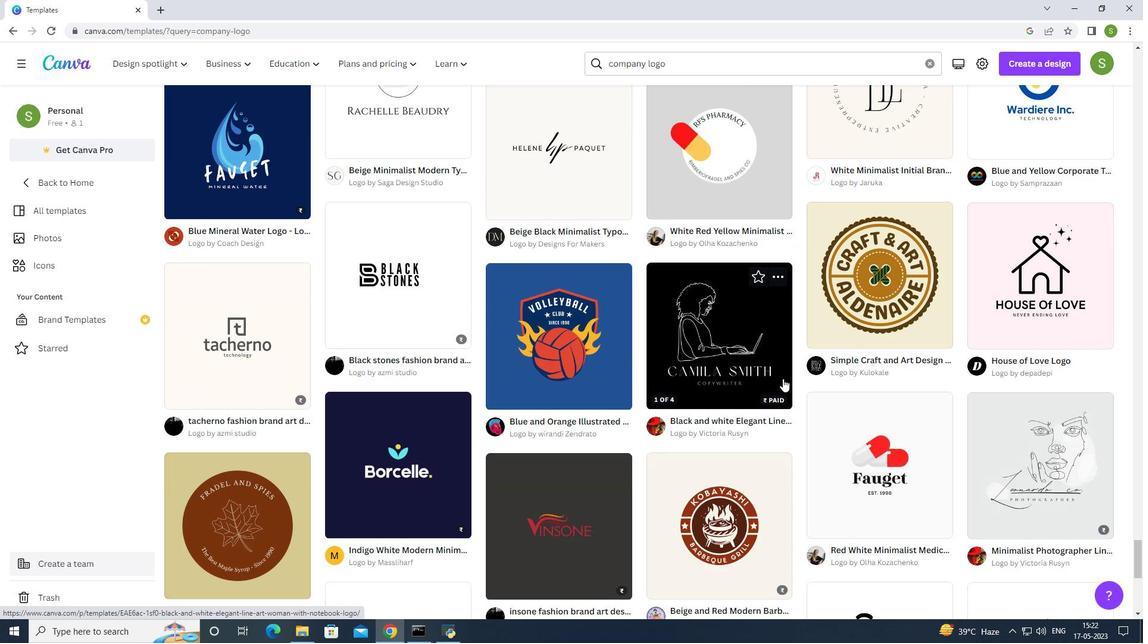 
Action: Mouse scrolled (783, 378) with delta (0, 0)
Screenshot: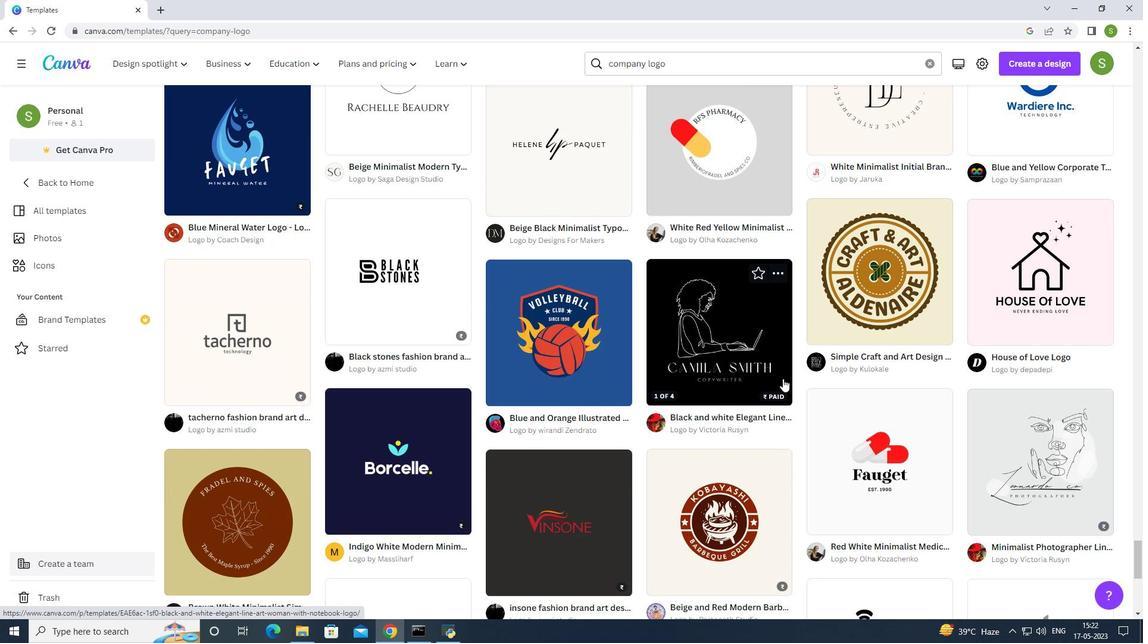 
Action: Mouse scrolled (783, 378) with delta (0, 0)
Screenshot: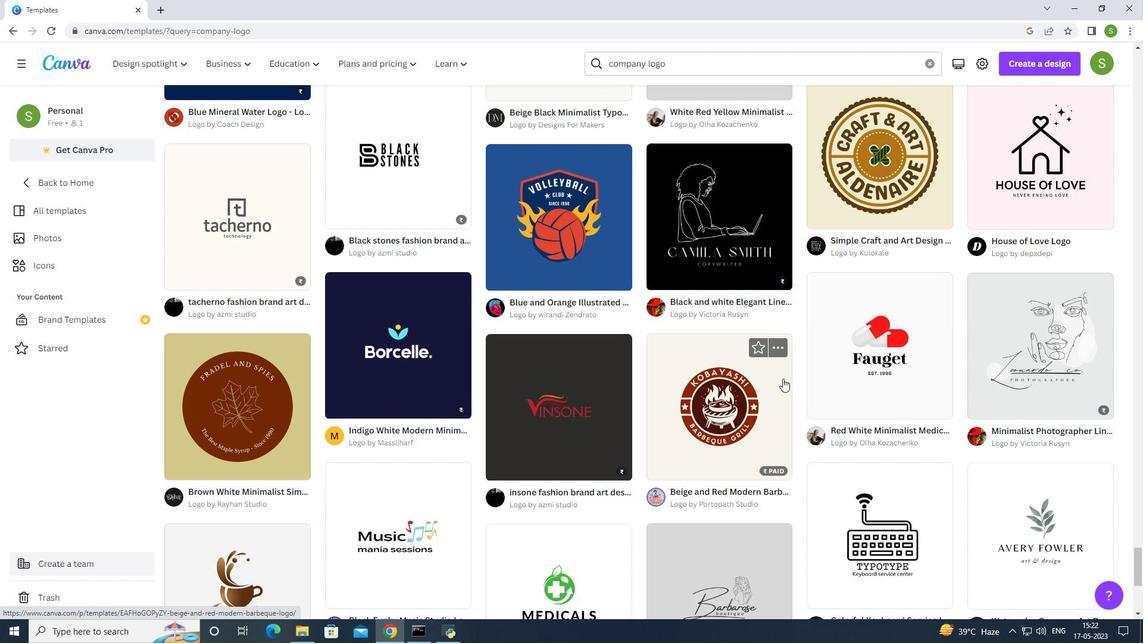 
Action: Mouse scrolled (783, 378) with delta (0, 0)
Screenshot: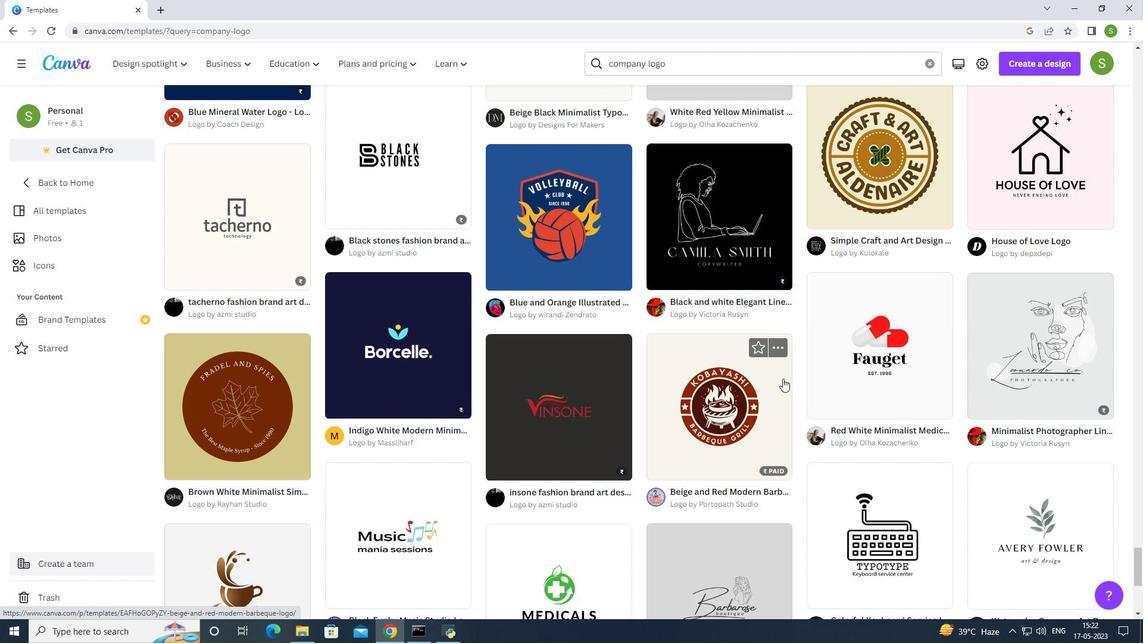 
Action: Mouse scrolled (783, 378) with delta (0, 0)
Screenshot: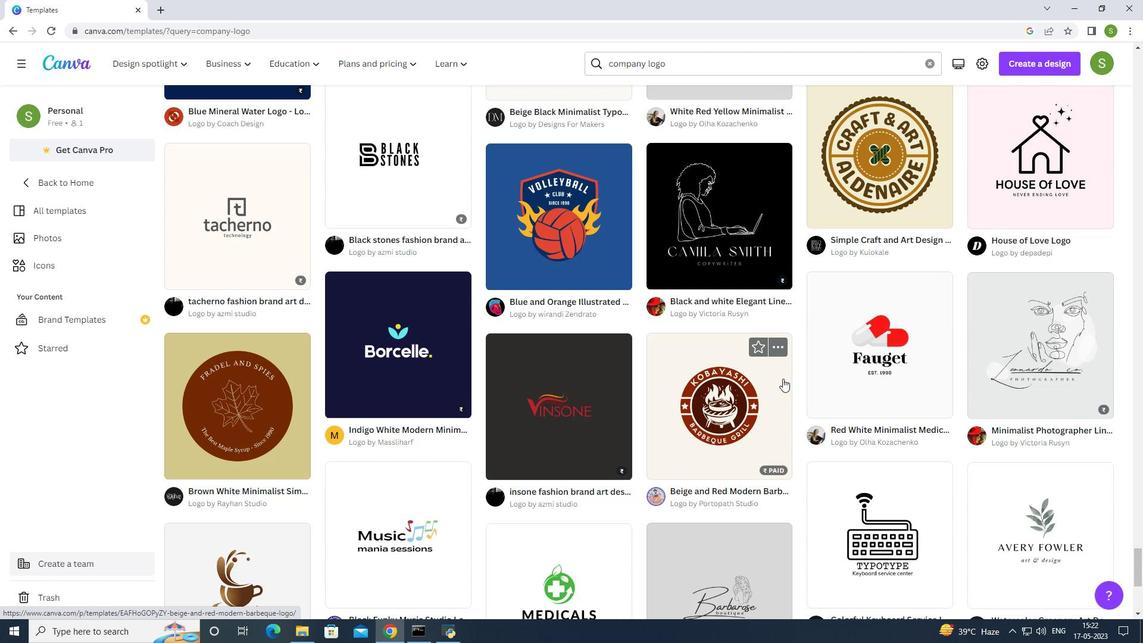 
Action: Mouse scrolled (783, 378) with delta (0, 0)
Screenshot: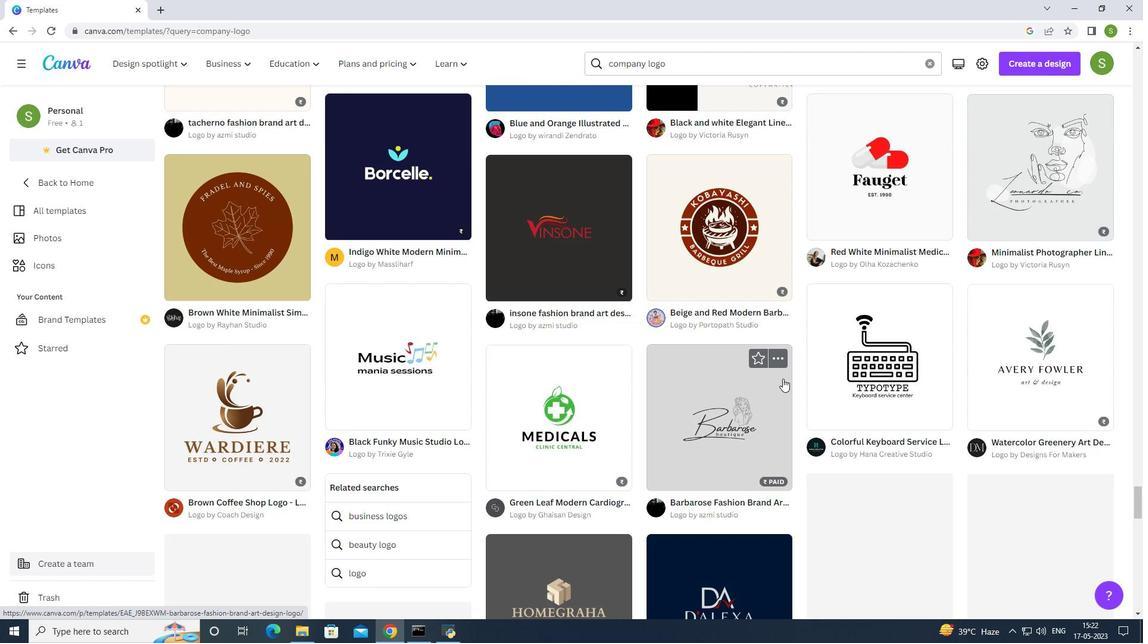 
Action: Mouse scrolled (783, 378) with delta (0, 0)
Screenshot: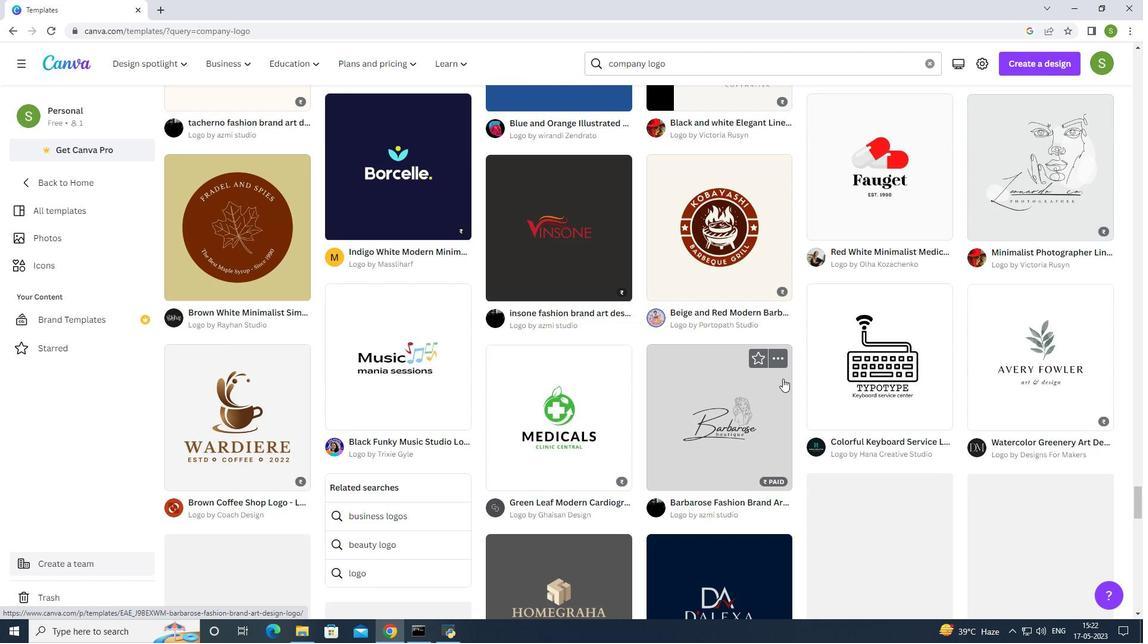 
Action: Mouse scrolled (783, 378) with delta (0, 0)
Screenshot: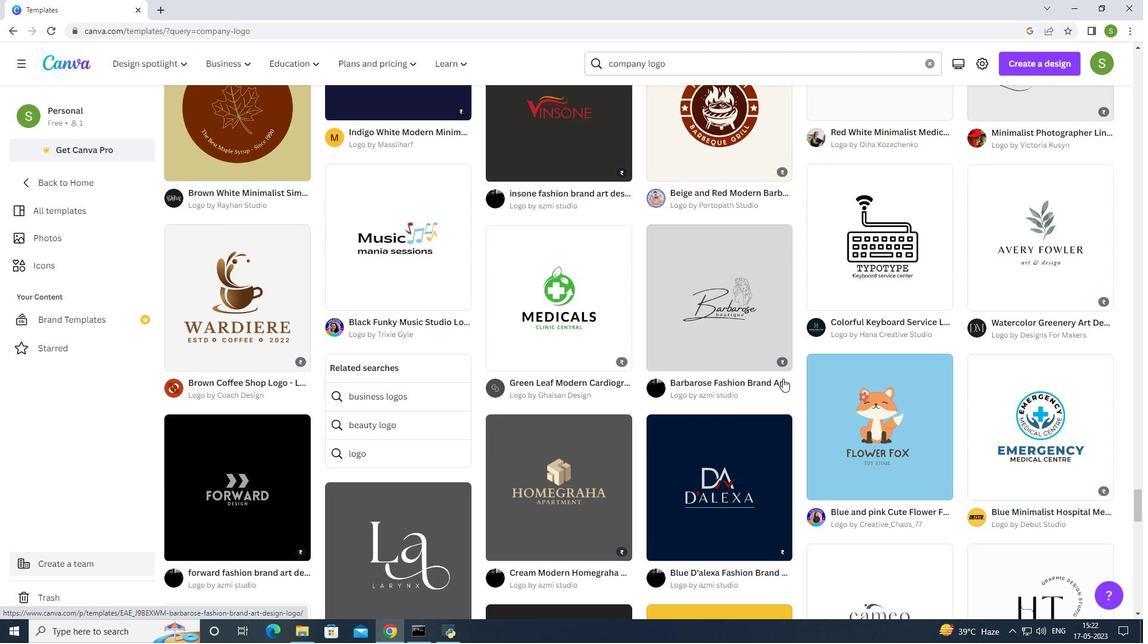 
Action: Mouse scrolled (783, 378) with delta (0, 0)
Screenshot: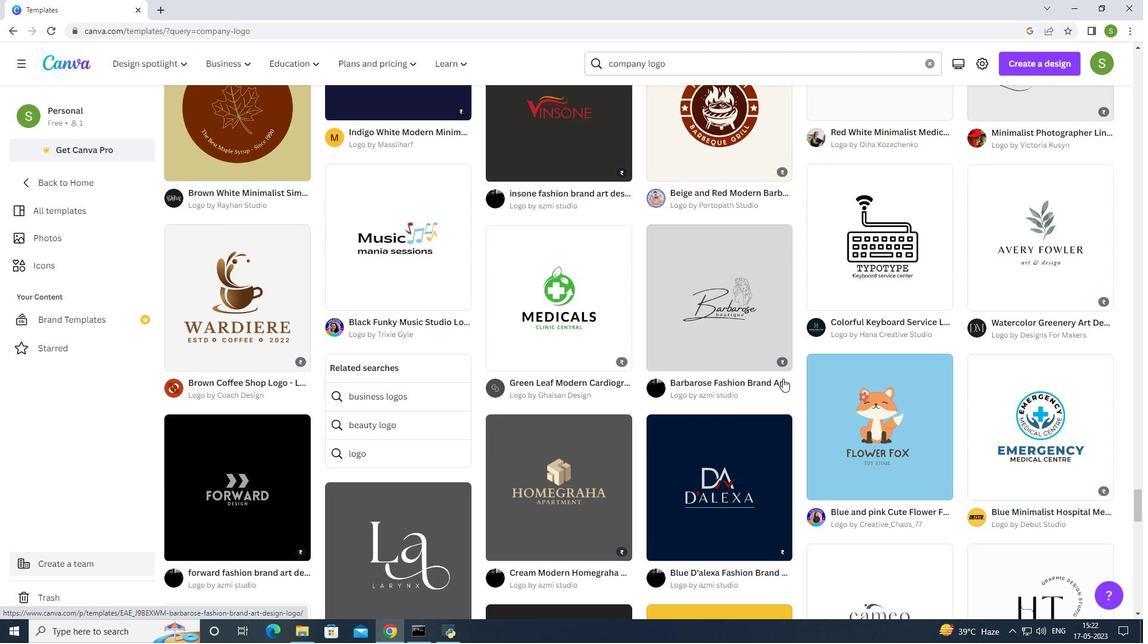 
Action: Mouse scrolled (783, 378) with delta (0, 0)
Screenshot: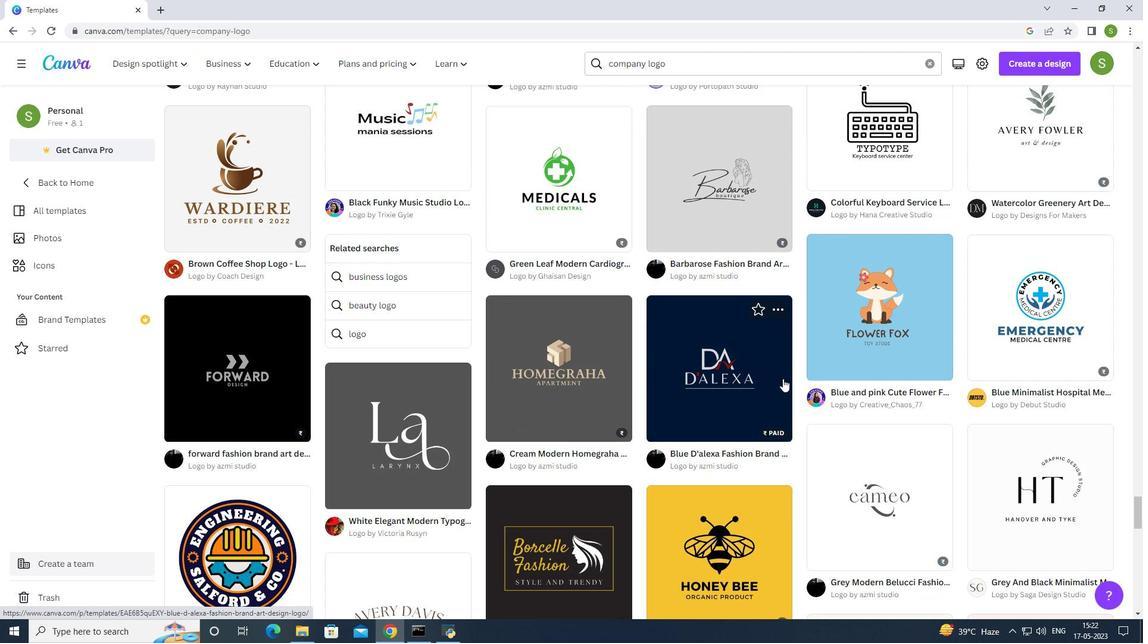 
Action: Mouse scrolled (783, 378) with delta (0, 0)
Screenshot: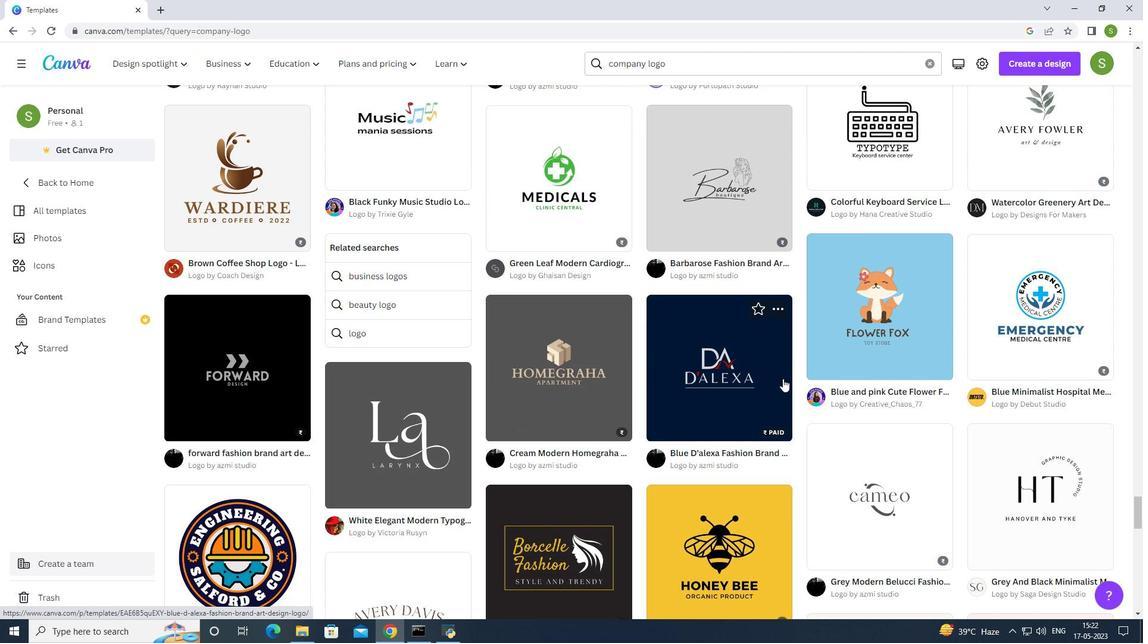 
Action: Mouse scrolled (783, 378) with delta (0, 0)
Screenshot: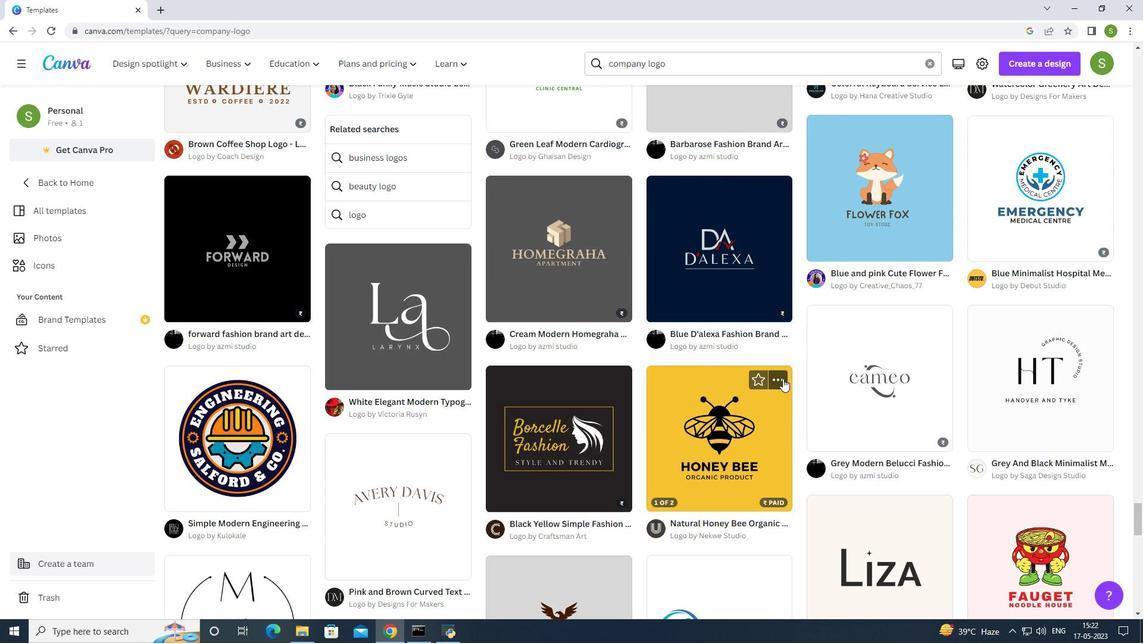 
Action: Mouse scrolled (783, 378) with delta (0, 0)
Screenshot: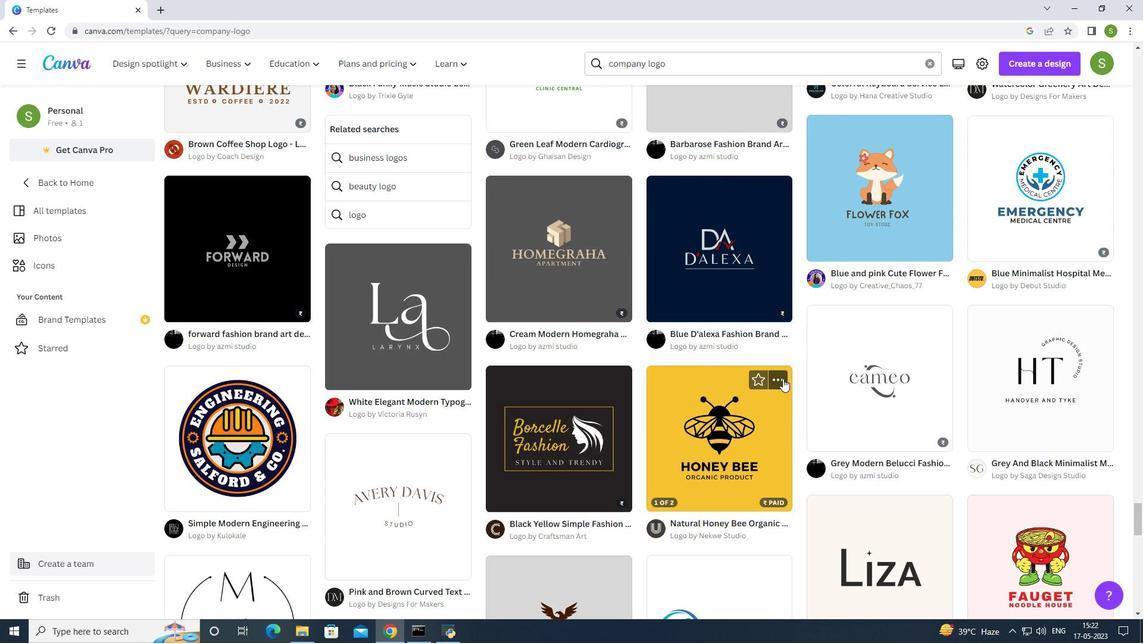 
Action: Mouse moved to (783, 382)
Screenshot: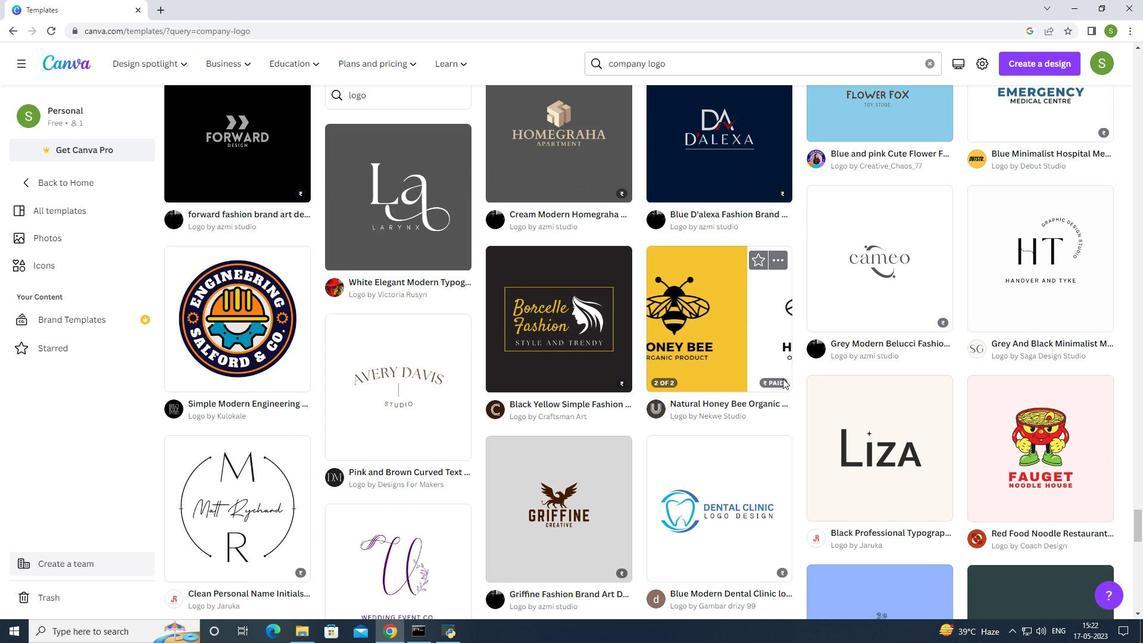 
Action: Mouse scrolled (783, 381) with delta (0, 0)
Screenshot: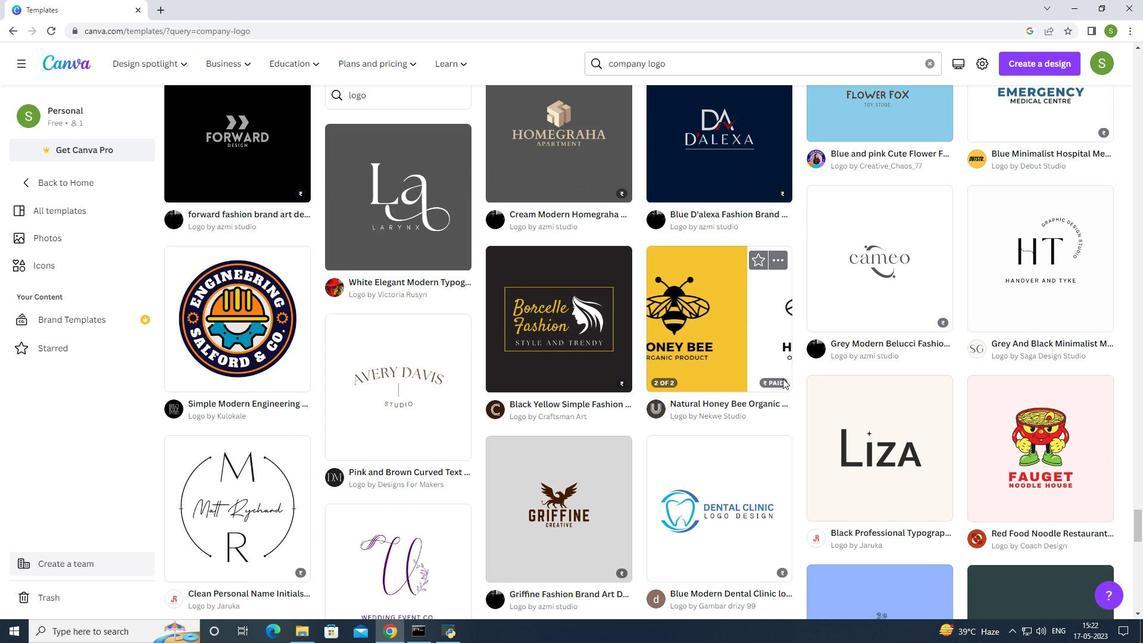 
Action: Mouse moved to (783, 382)
Screenshot: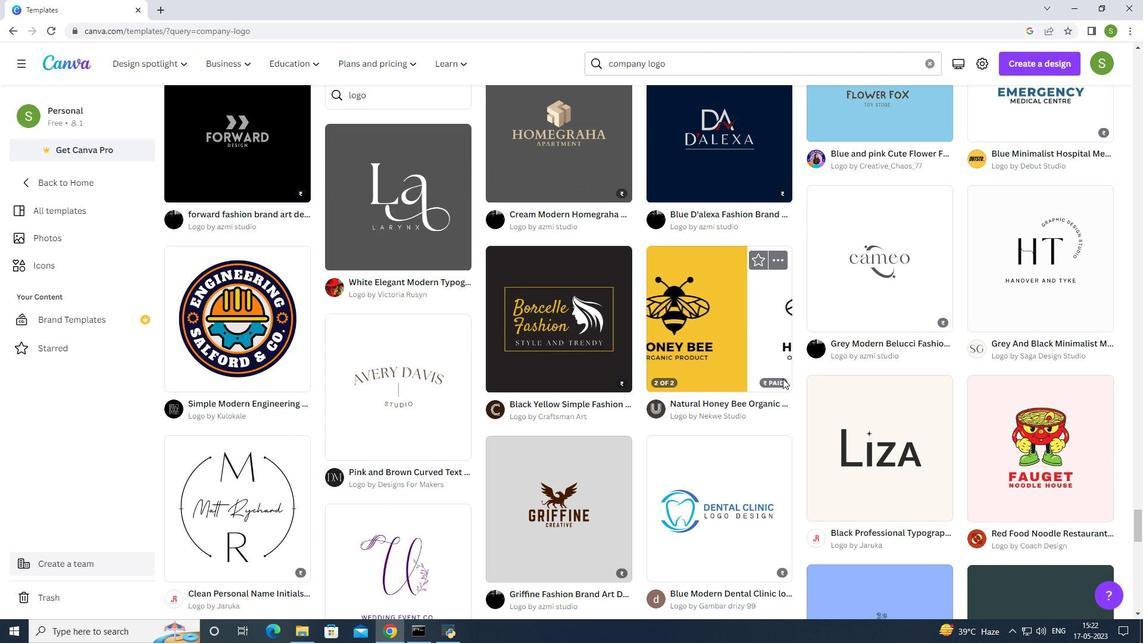 
Action: Mouse scrolled (783, 381) with delta (0, 0)
Screenshot: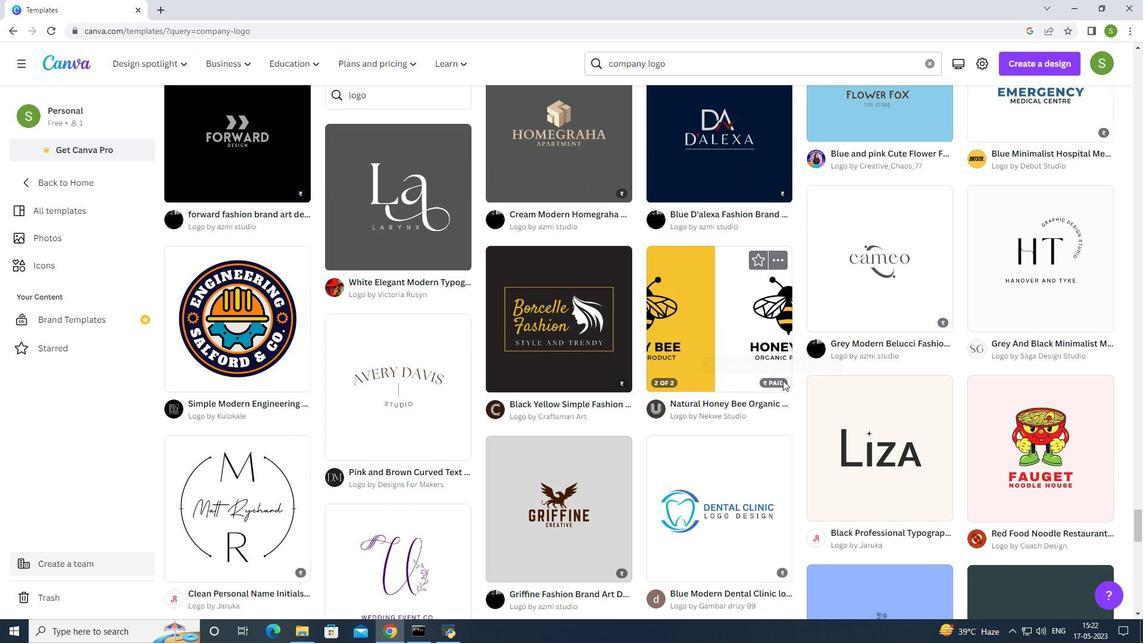 
Action: Mouse scrolled (783, 381) with delta (0, 0)
Screenshot: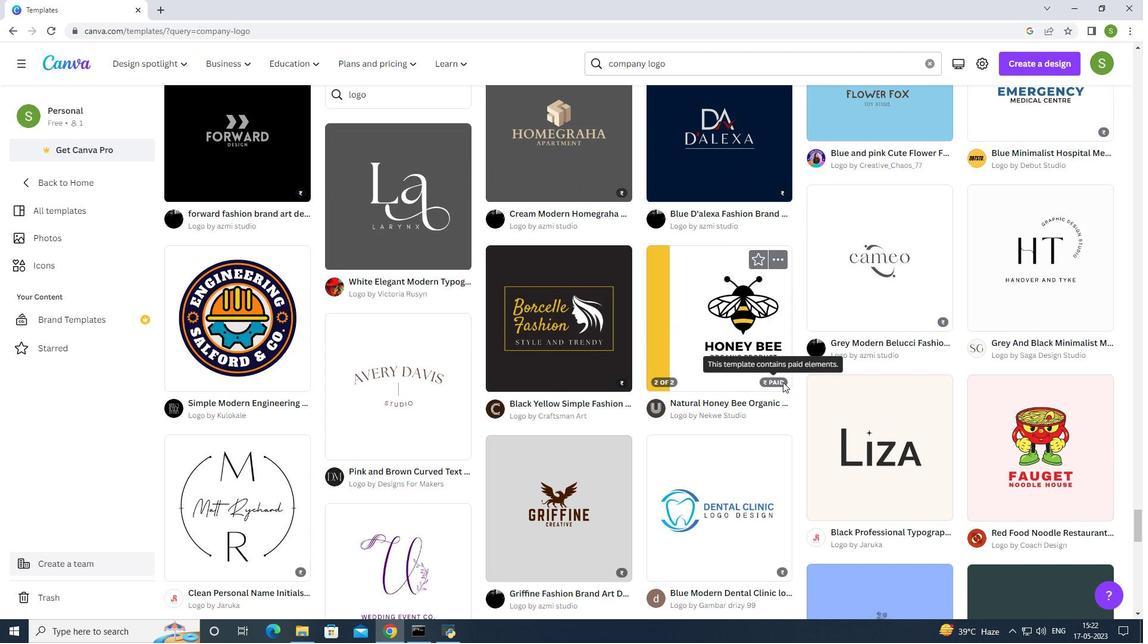 
Action: Mouse scrolled (783, 381) with delta (0, 0)
Screenshot: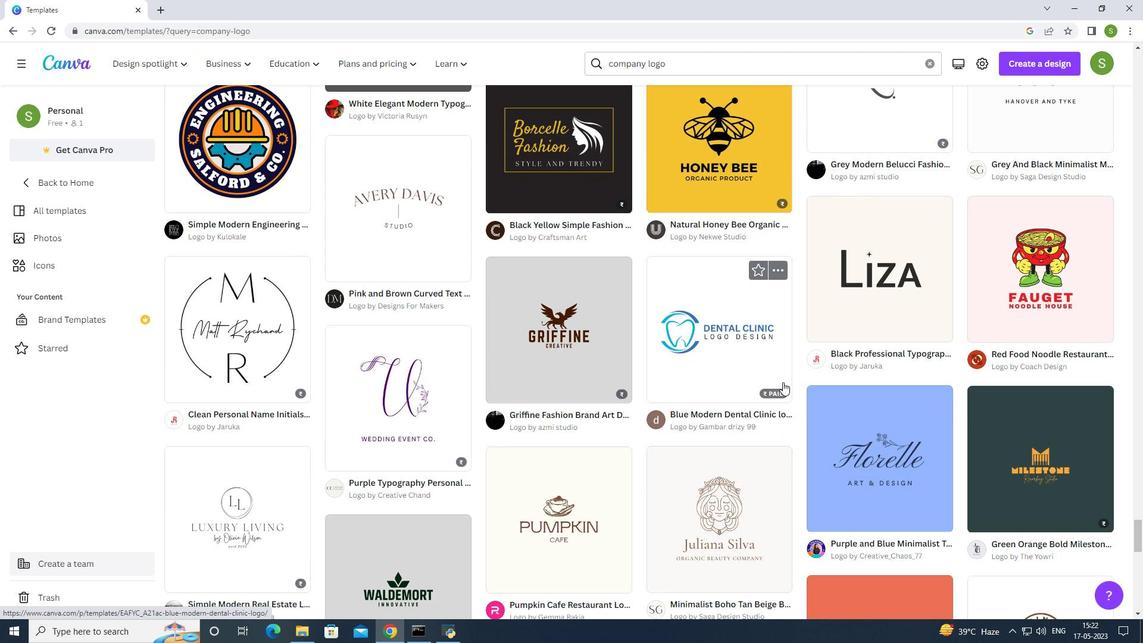 
Action: Mouse scrolled (783, 381) with delta (0, 0)
Screenshot: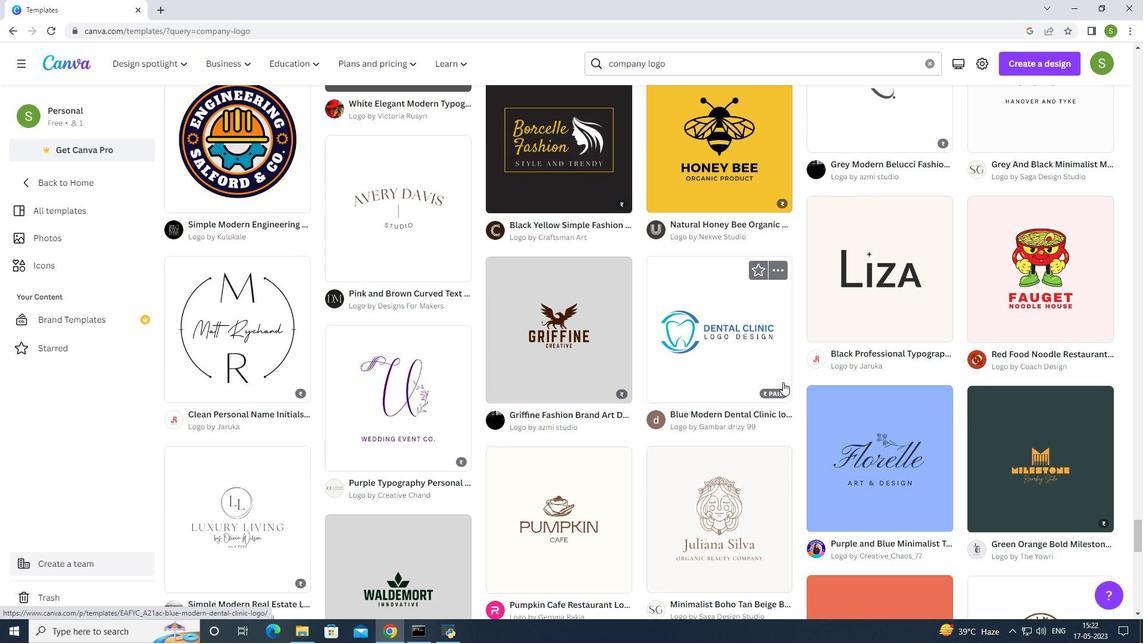 
Action: Mouse scrolled (783, 381) with delta (0, 0)
Screenshot: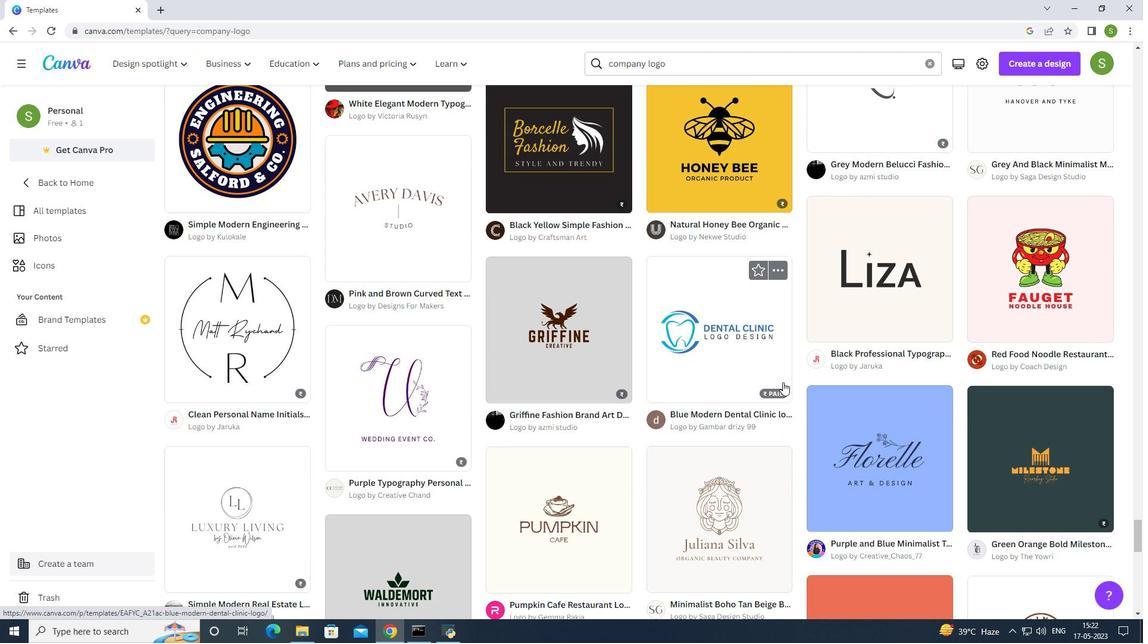
Action: Mouse scrolled (783, 381) with delta (0, 0)
Screenshot: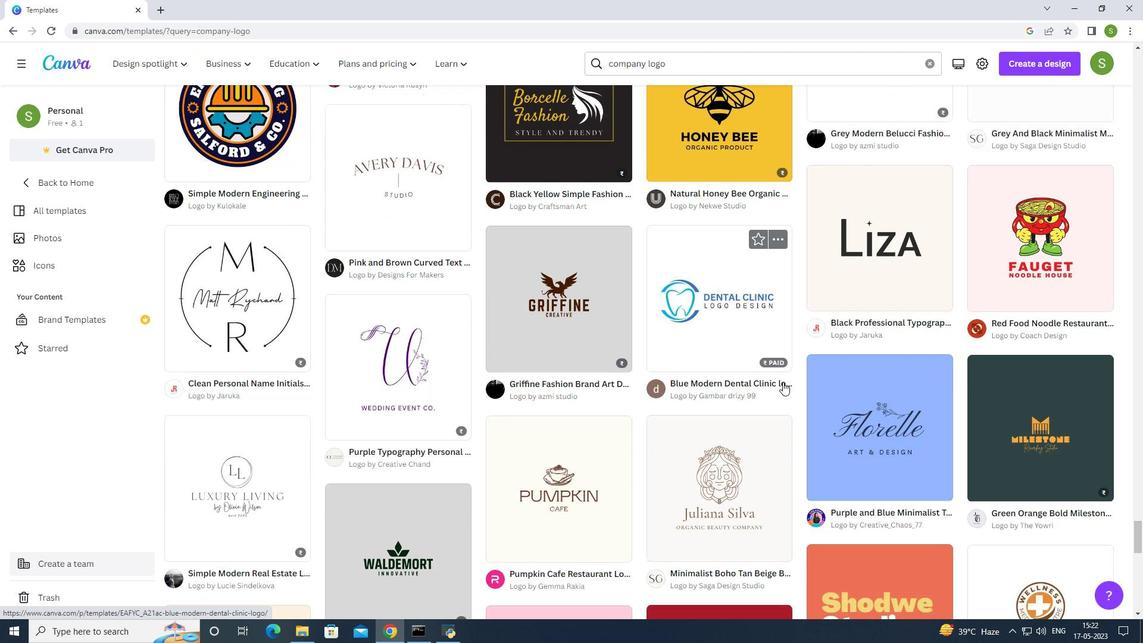 
Action: Mouse scrolled (783, 381) with delta (0, 0)
Screenshot: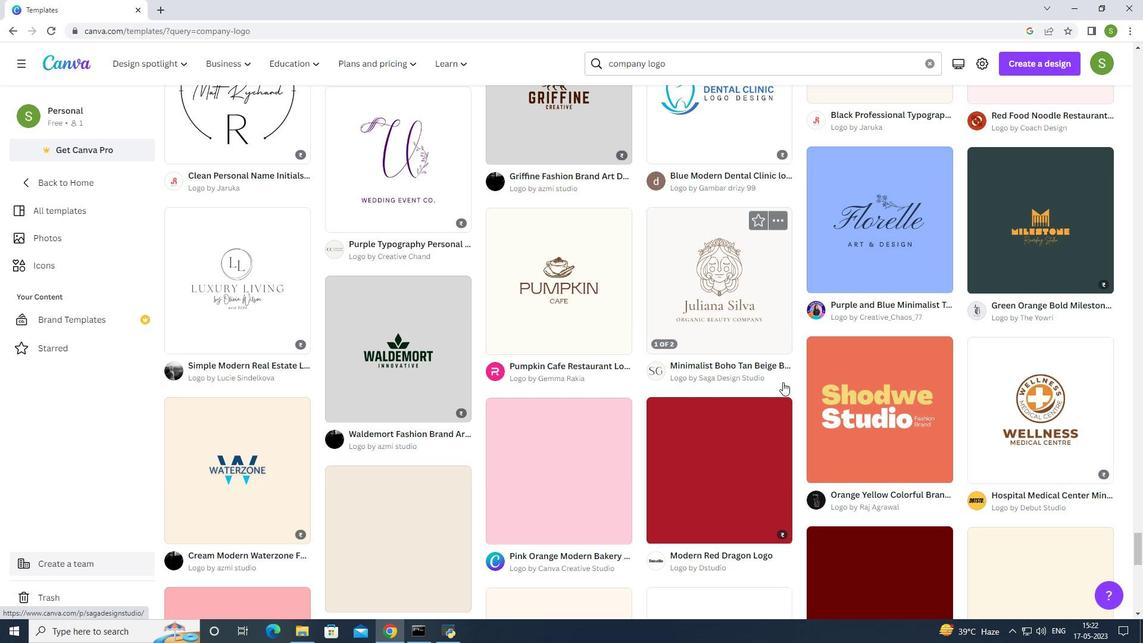 
Action: Mouse scrolled (783, 381) with delta (0, 0)
Screenshot: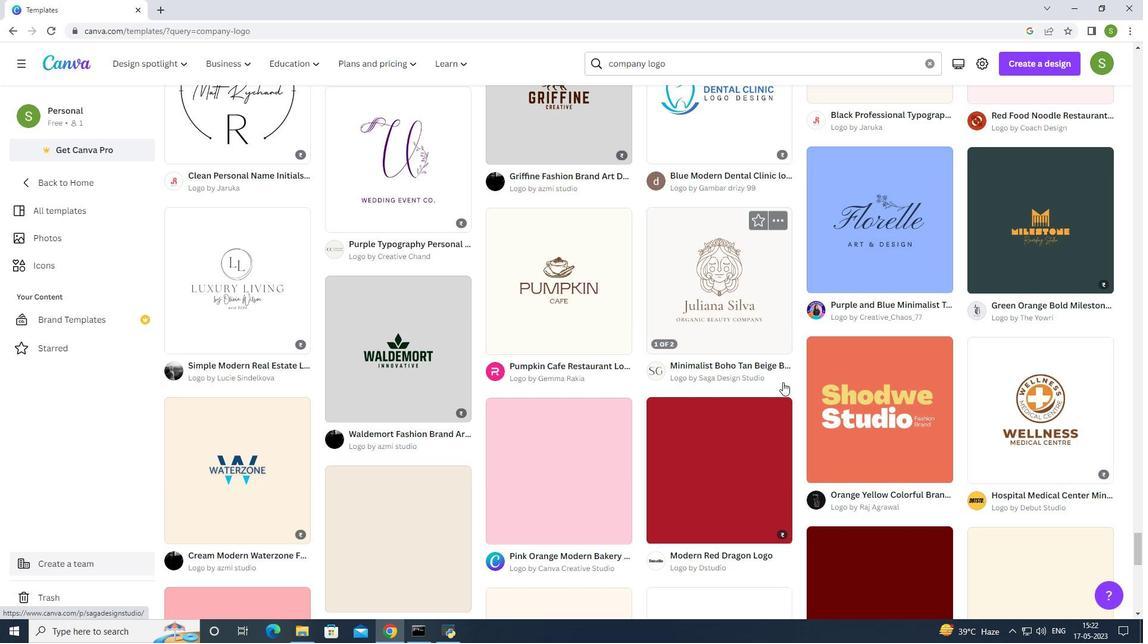 
Action: Mouse scrolled (783, 381) with delta (0, 0)
Screenshot: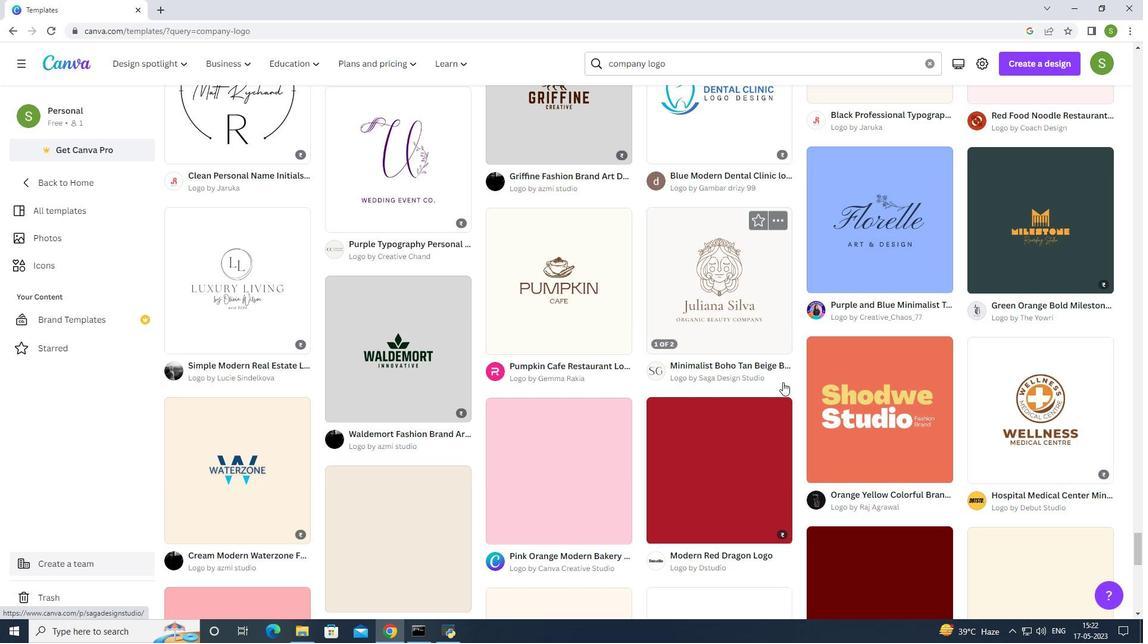 
Action: Mouse scrolled (783, 381) with delta (0, 0)
Screenshot: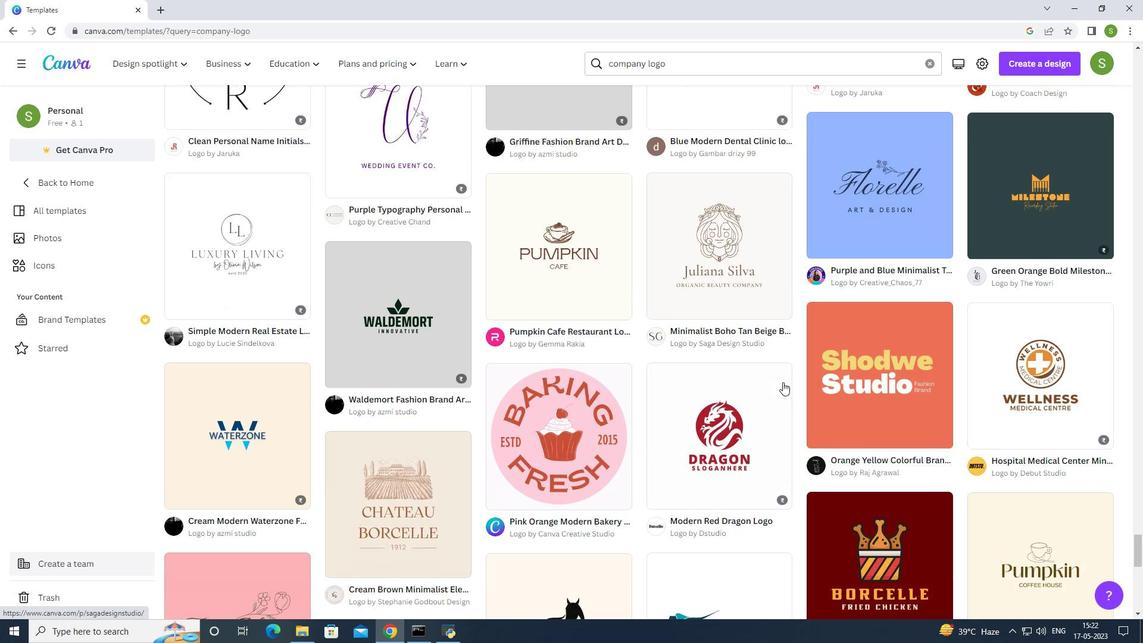 
Action: Mouse scrolled (783, 381) with delta (0, 0)
Screenshot: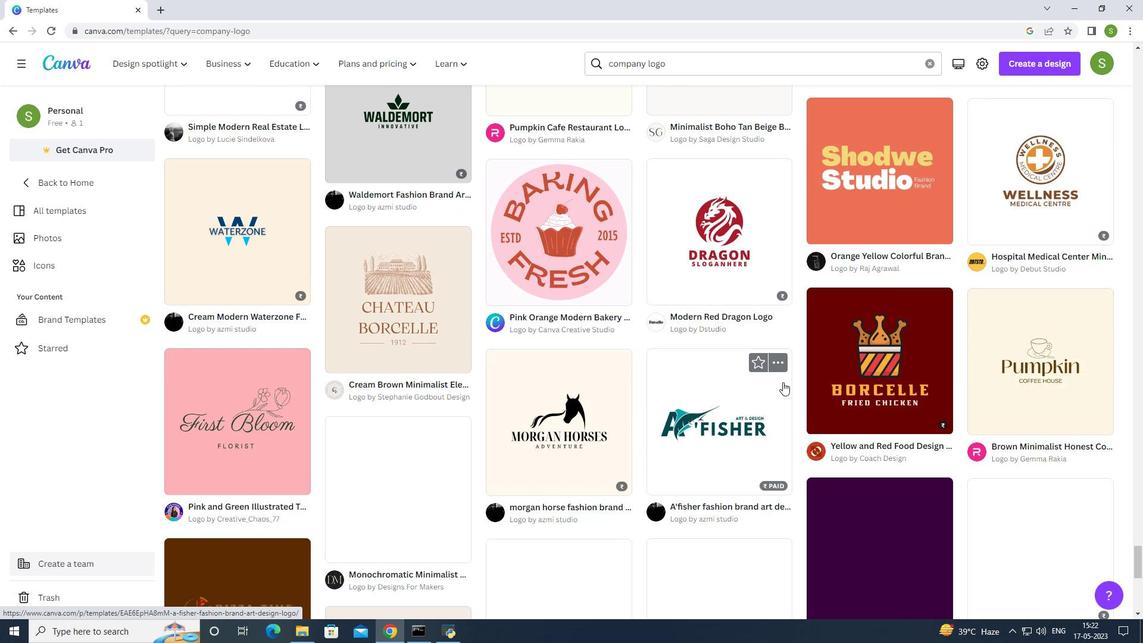 
Action: Mouse scrolled (783, 381) with delta (0, 0)
Screenshot: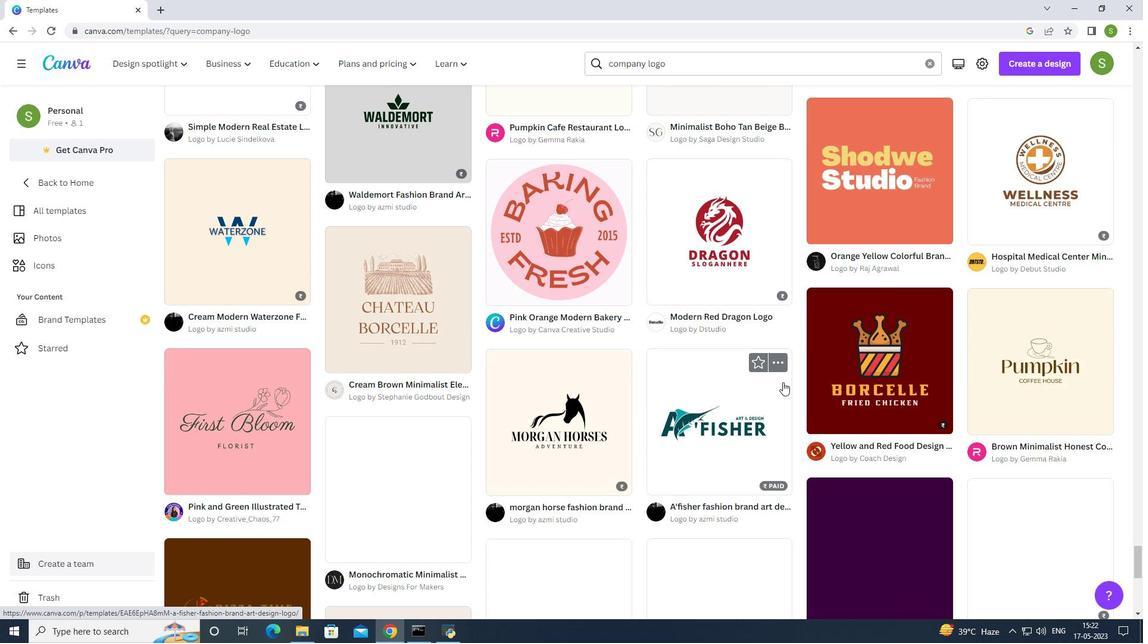 
Action: Mouse scrolled (783, 381) with delta (0, 0)
Screenshot: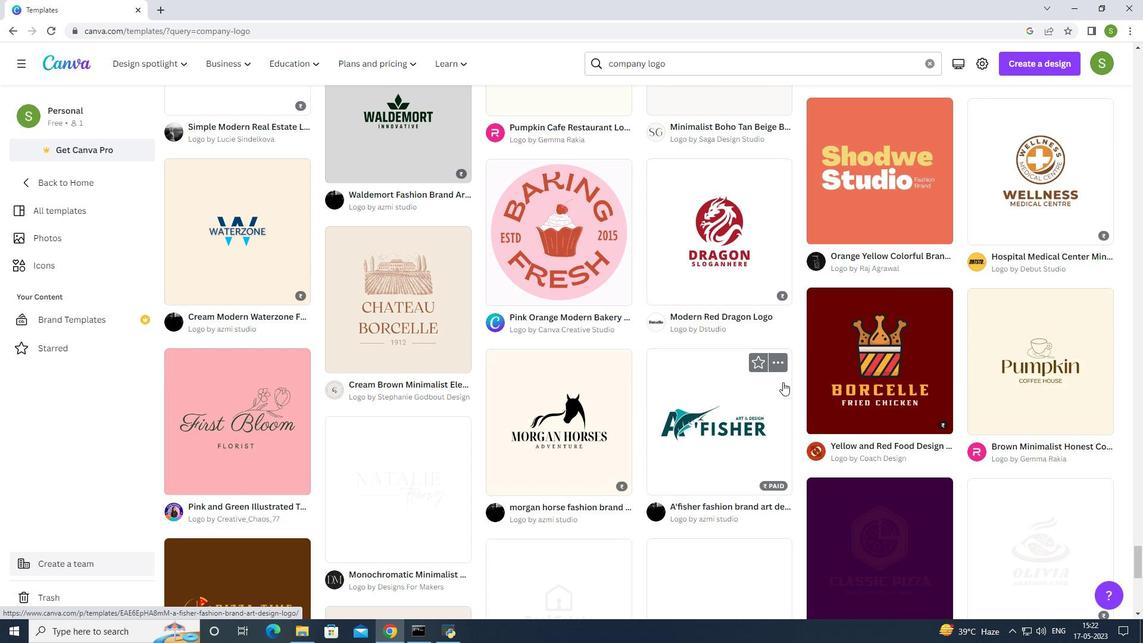 
Action: Mouse scrolled (783, 381) with delta (0, 0)
Screenshot: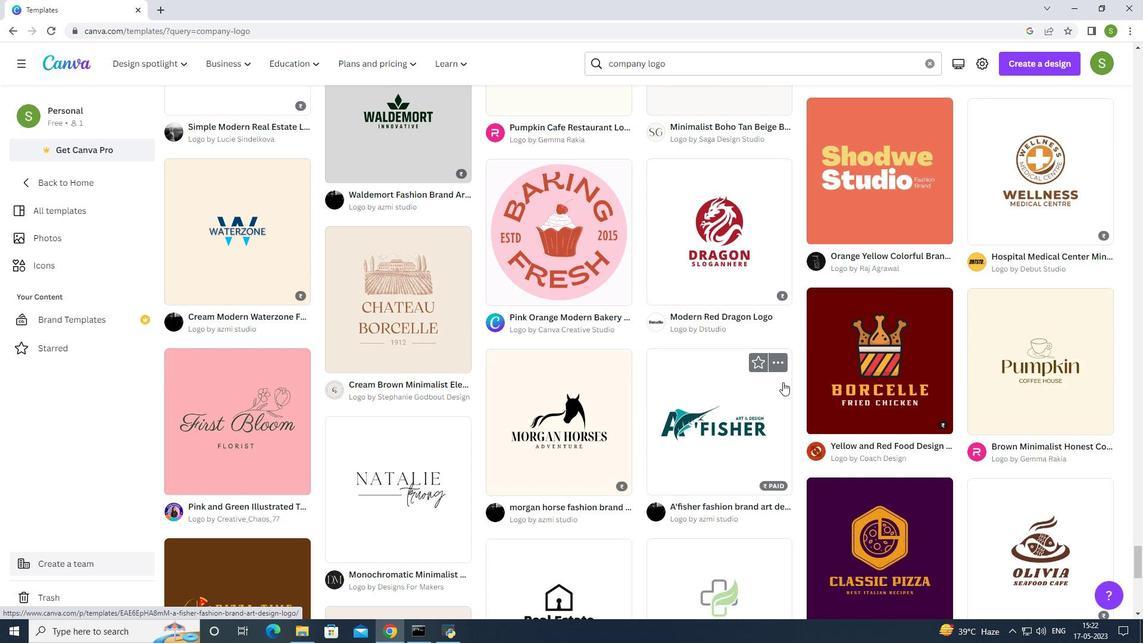 
Action: Mouse scrolled (783, 381) with delta (0, 0)
Screenshot: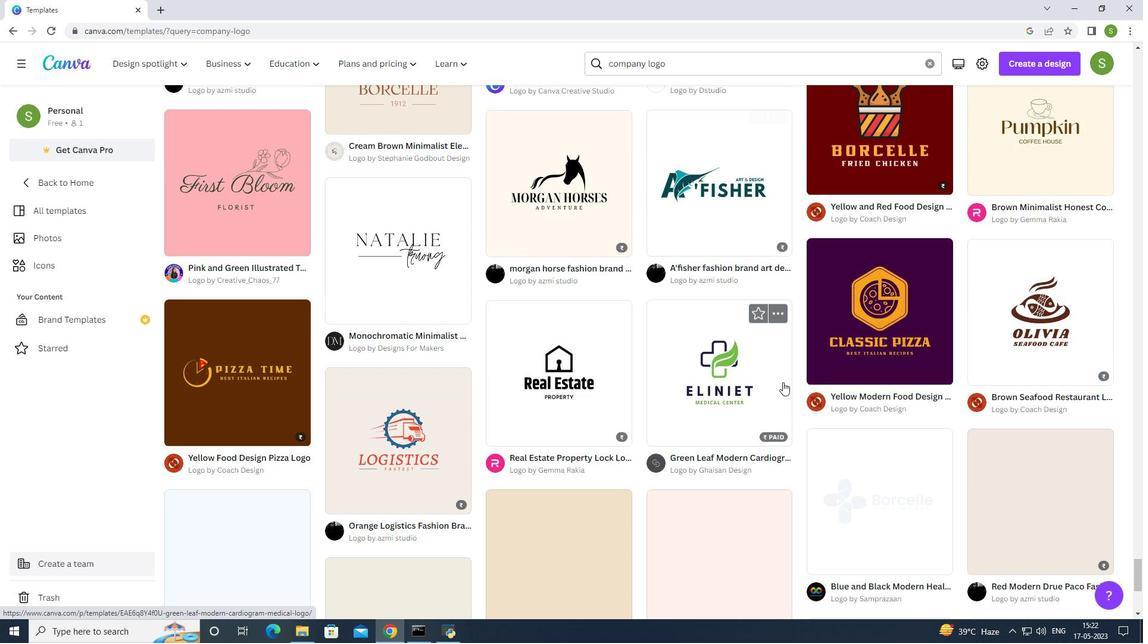 
Action: Mouse scrolled (783, 381) with delta (0, 0)
Screenshot: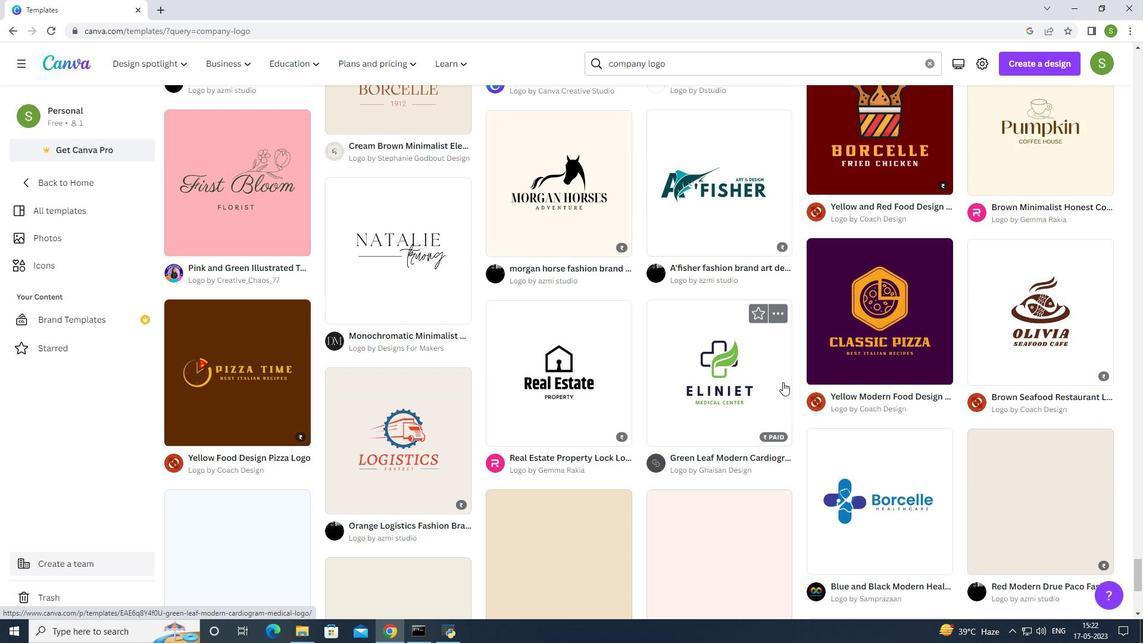 
Action: Mouse scrolled (783, 381) with delta (0, 0)
Screenshot: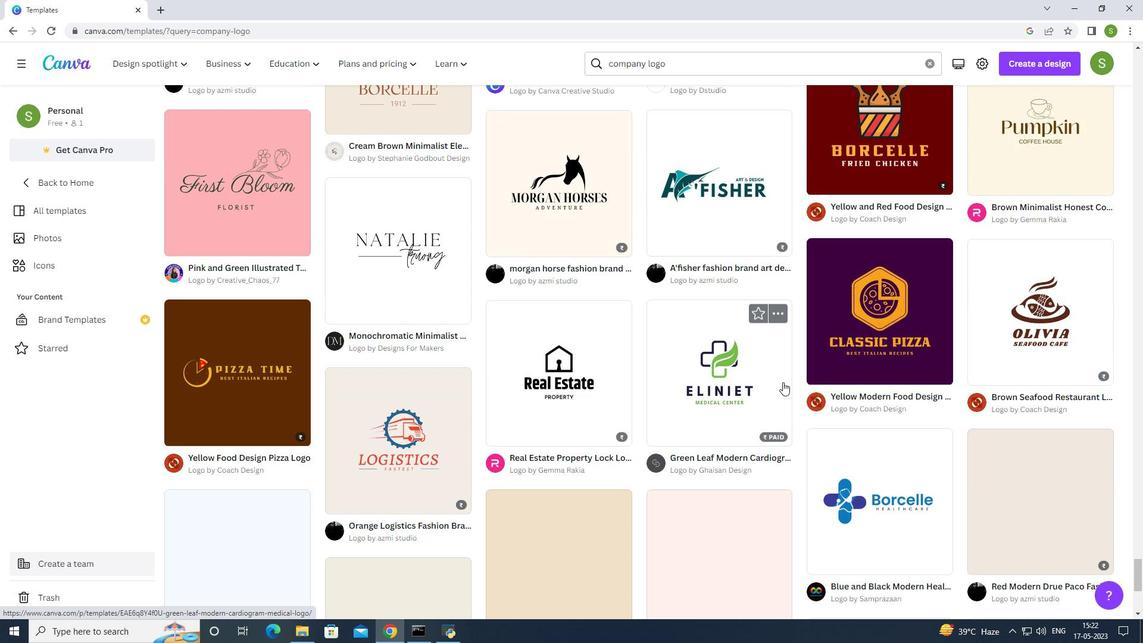 
Action: Mouse scrolled (783, 381) with delta (0, 0)
Screenshot: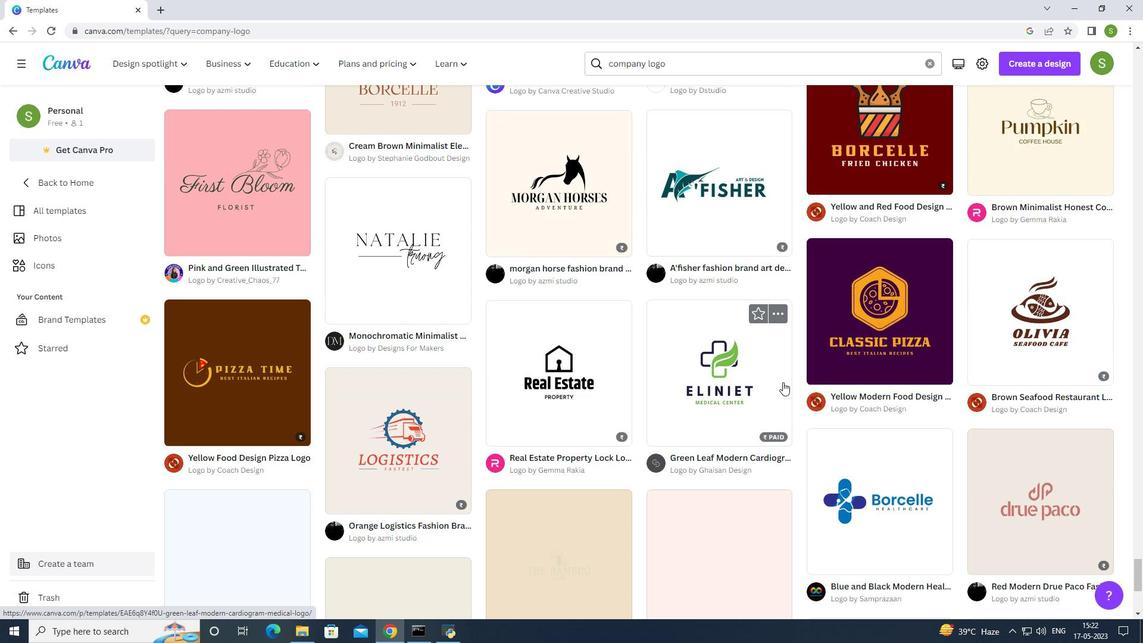 
Action: Mouse scrolled (783, 381) with delta (0, 0)
Screenshot: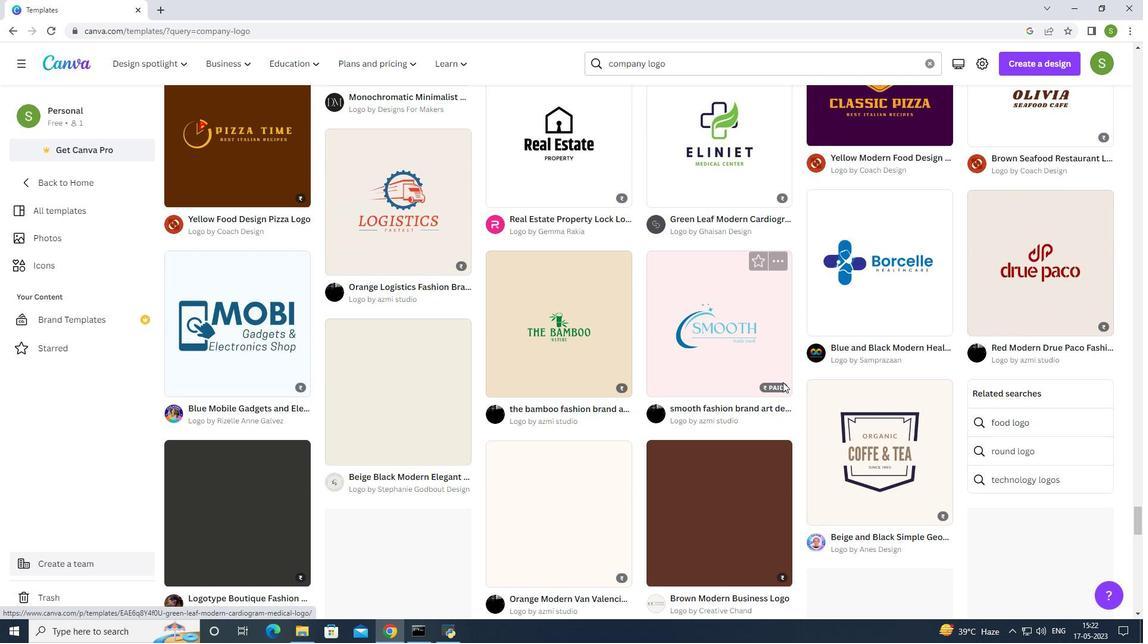 
Action: Mouse scrolled (783, 381) with delta (0, 0)
Screenshot: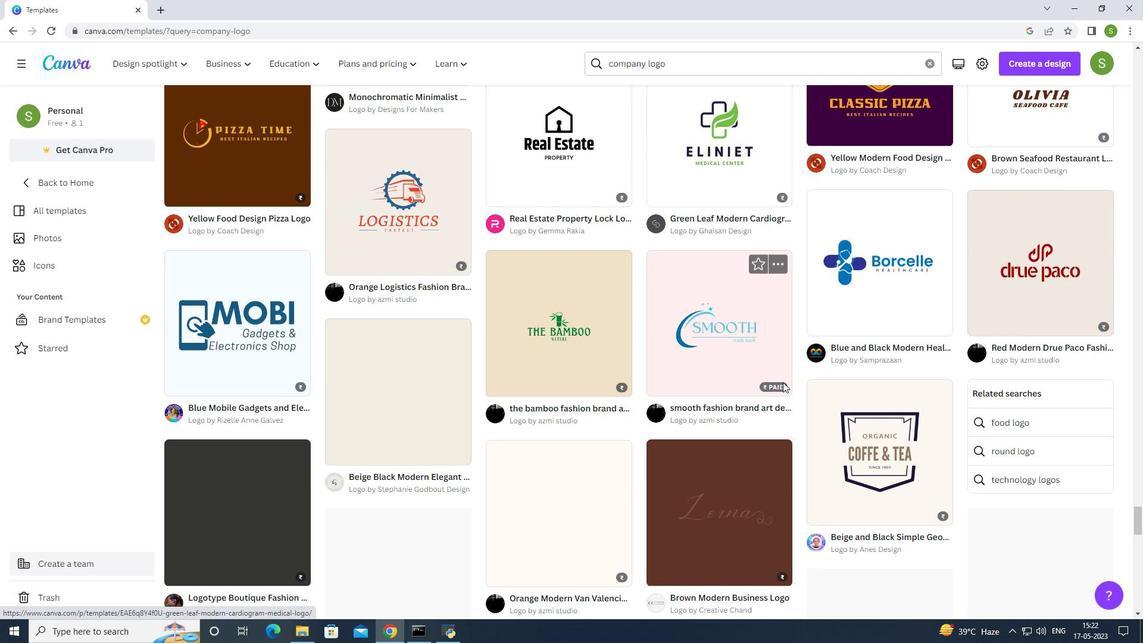 
Action: Mouse scrolled (783, 381) with delta (0, 0)
Screenshot: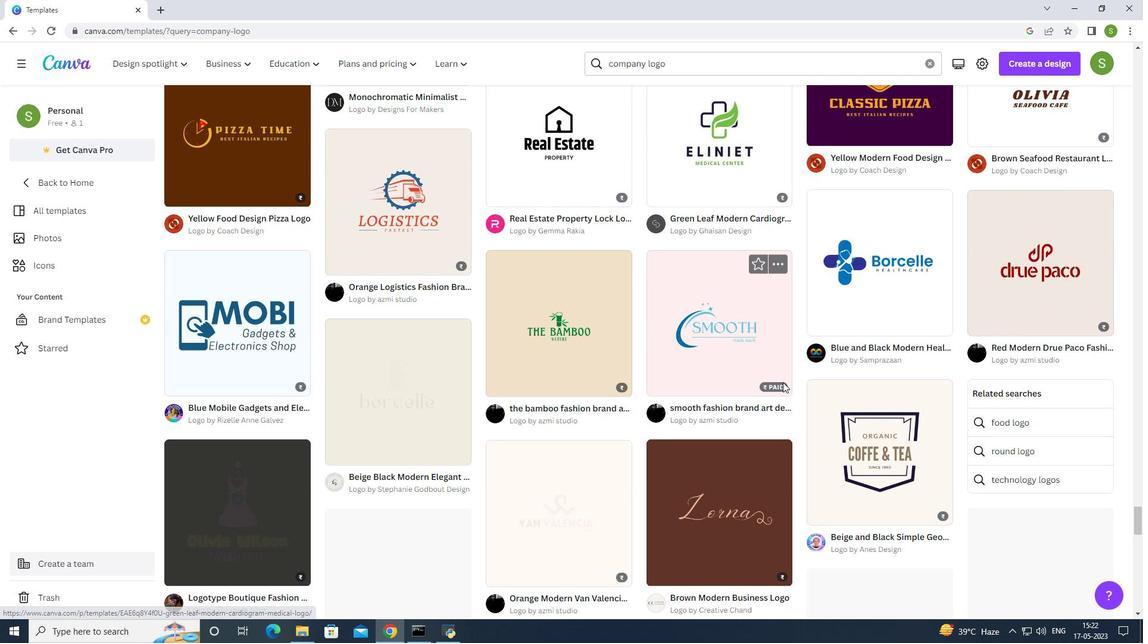 
Action: Mouse scrolled (783, 381) with delta (0, 0)
Screenshot: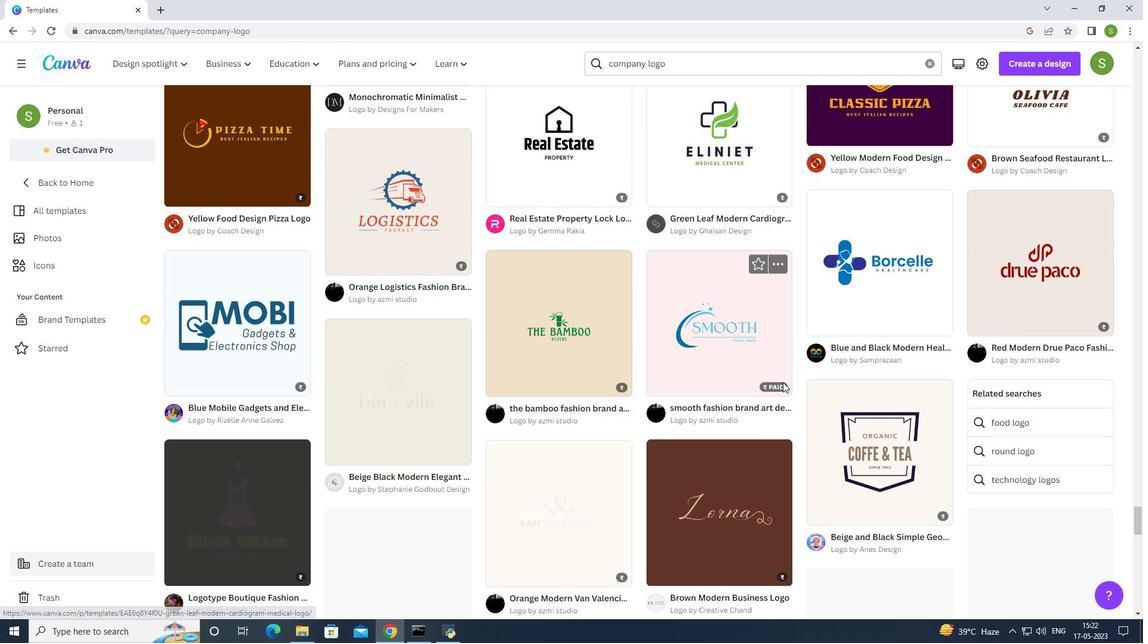 
Action: Mouse scrolled (783, 381) with delta (0, 0)
Screenshot: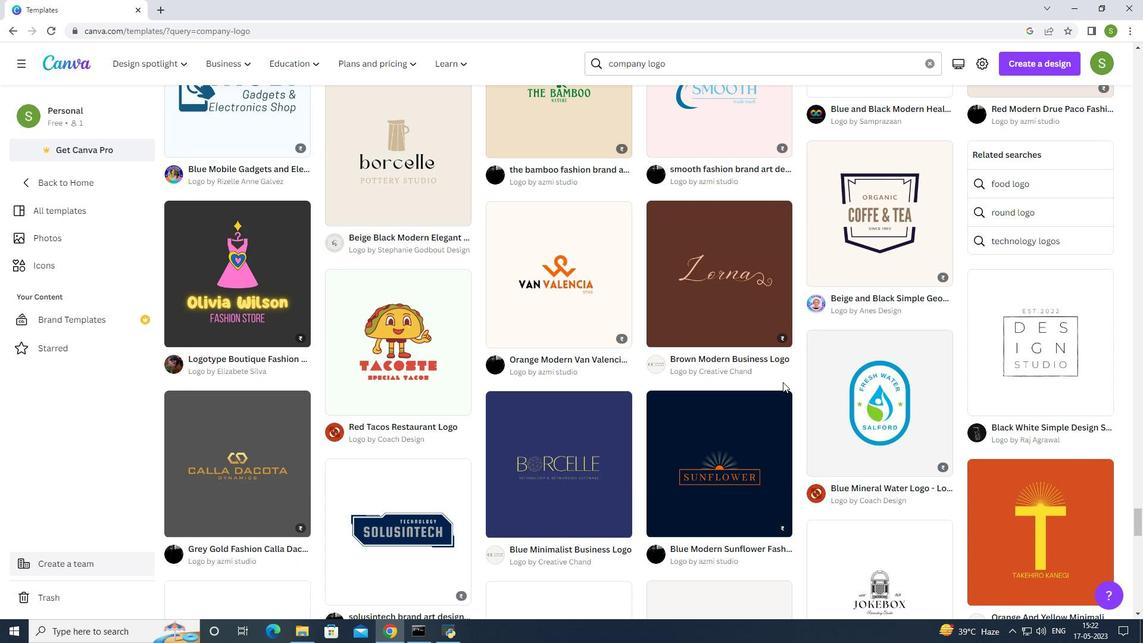 
Action: Mouse scrolled (783, 381) with delta (0, 0)
Screenshot: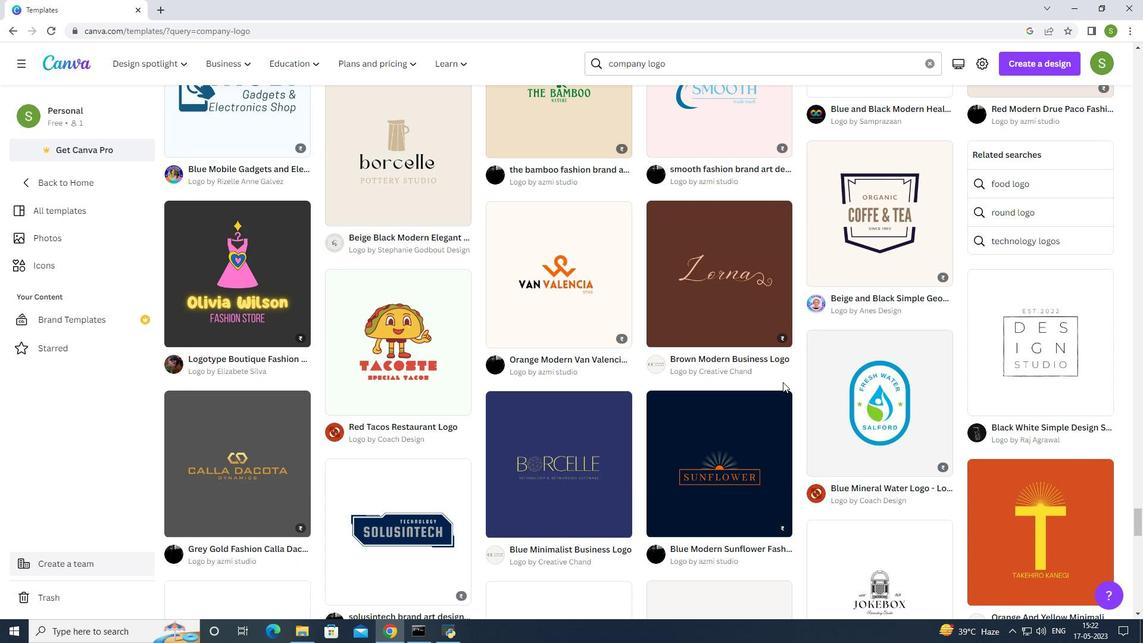 
Action: Mouse scrolled (783, 381) with delta (0, 0)
Screenshot: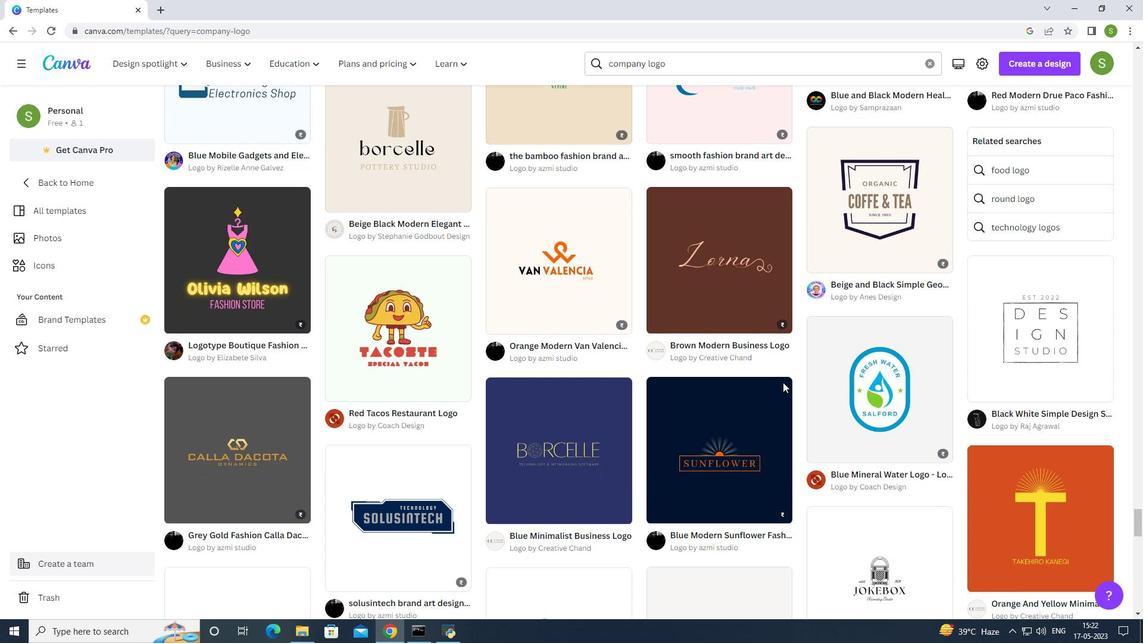 
Action: Mouse scrolled (783, 381) with delta (0, 0)
Screenshot: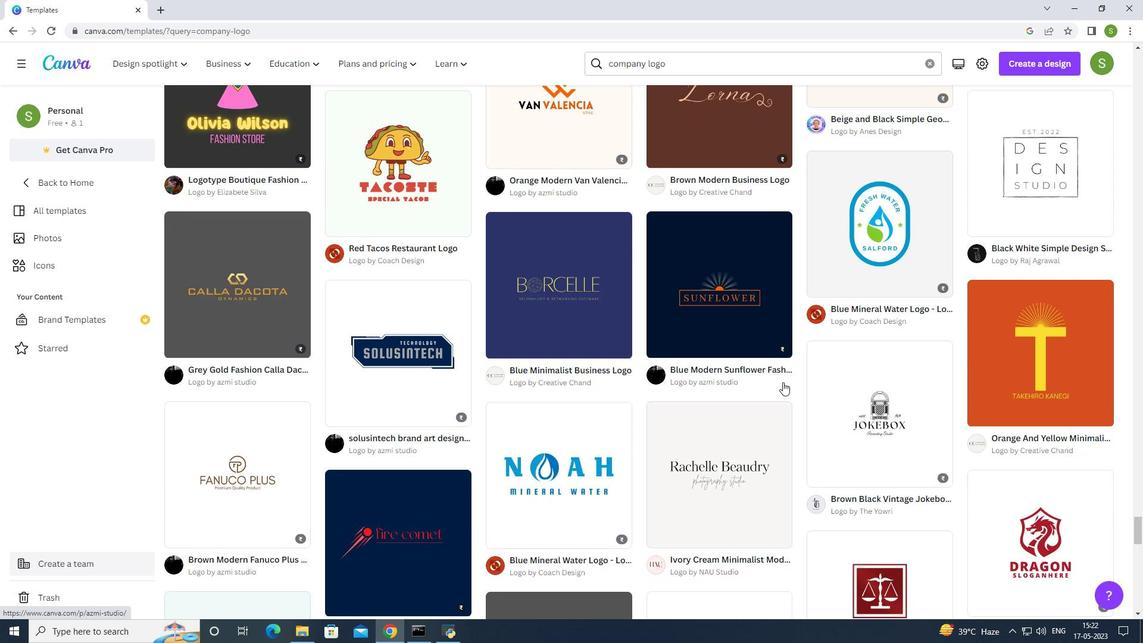 
Action: Mouse scrolled (783, 381) with delta (0, 0)
Screenshot: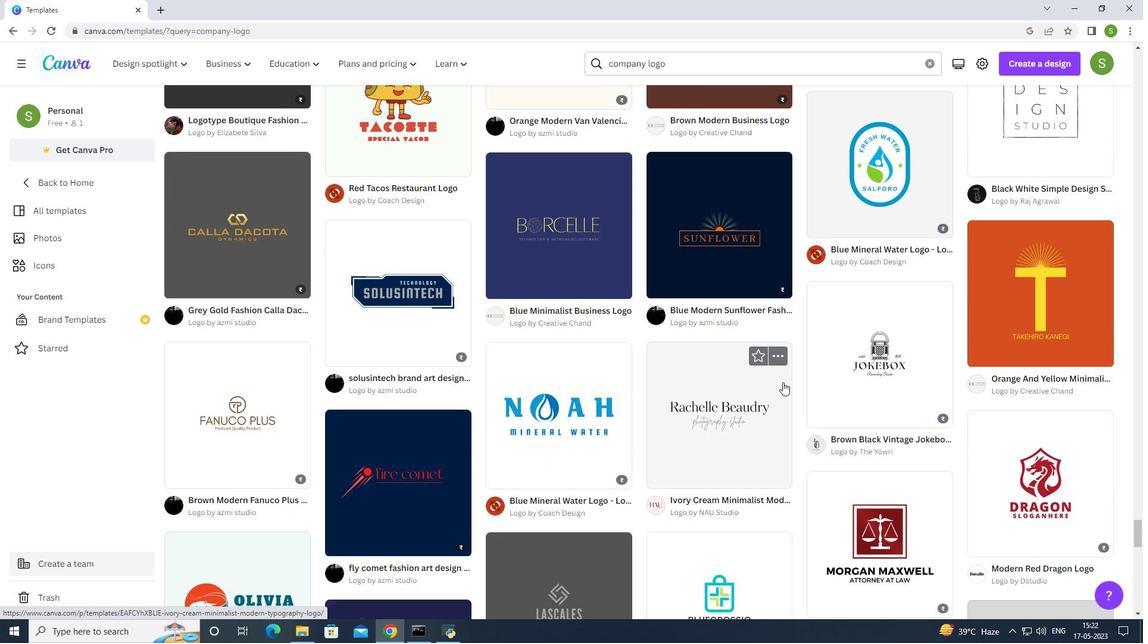 
Action: Mouse scrolled (783, 381) with delta (0, 0)
Screenshot: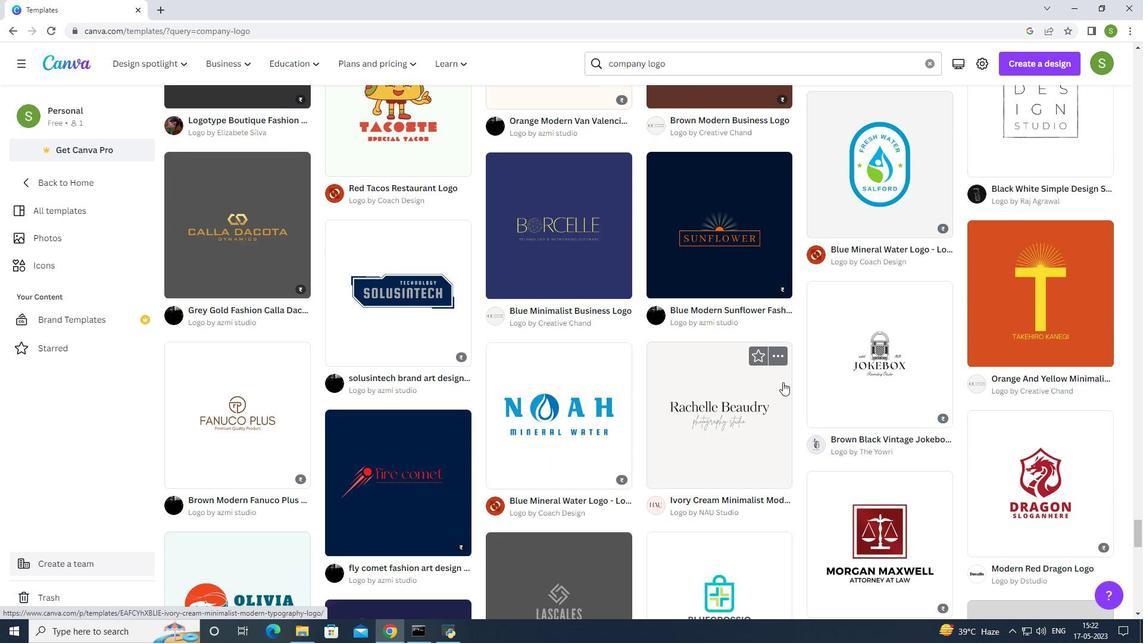
Action: Mouse scrolled (783, 381) with delta (0, 0)
Screenshot: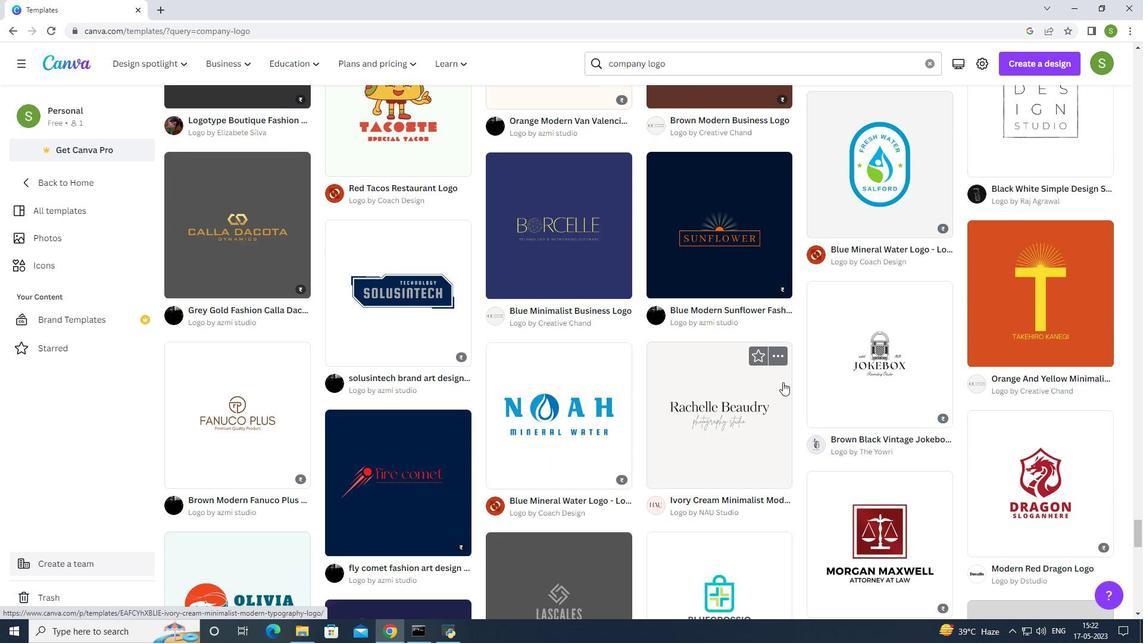 
Action: Mouse scrolled (783, 381) with delta (0, 0)
Screenshot: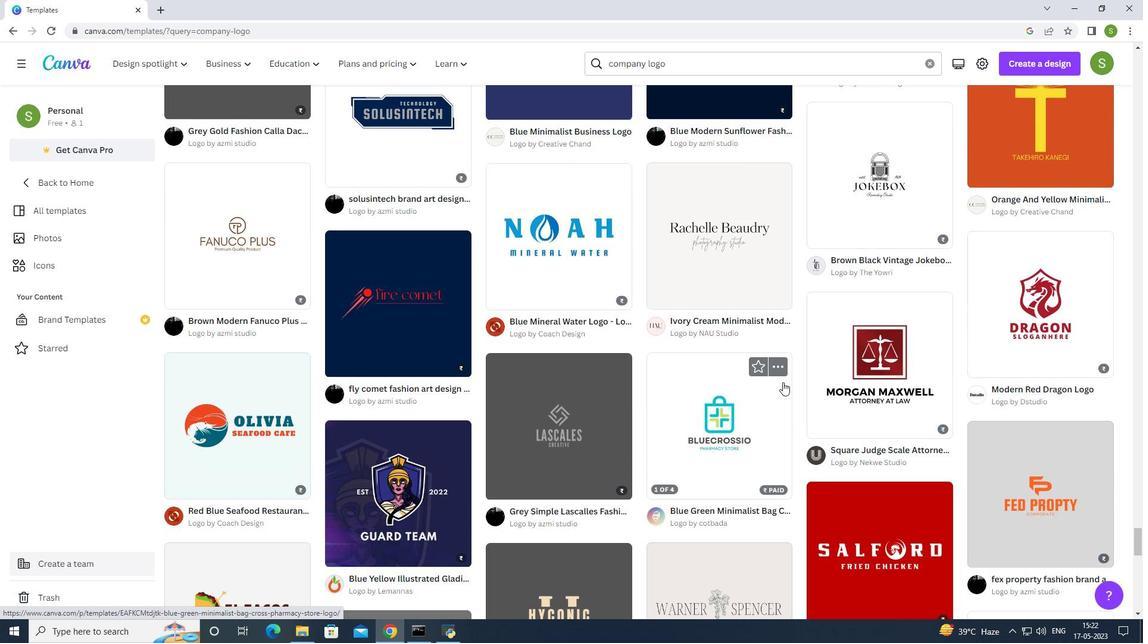 
Action: Mouse scrolled (783, 381) with delta (0, 0)
Screenshot: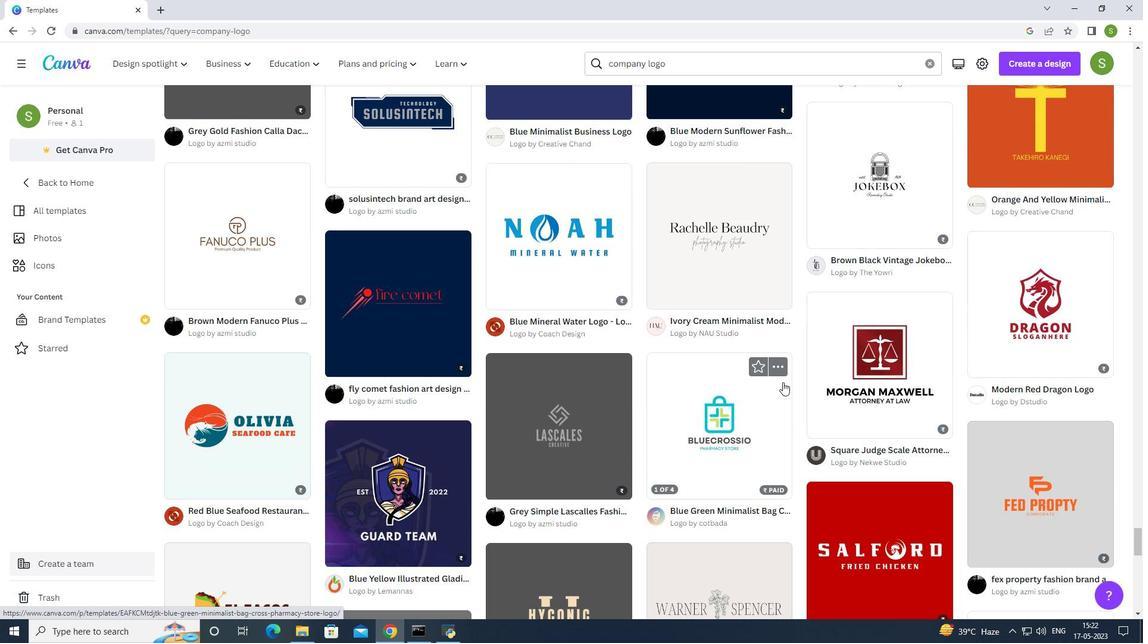 
Action: Mouse scrolled (783, 381) with delta (0, 0)
Screenshot: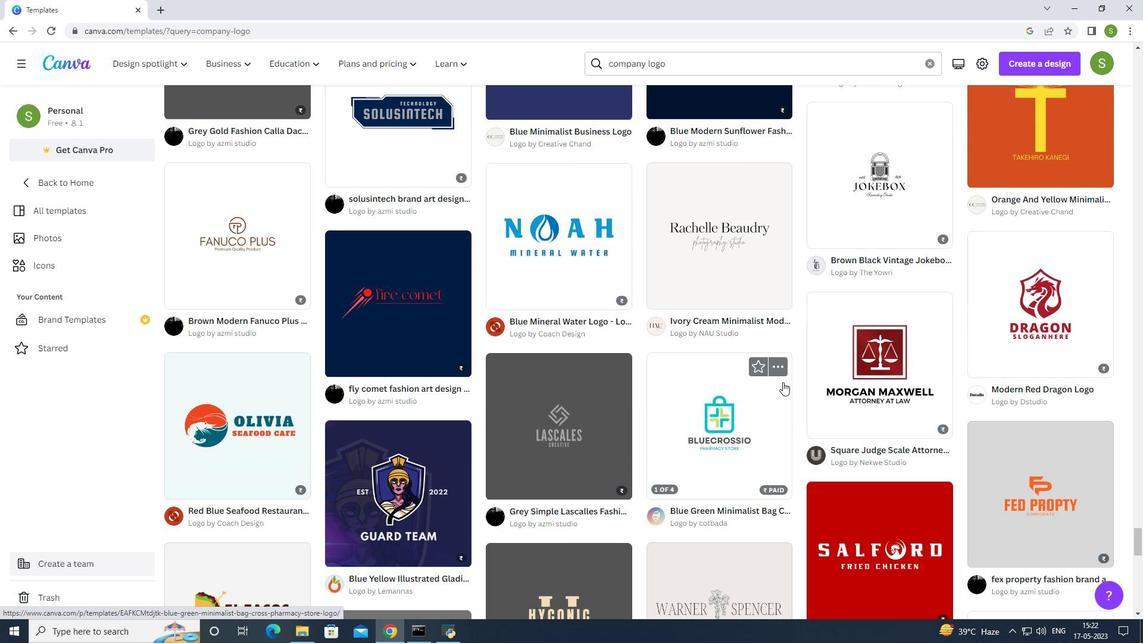 
Action: Mouse scrolled (783, 381) with delta (0, 0)
Screenshot: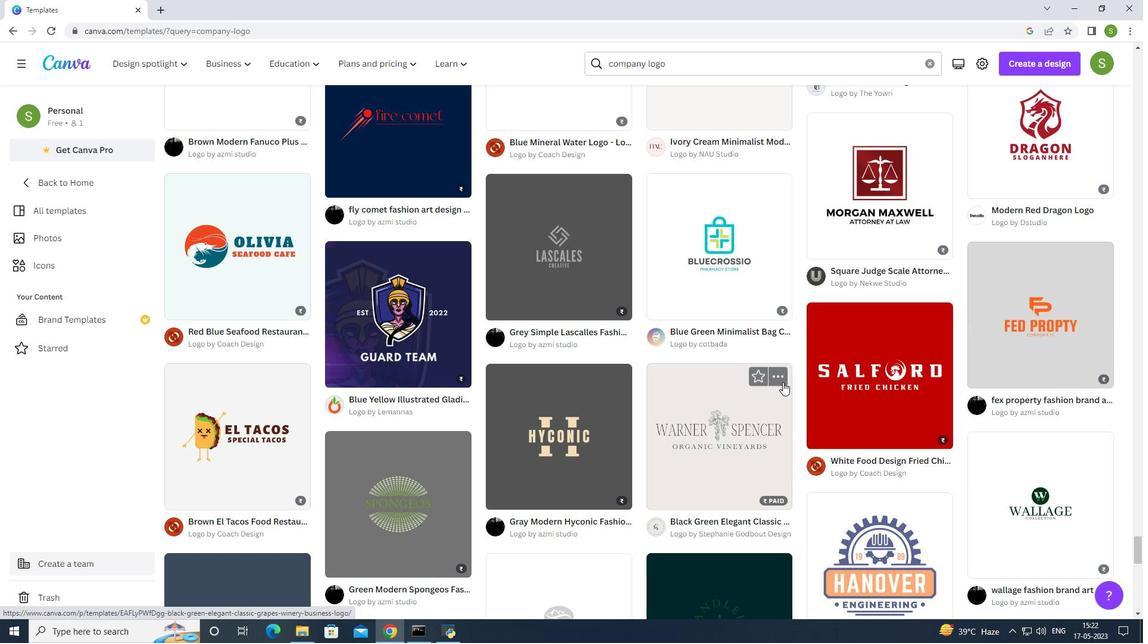 
Action: Mouse scrolled (783, 381) with delta (0, 0)
Screenshot: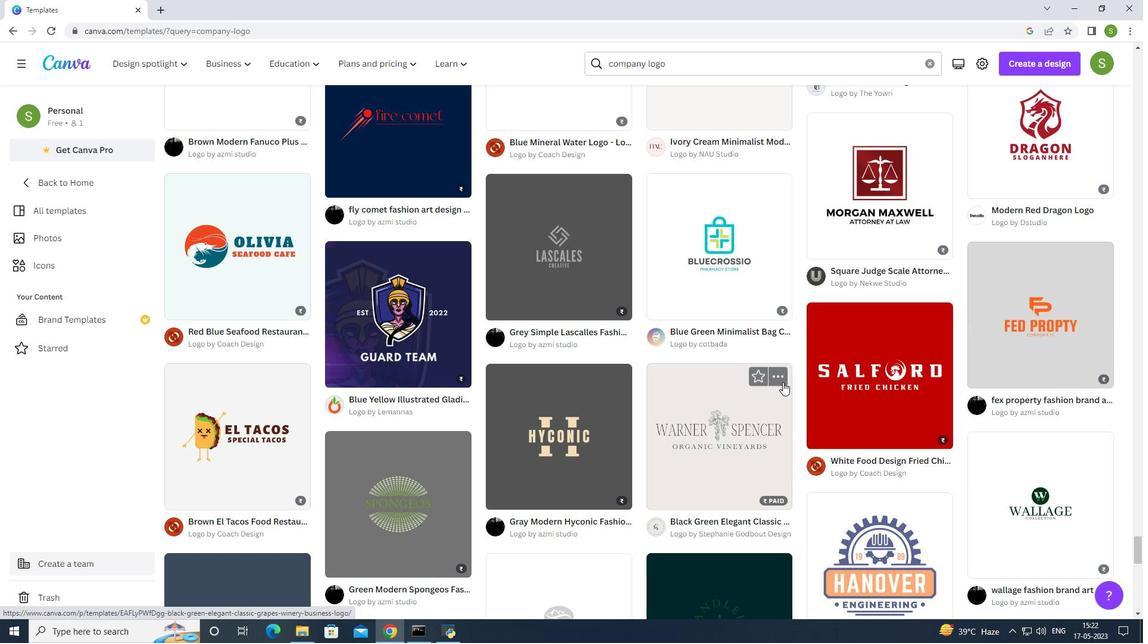 
Action: Mouse scrolled (783, 381) with delta (0, 0)
Screenshot: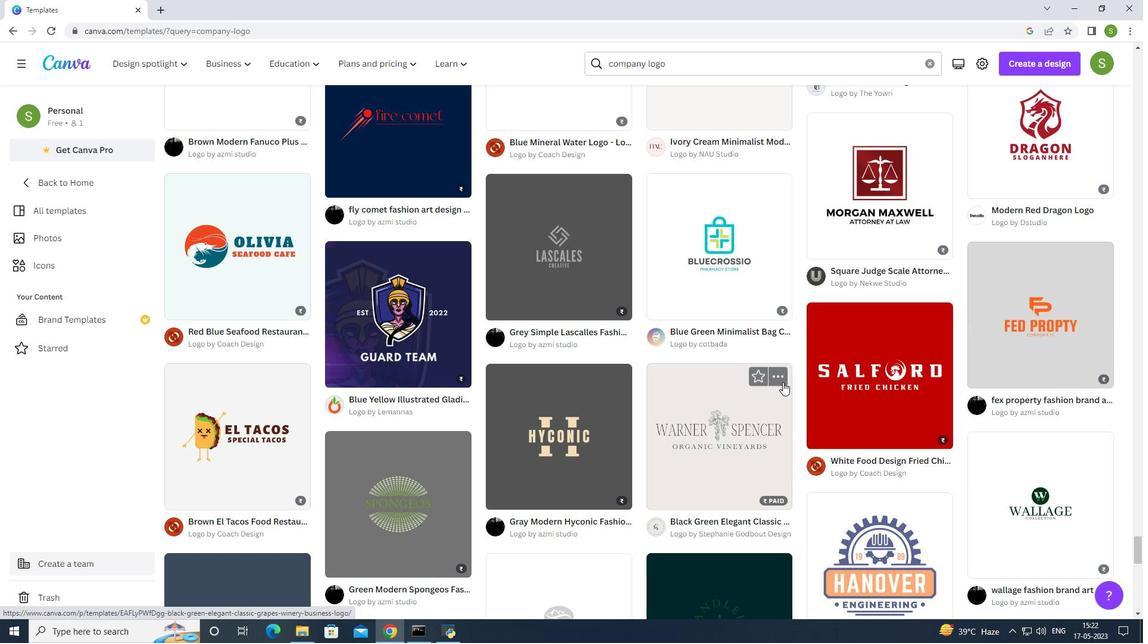 
Action: Mouse scrolled (783, 381) with delta (0, 0)
Screenshot: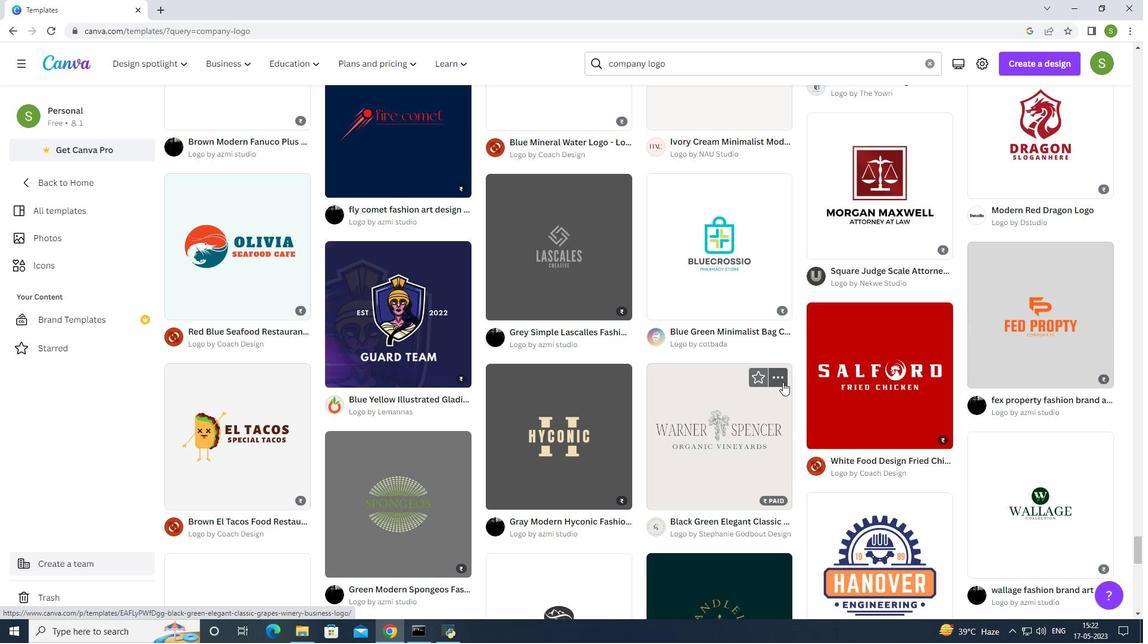 
Action: Mouse scrolled (783, 381) with delta (0, 0)
Screenshot: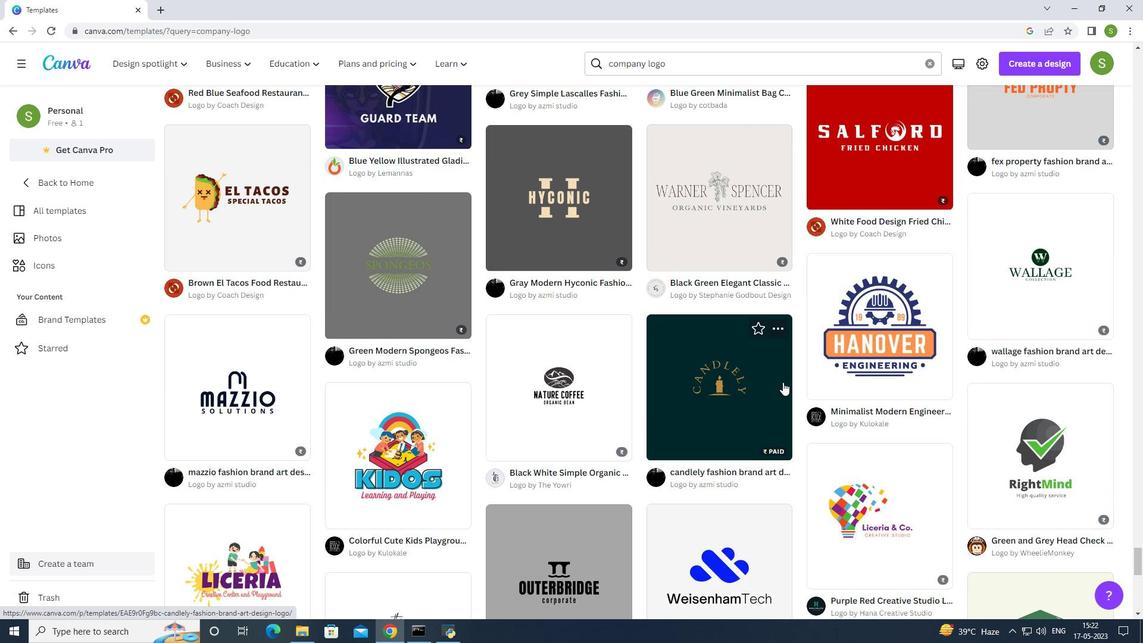 
Action: Mouse scrolled (783, 381) with delta (0, 0)
Screenshot: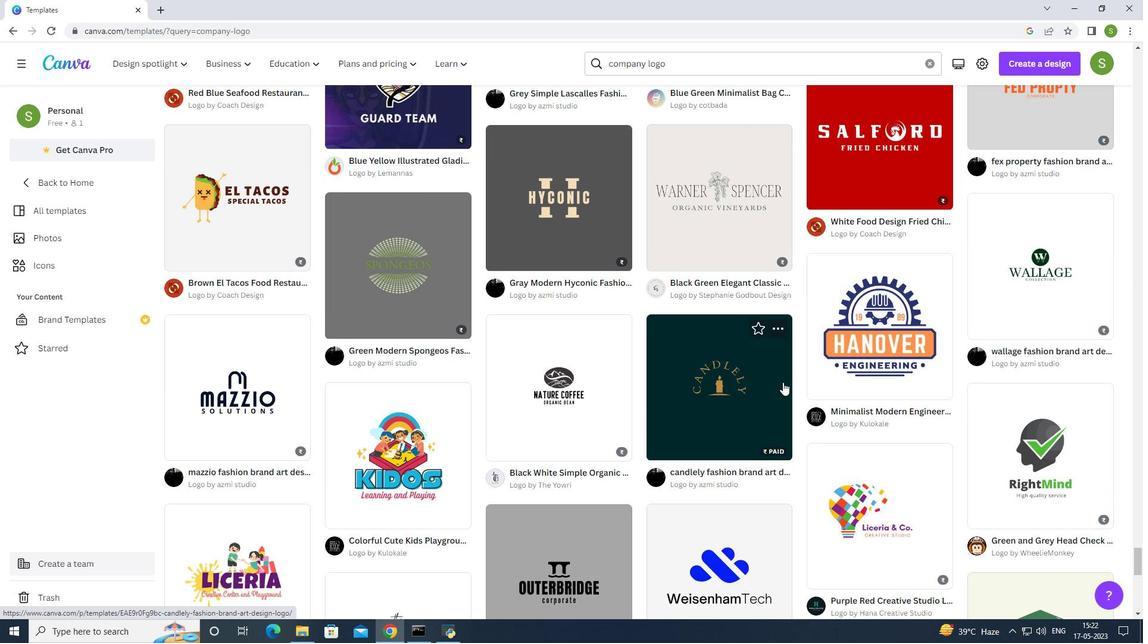 
Action: Mouse scrolled (783, 381) with delta (0, 0)
Screenshot: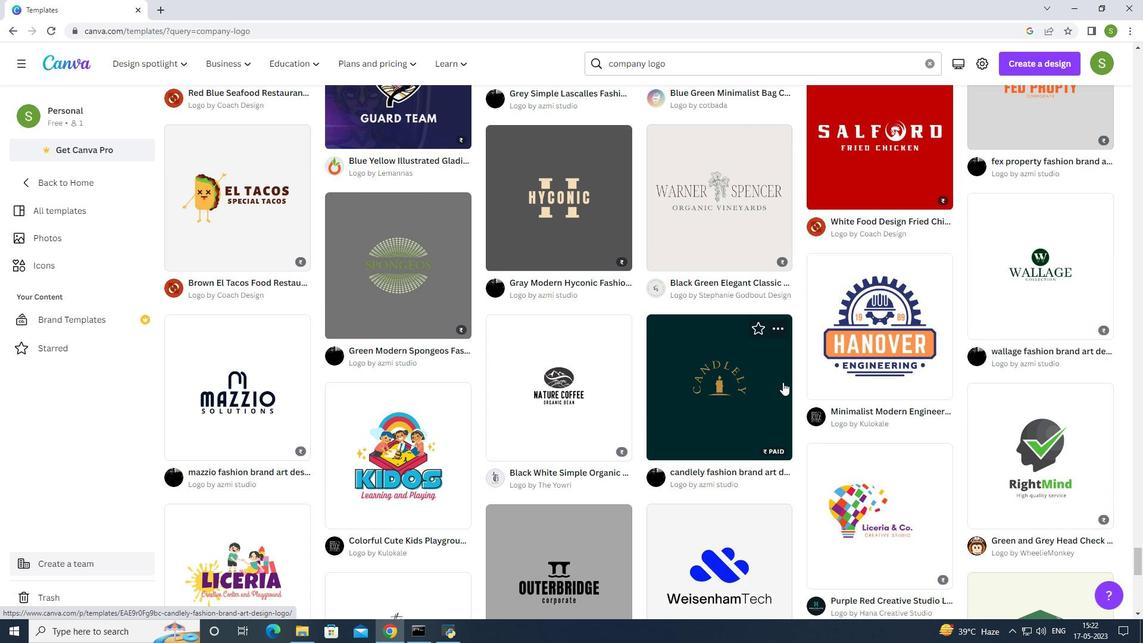 
Action: Mouse scrolled (783, 381) with delta (0, 0)
Screenshot: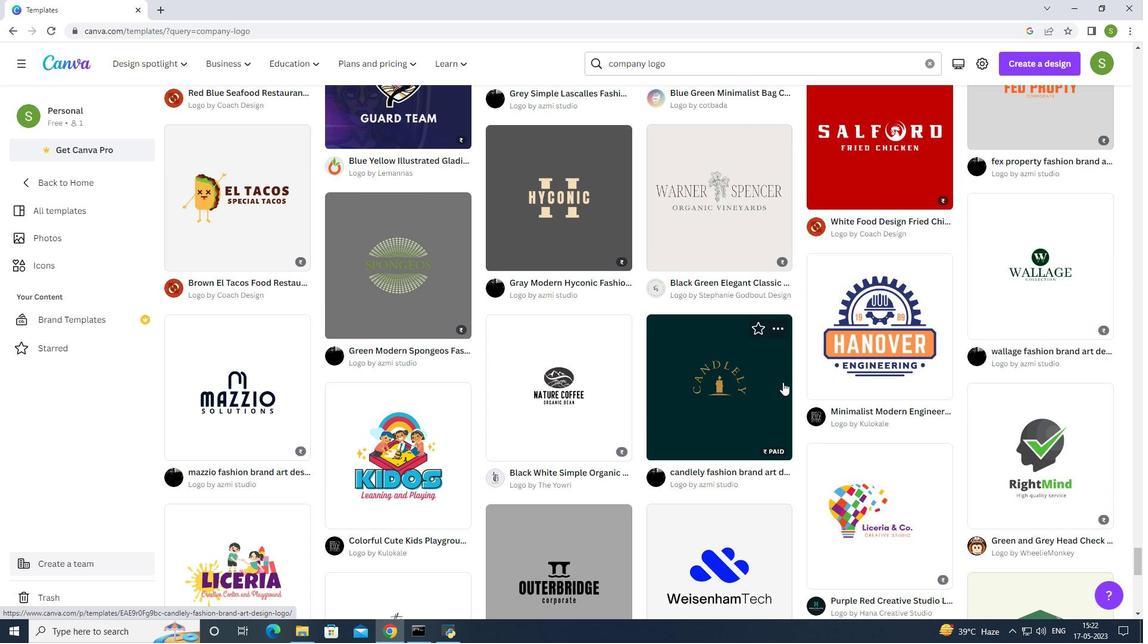 
Action: Mouse scrolled (783, 381) with delta (0, 0)
Screenshot: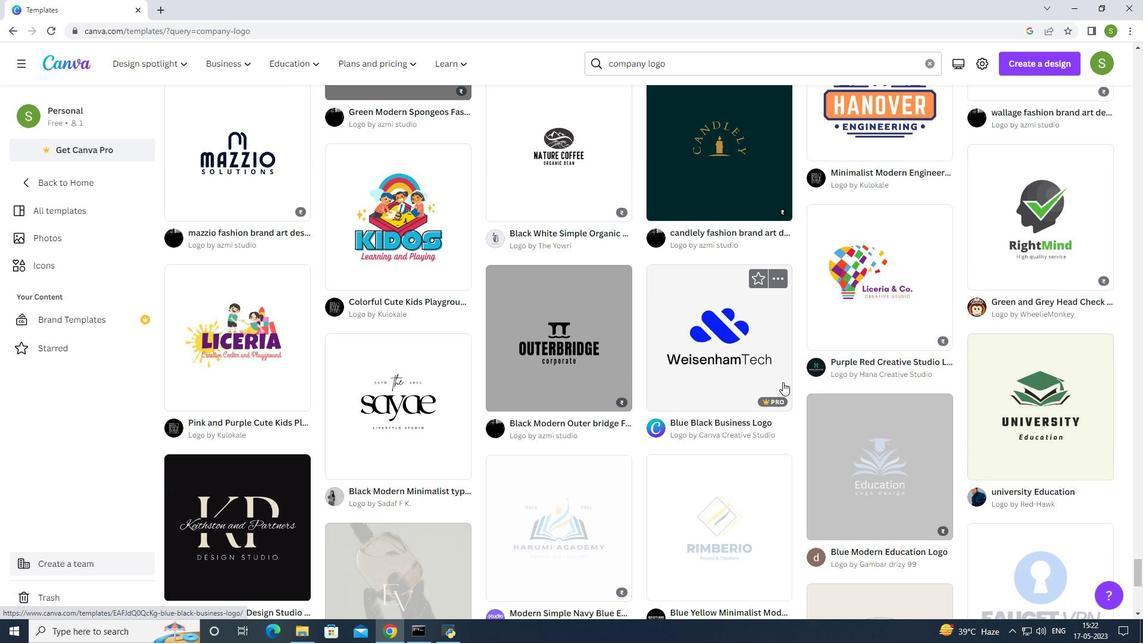 
Action: Mouse scrolled (783, 381) with delta (0, 0)
Screenshot: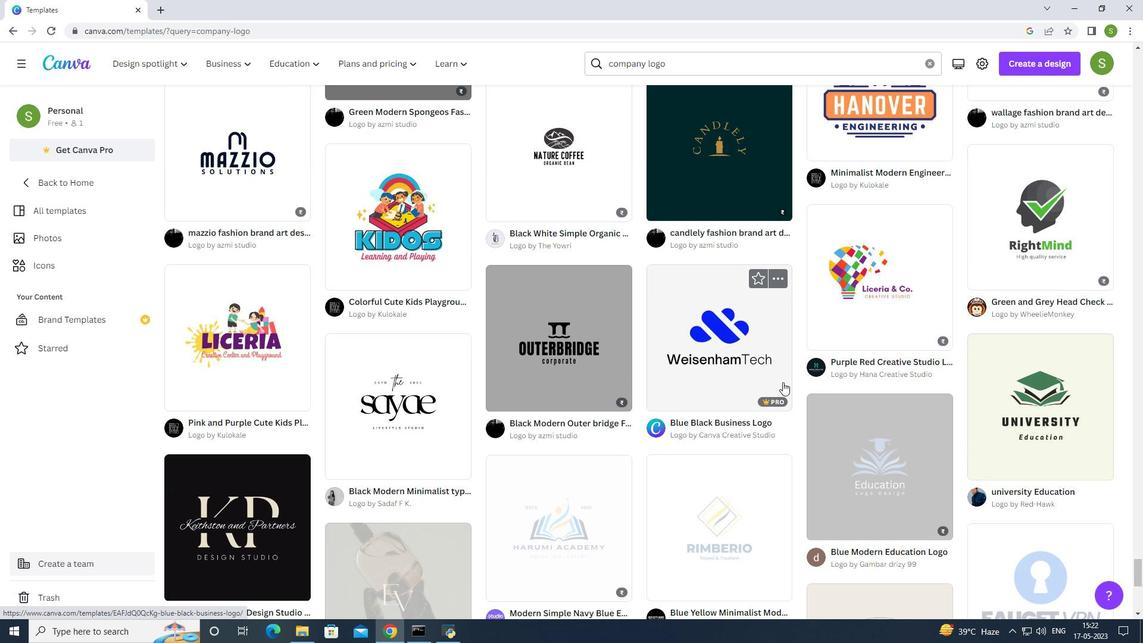 
Action: Mouse scrolled (783, 381) with delta (0, 0)
Screenshot: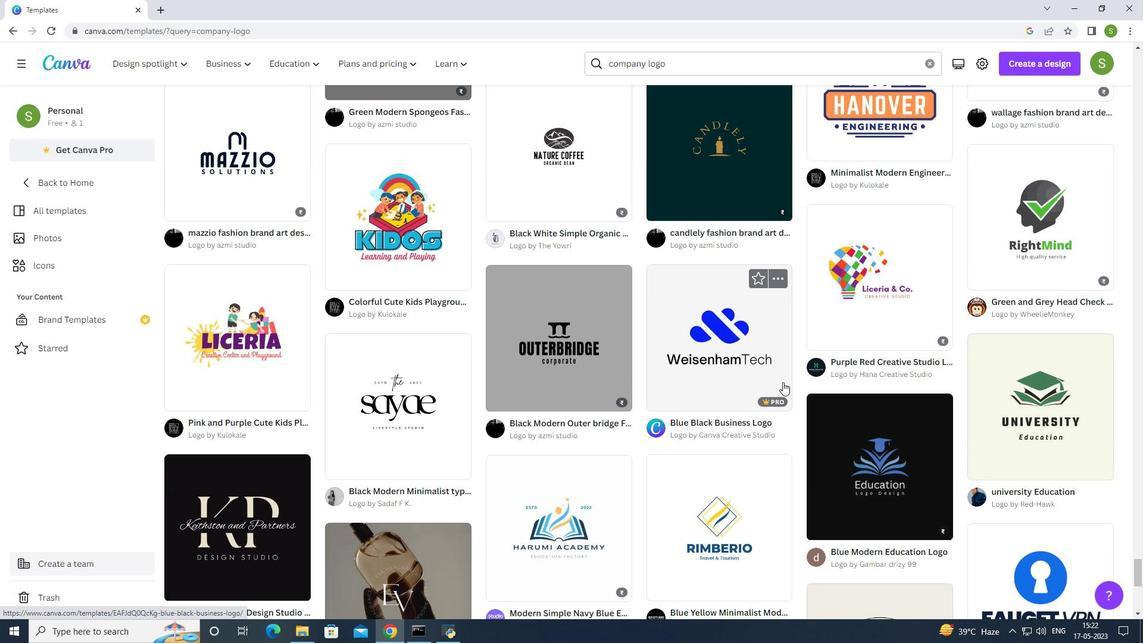 
Action: Mouse scrolled (783, 381) with delta (0, 0)
Screenshot: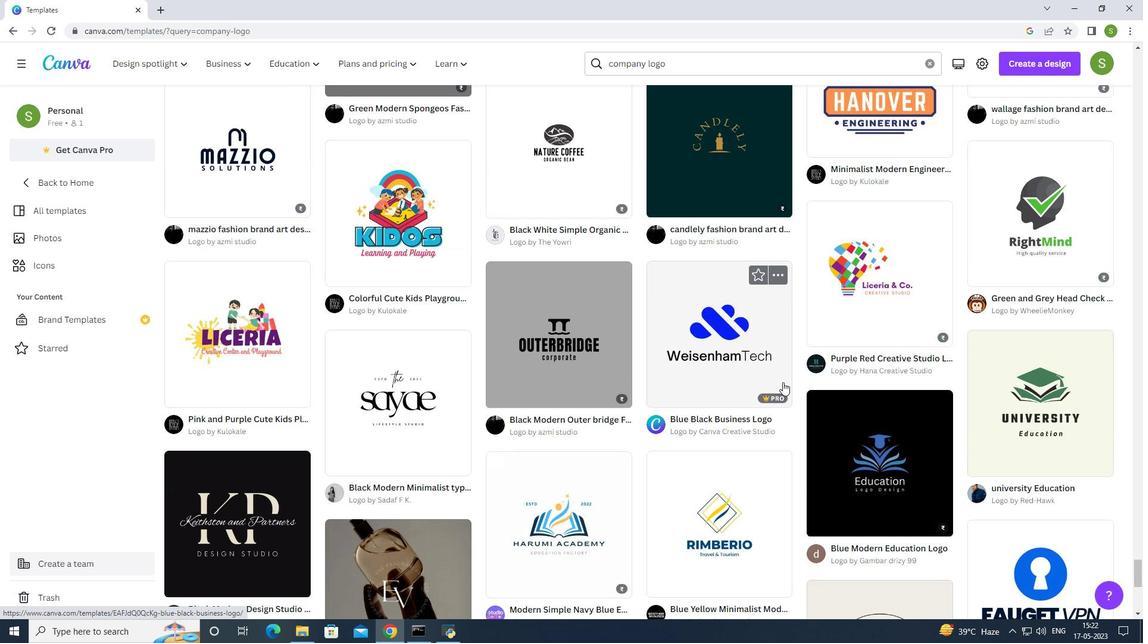 
Action: Mouse scrolled (783, 381) with delta (0, 0)
Screenshot: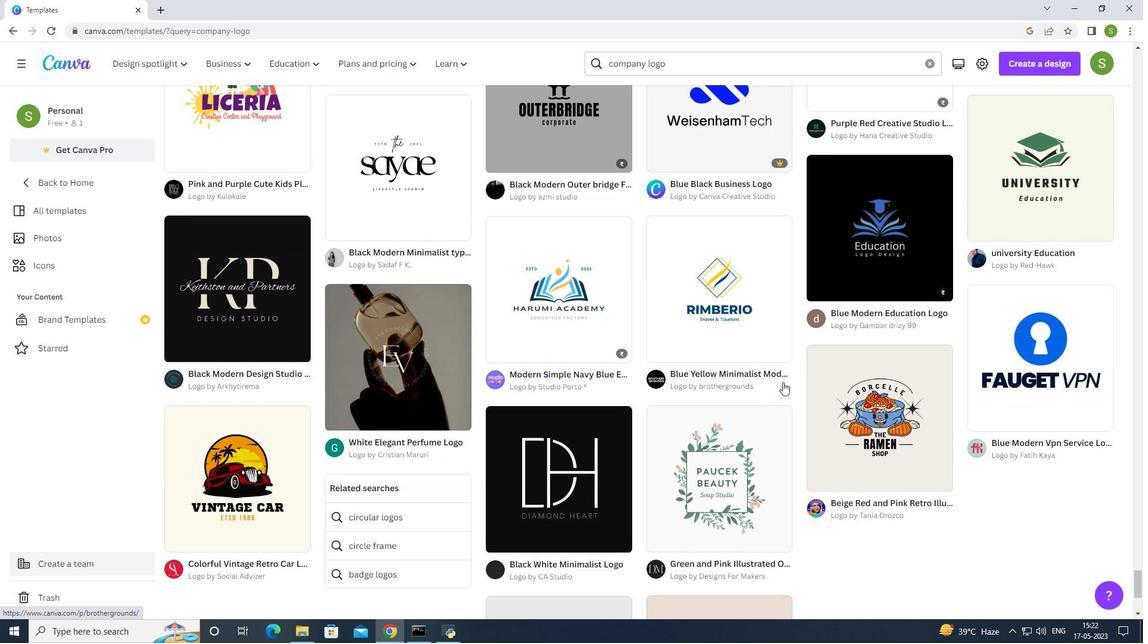 
Action: Mouse scrolled (783, 381) with delta (0, 0)
Screenshot: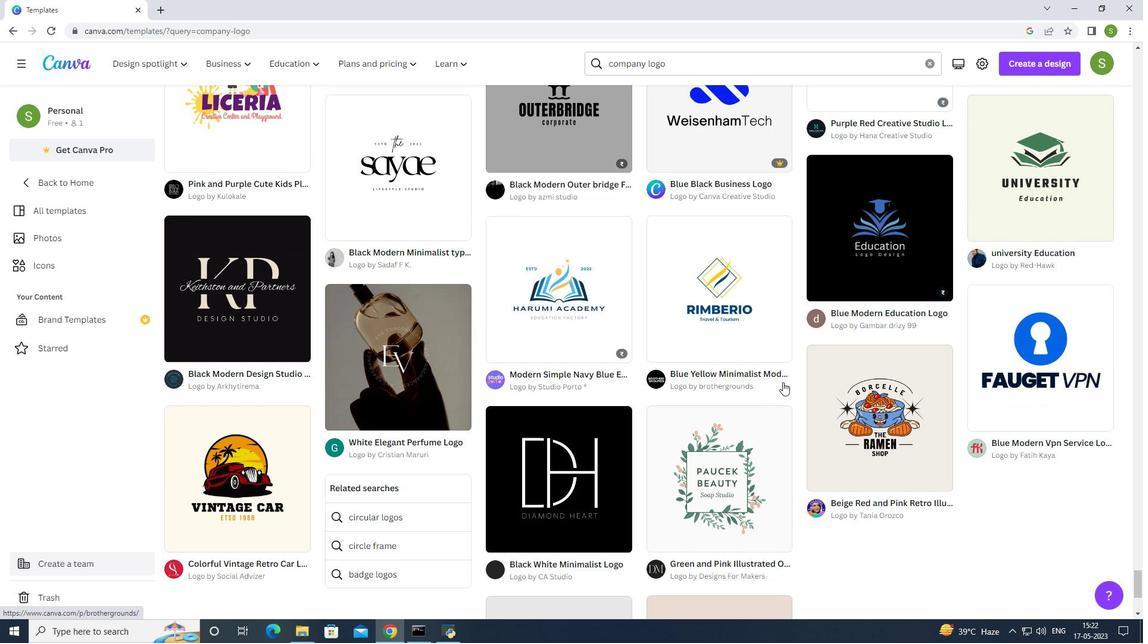 
Action: Mouse scrolled (783, 381) with delta (0, 0)
Screenshot: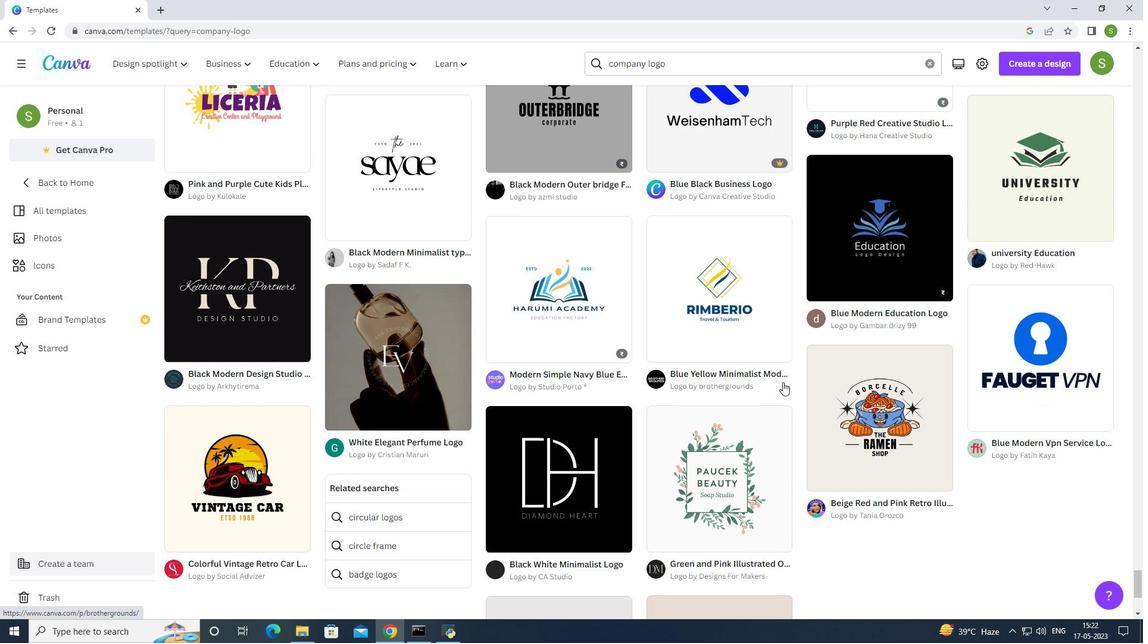 
Action: Mouse scrolled (783, 381) with delta (0, 0)
Screenshot: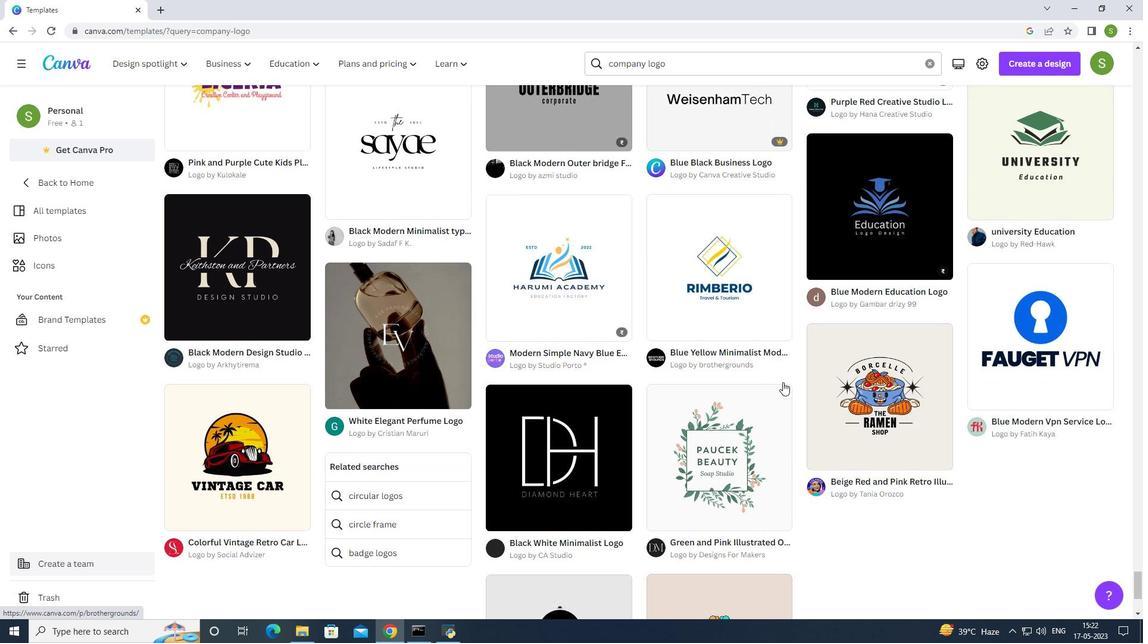 
Action: Mouse scrolled (783, 381) with delta (0, 0)
Screenshot: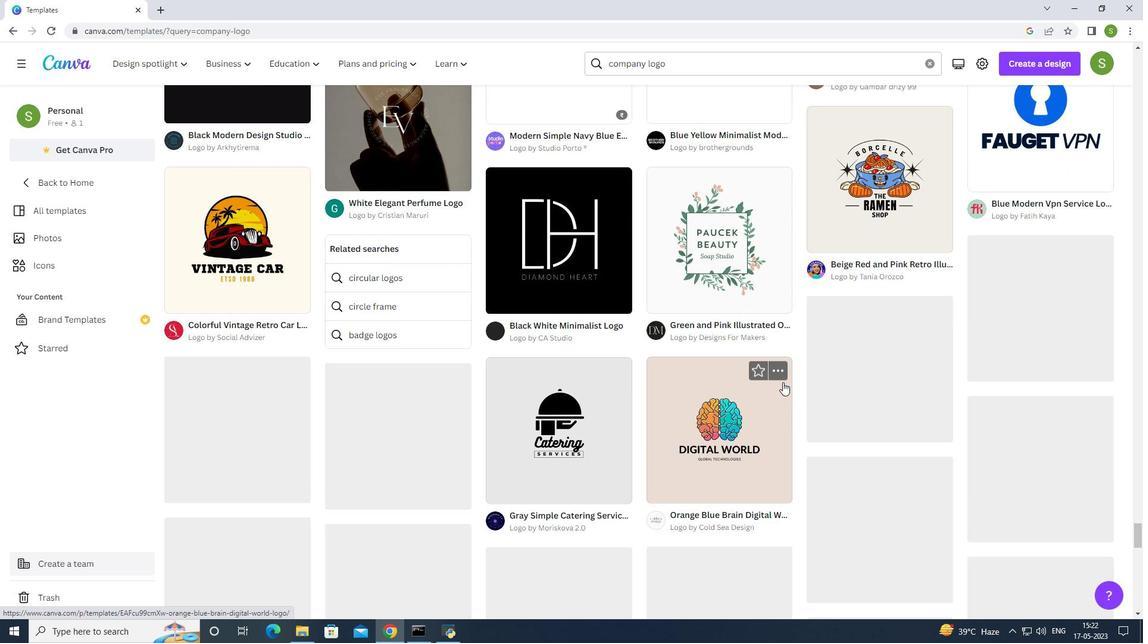 
Action: Mouse scrolled (783, 381) with delta (0, 0)
Screenshot: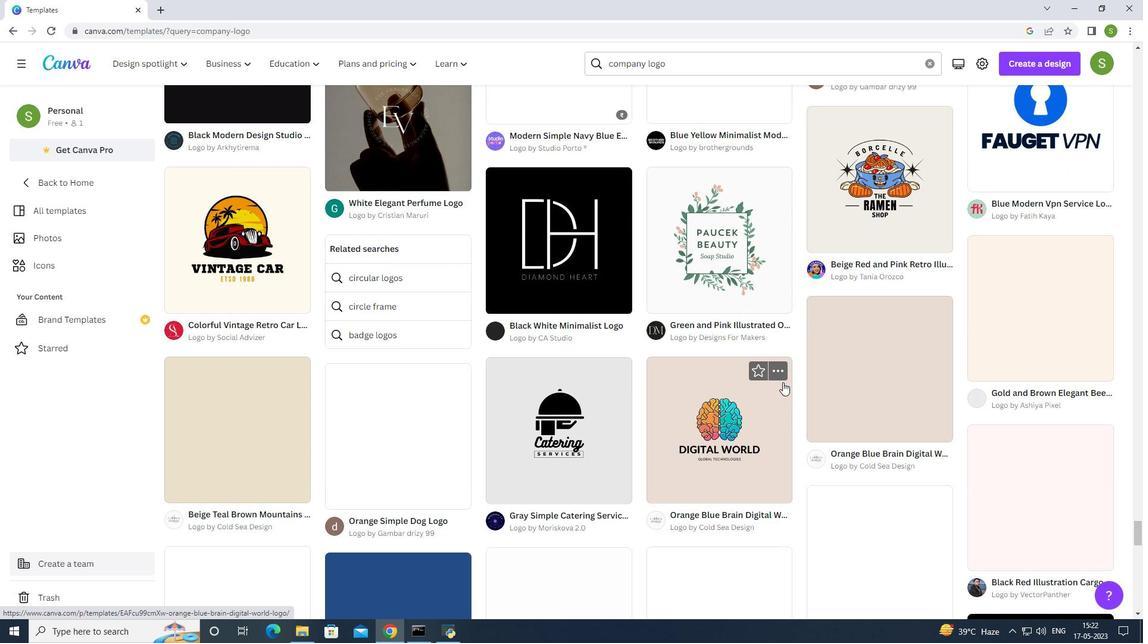 
Action: Mouse scrolled (783, 381) with delta (0, 0)
Screenshot: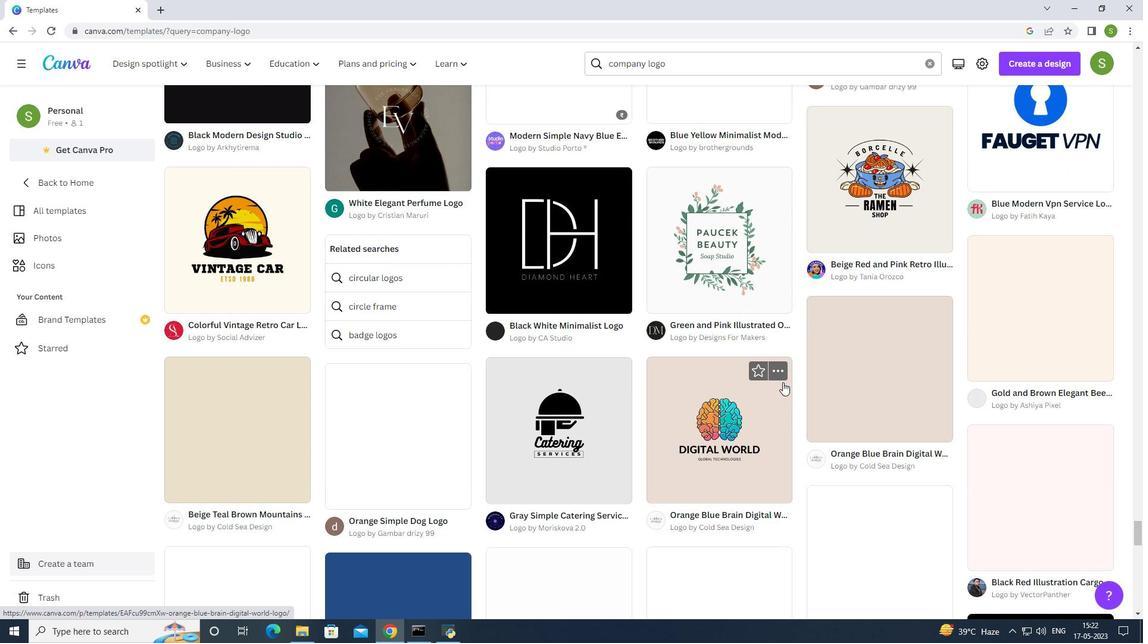
Action: Mouse scrolled (783, 381) with delta (0, 0)
